 Task: Add dashboards for audit object.
Action: Mouse moved to (35, 133)
Screenshot: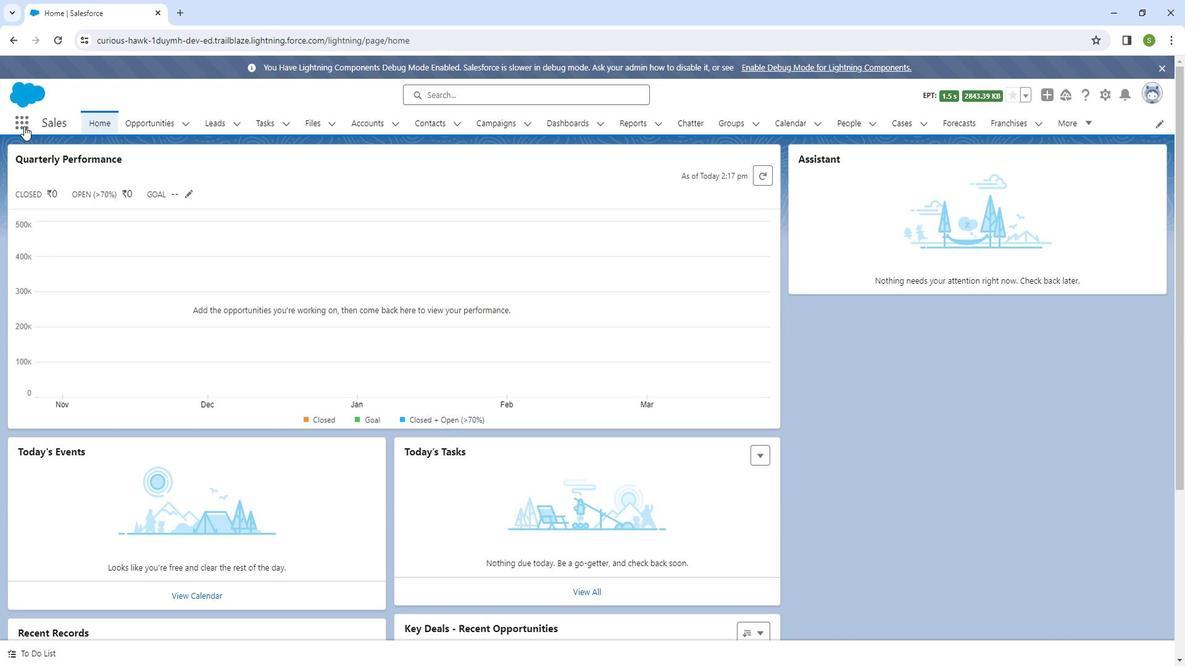 
Action: Mouse pressed left at (35, 133)
Screenshot: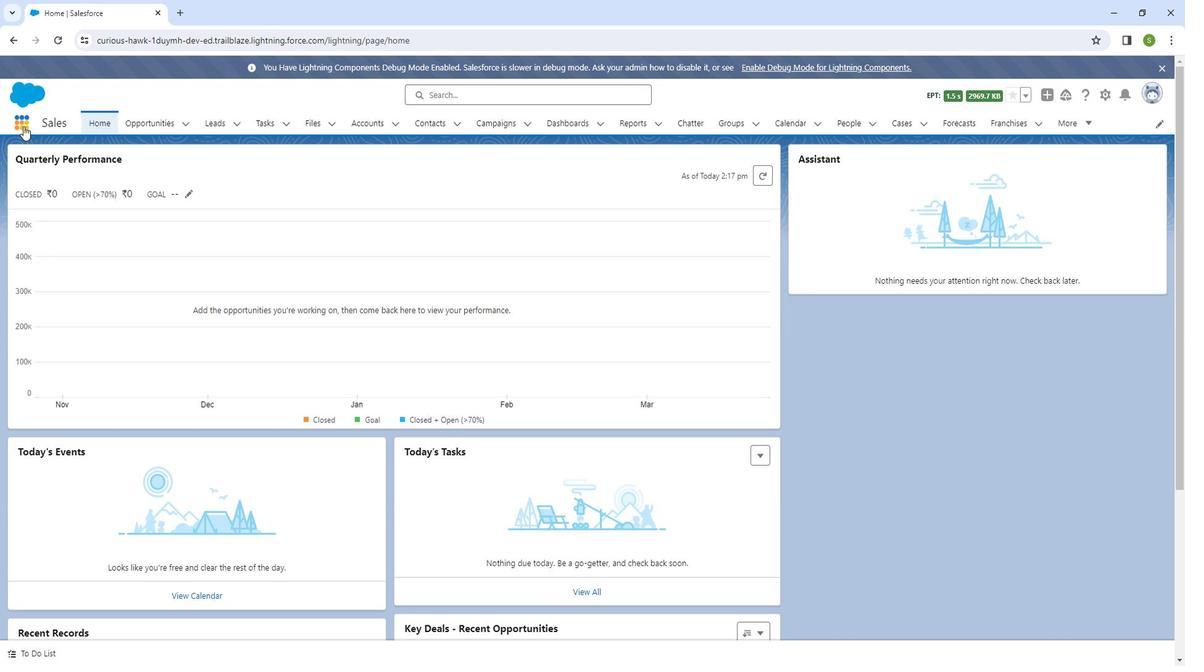 
Action: Mouse moved to (48, 345)
Screenshot: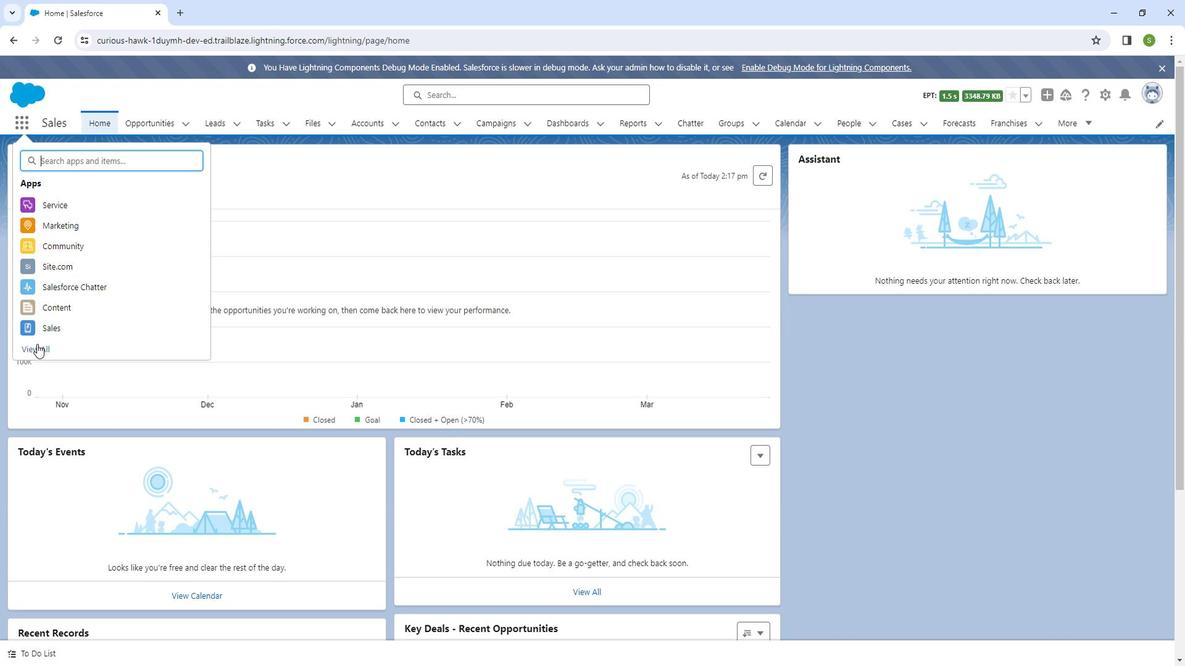 
Action: Mouse pressed left at (48, 345)
Screenshot: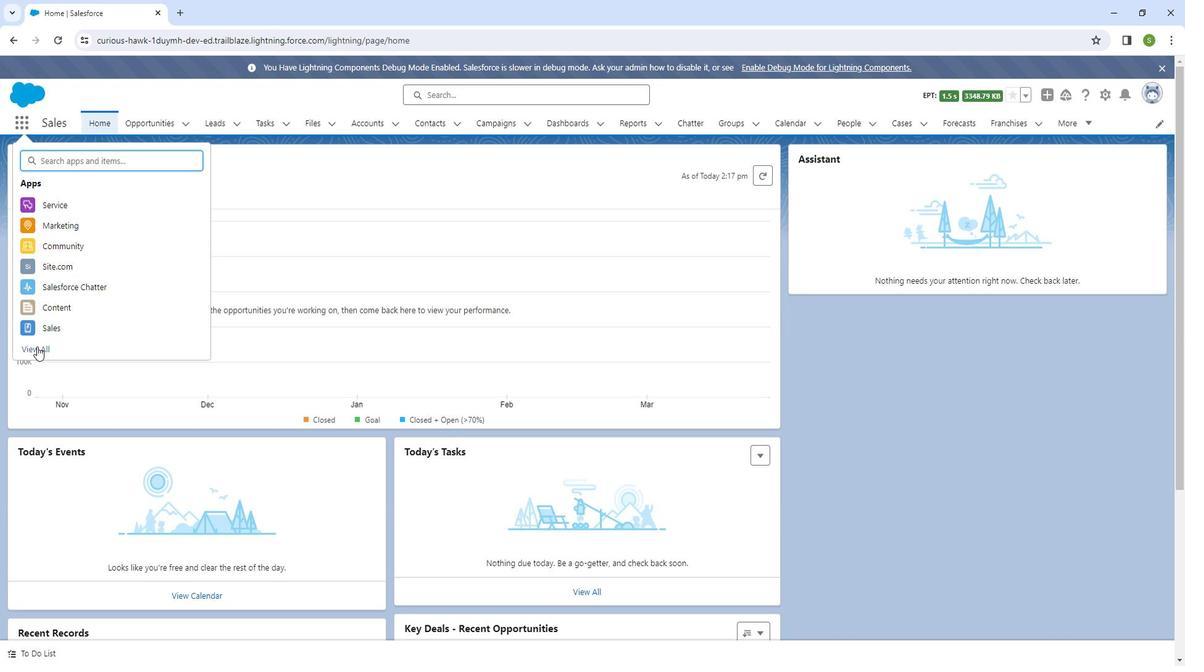 
Action: Mouse moved to (837, 458)
Screenshot: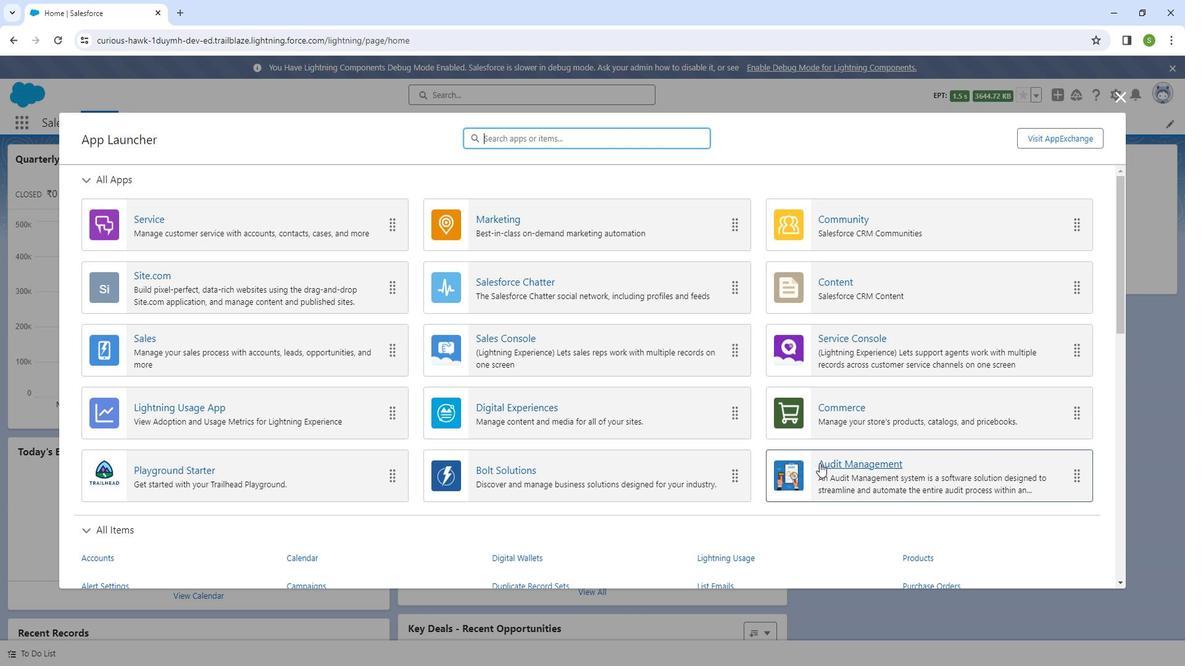 
Action: Mouse pressed left at (837, 458)
Screenshot: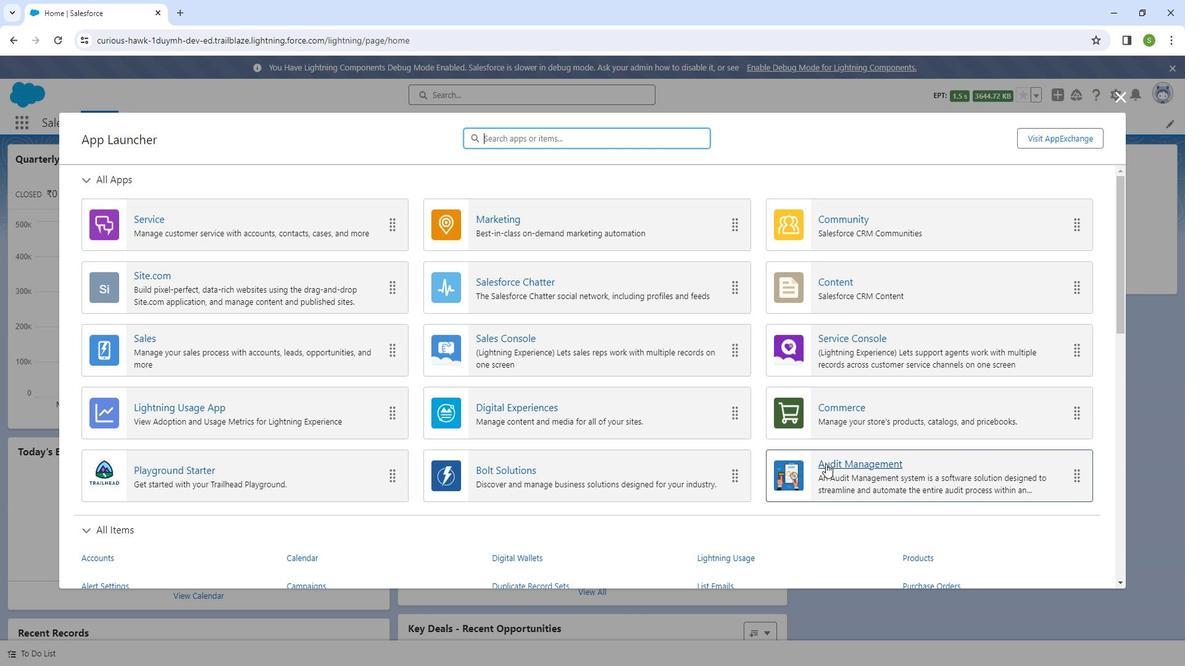 
Action: Mouse moved to (38, 130)
Screenshot: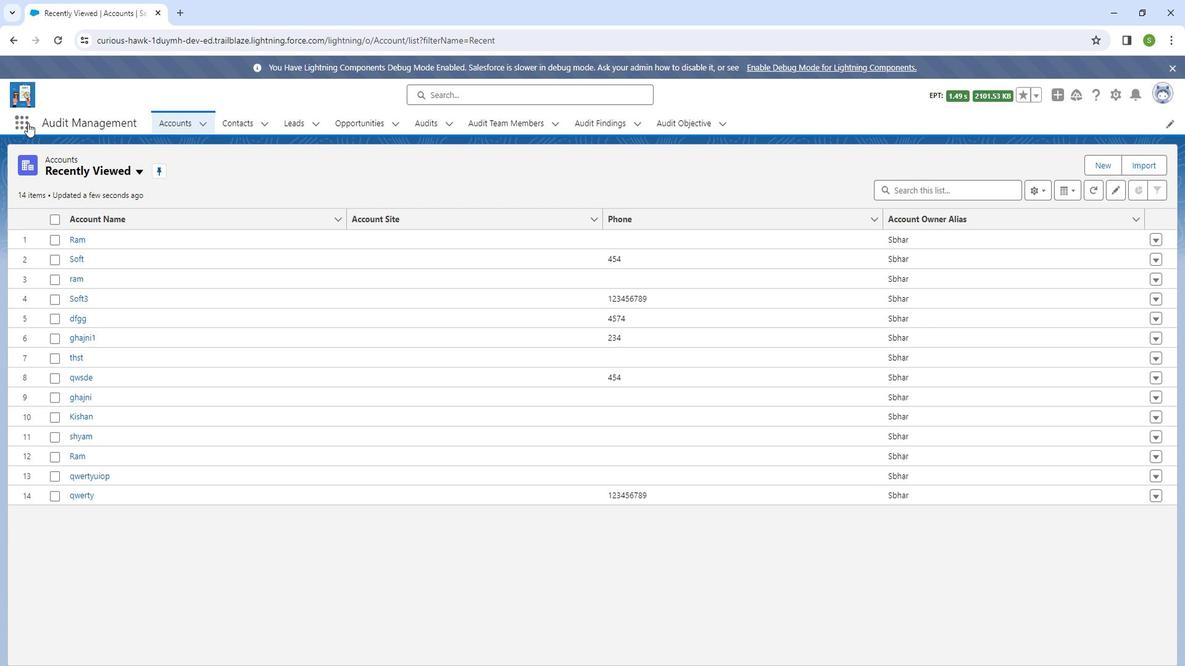 
Action: Mouse pressed left at (38, 130)
Screenshot: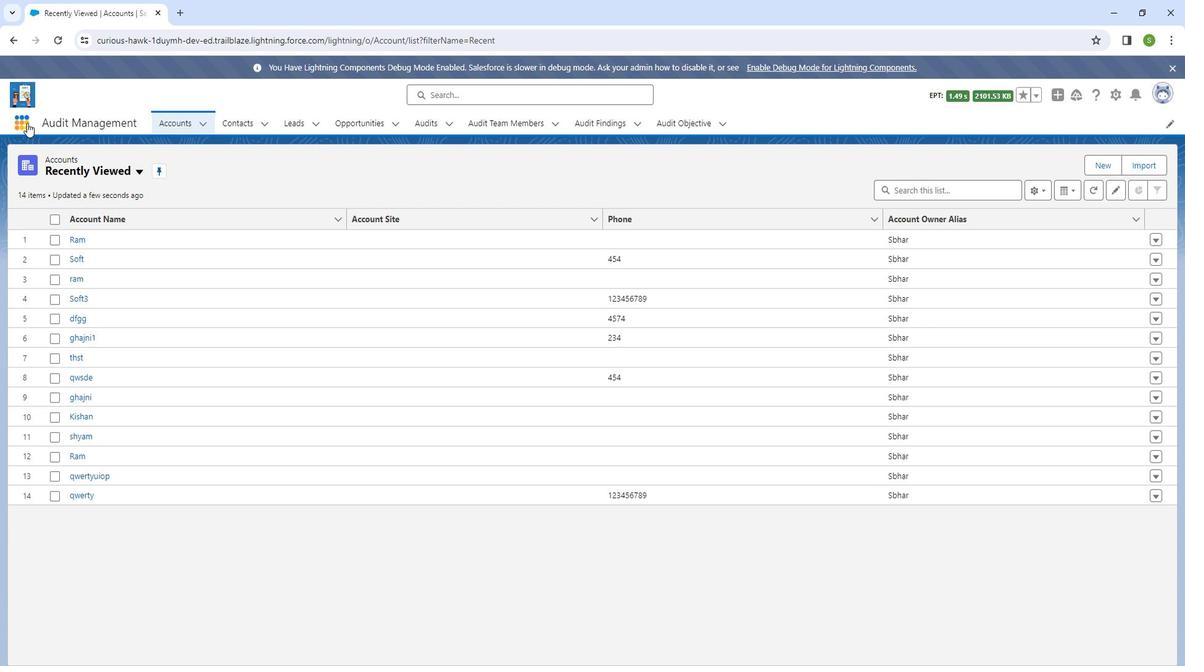 
Action: Mouse moved to (58, 167)
Screenshot: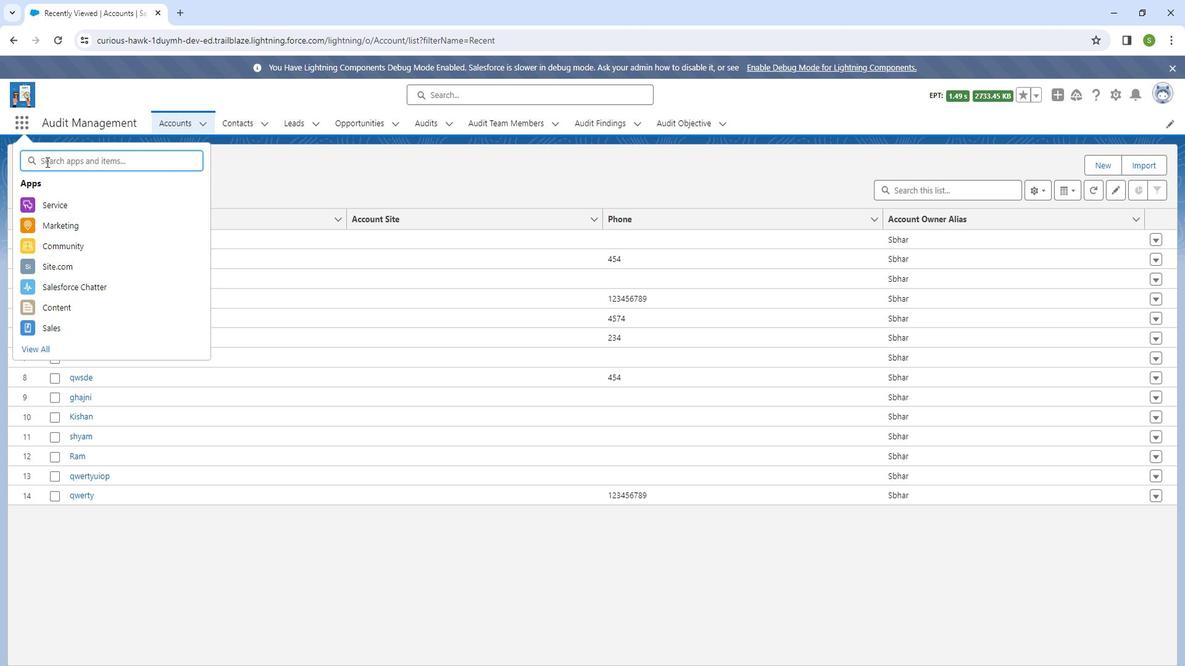 
Action: Mouse pressed left at (58, 167)
Screenshot: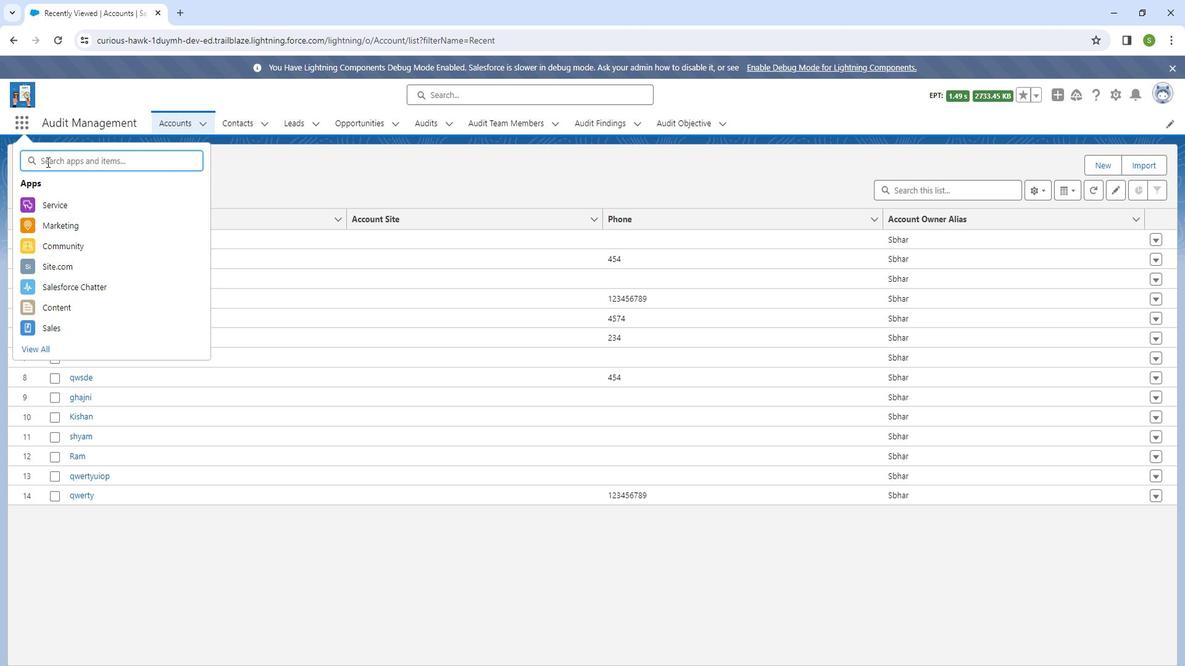 
Action: Key pressed das
Screenshot: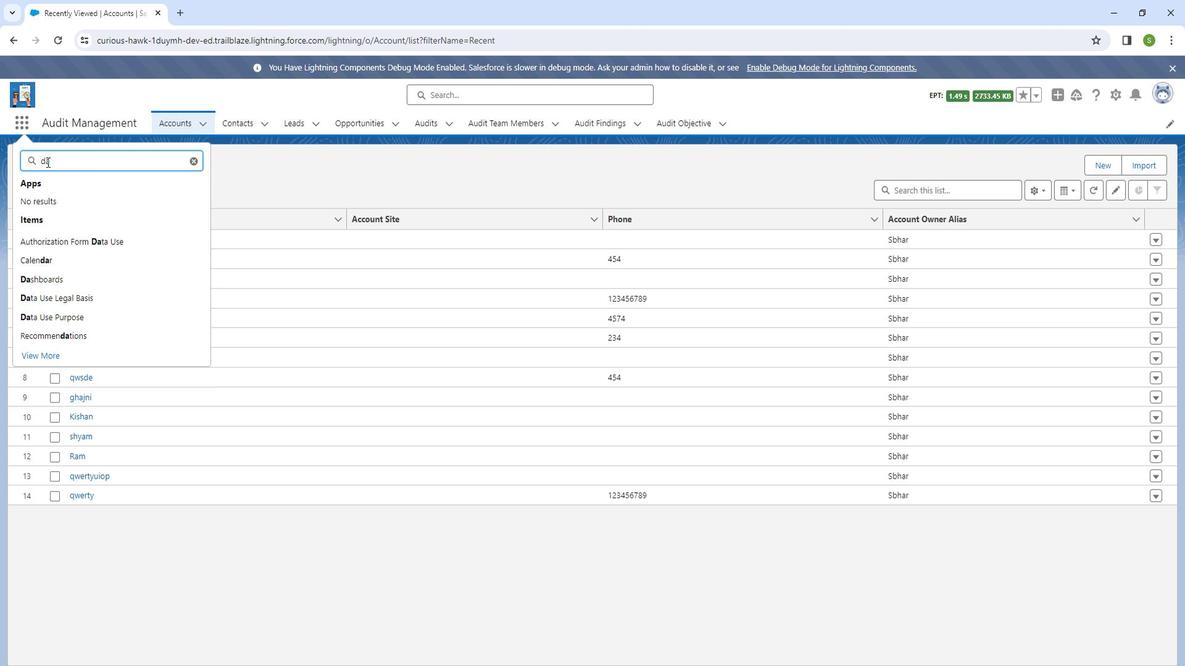 
Action: Mouse moved to (66, 242)
Screenshot: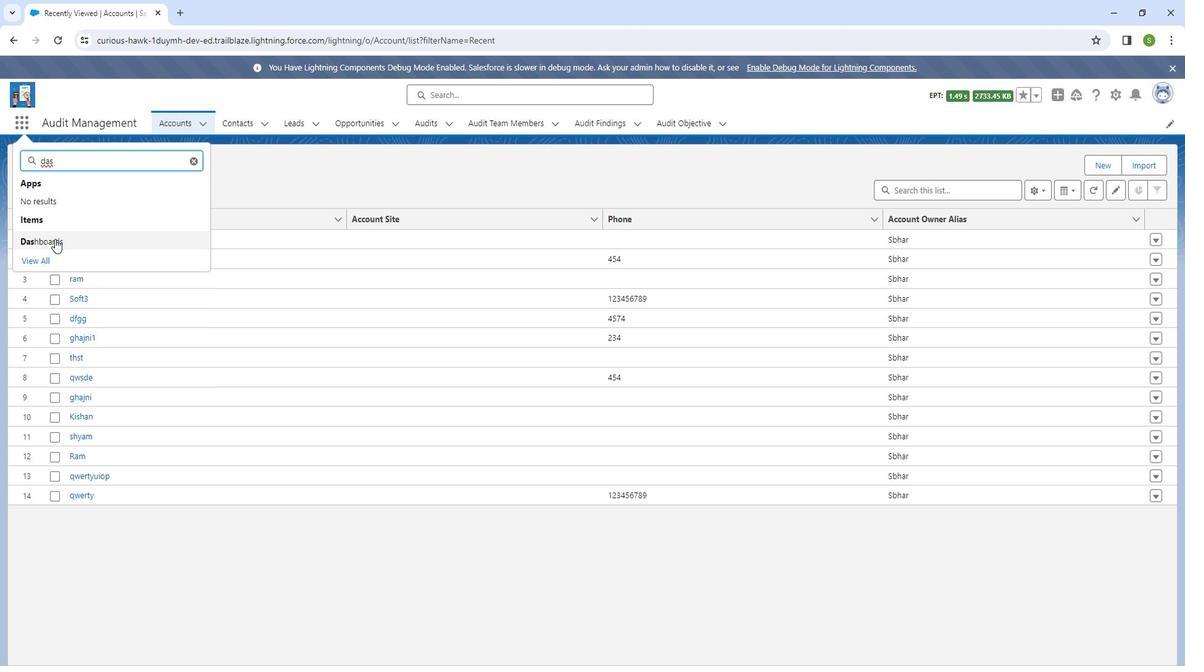 
Action: Mouse pressed left at (66, 242)
Screenshot: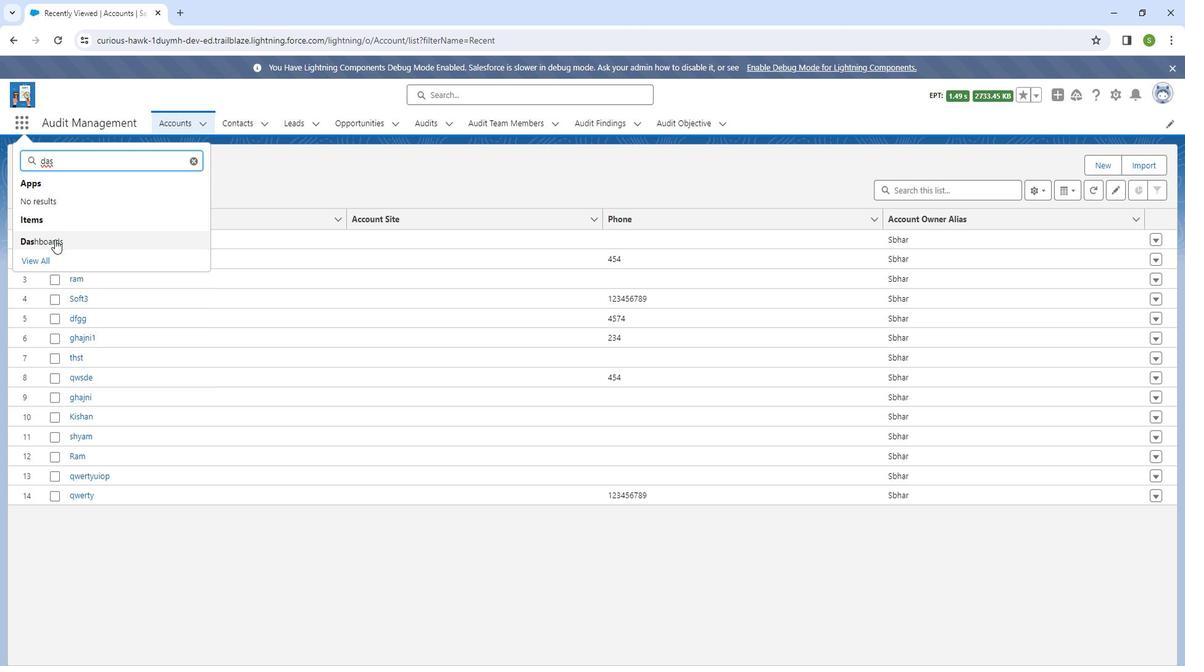 
Action: Mouse moved to (1025, 181)
Screenshot: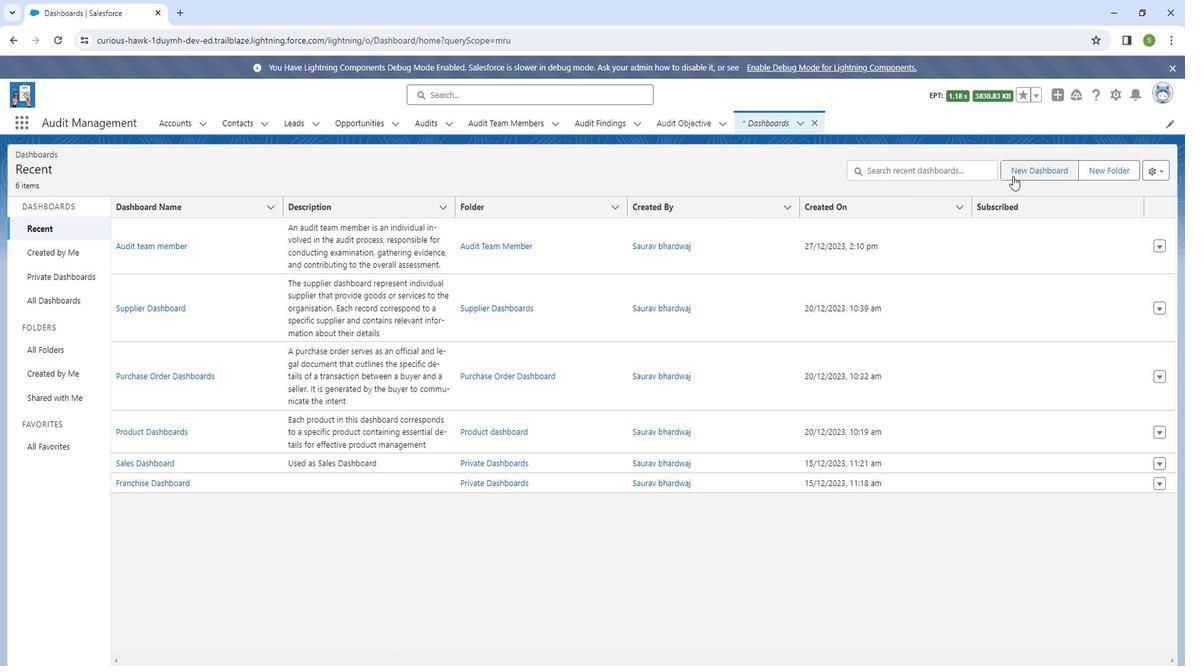
Action: Mouse pressed left at (1025, 181)
Screenshot: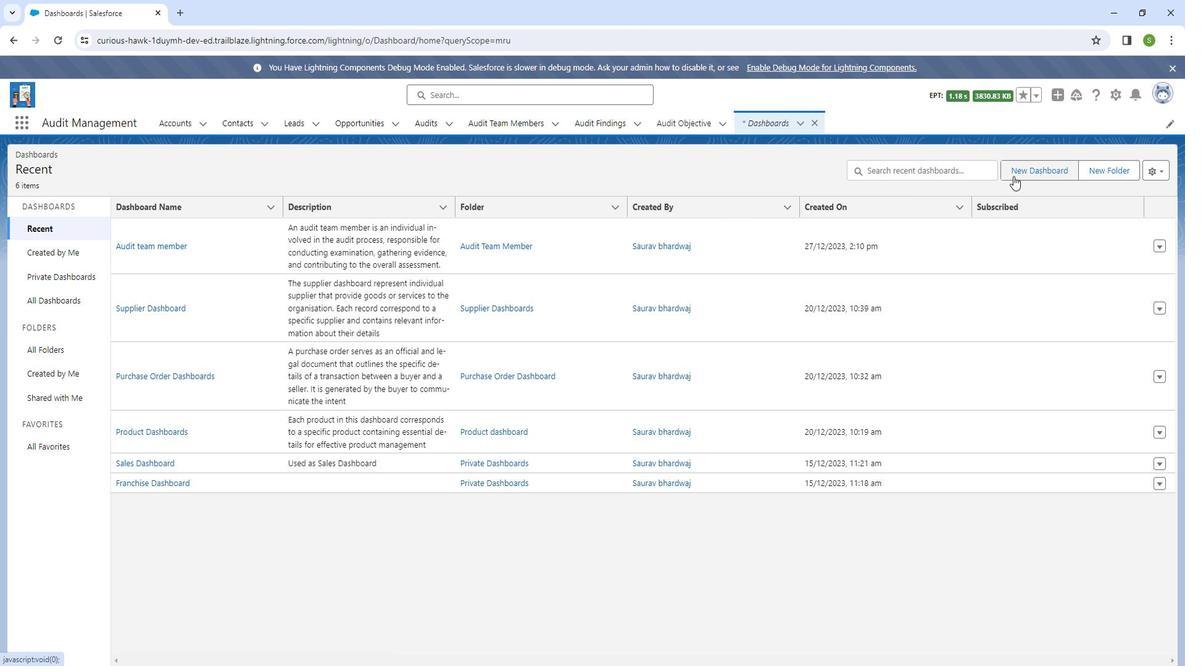 
Action: Mouse moved to (698, 349)
Screenshot: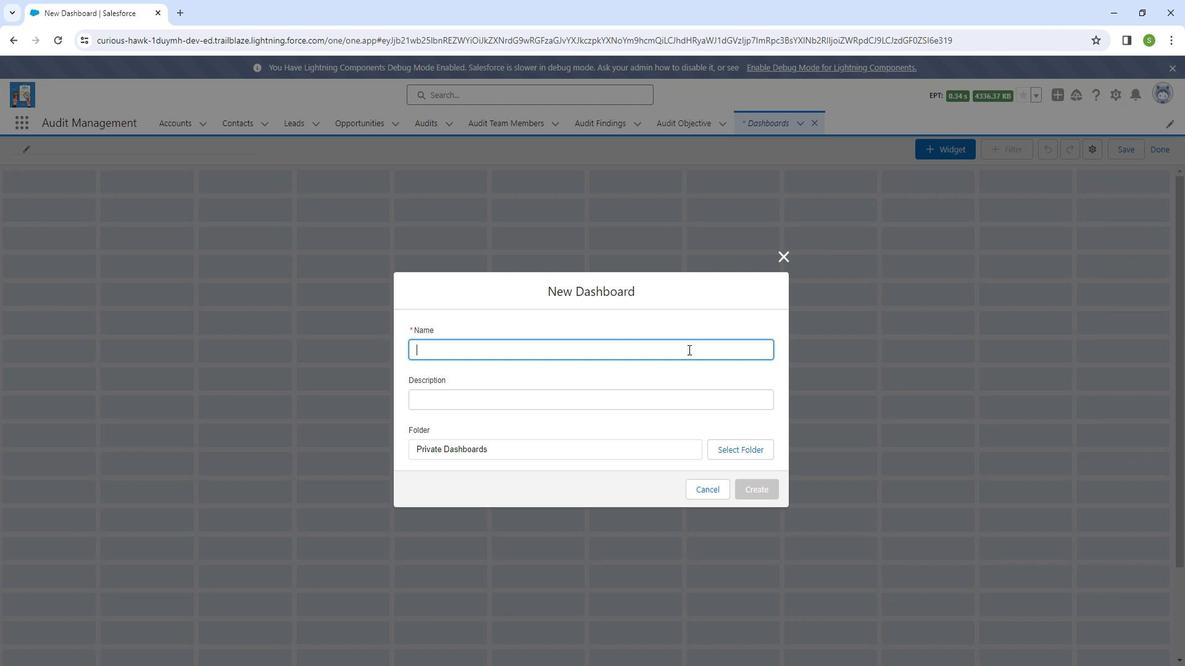 
Action: Mouse pressed left at (698, 349)
Screenshot: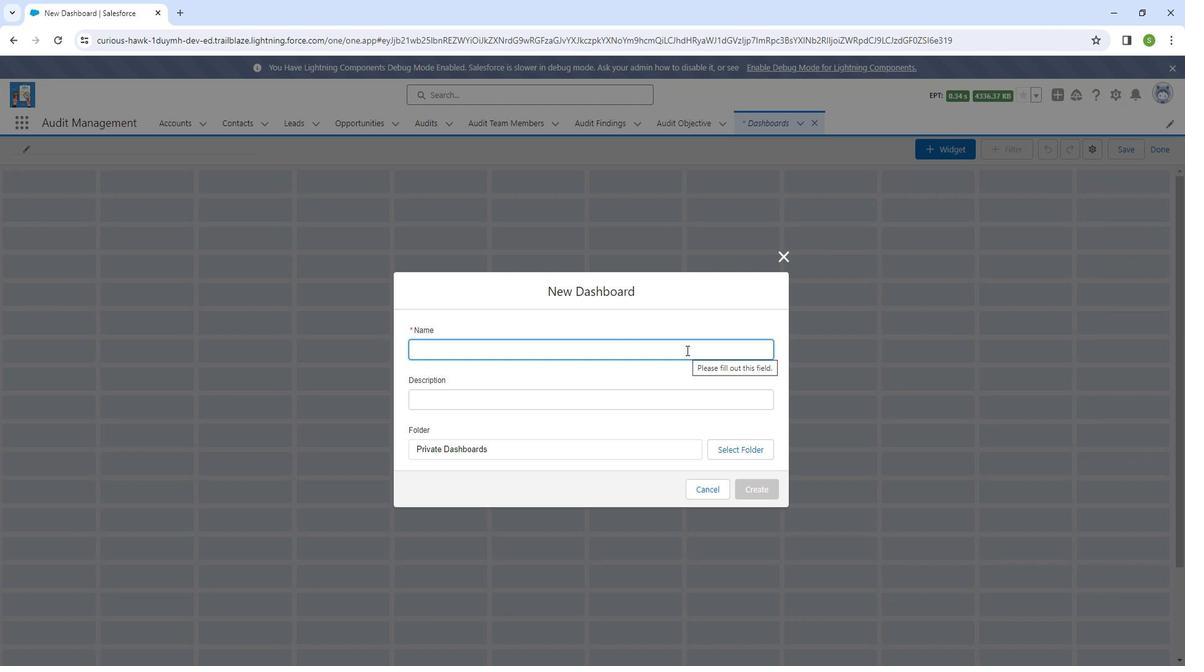 
Action: Key pressed <Key.shift_r>Audit<Key.space><Key.shift_r><Key.shift_r>Object<Key.space><Key.shift_r><Key.shift_r><Key.shift_r><Key.shift_r>Dashboards
Screenshot: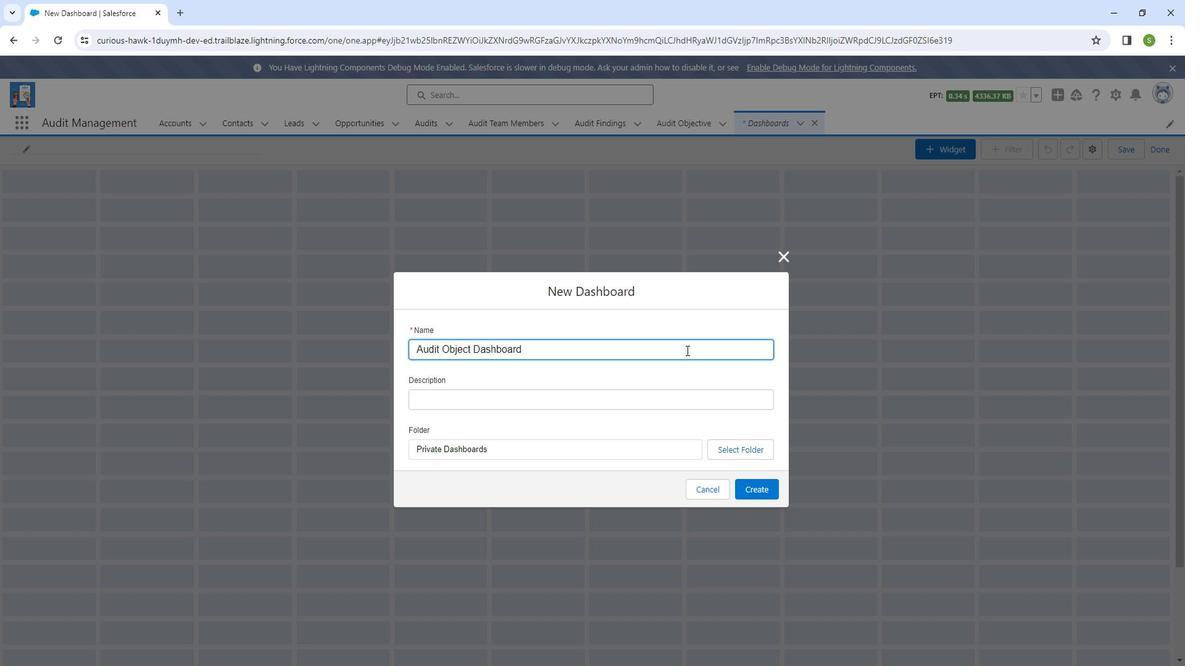 
Action: Mouse moved to (656, 401)
Screenshot: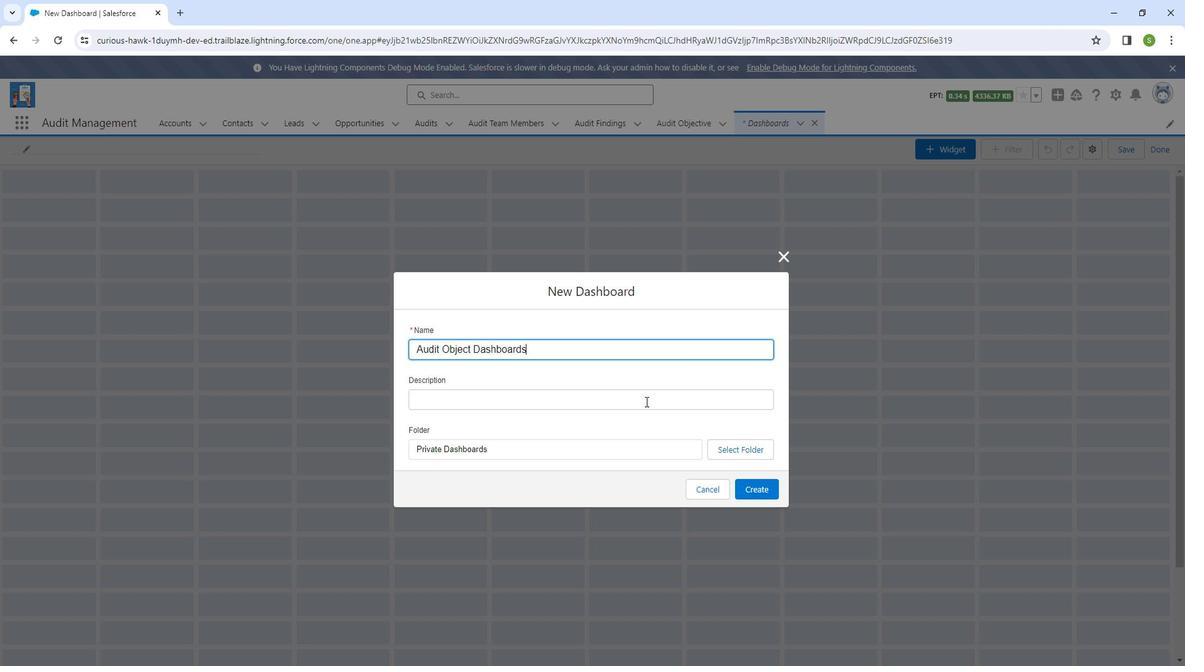 
Action: Mouse pressed left at (656, 401)
Screenshot: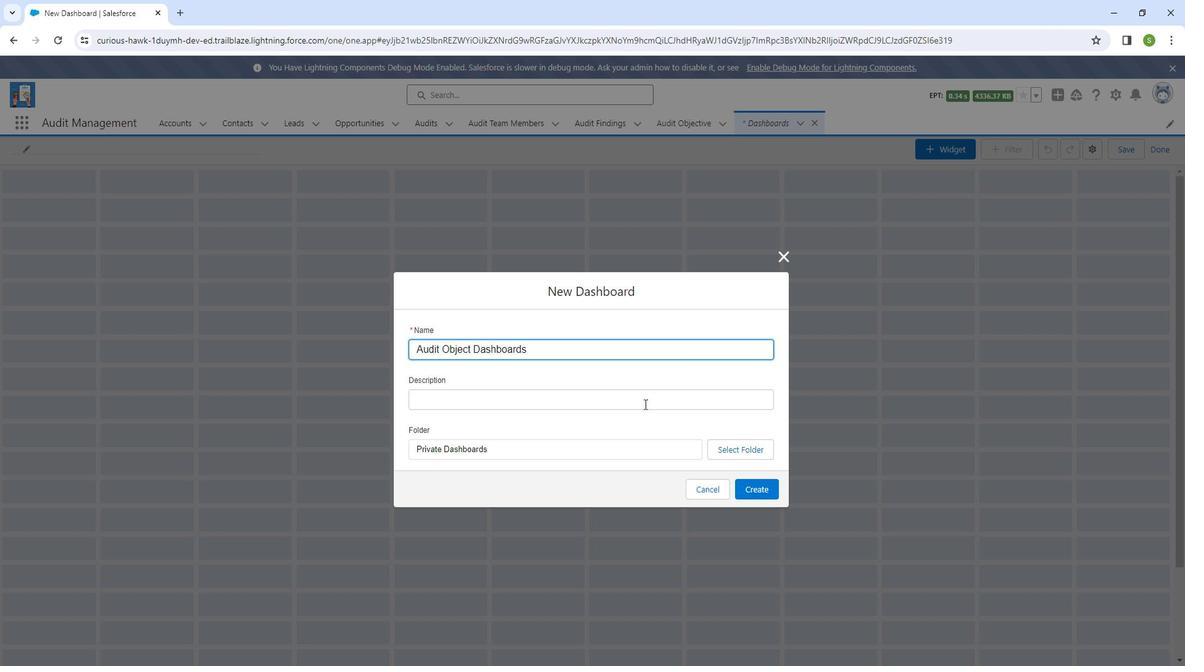 
Action: Key pressed <Key.shift_r><Key.shift_r><Key.shift_r><Key.shift_r><Key.shift_r>Tj<Key.backspace>he<Key.space>audit<Key.space>object<Key.space>is<Key.space>the<Key.space>specific<Key.space>subject<Key.space>or<Key.space>entity<Key.space>under<Key.space>examination<Key.space>during<Key.space>an<Key.space>audit.<Key.space><Key.shift_r><Key.shift_r><Key.shift_r><Key.shift_r><Key.shift_r><Key.shift_r><Key.shift_r><Key.shift_r><Key.shift_r><Key.shift_r><Key.shift_r><Key.shift_r>It<Key.space>could<Key.space>be<Key.space>a<Key.space>financial<Key.space>statement,<Key.space>a<Key.space>business<Key.space>or<Key.backspace><Key.backspace>process,<Key.space>an<Key.space>information<Key.space>sysy<Key.backspace>tem,<Key.space>or<Key.space>any<Key.space>other<Key.space>aspect<Key.space>of<Key.space>an<Key.space>organisato<Key.backspace>ion<Key.space>operations.
Screenshot: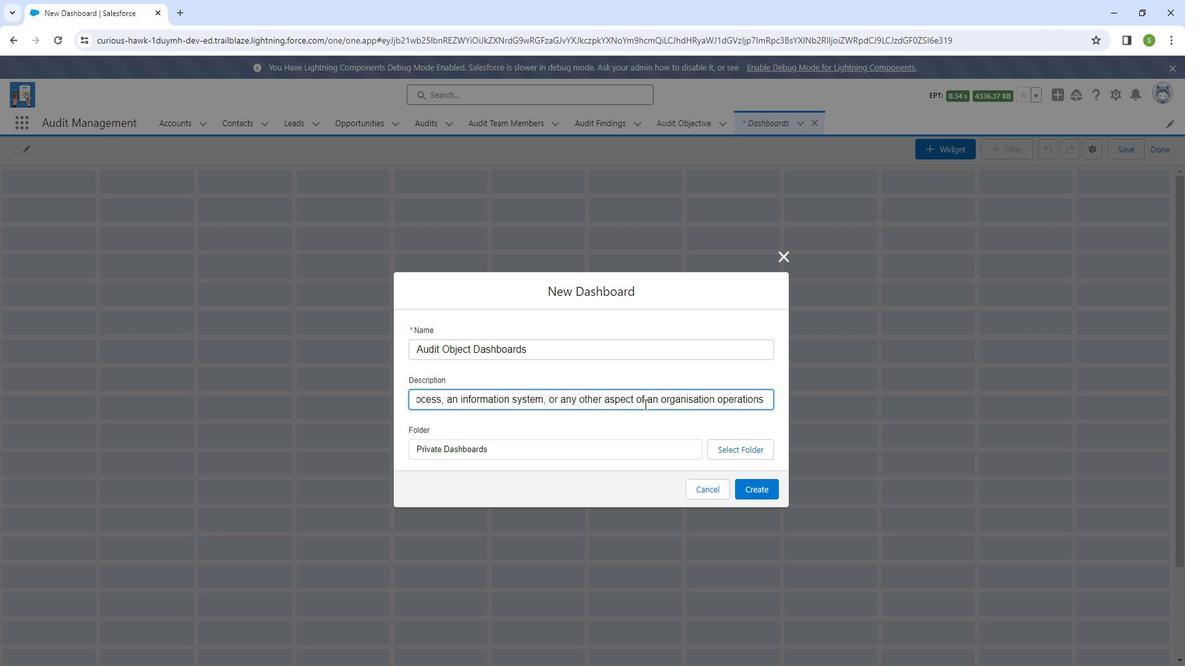 
Action: Mouse moved to (721, 450)
Screenshot: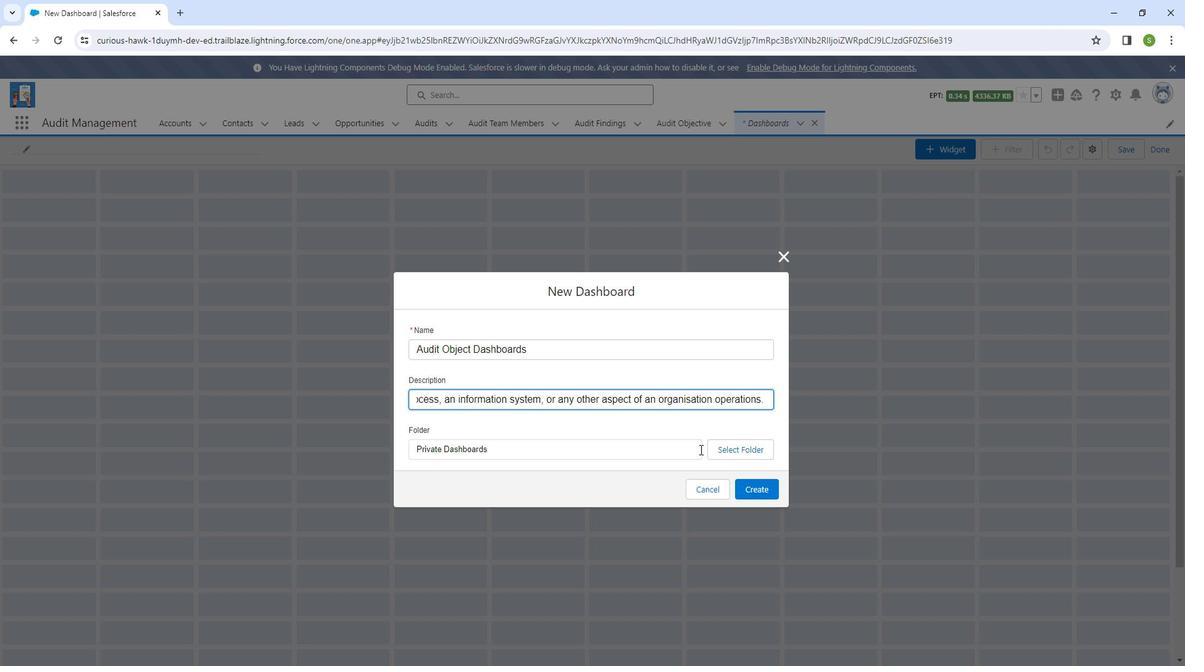 
Action: Mouse pressed left at (721, 450)
Screenshot: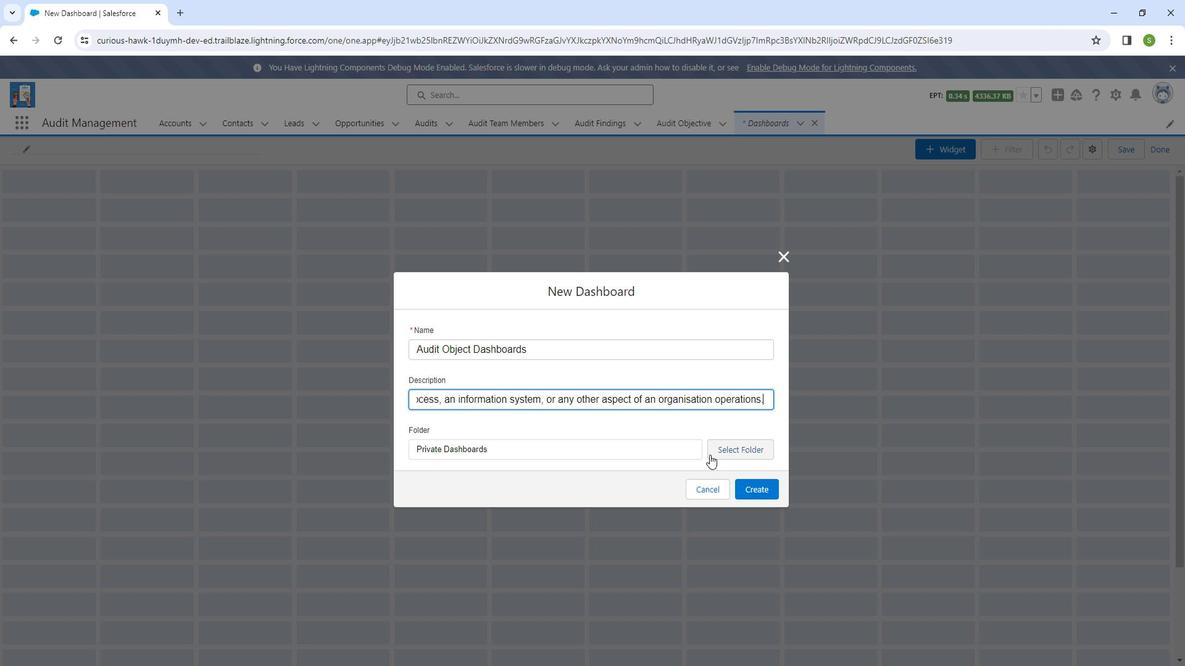 
Action: Mouse moved to (471, 590)
Screenshot: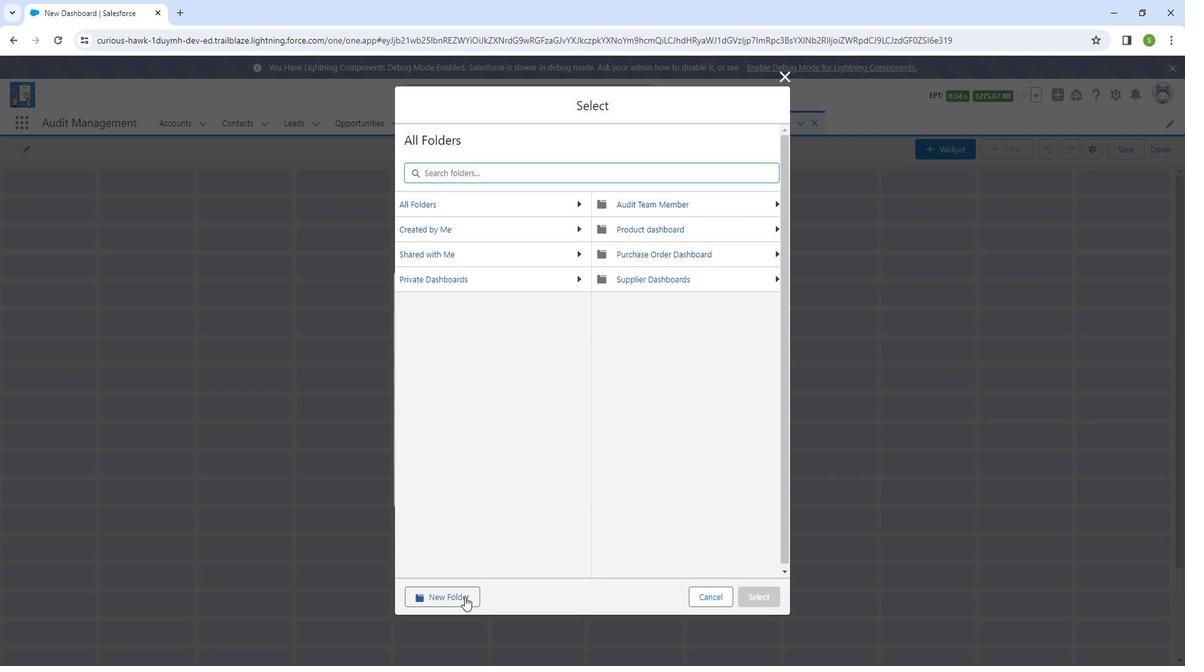 
Action: Mouse pressed left at (471, 590)
Screenshot: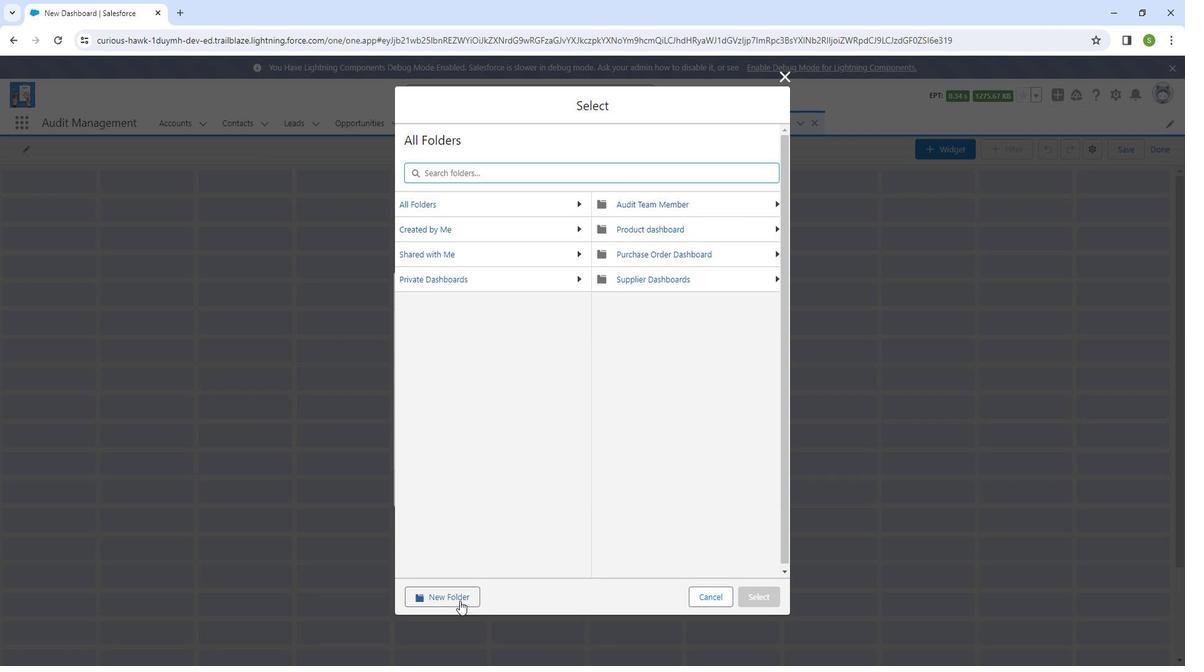 
Action: Mouse moved to (553, 338)
Screenshot: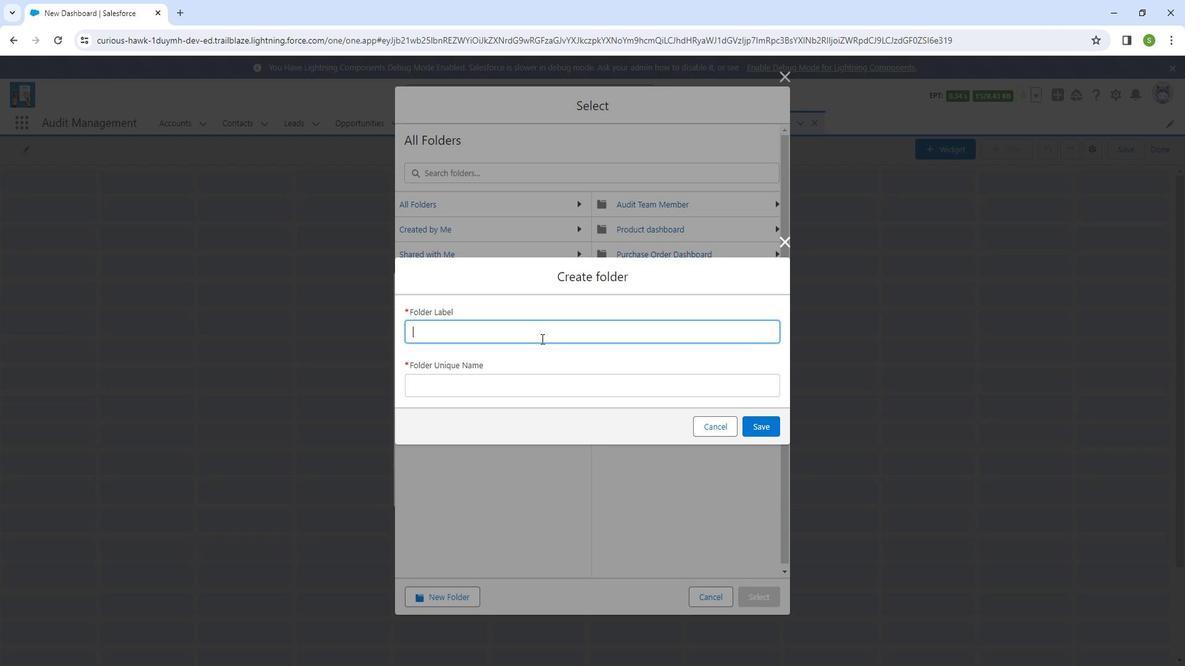 
Action: Mouse pressed left at (553, 338)
Screenshot: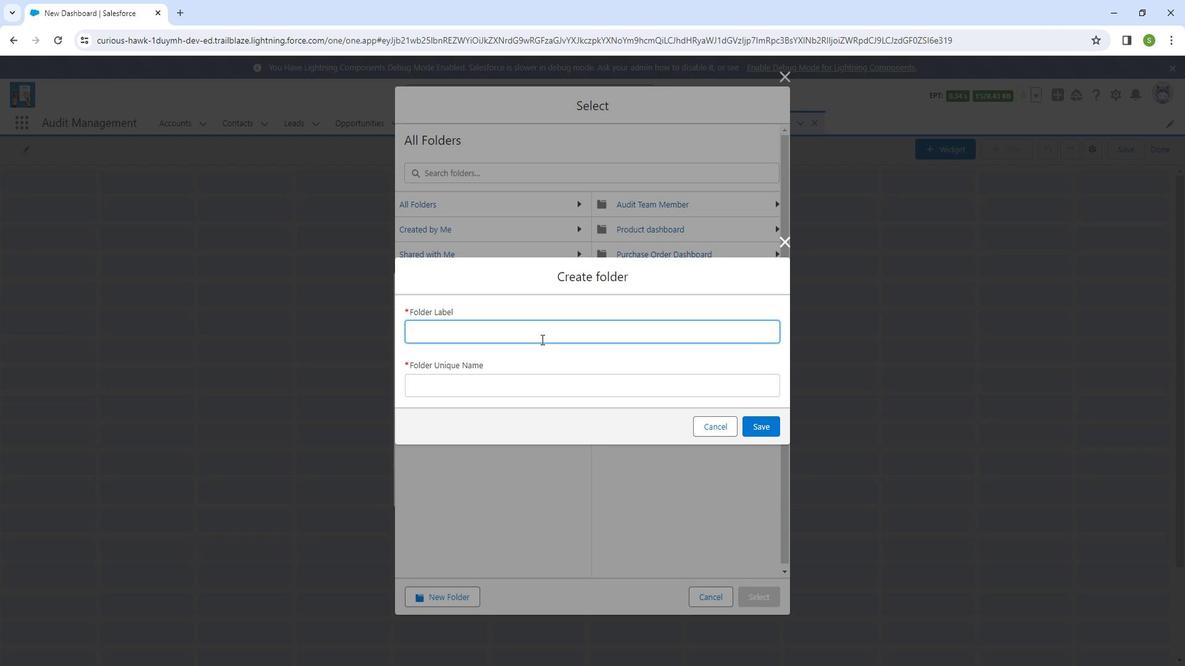 
Action: Key pressed <Key.shift_r>Audit<Key.space><Key.shift_r>Dashboard
Screenshot: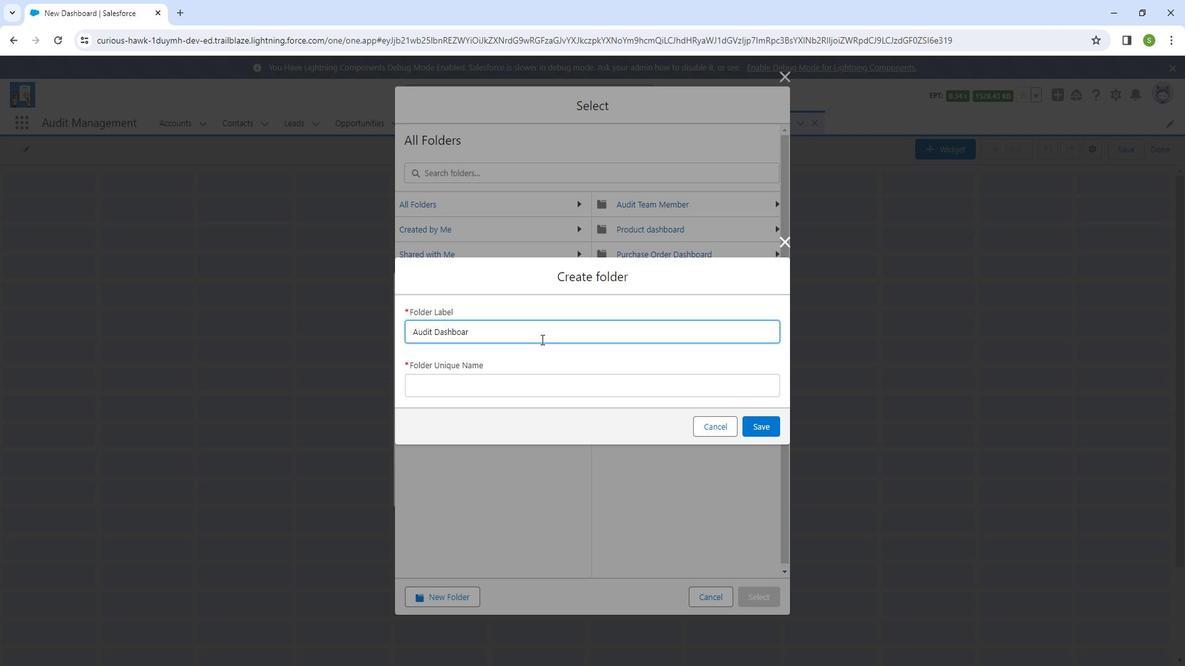 
Action: Mouse moved to (547, 379)
Screenshot: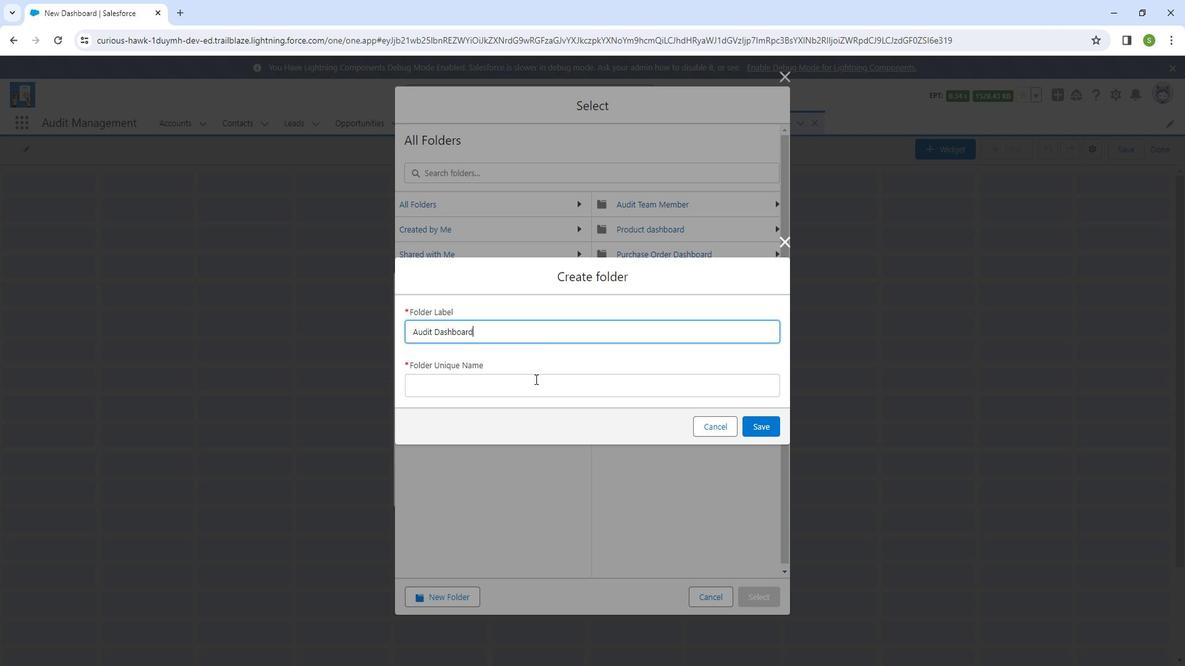 
Action: Mouse pressed left at (547, 379)
Screenshot: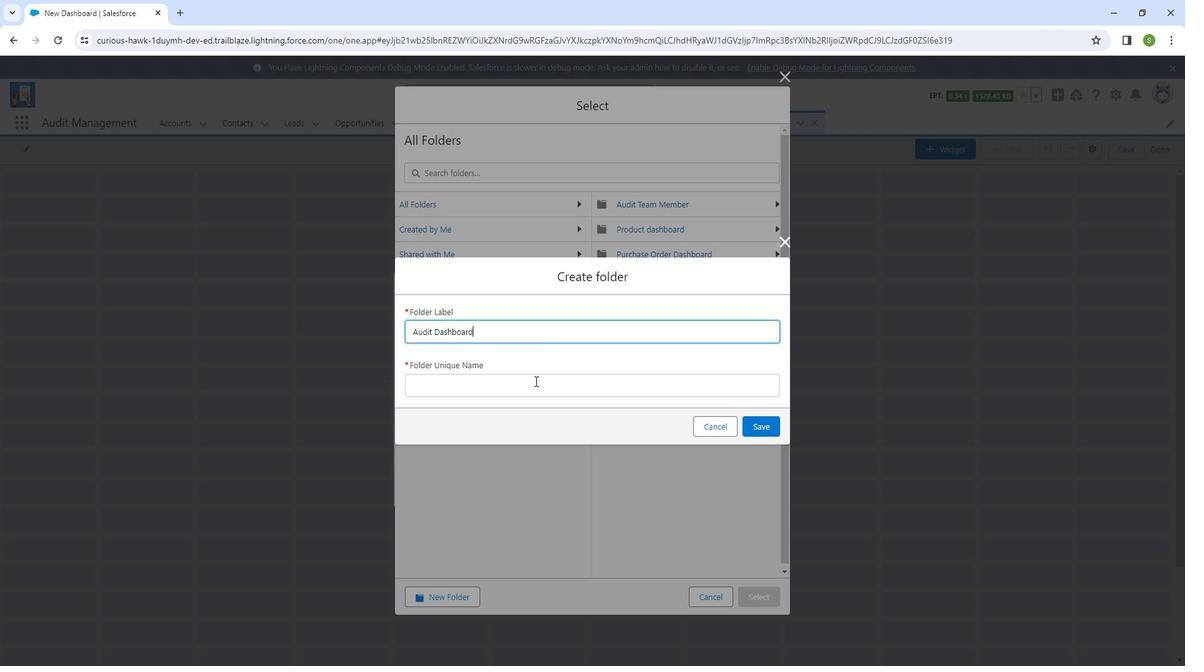 
Action: Mouse moved to (777, 417)
Screenshot: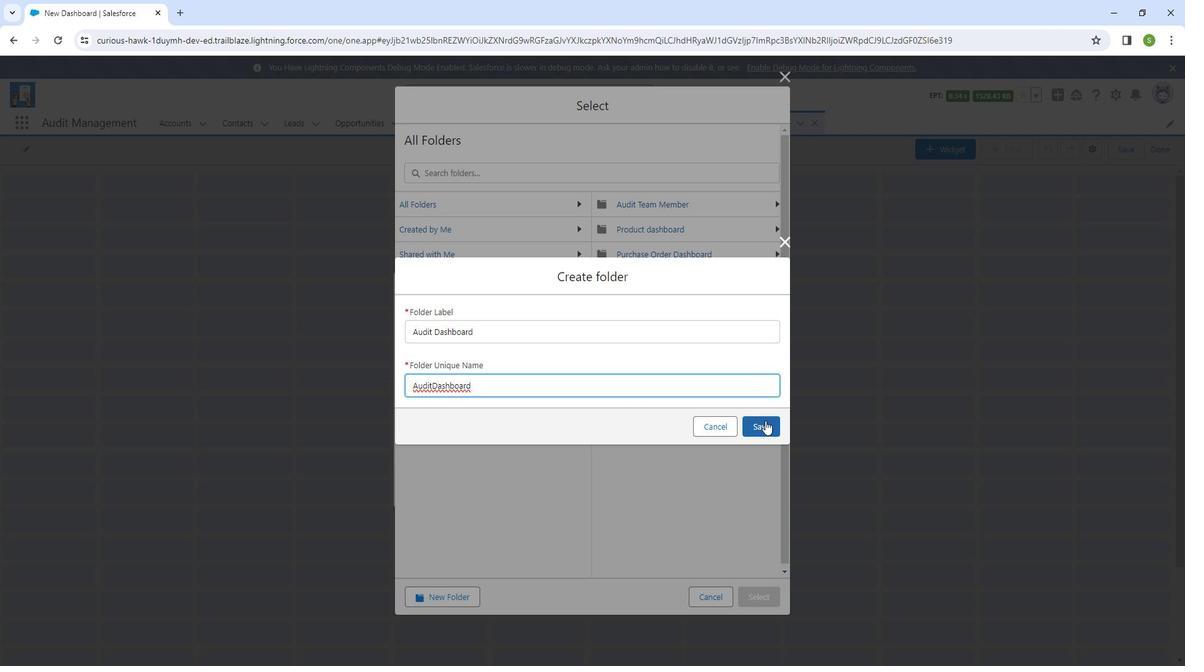 
Action: Mouse pressed left at (777, 417)
Screenshot: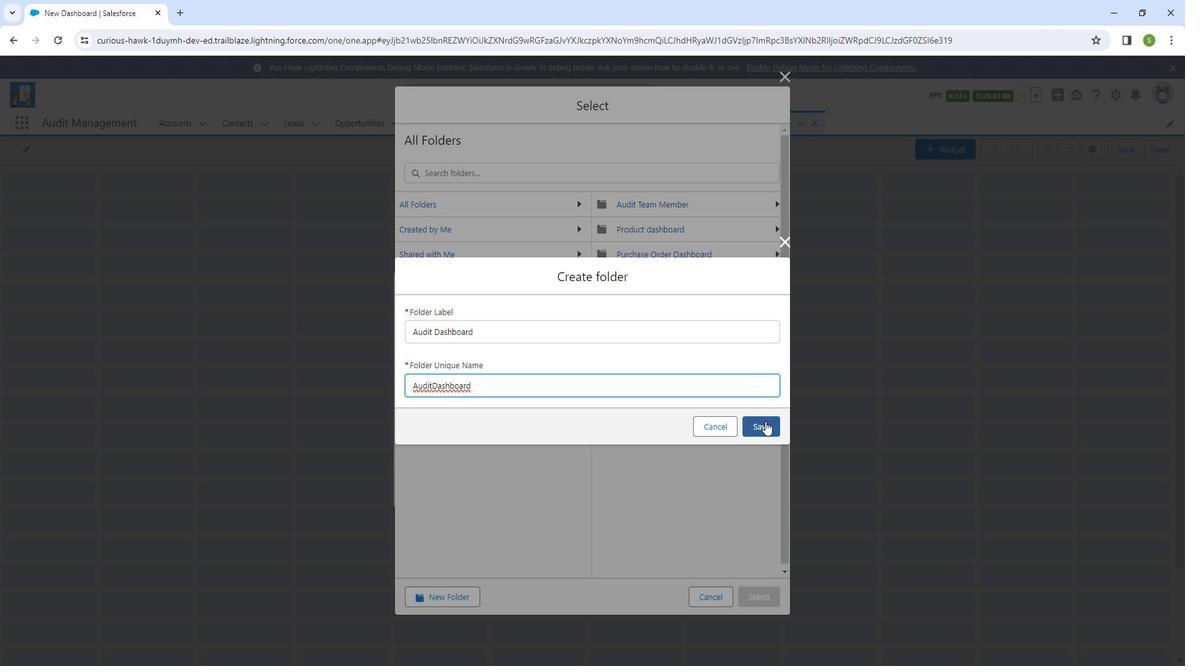 
Action: Mouse moved to (482, 213)
Screenshot: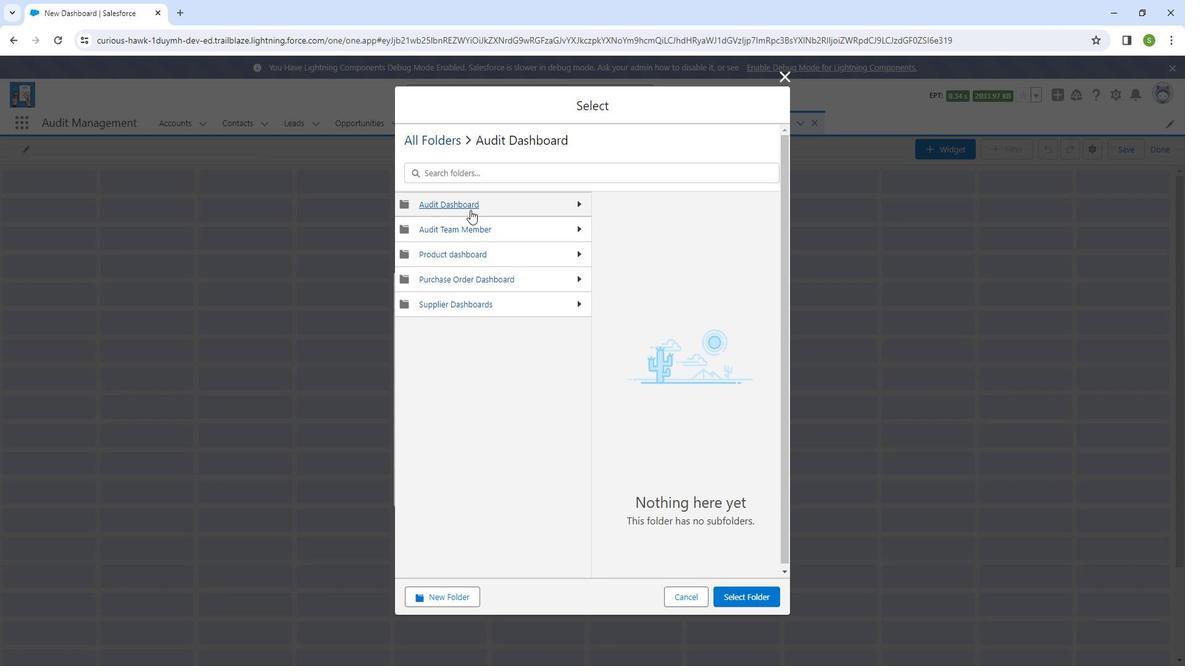 
Action: Mouse pressed left at (482, 213)
Screenshot: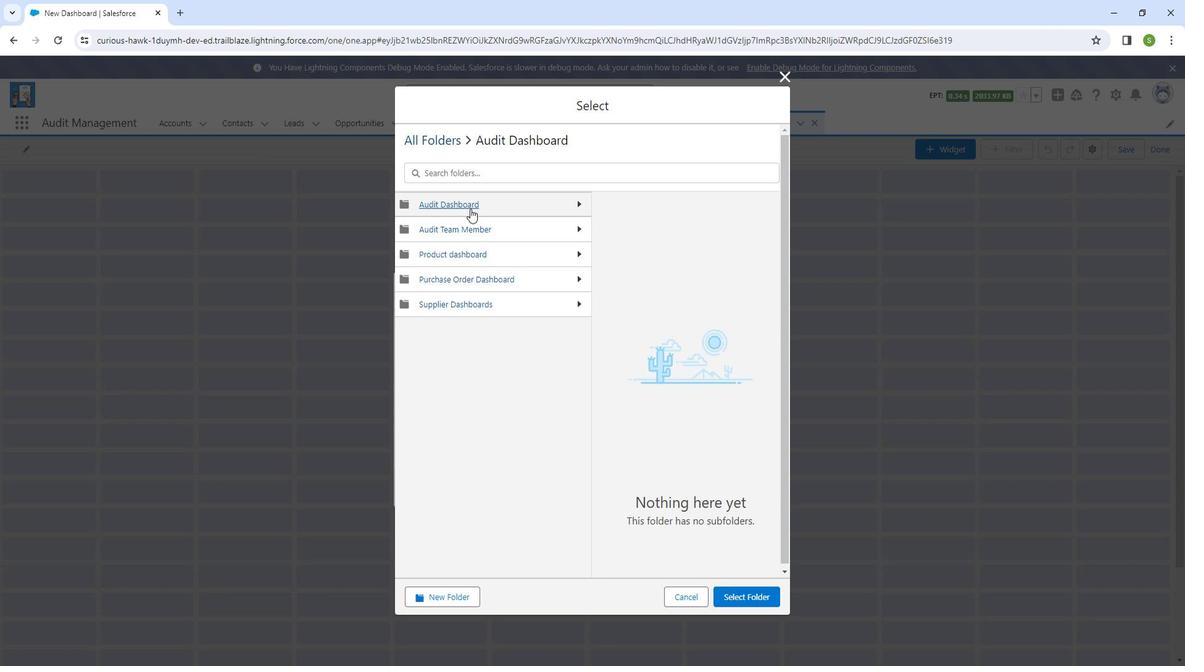 
Action: Mouse moved to (747, 589)
Screenshot: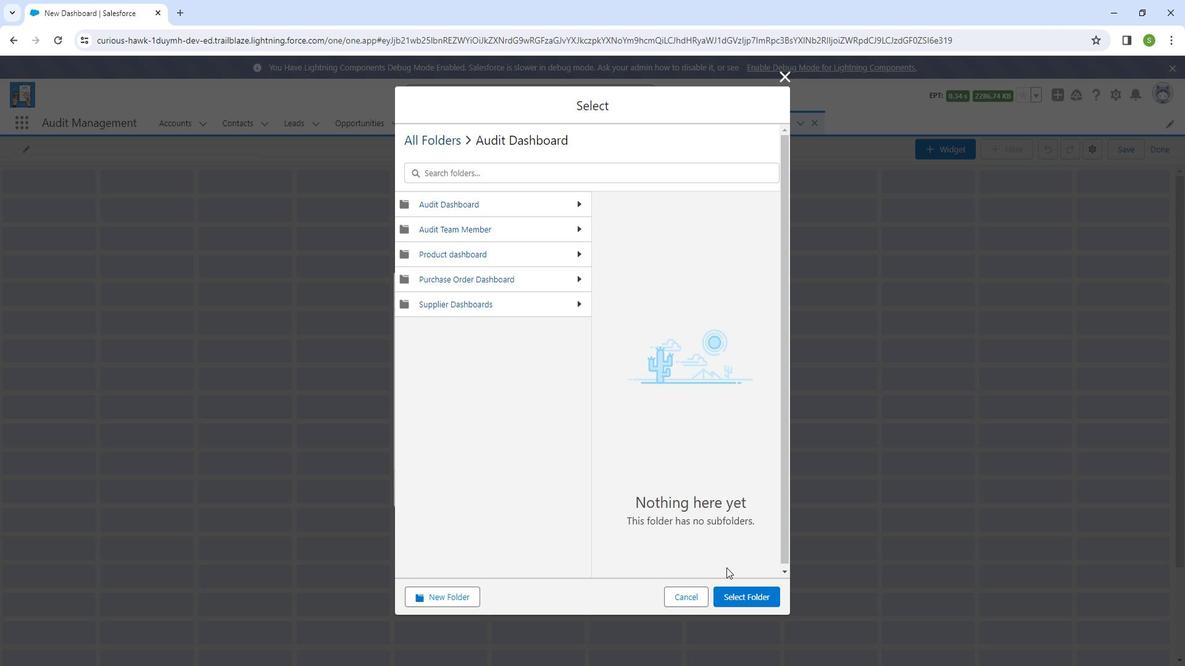 
Action: Mouse pressed left at (747, 589)
Screenshot: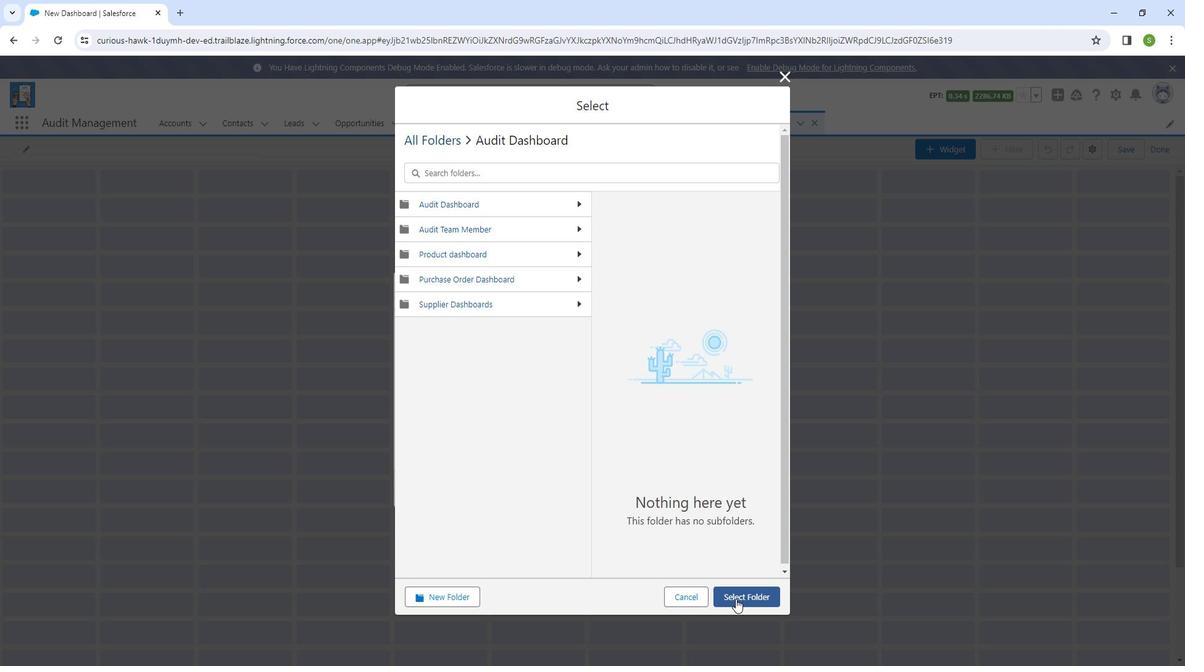 
Action: Mouse moved to (769, 482)
Screenshot: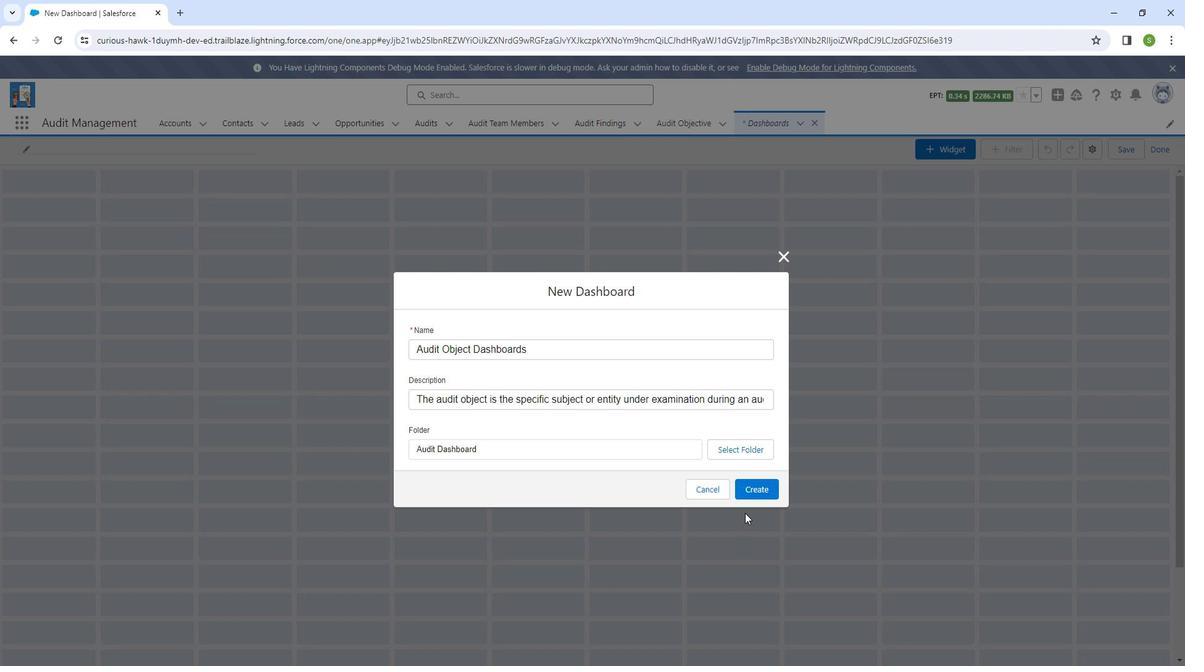 
Action: Mouse pressed left at (769, 482)
Screenshot: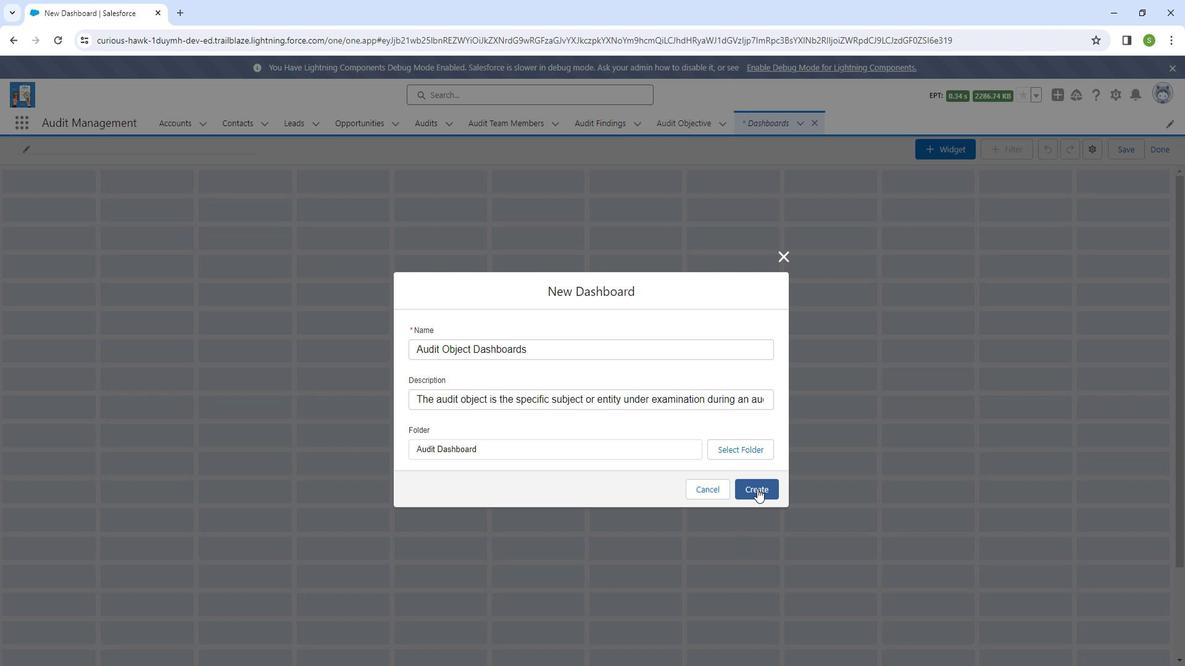 
Action: Mouse moved to (934, 156)
Screenshot: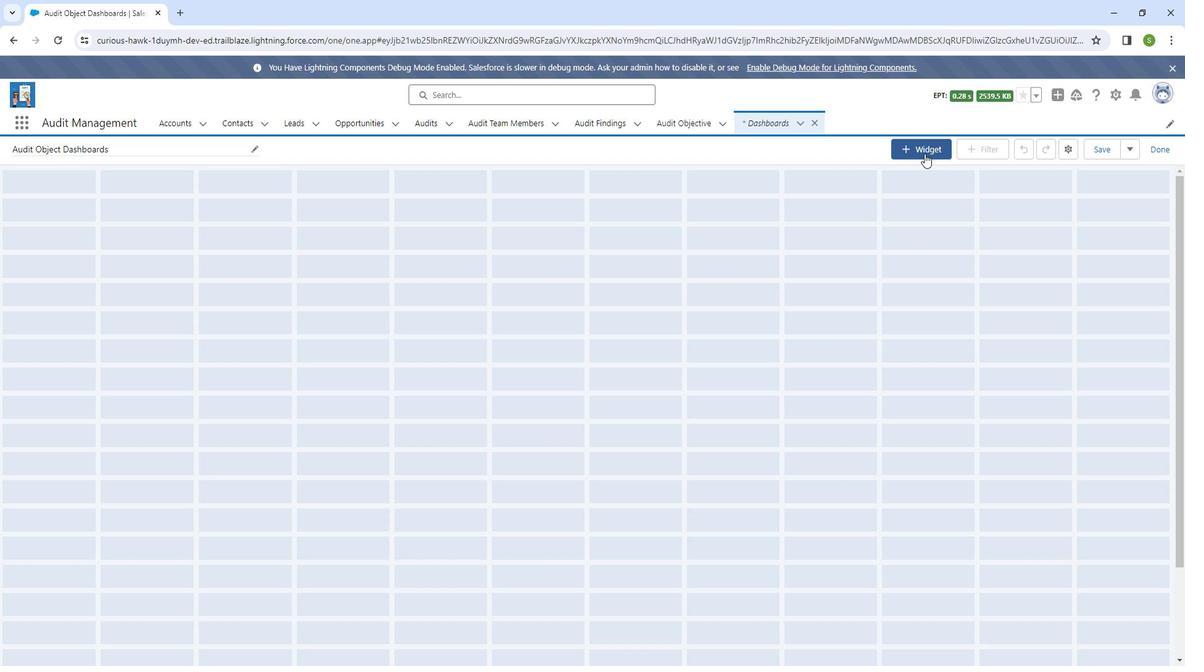 
Action: Mouse pressed left at (934, 156)
Screenshot: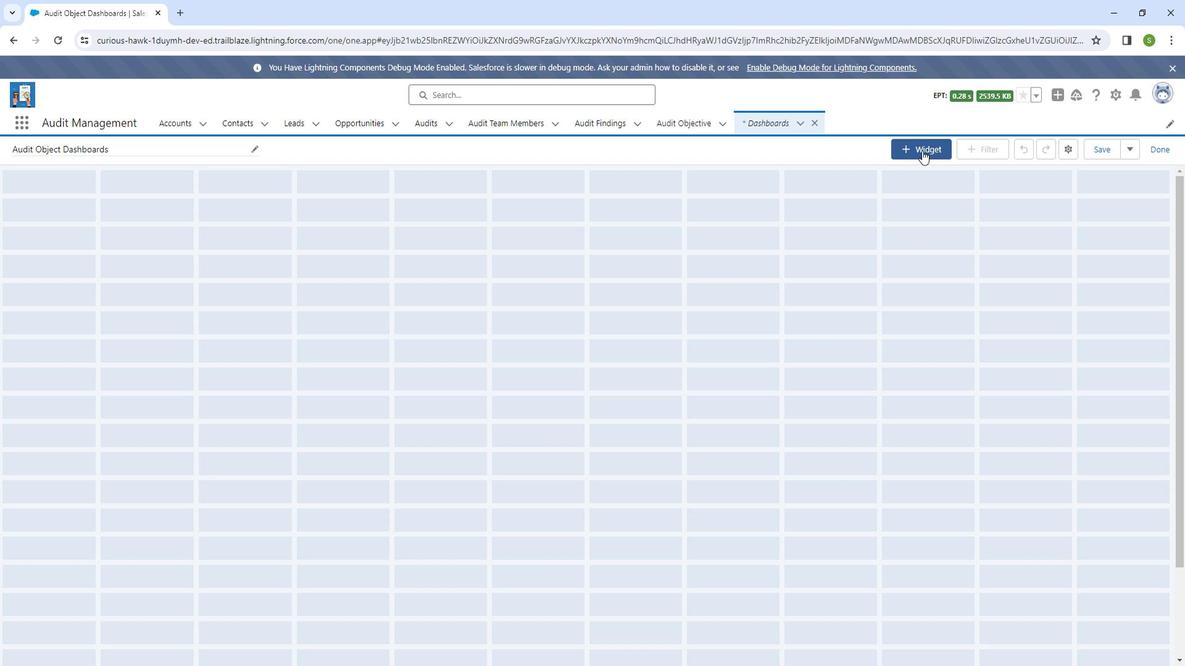 
Action: Mouse moved to (934, 176)
Screenshot: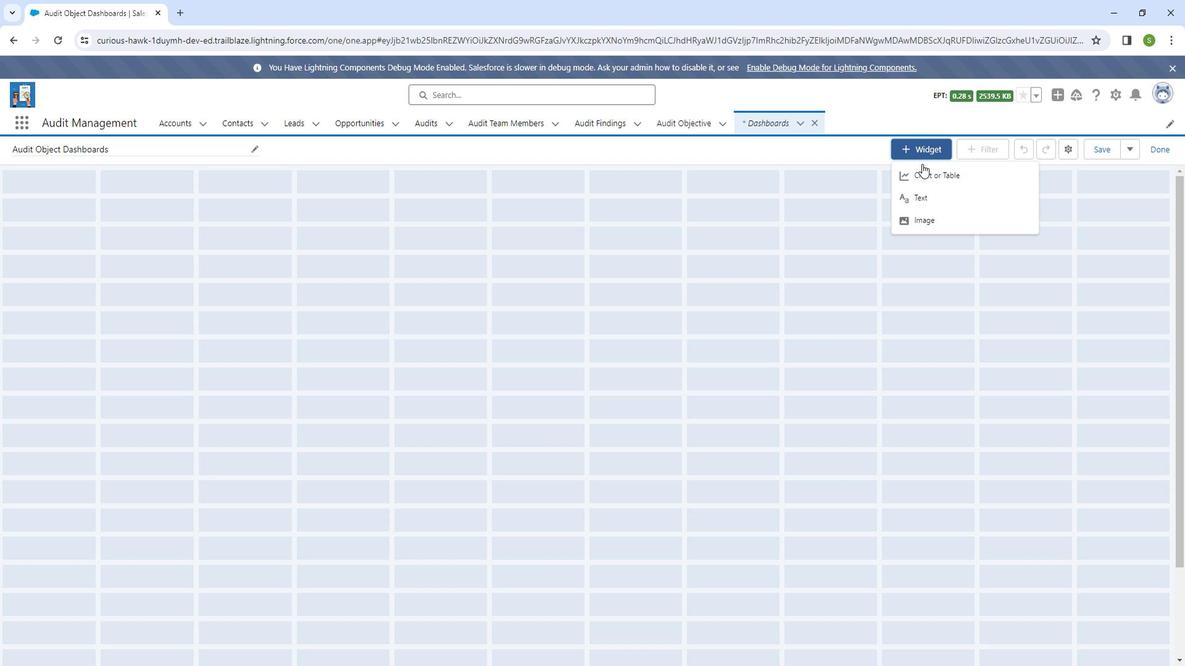 
Action: Mouse pressed left at (934, 176)
Screenshot: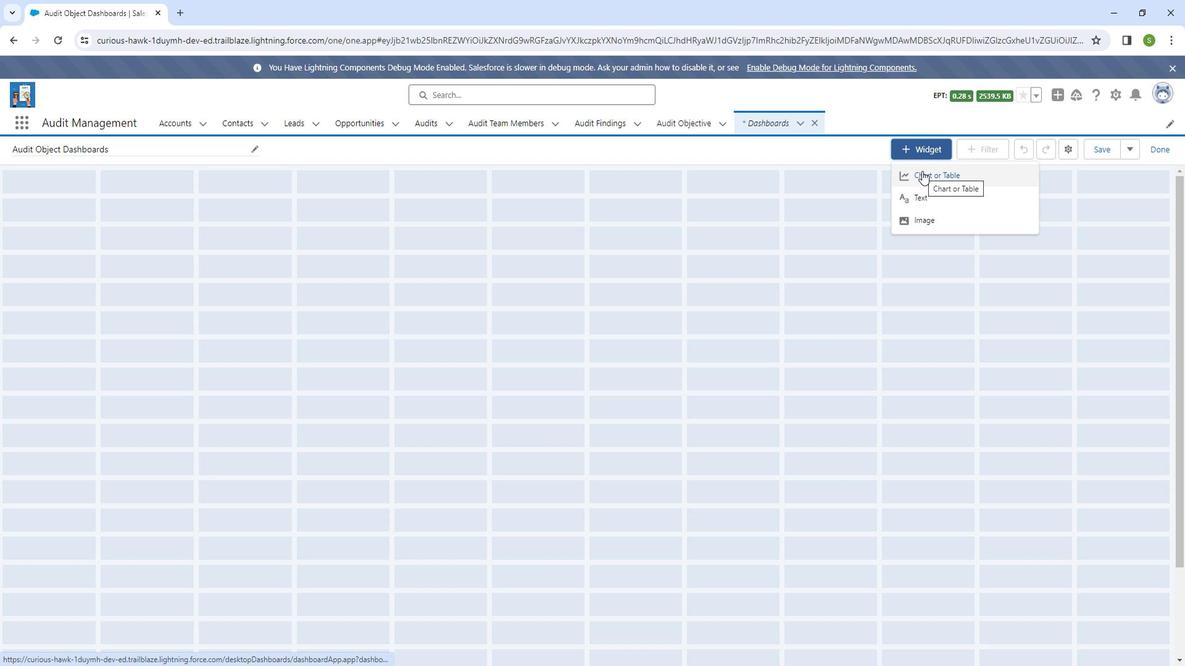 
Action: Mouse moved to (339, 298)
Screenshot: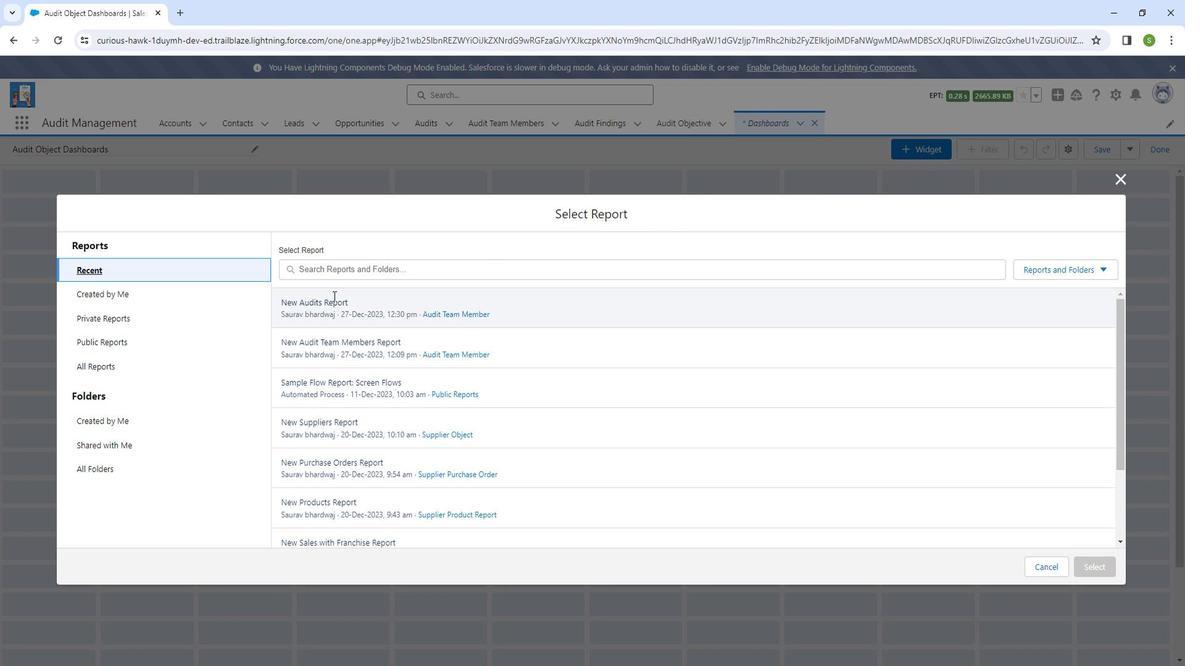 
Action: Mouse pressed left at (339, 298)
Screenshot: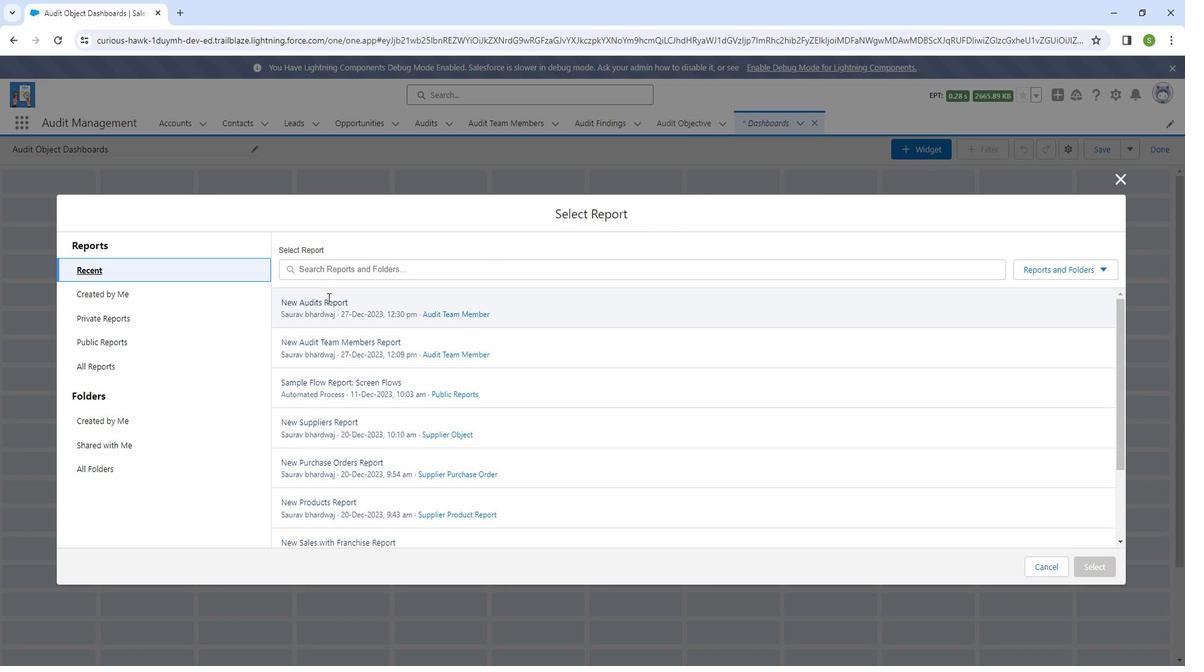 
Action: Mouse moved to (1097, 556)
Screenshot: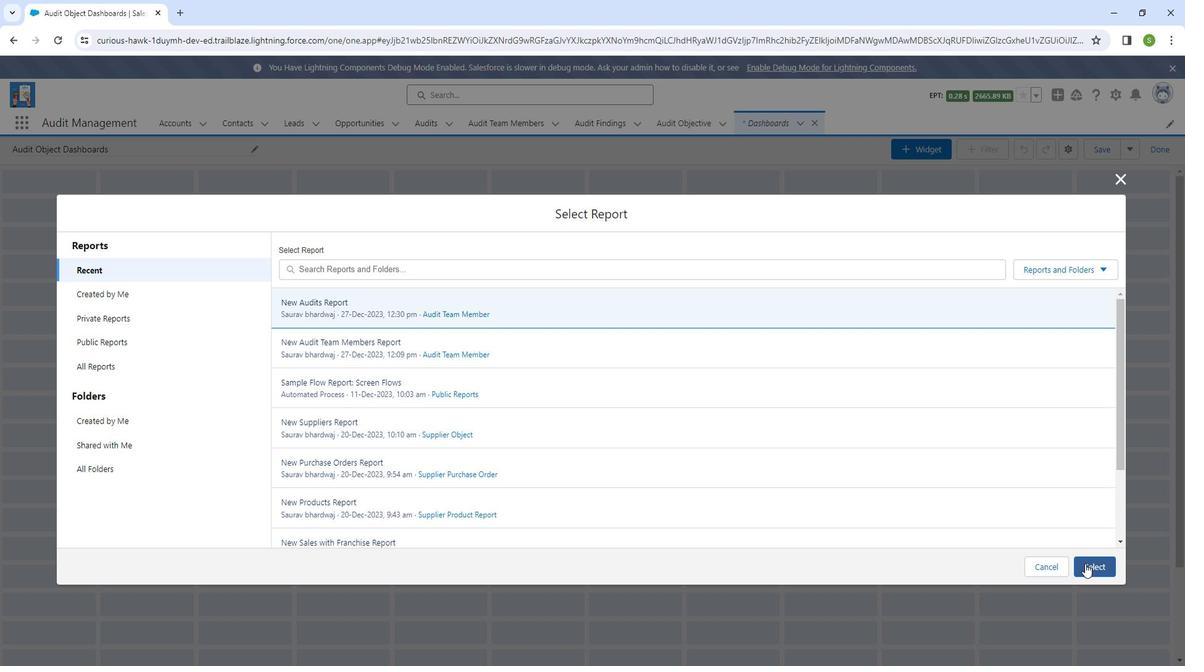 
Action: Mouse pressed left at (1097, 556)
Screenshot: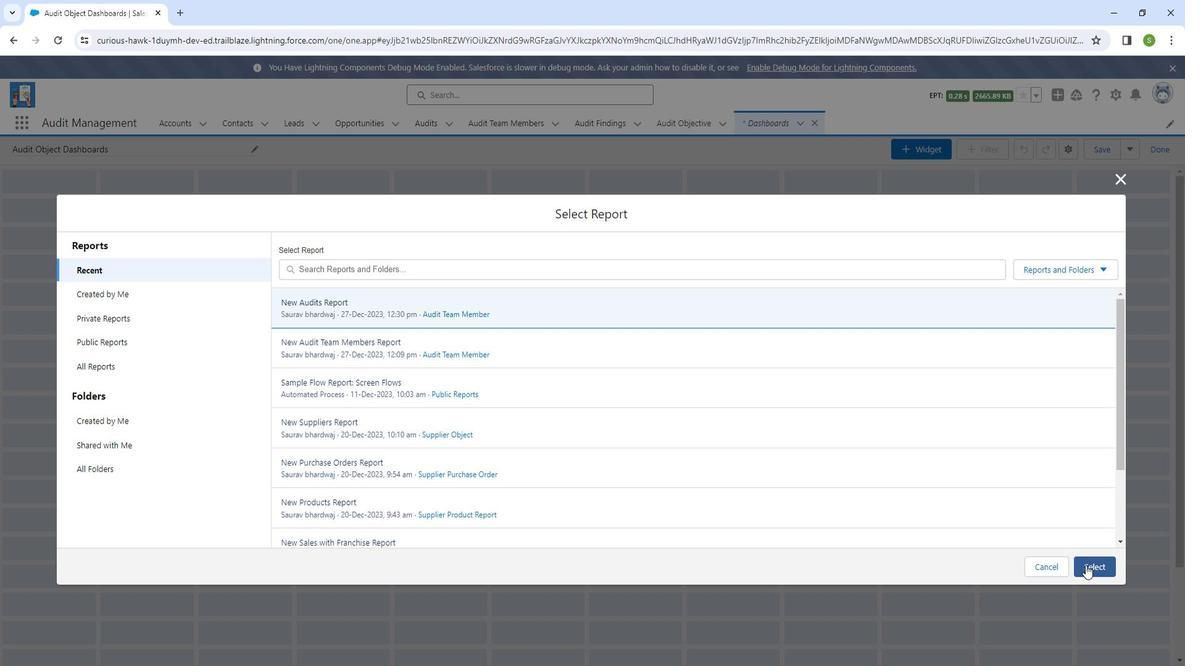 
Action: Mouse moved to (498, 483)
Screenshot: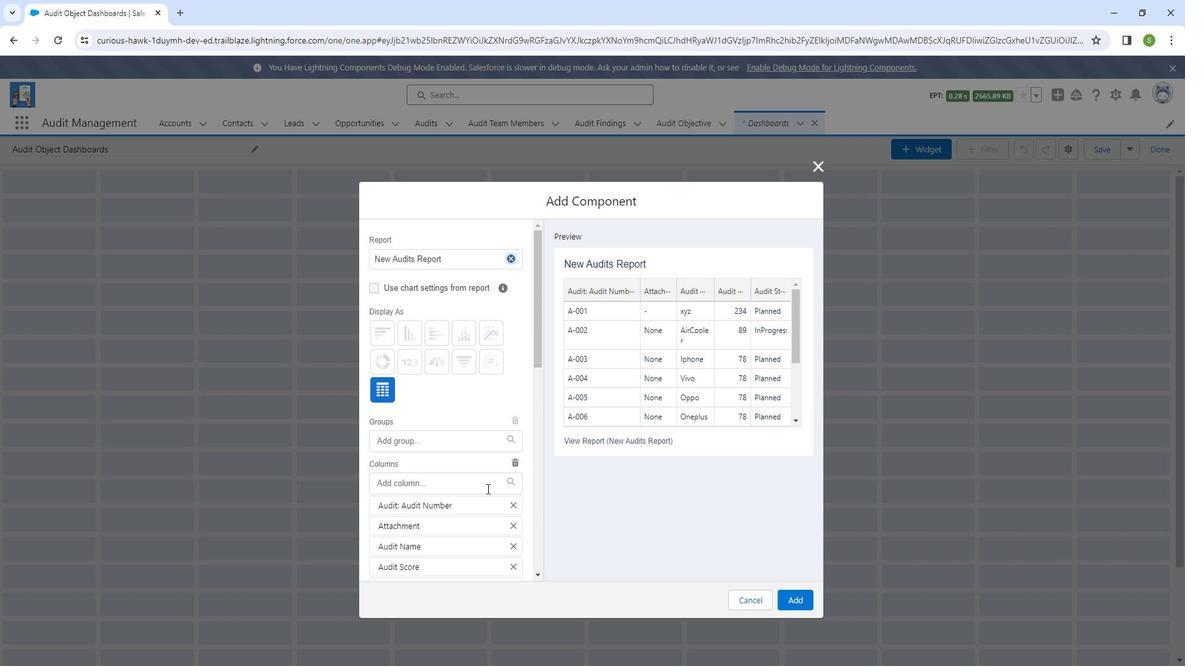 
Action: Mouse scrolled (498, 482) with delta (0, 0)
Screenshot: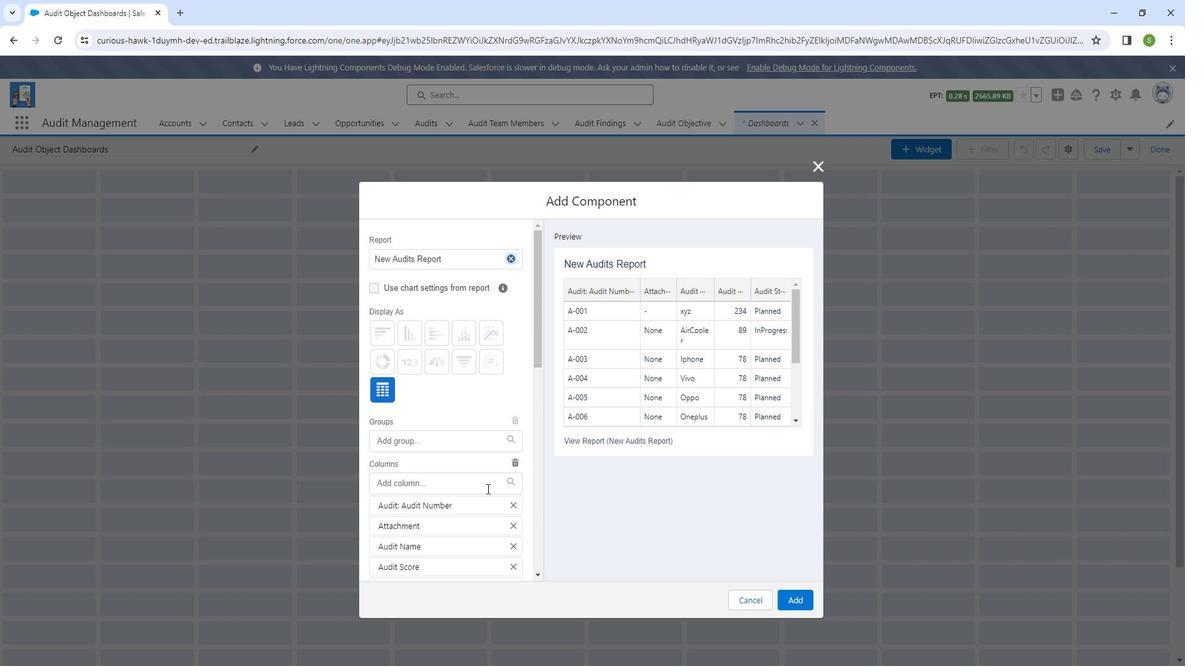 
Action: Mouse scrolled (498, 482) with delta (0, 0)
Screenshot: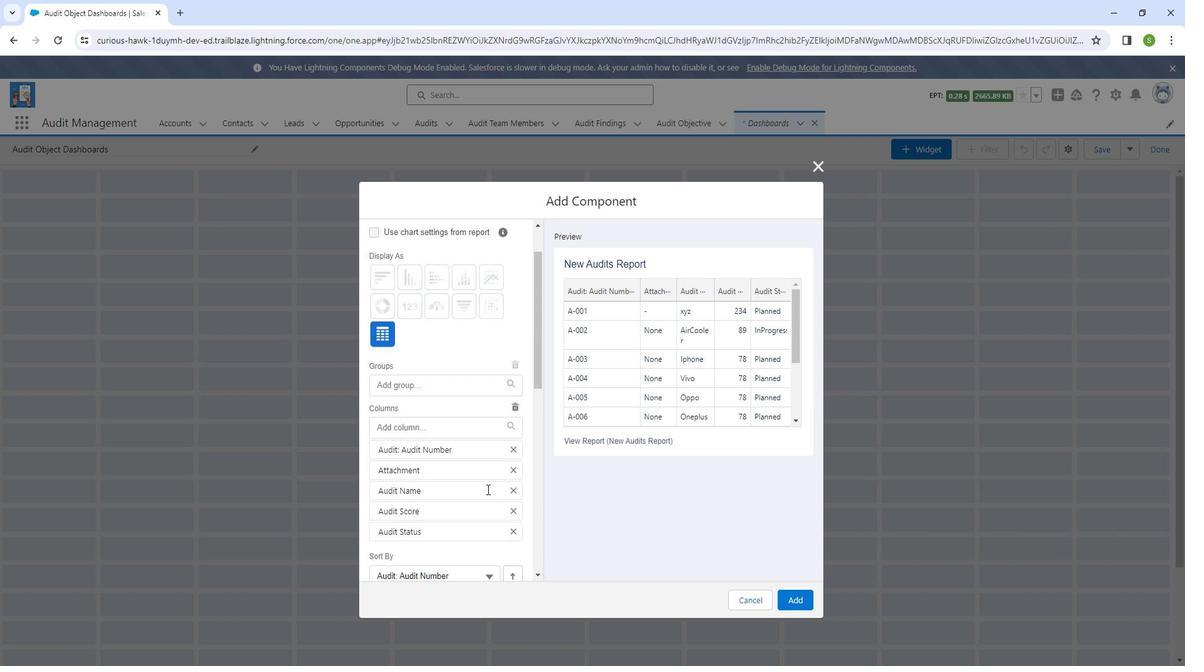 
Action: Mouse scrolled (498, 482) with delta (0, 0)
Screenshot: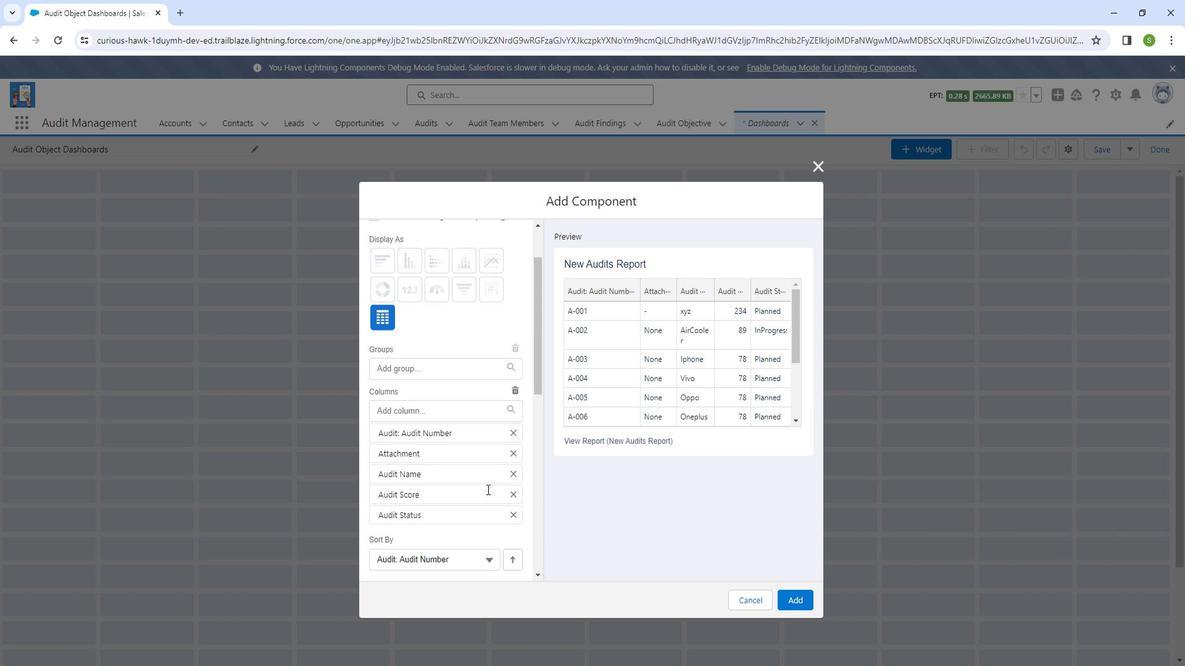 
Action: Mouse scrolled (498, 482) with delta (0, 0)
Screenshot: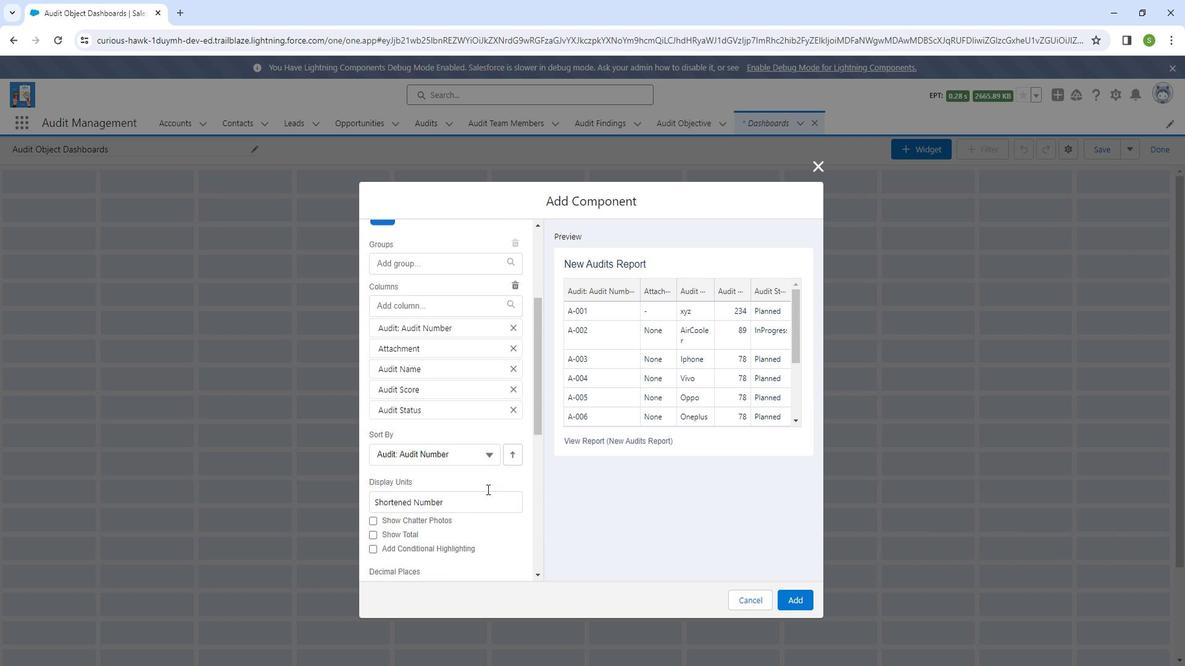 
Action: Mouse scrolled (498, 482) with delta (0, 0)
Screenshot: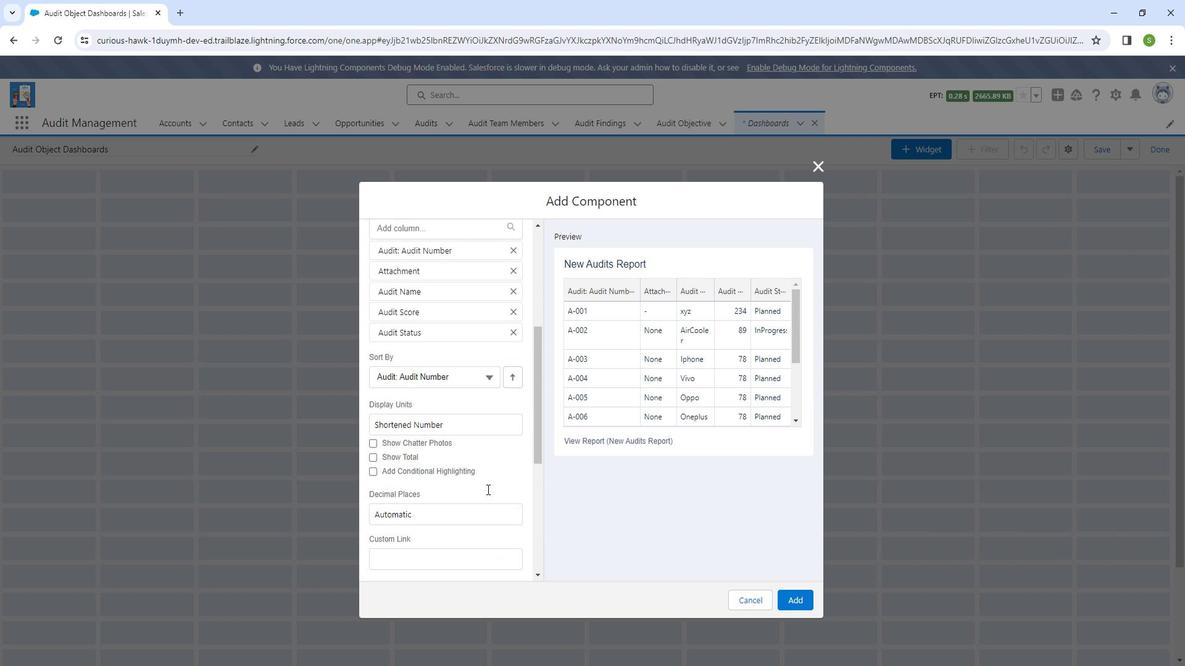
Action: Mouse moved to (499, 451)
Screenshot: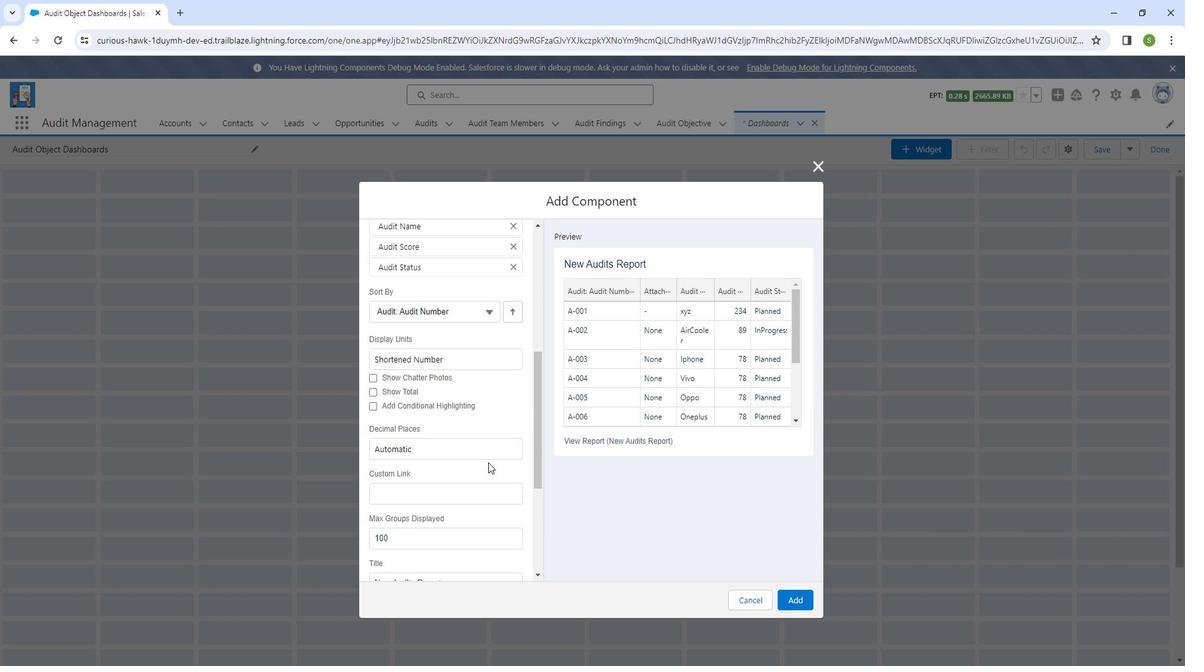 
Action: Mouse scrolled (499, 452) with delta (0, 0)
Screenshot: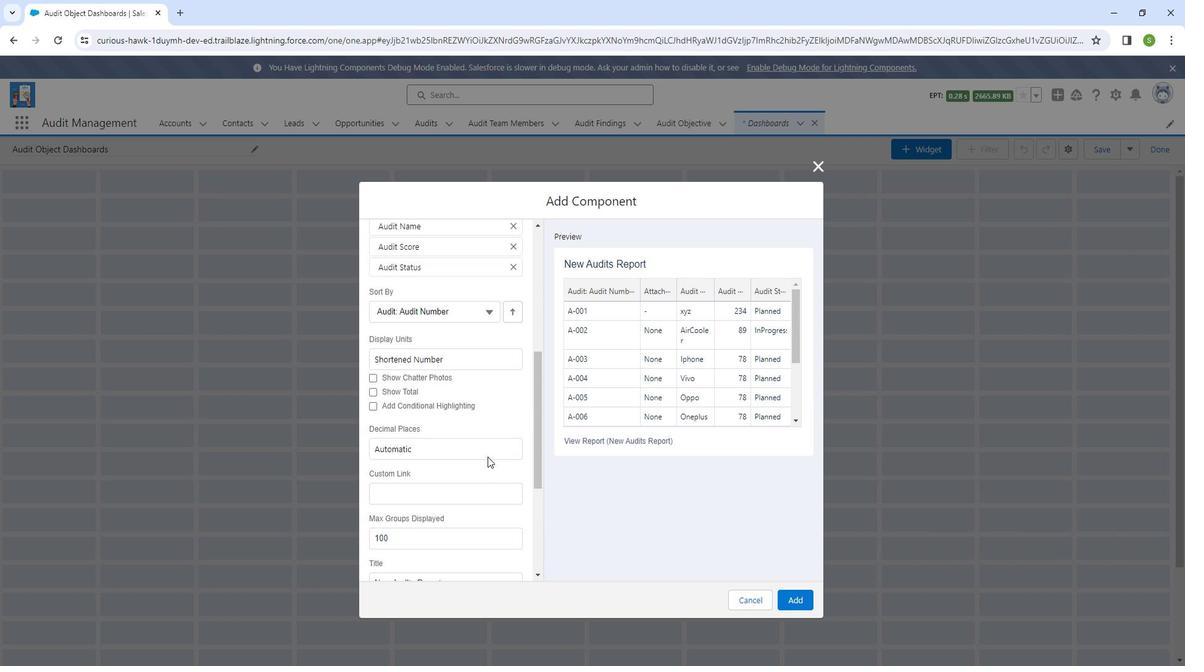 
Action: Mouse scrolled (499, 452) with delta (0, 0)
Screenshot: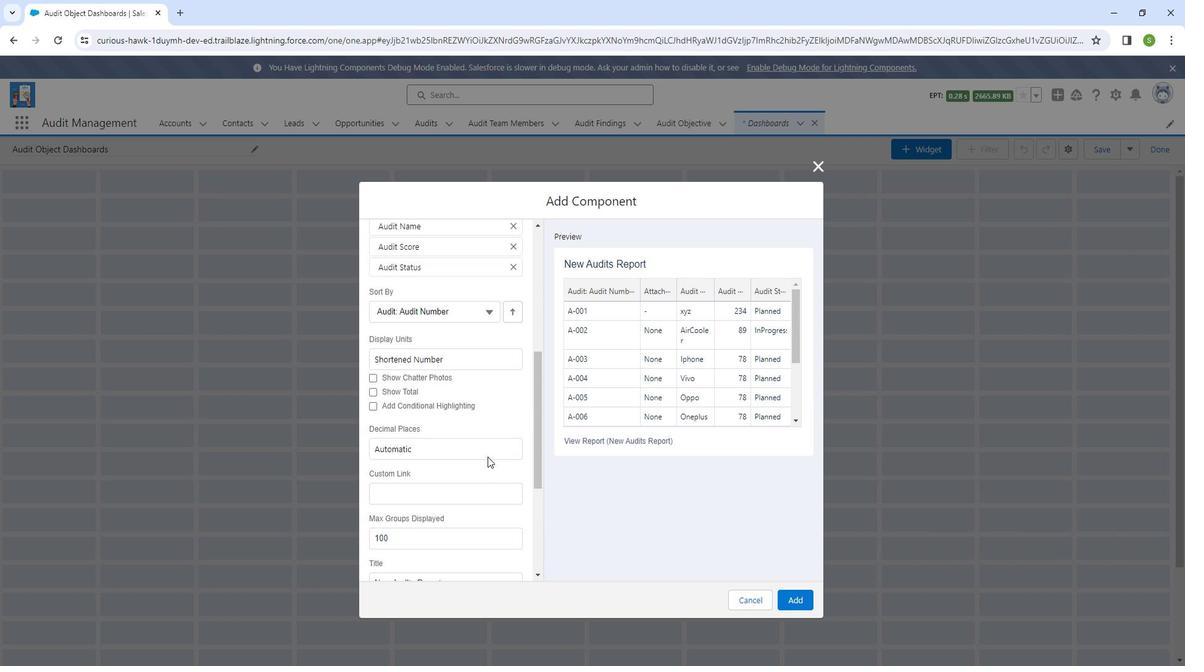 
Action: Mouse moved to (816, 592)
Screenshot: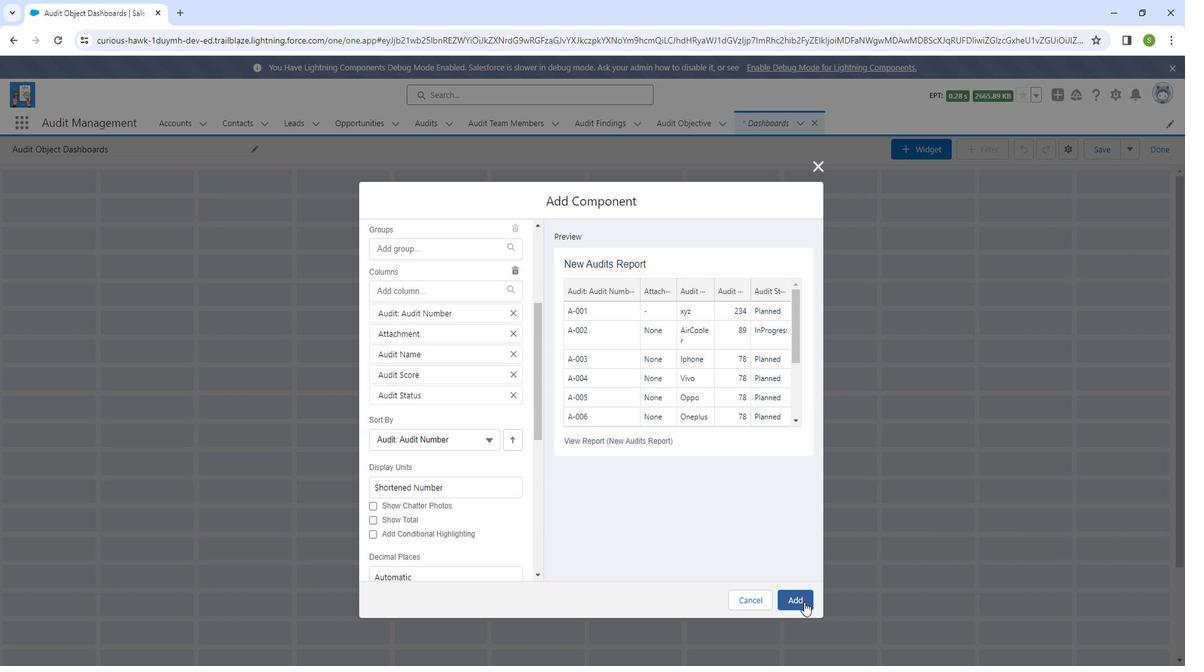 
Action: Mouse pressed left at (816, 592)
Screenshot: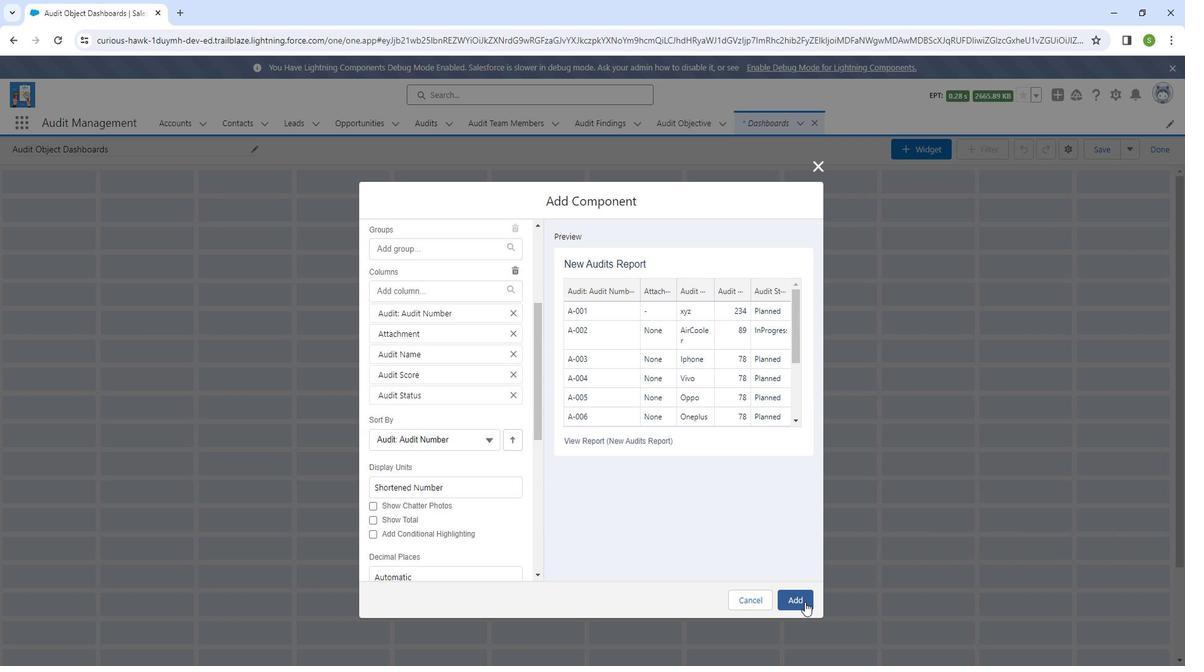 
Action: Mouse moved to (240, 219)
Screenshot: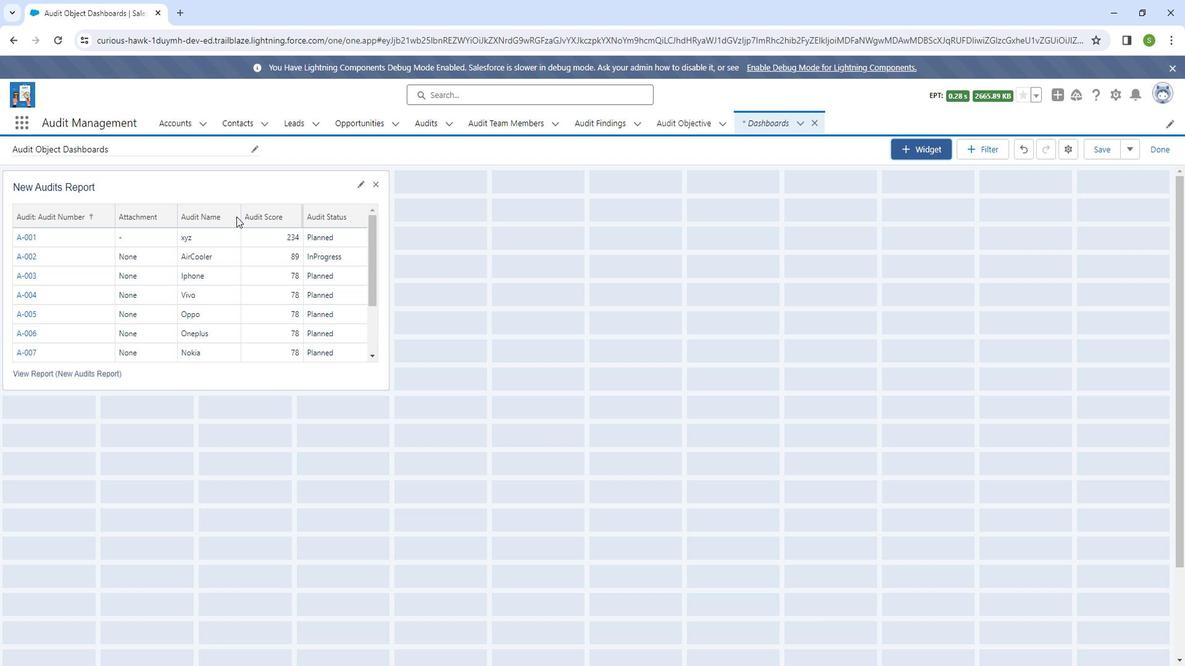 
Action: Mouse pressed left at (240, 219)
Screenshot: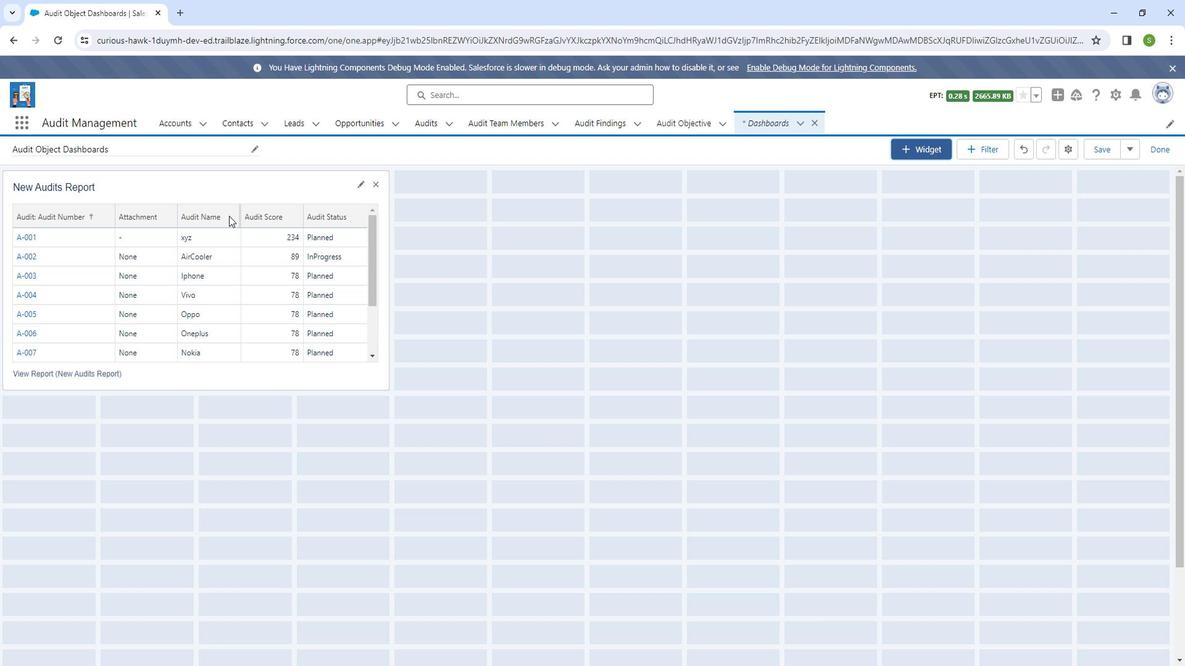 
Action: Mouse moved to (263, 195)
Screenshot: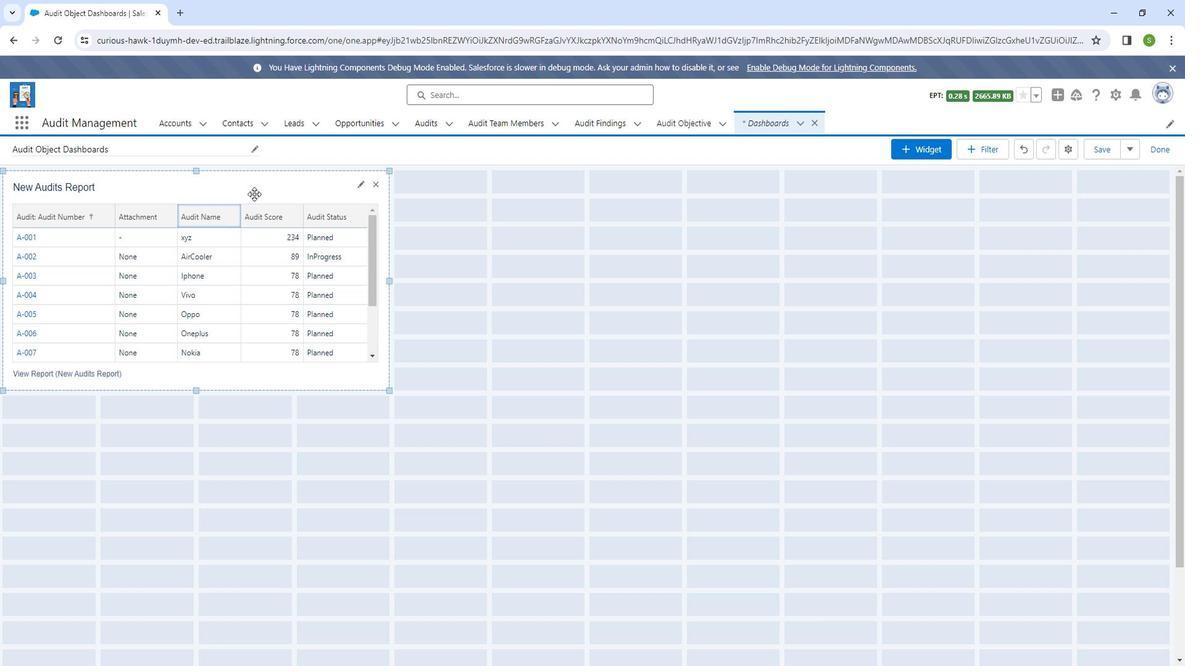 
Action: Mouse pressed left at (263, 195)
Screenshot: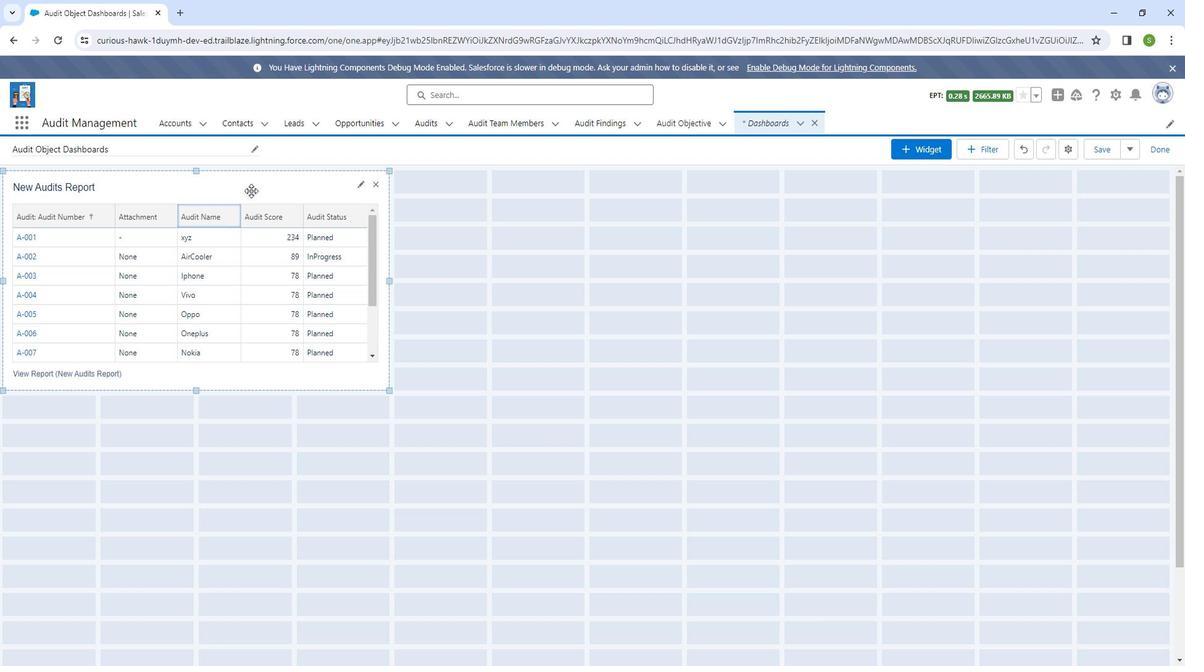 
Action: Mouse moved to (242, 201)
Screenshot: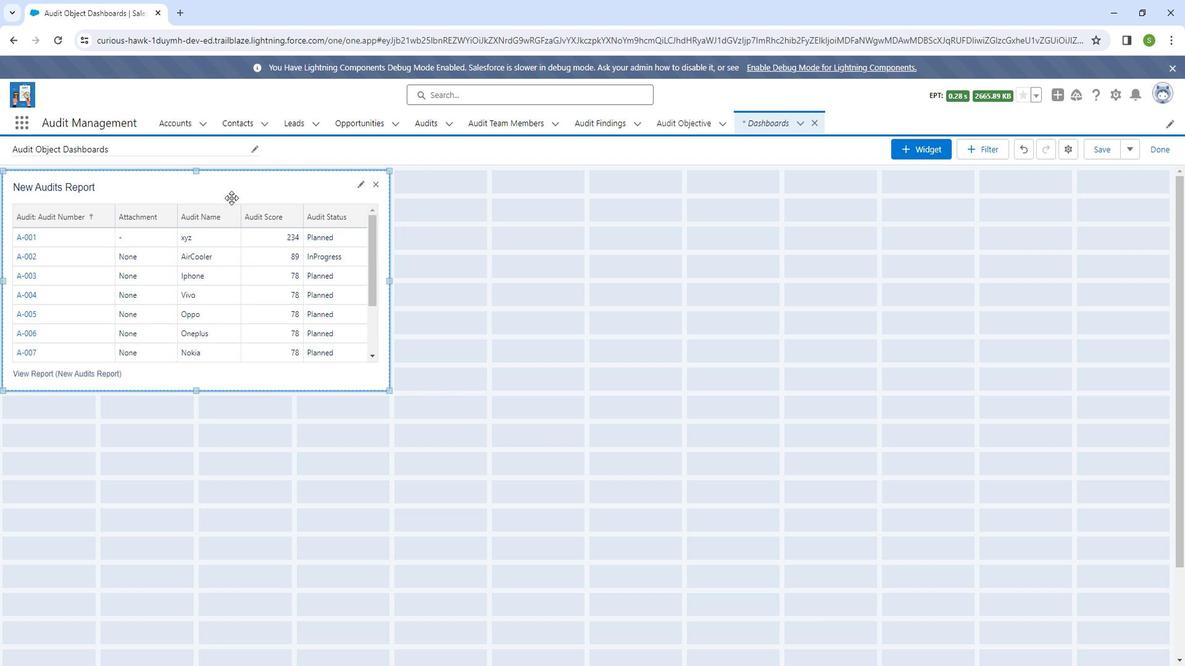 
Action: Mouse pressed left at (242, 201)
Screenshot: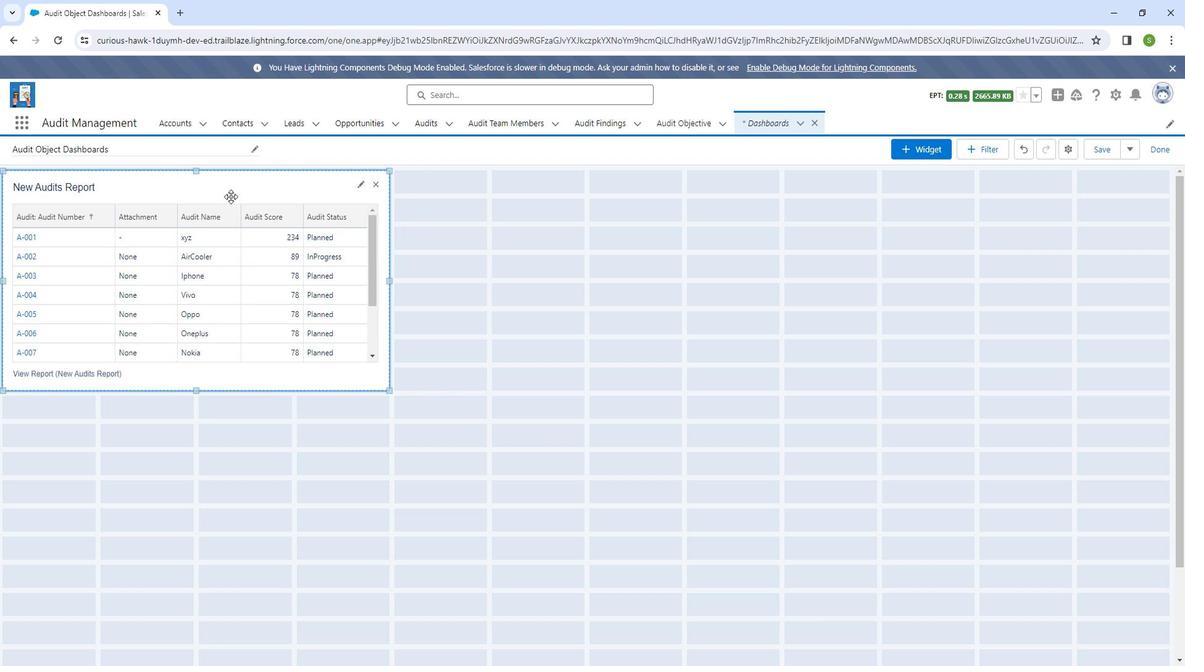 
Action: Mouse moved to (695, 387)
Screenshot: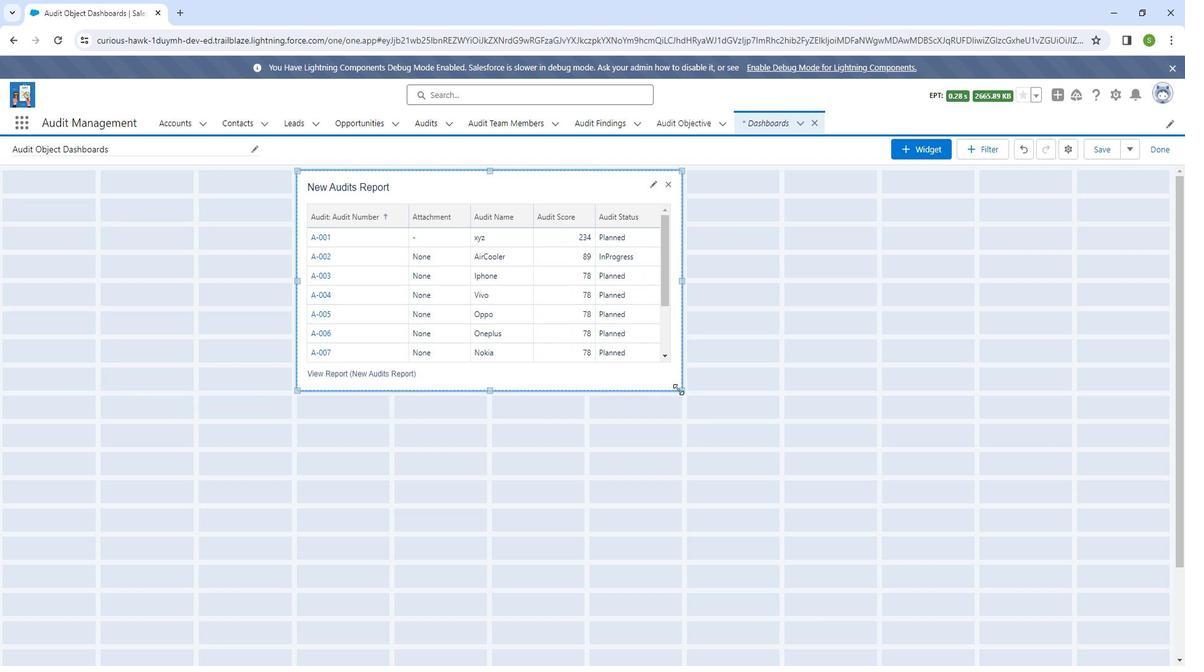
Action: Mouse pressed left at (695, 387)
Screenshot: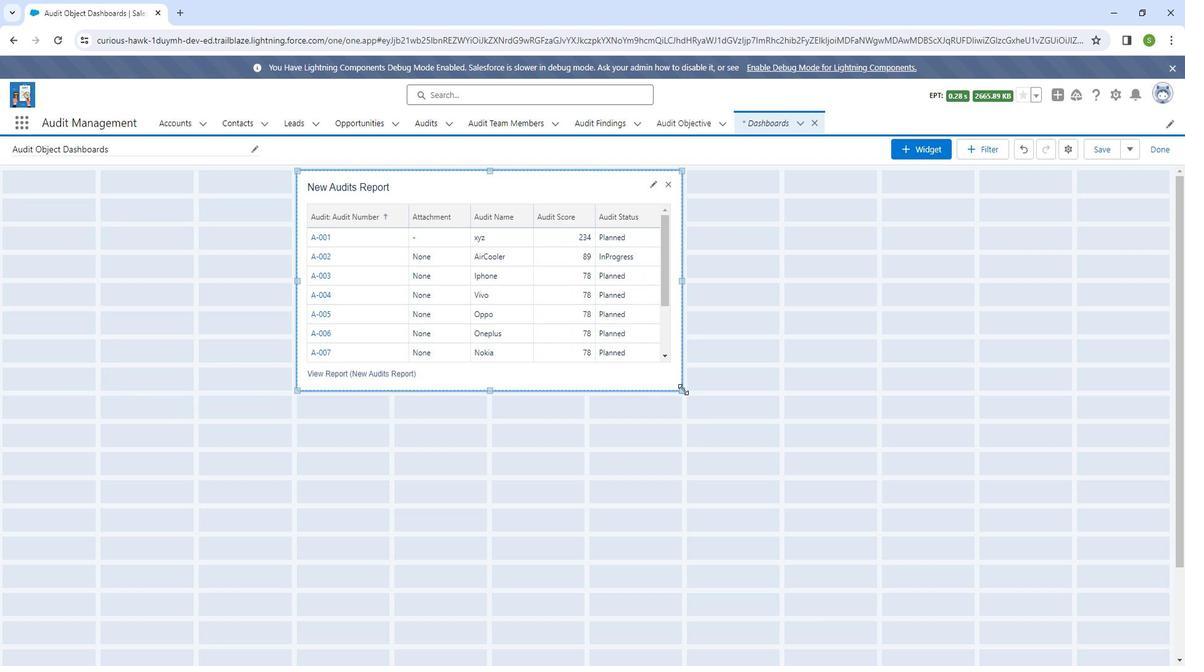 
Action: Mouse moved to (1055, 191)
Screenshot: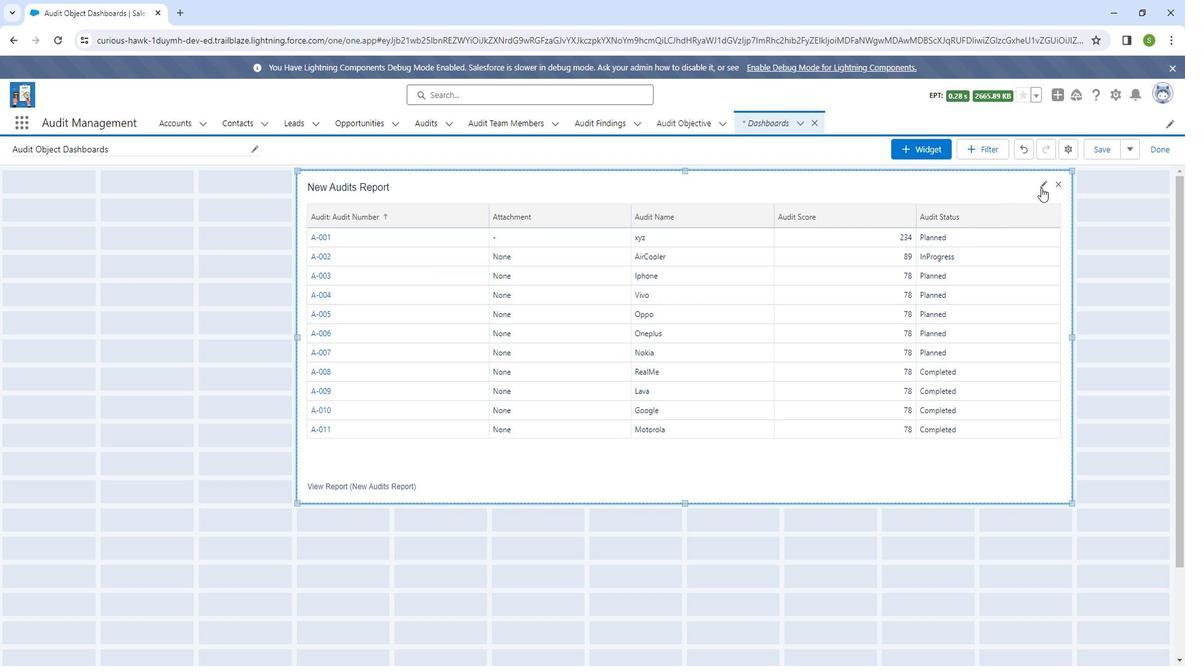 
Action: Mouse pressed left at (1055, 191)
Screenshot: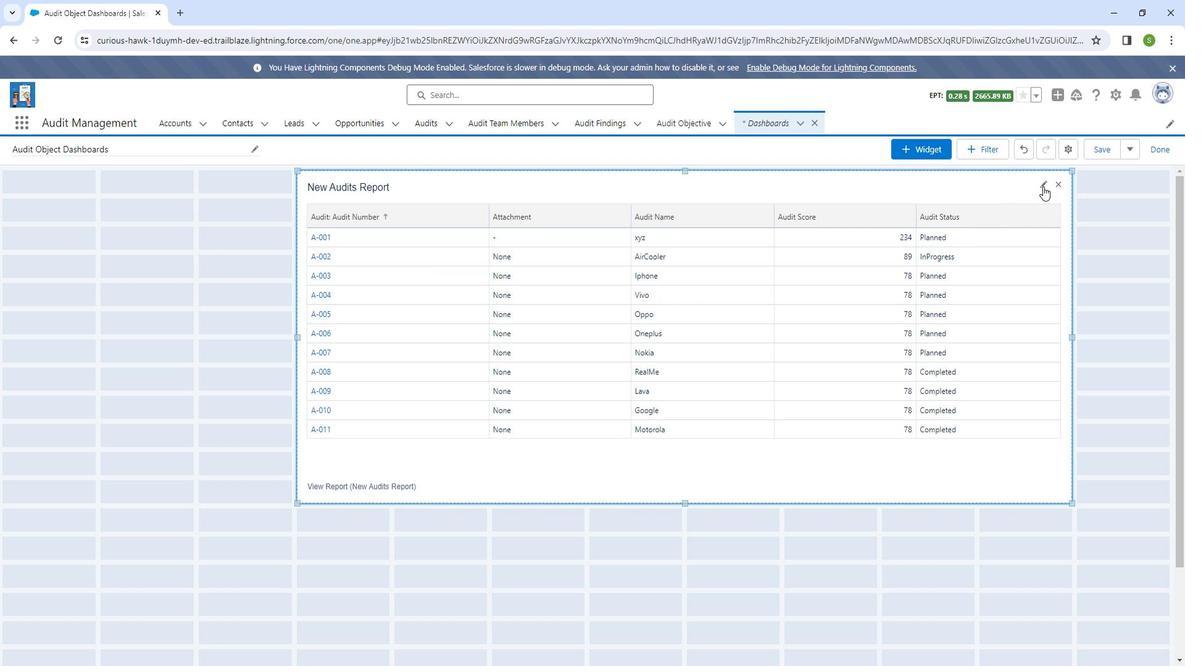 
Action: Mouse moved to (456, 456)
Screenshot: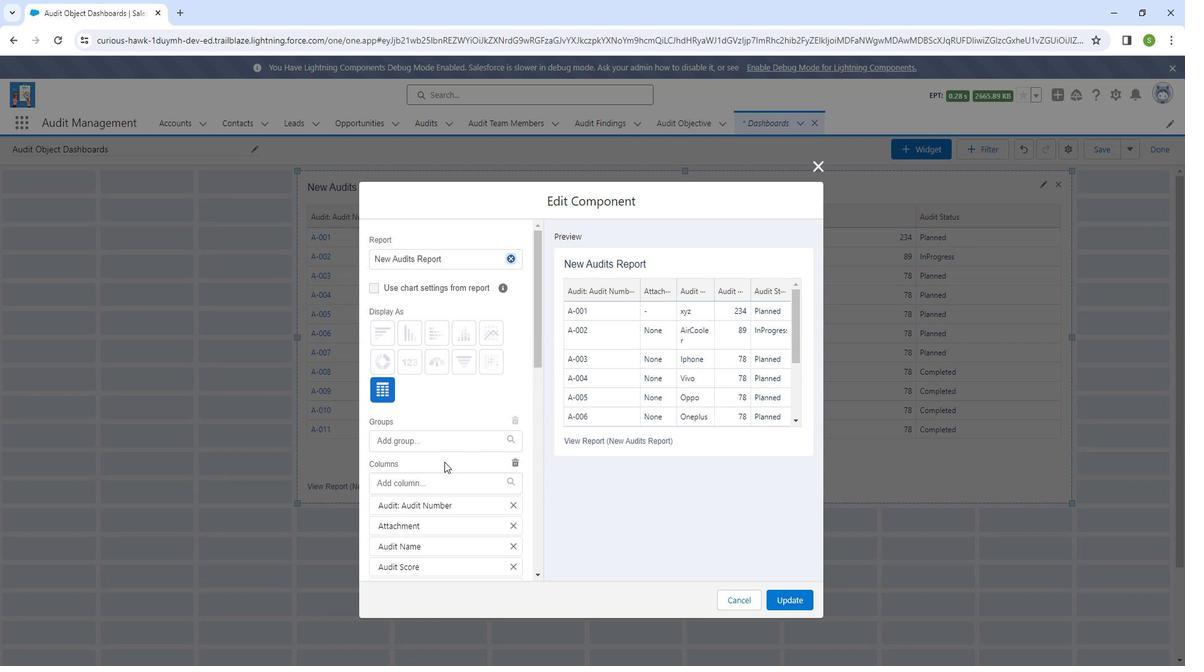 
Action: Mouse scrolled (456, 456) with delta (0, 0)
Screenshot: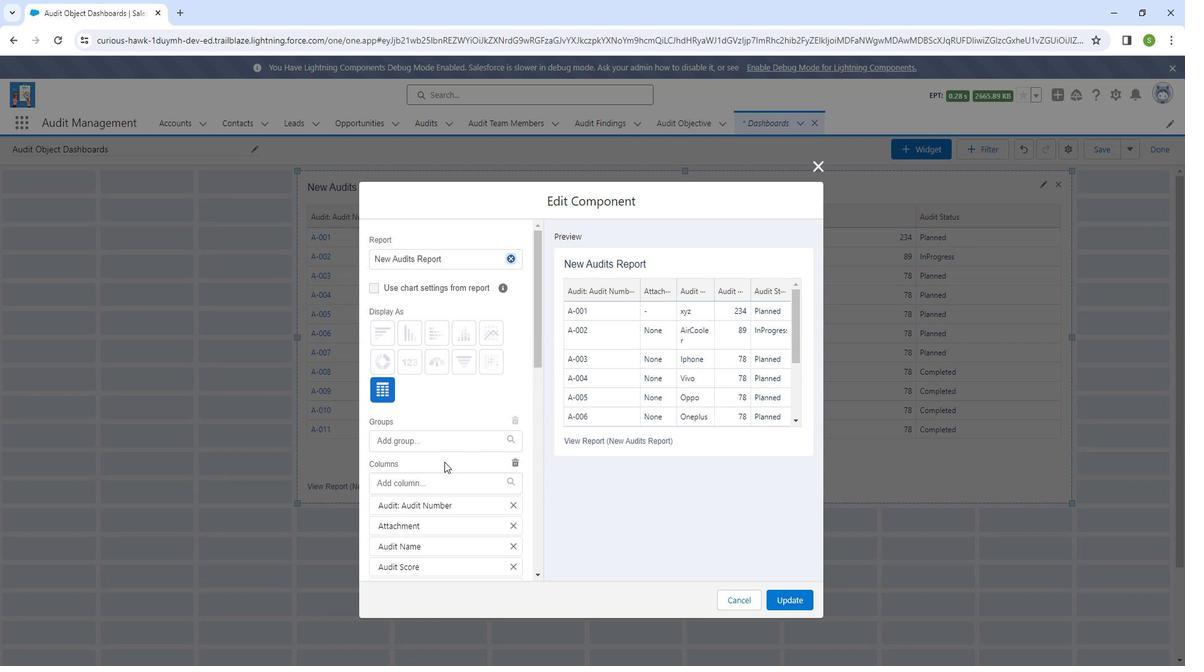
Action: Mouse moved to (526, 496)
Screenshot: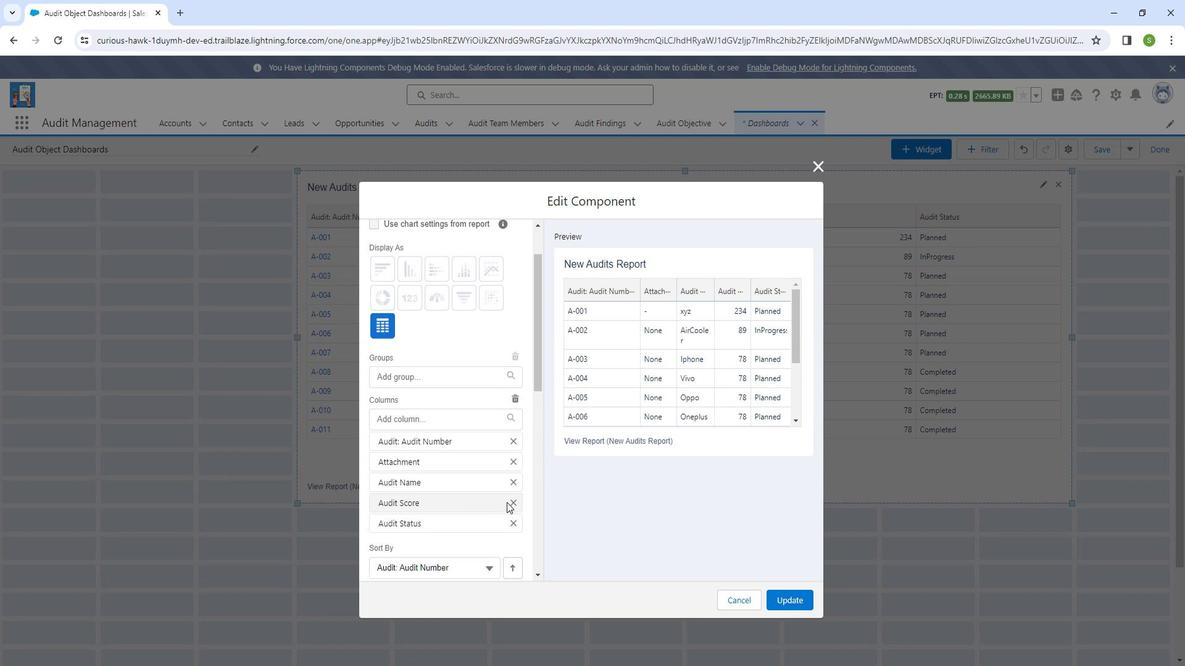
Action: Mouse pressed left at (526, 496)
Screenshot: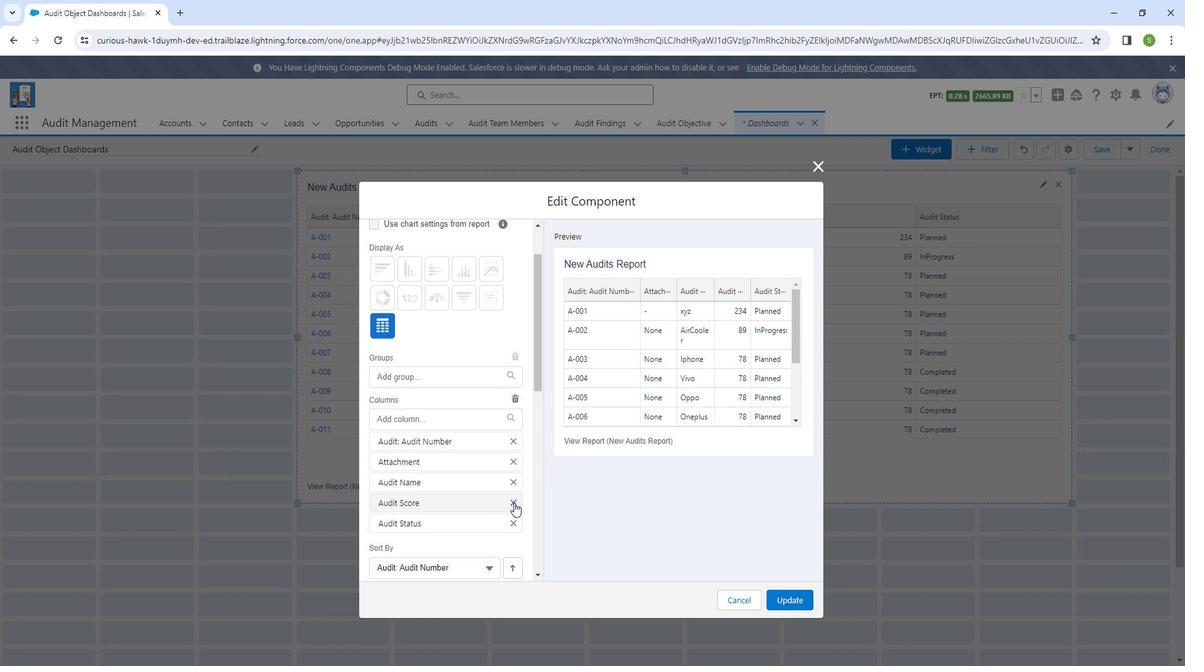 
Action: Mouse moved to (485, 419)
Screenshot: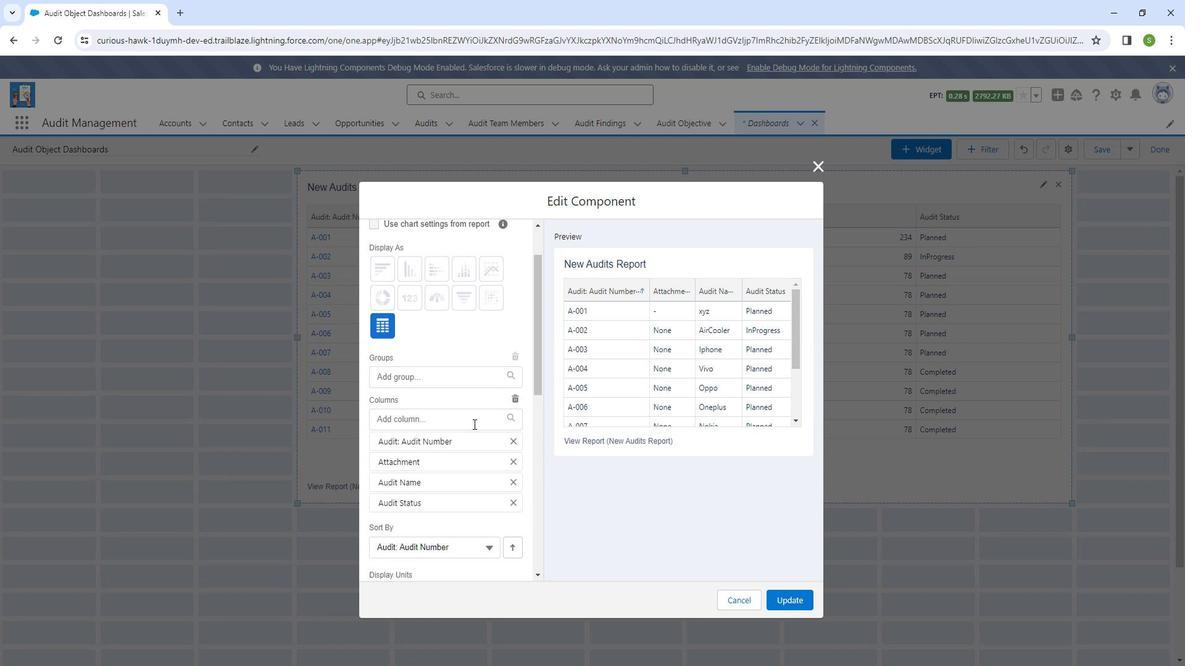 
Action: Mouse pressed left at (485, 419)
Screenshot: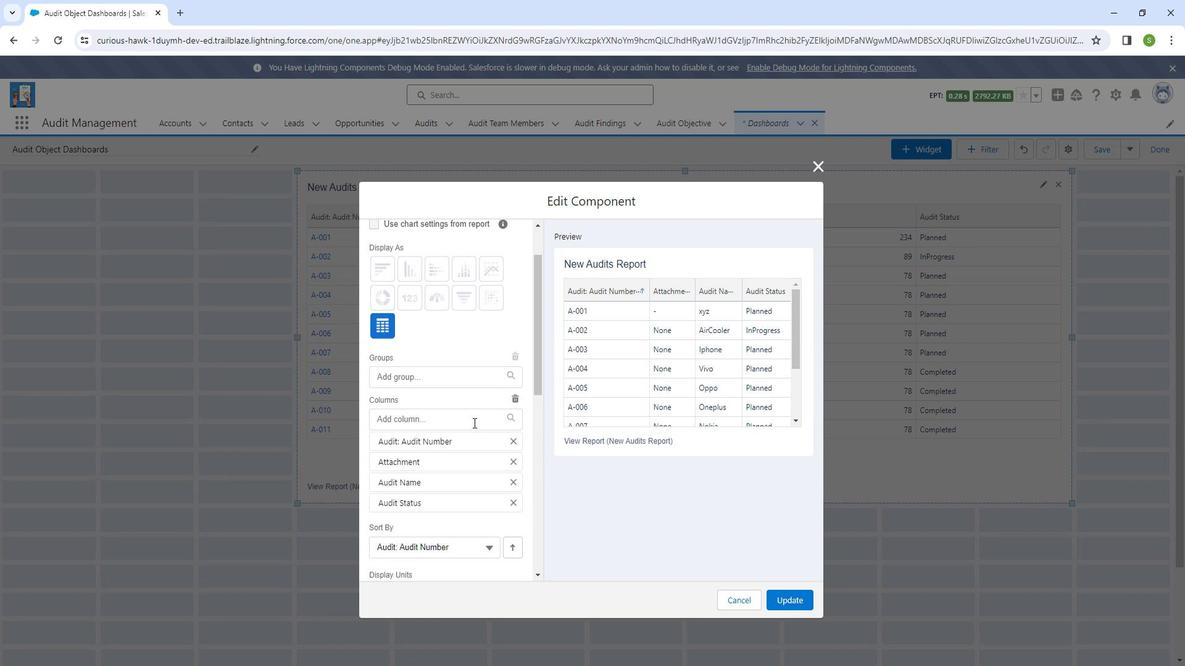 
Action: Mouse moved to (485, 471)
Screenshot: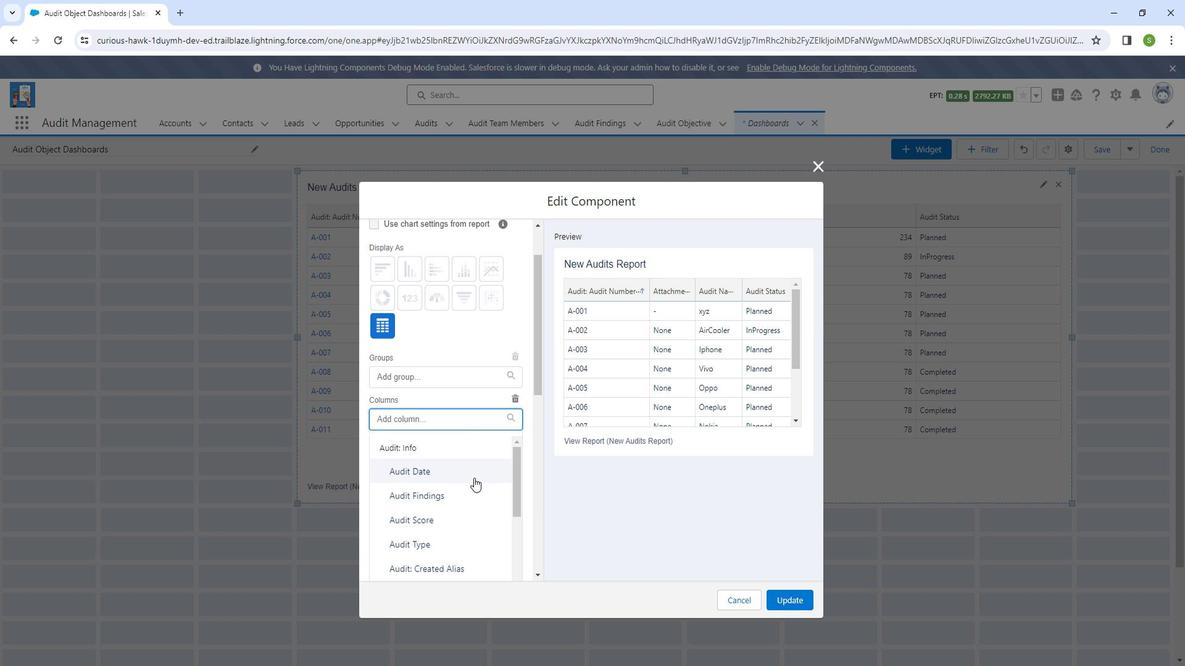 
Action: Mouse pressed left at (485, 471)
Screenshot: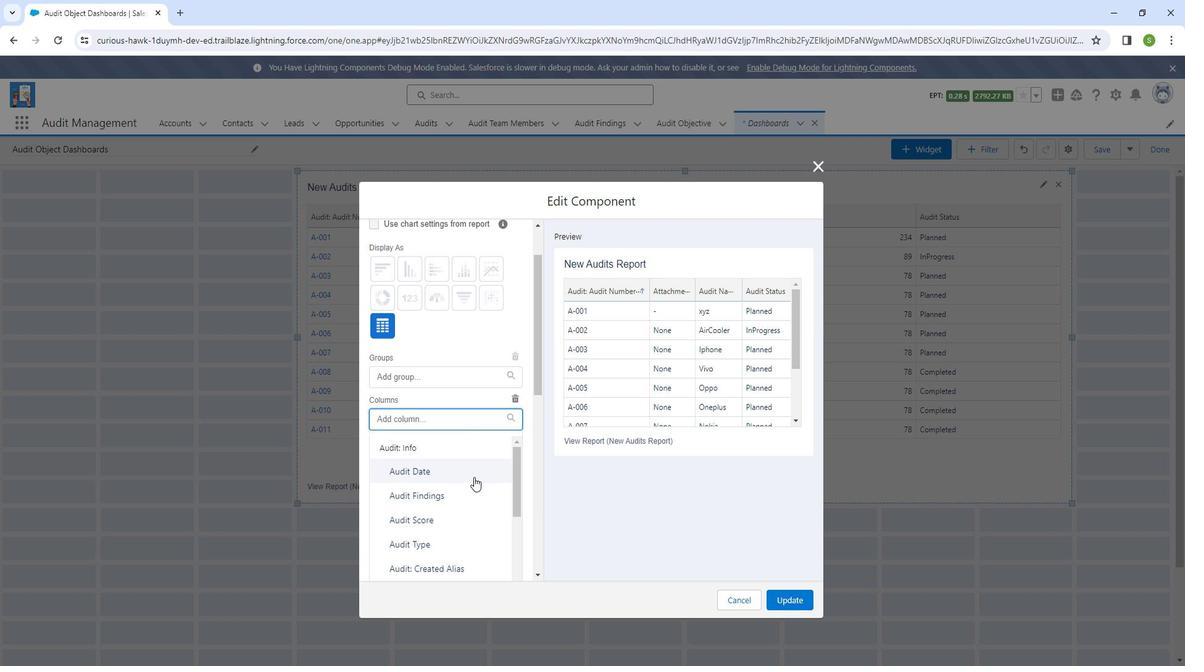 
Action: Mouse moved to (492, 419)
Screenshot: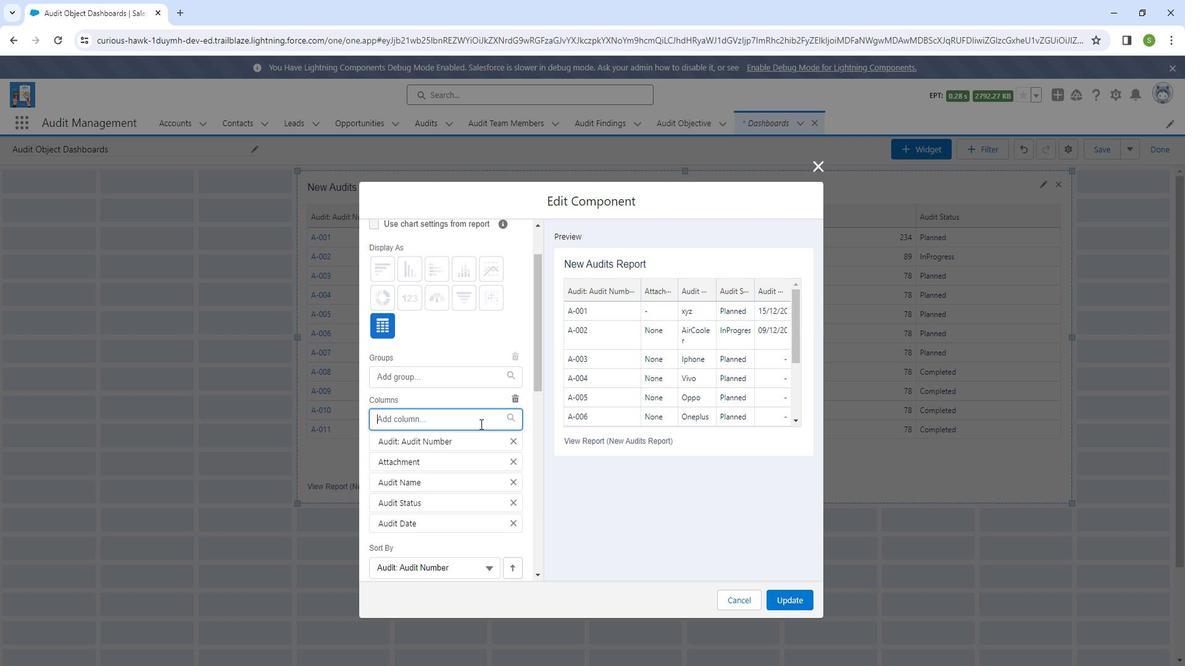 
Action: Mouse pressed left at (492, 419)
Screenshot: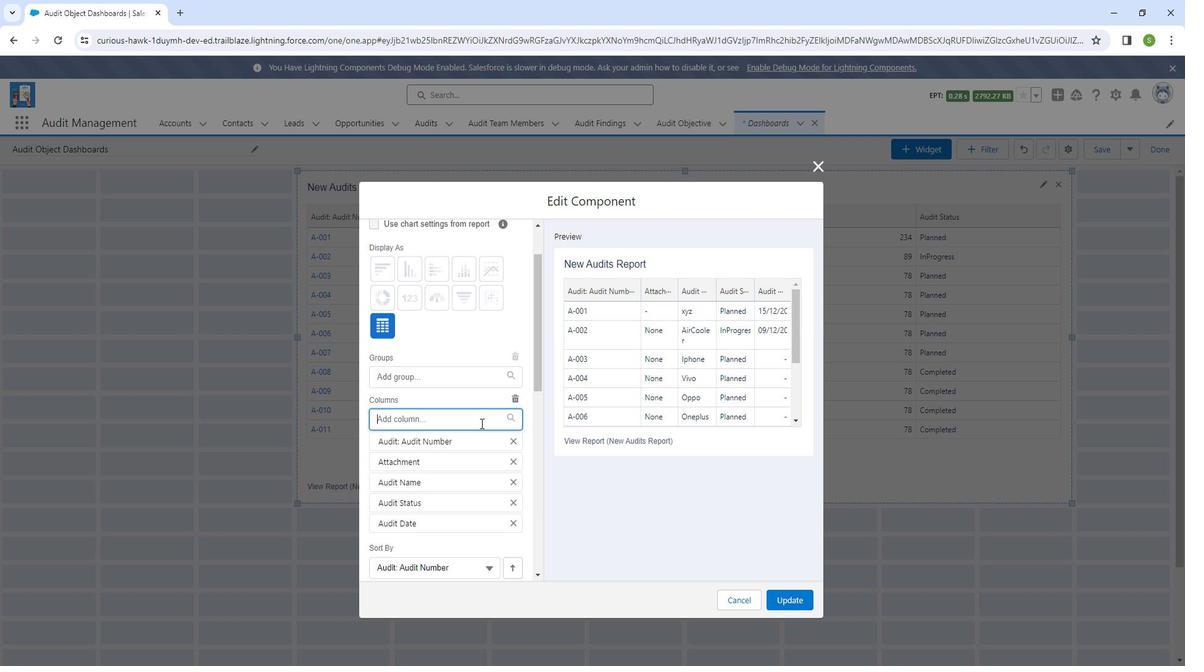 
Action: Mouse moved to (485, 491)
Screenshot: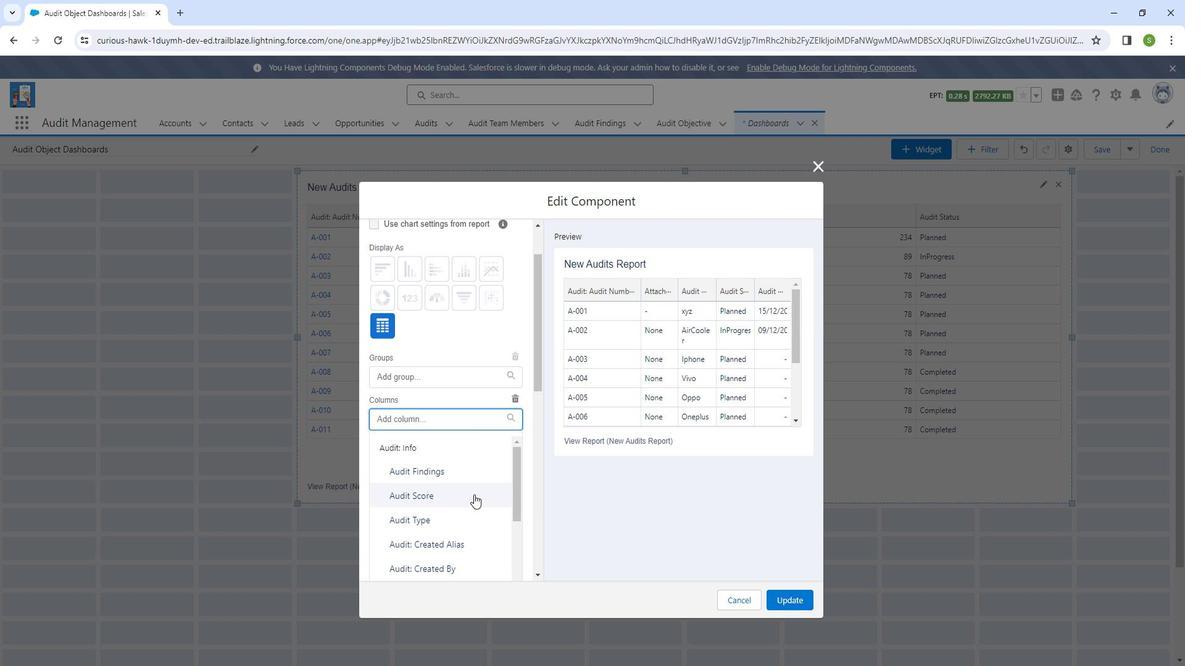 
Action: Mouse pressed left at (485, 491)
Screenshot: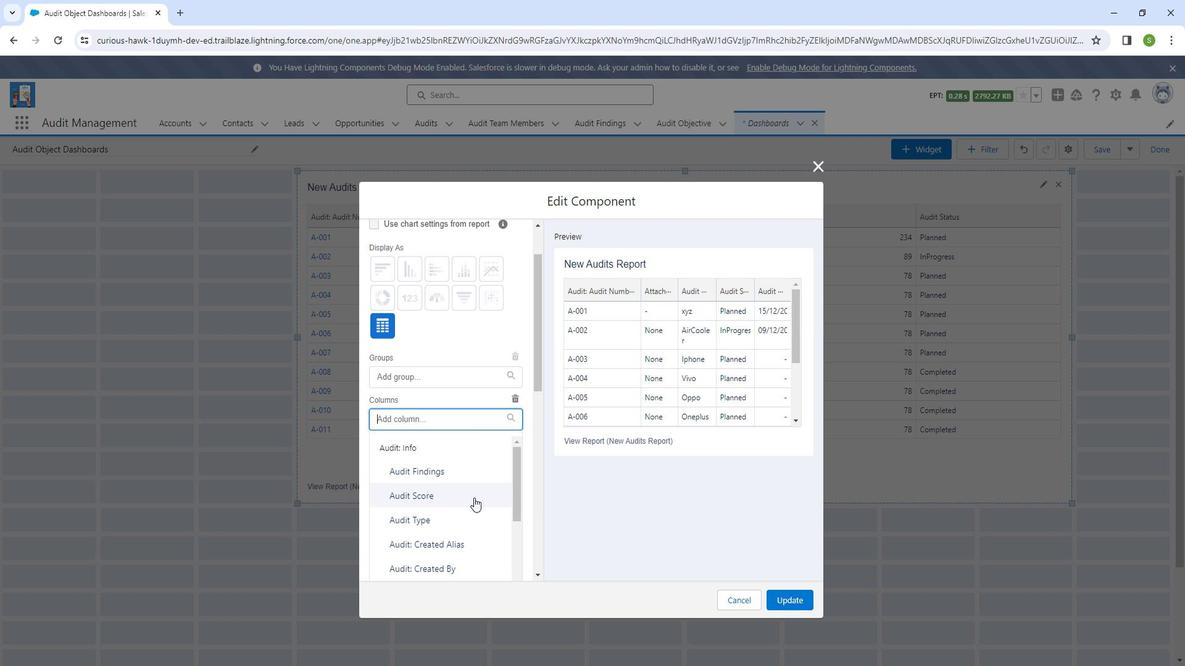 
Action: Mouse moved to (485, 423)
Screenshot: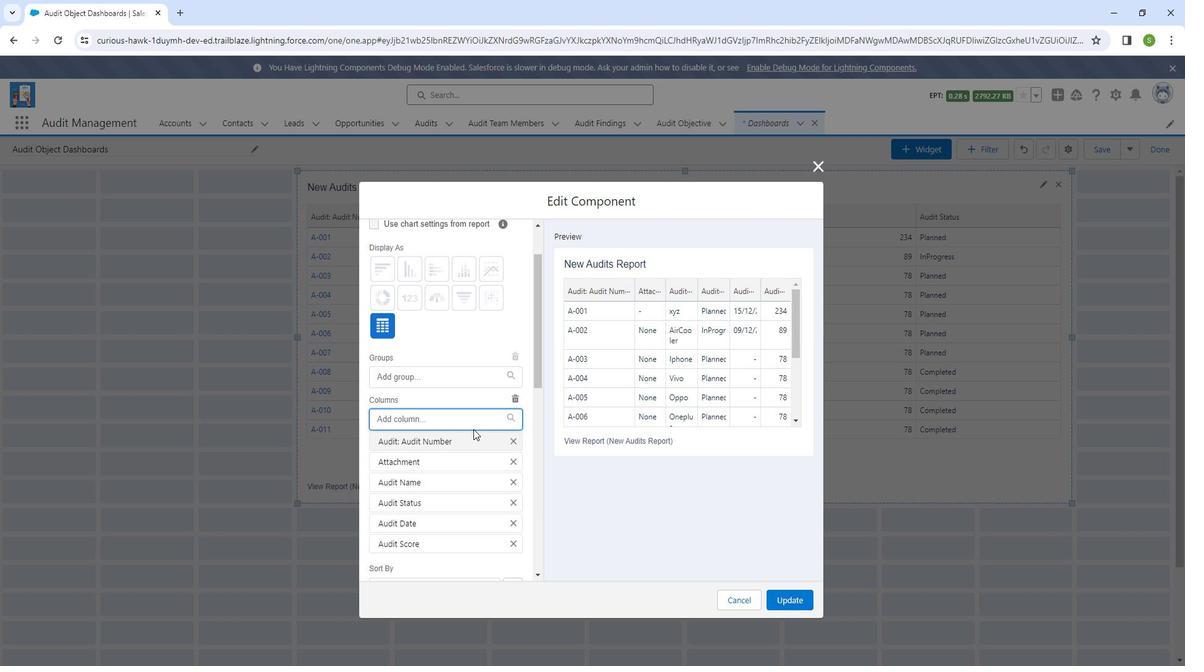 
Action: Mouse pressed left at (485, 423)
Screenshot: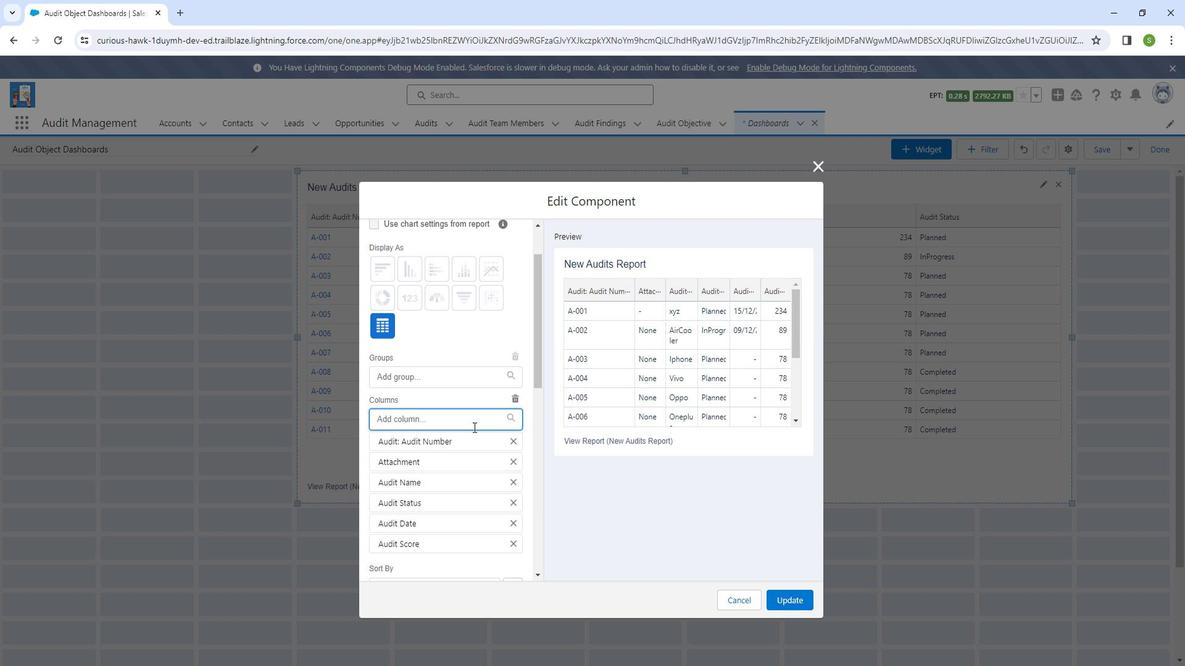 
Action: Mouse moved to (458, 494)
Screenshot: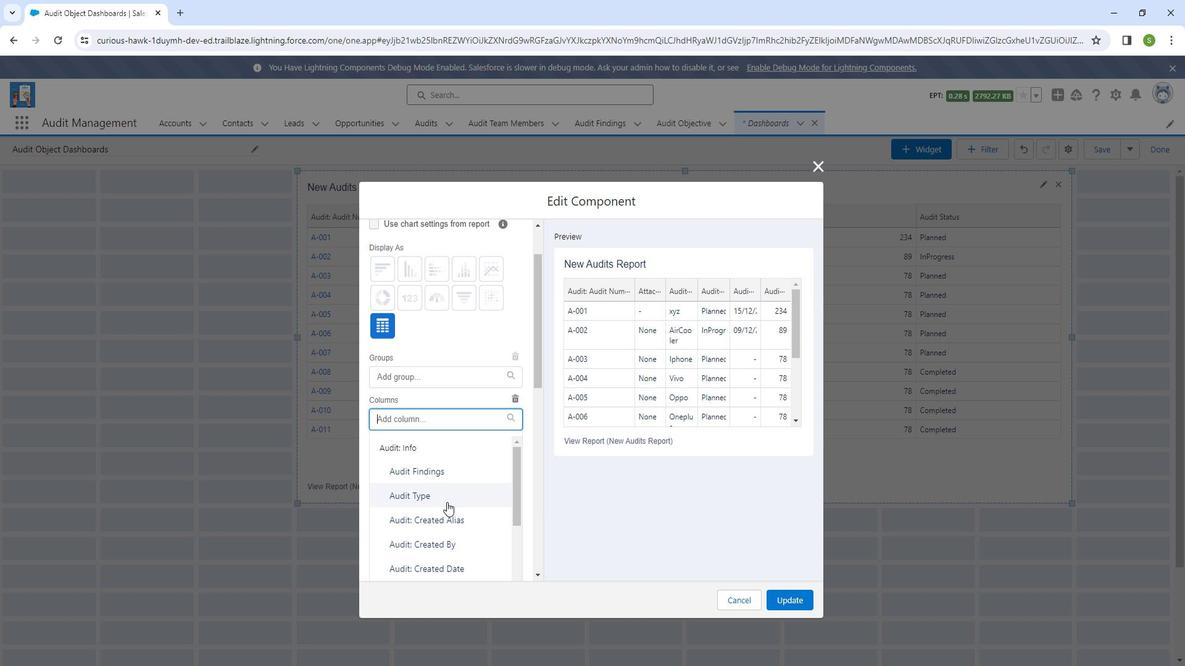 
Action: Mouse pressed left at (458, 494)
Screenshot: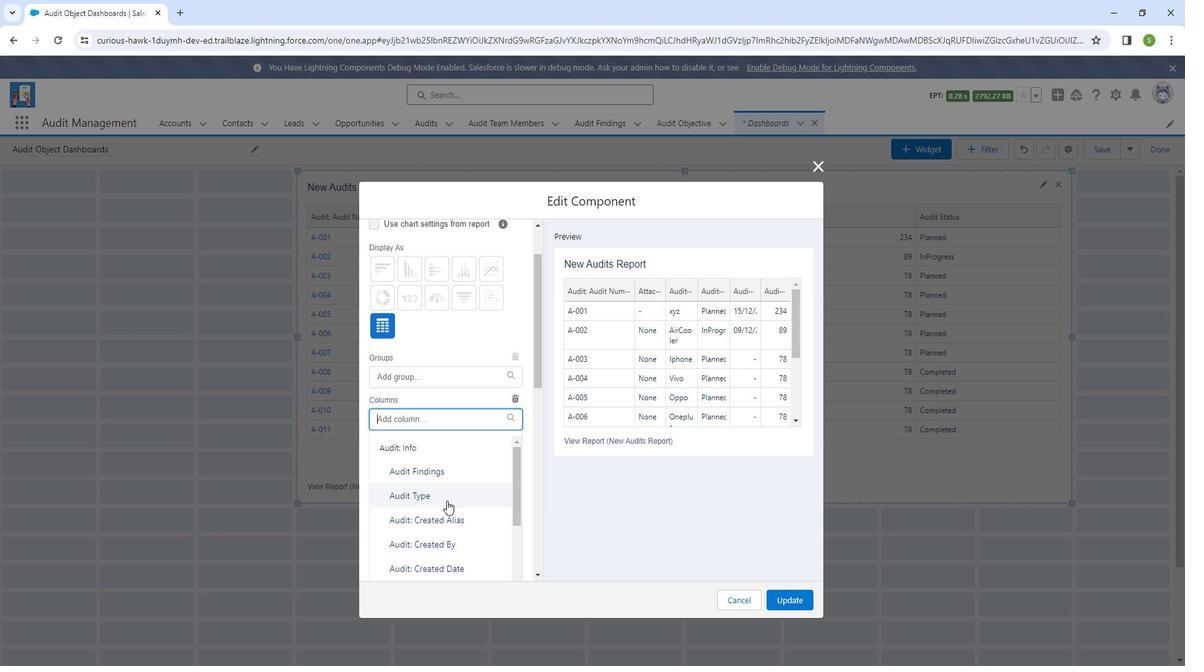 
Action: Mouse moved to (477, 421)
Screenshot: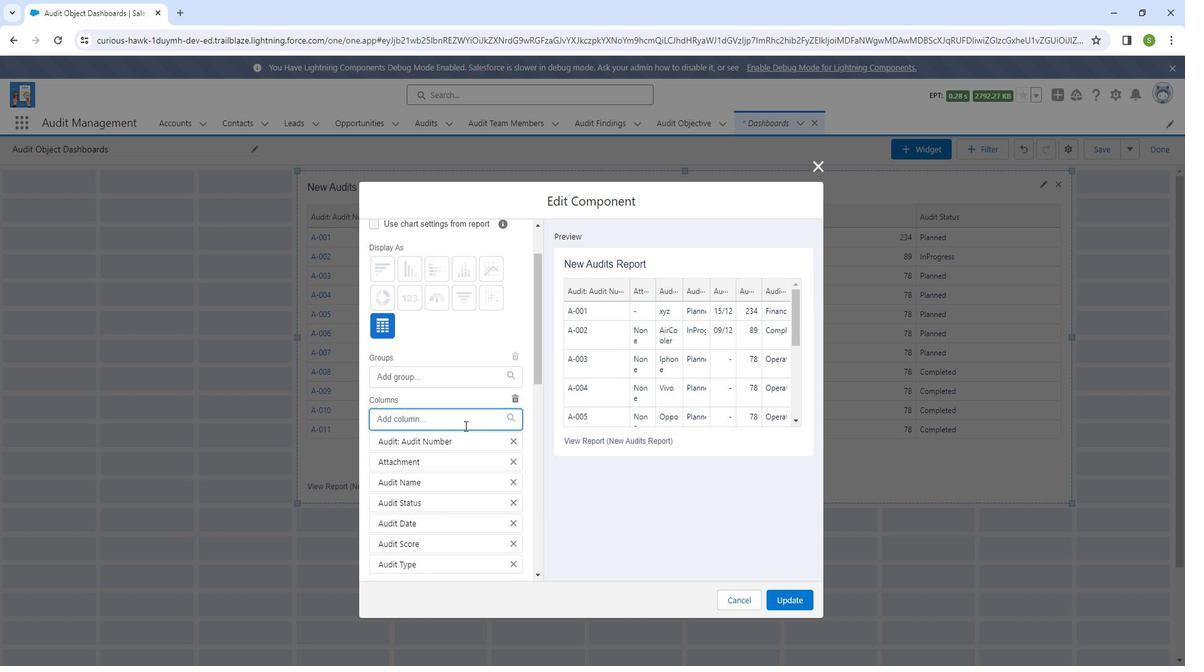 
Action: Mouse pressed left at (477, 421)
Screenshot: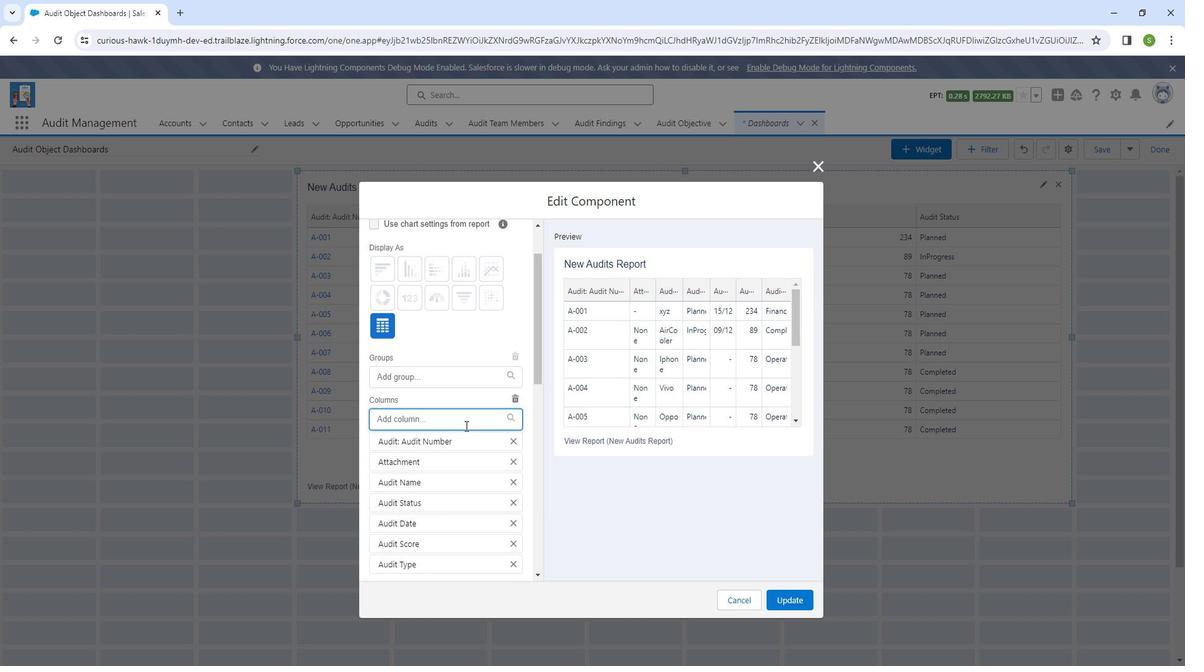 
Action: Mouse moved to (463, 511)
Screenshot: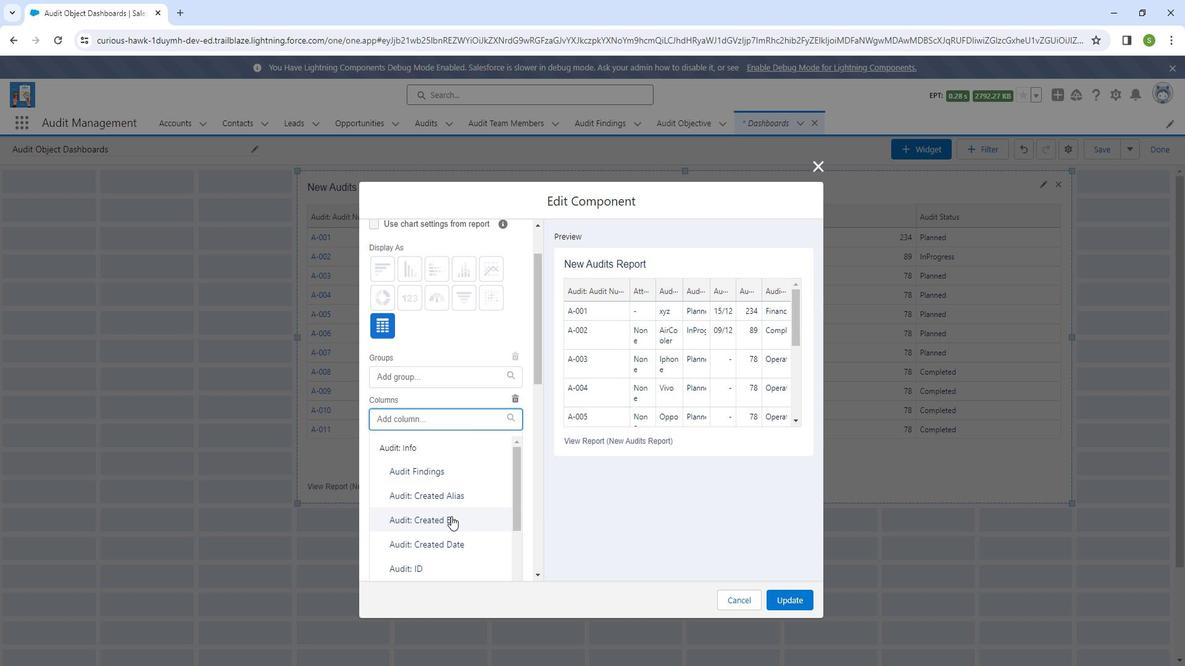 
Action: Mouse scrolled (463, 510) with delta (0, 0)
Screenshot: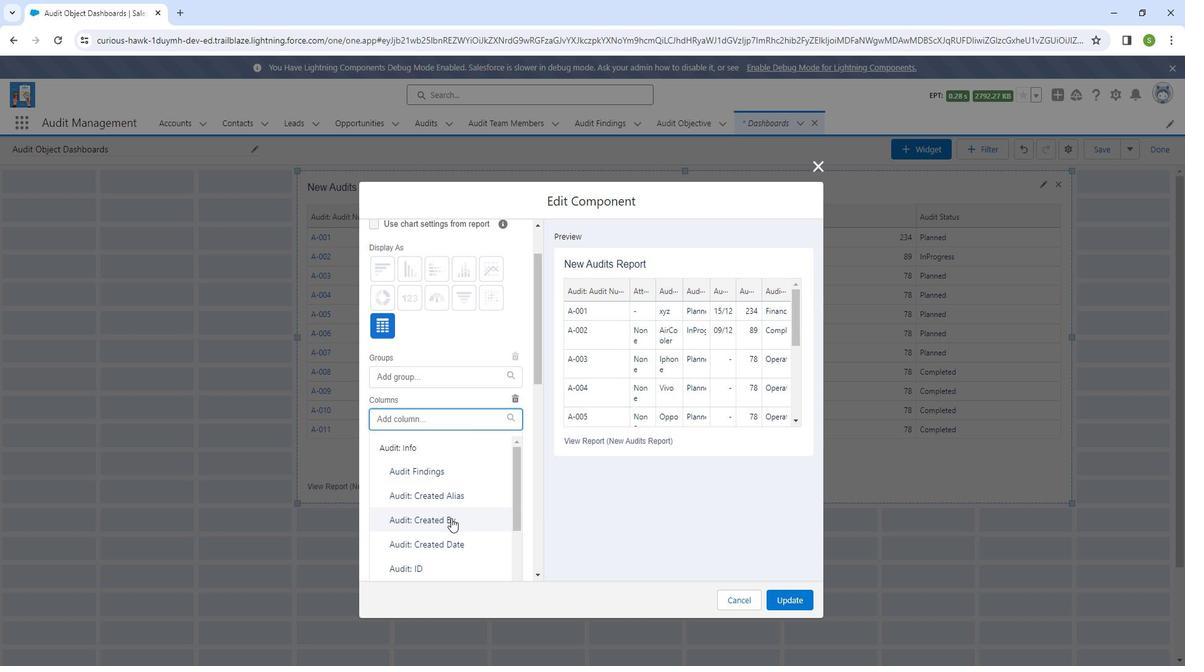 
Action: Mouse moved to (463, 511)
Screenshot: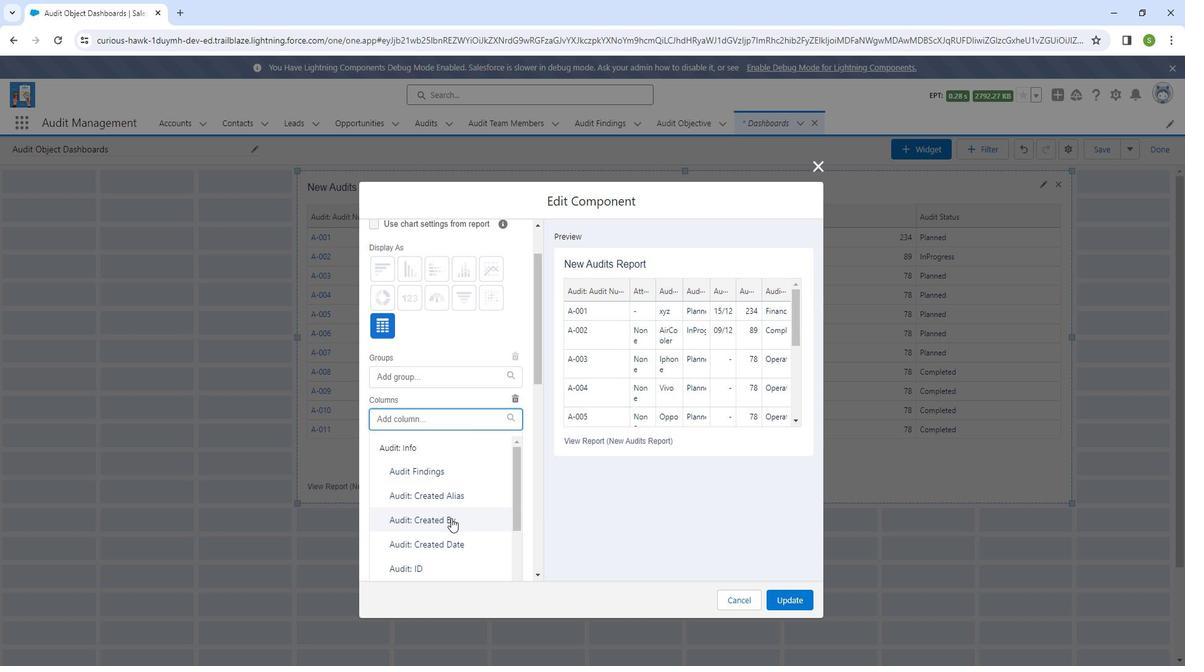 
Action: Mouse scrolled (463, 511) with delta (0, 0)
Screenshot: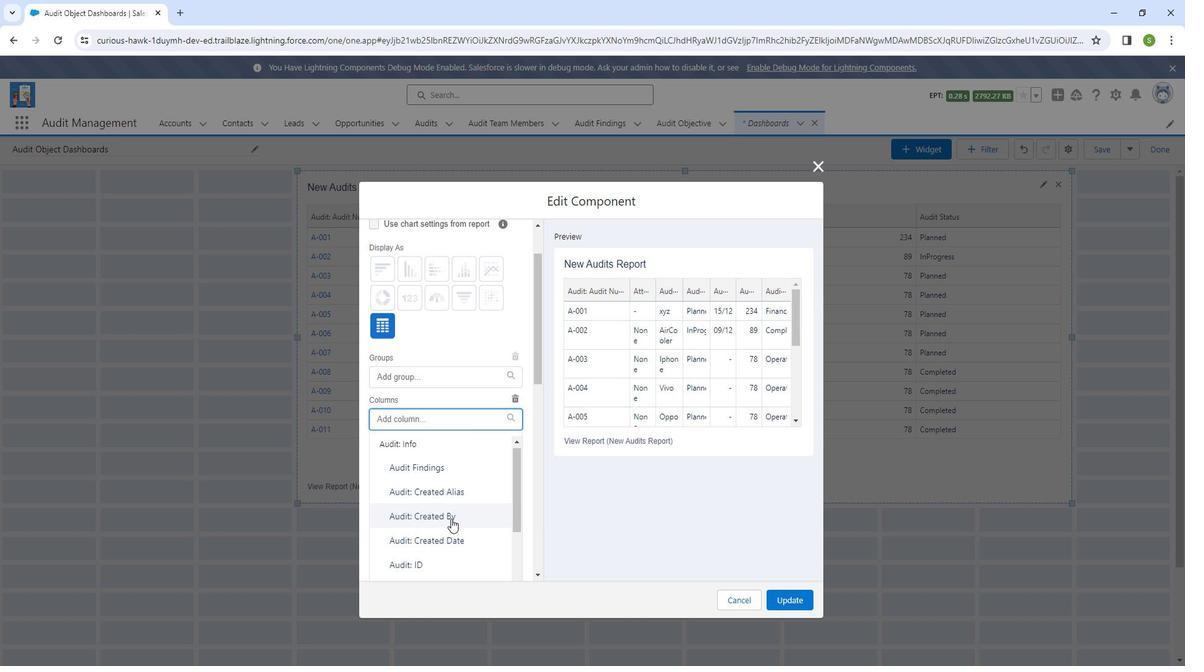 
Action: Mouse scrolled (463, 511) with delta (0, 0)
Screenshot: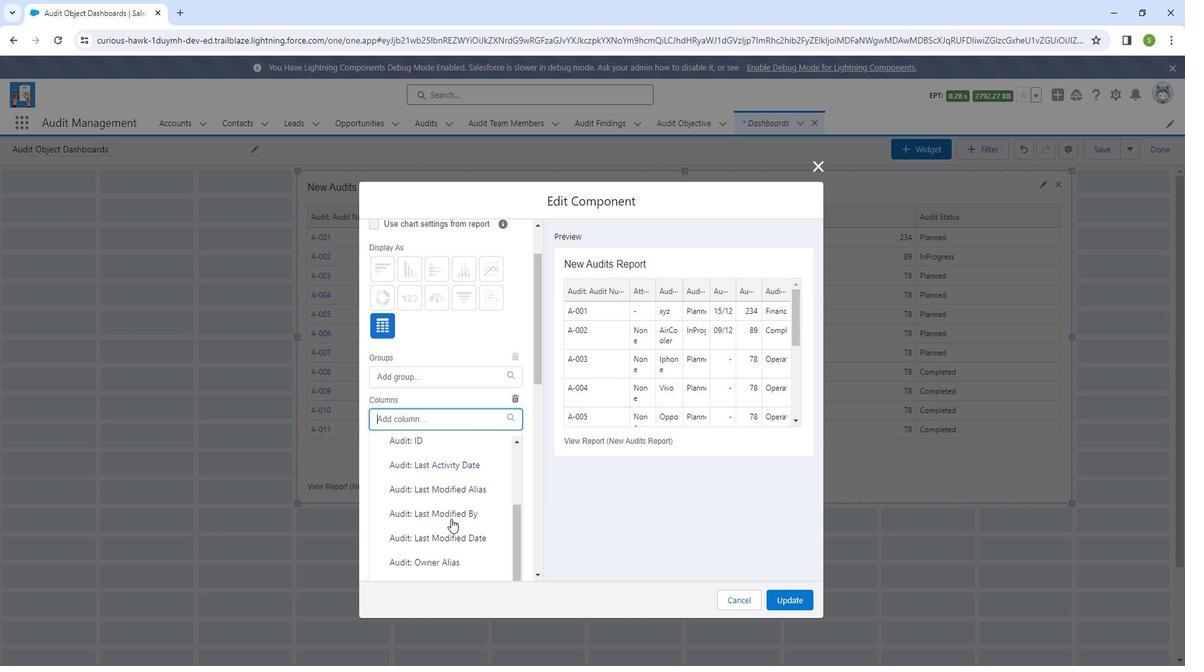 
Action: Mouse scrolled (463, 511) with delta (0, 0)
Screenshot: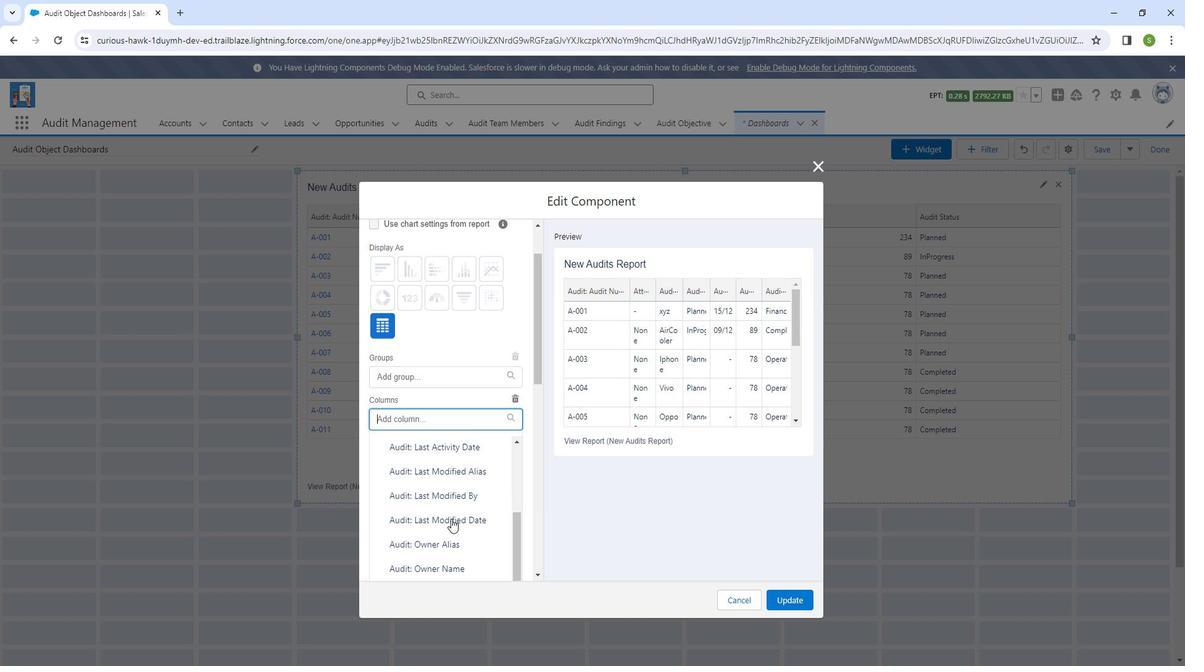 
Action: Mouse scrolled (463, 511) with delta (0, 0)
Screenshot: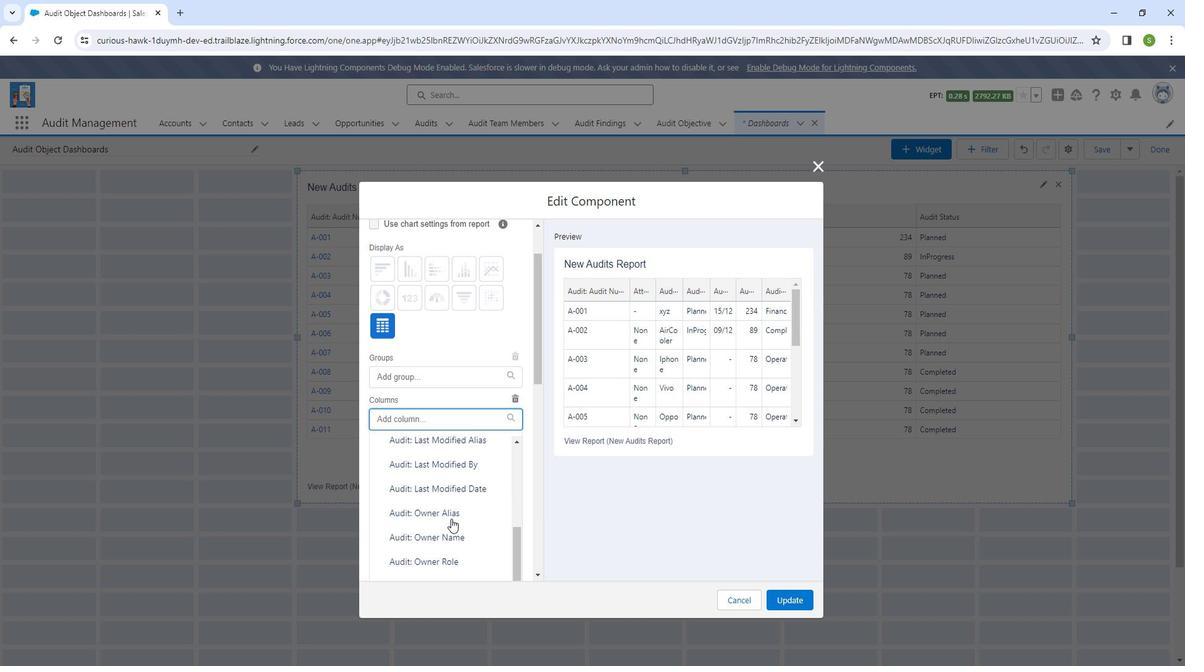 
Action: Mouse scrolled (463, 511) with delta (0, 0)
Screenshot: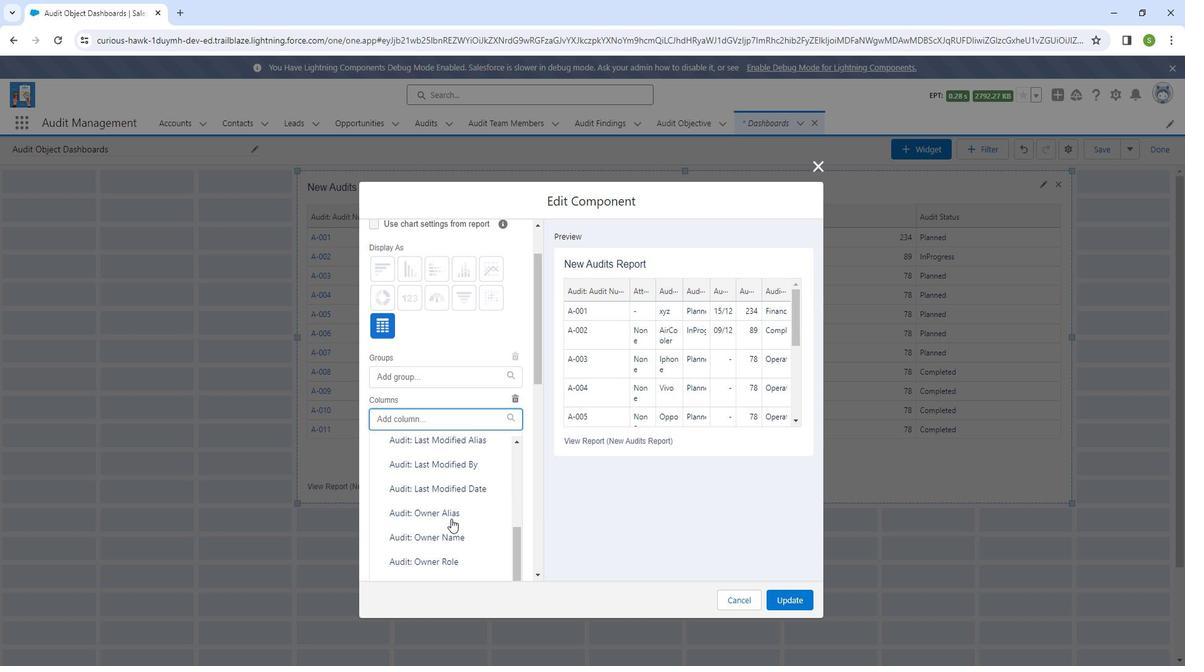 
Action: Mouse scrolled (463, 512) with delta (0, 0)
Screenshot: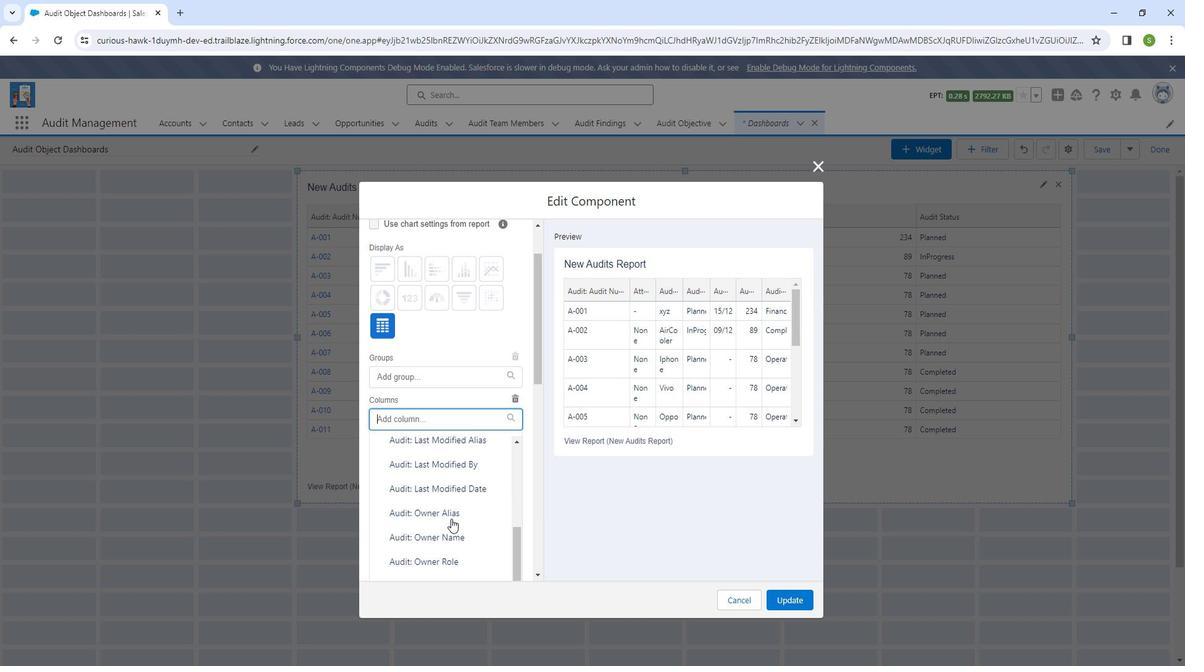 
Action: Mouse scrolled (463, 512) with delta (0, 0)
Screenshot: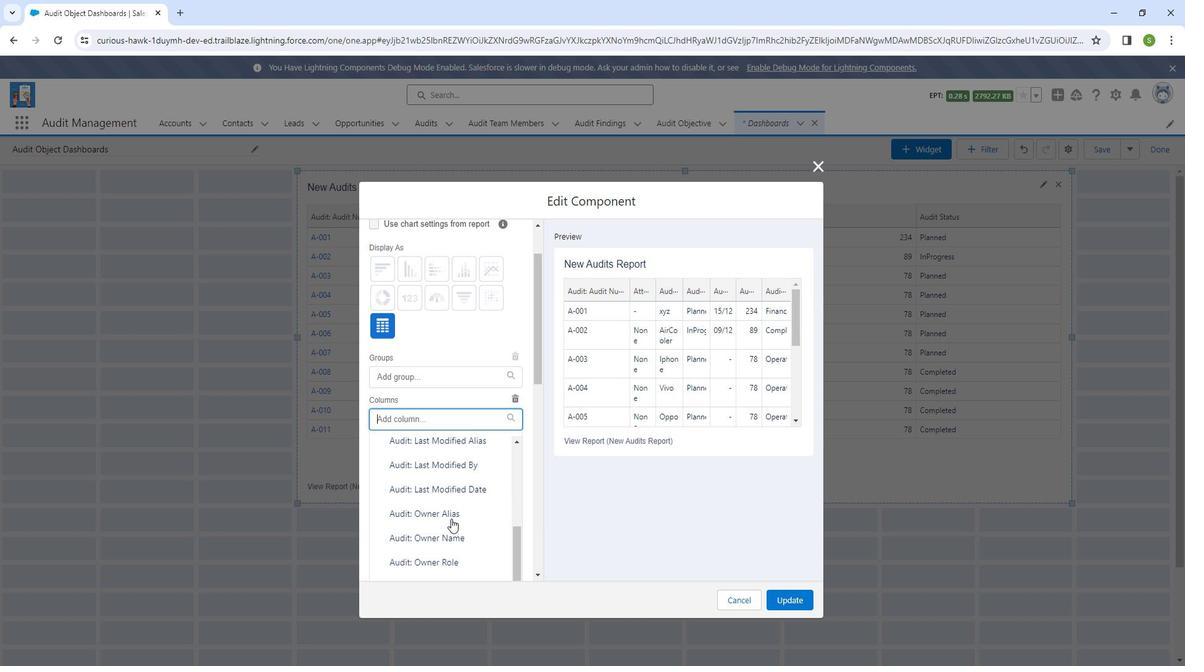 
Action: Mouse scrolled (463, 512) with delta (0, 0)
Screenshot: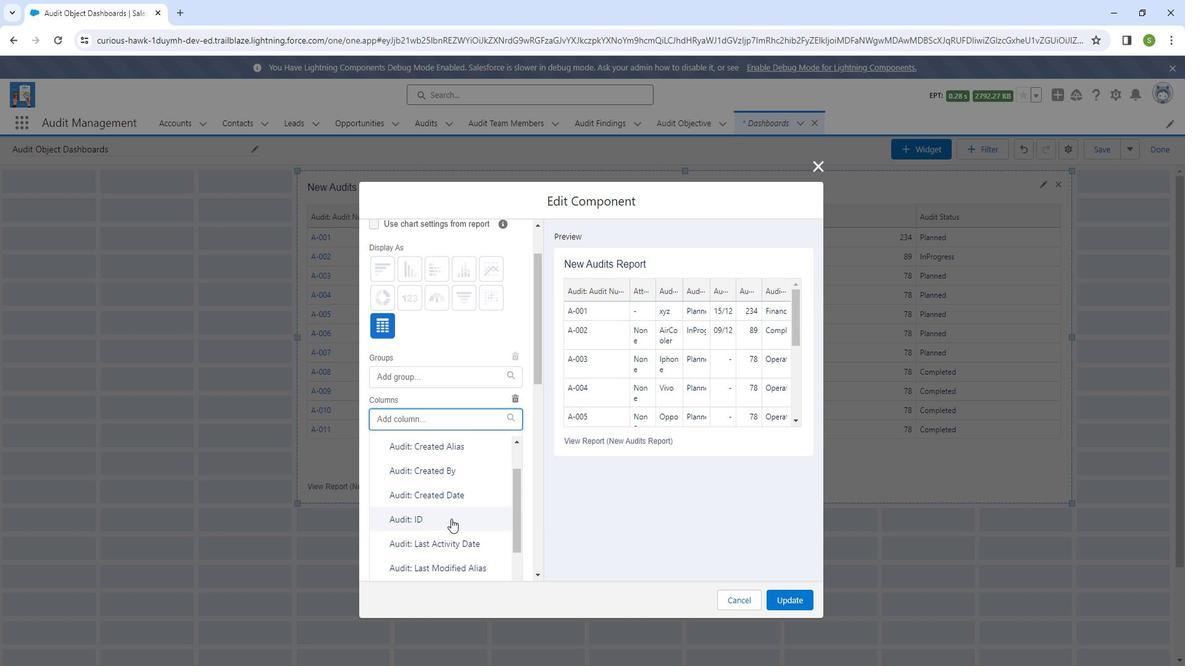 
Action: Mouse scrolled (463, 512) with delta (0, 0)
Screenshot: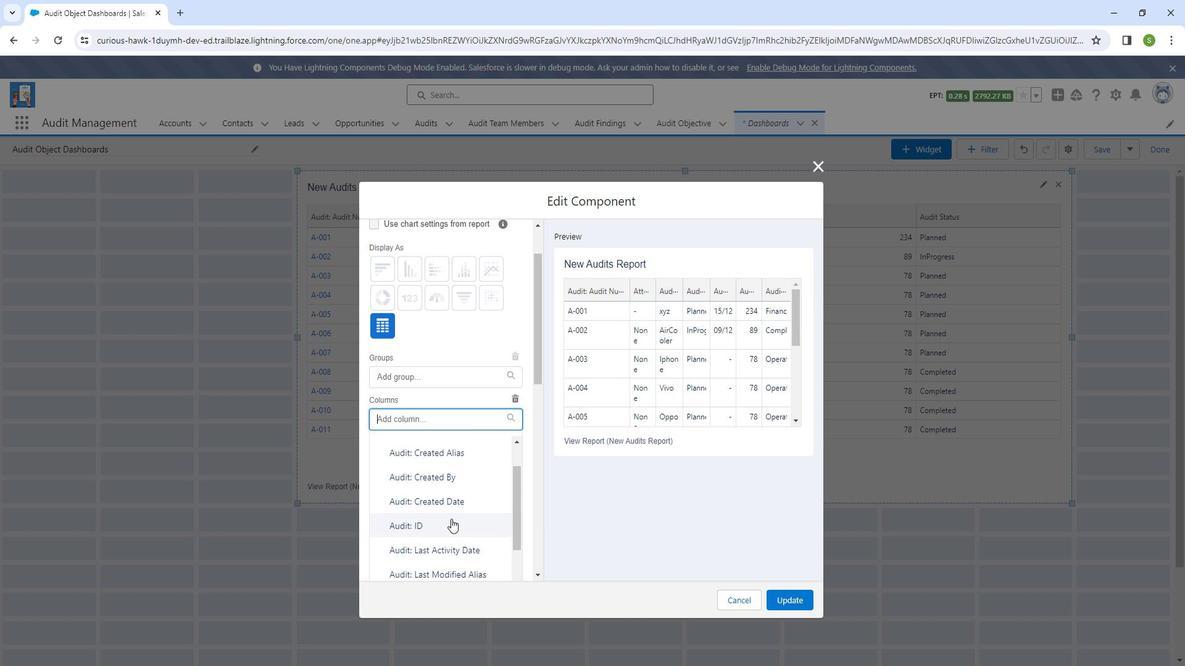
Action: Mouse scrolled (463, 512) with delta (0, 0)
Screenshot: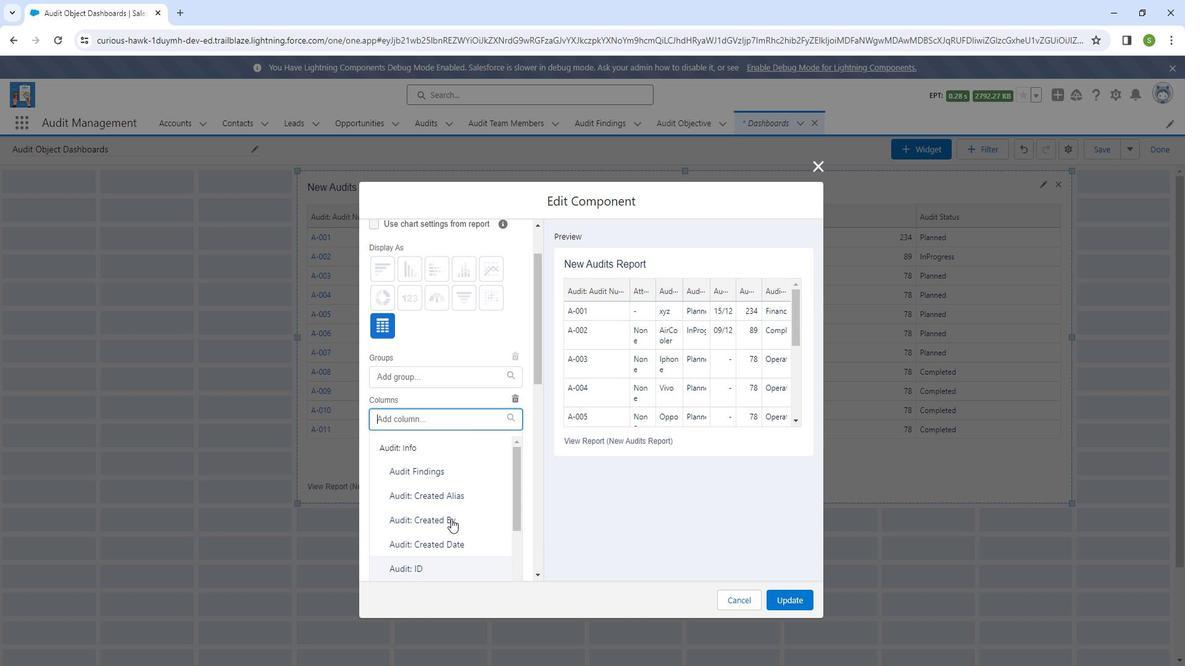 
Action: Mouse scrolled (463, 512) with delta (0, 0)
Screenshot: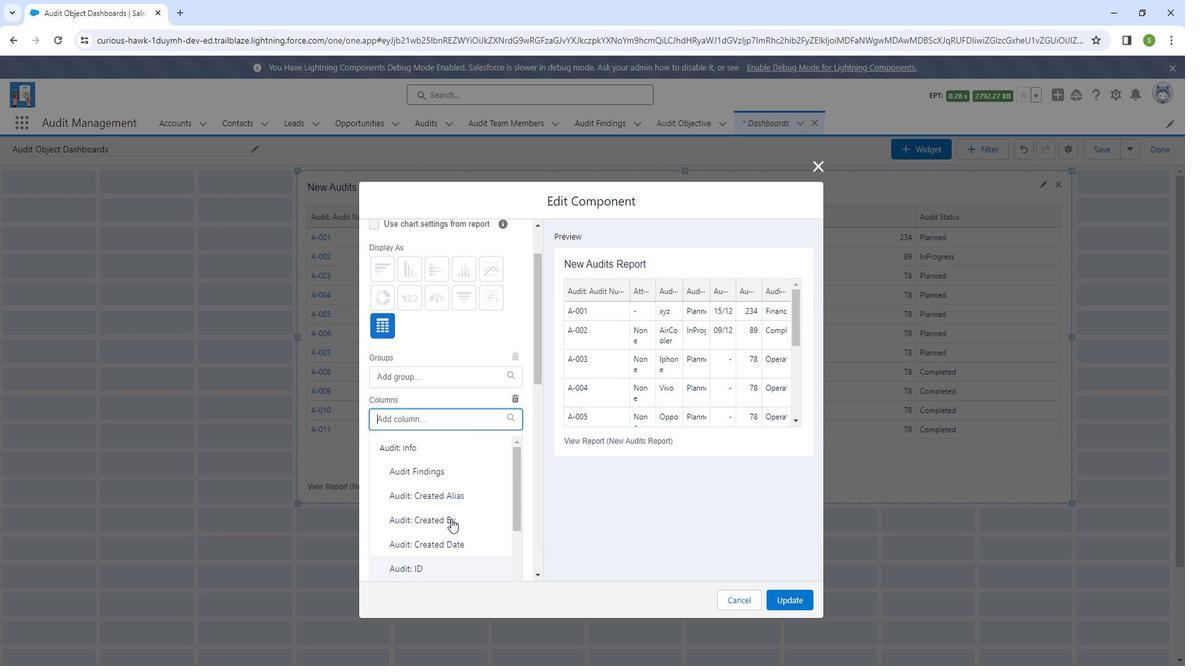
Action: Mouse moved to (471, 470)
Screenshot: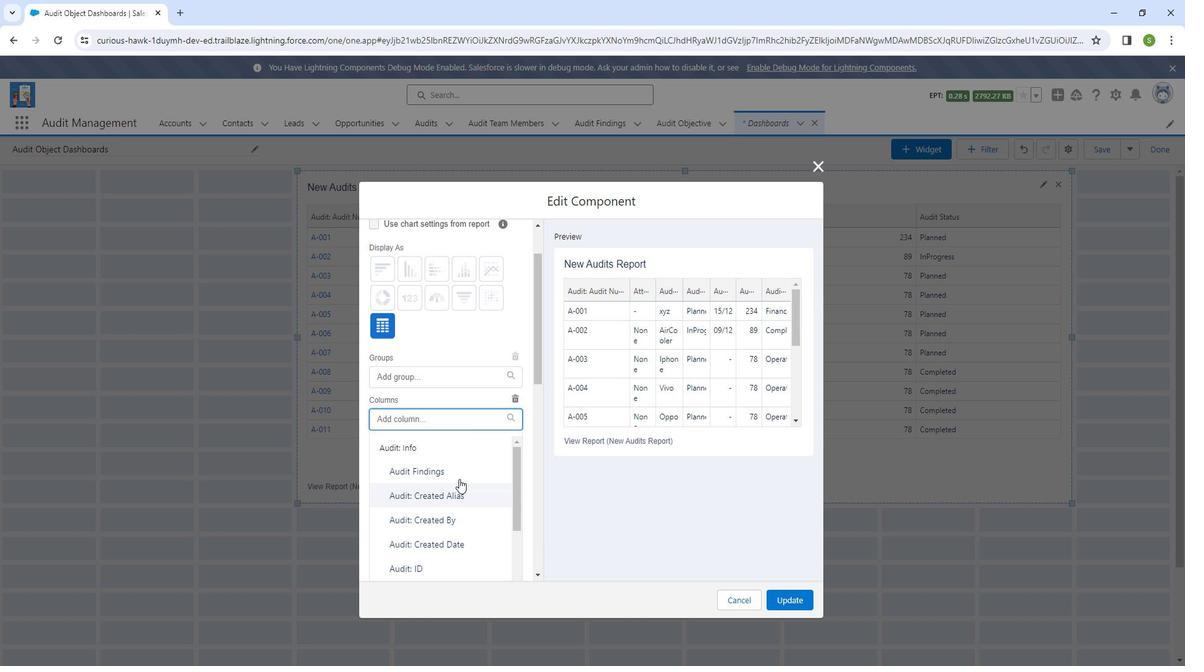 
Action: Mouse pressed left at (471, 470)
Screenshot: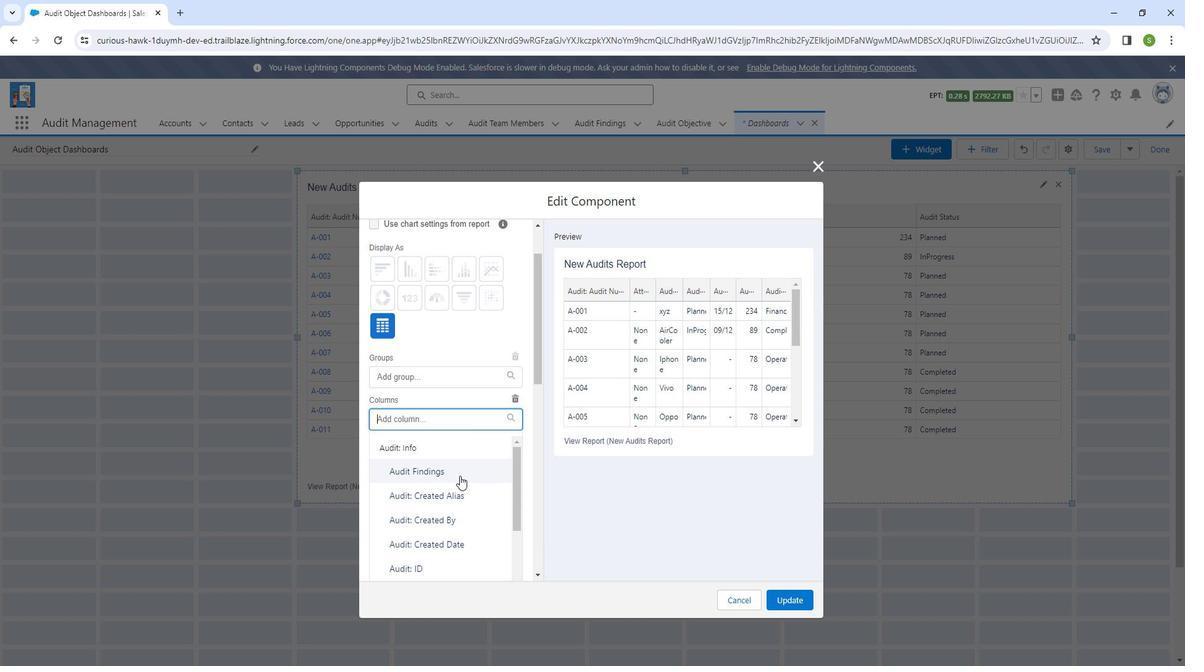 
Action: Mouse moved to (806, 593)
Screenshot: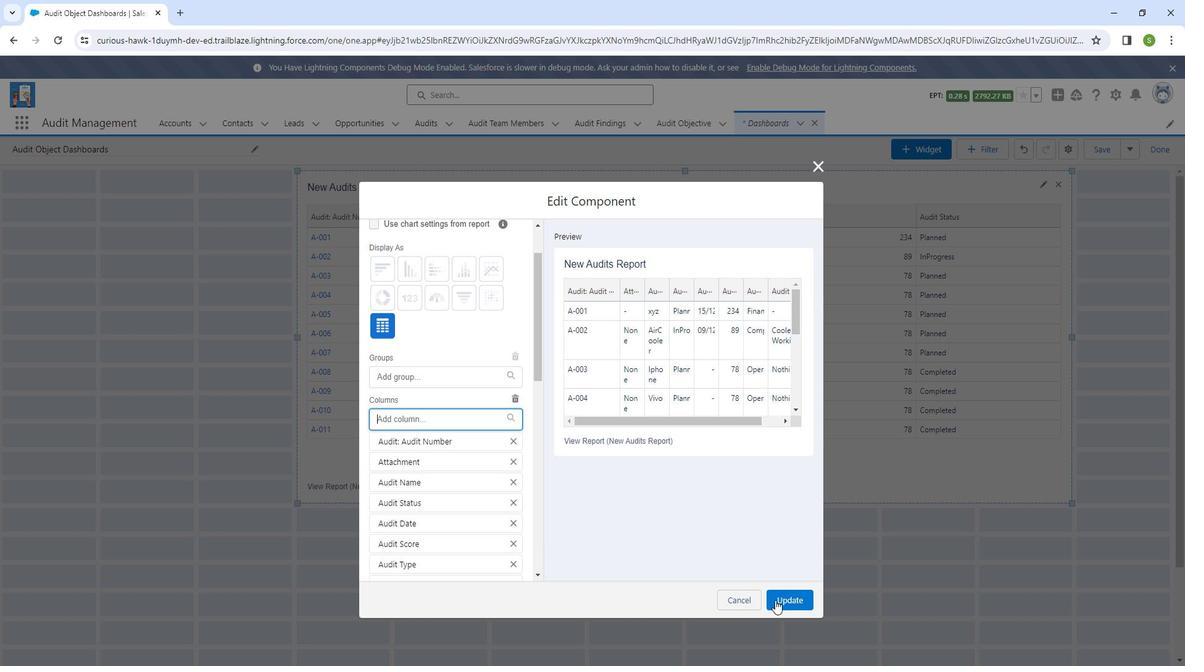 
Action: Mouse pressed left at (806, 593)
Screenshot: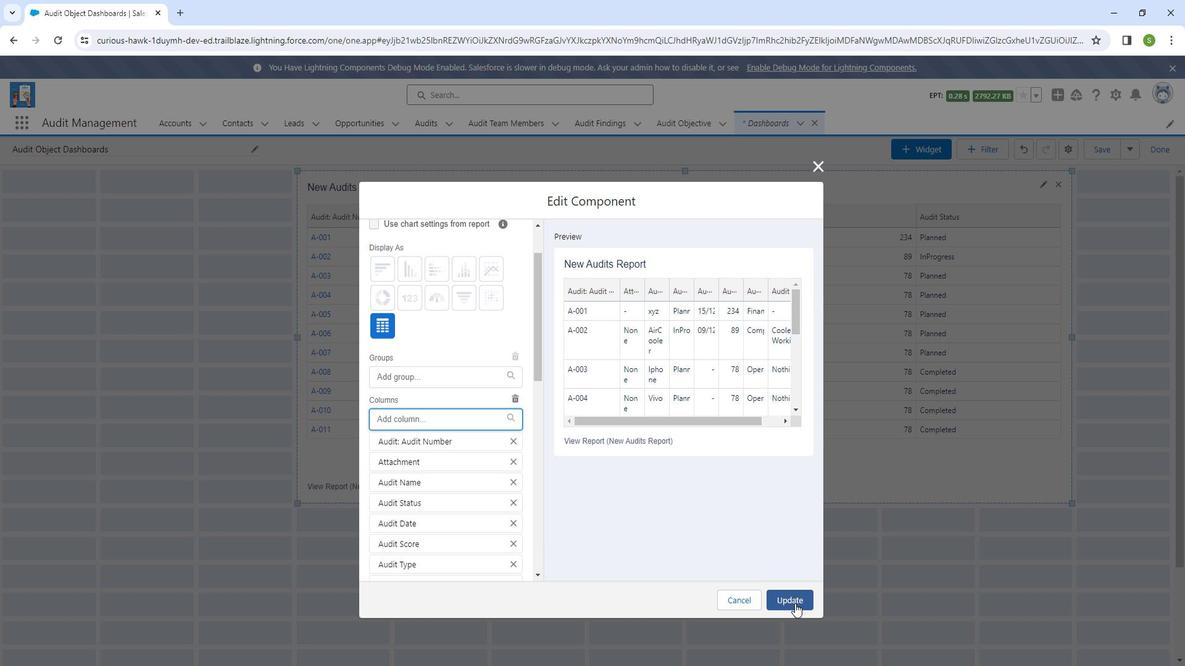 
Action: Mouse moved to (1056, 192)
Screenshot: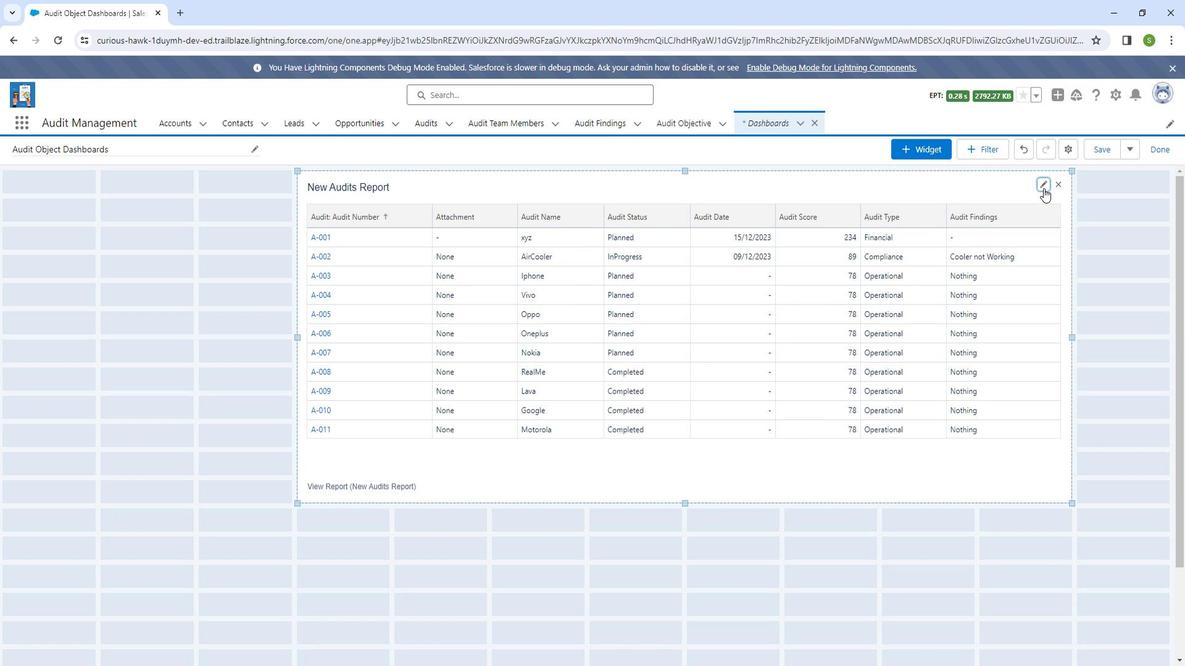 
Action: Mouse pressed left at (1056, 192)
Screenshot: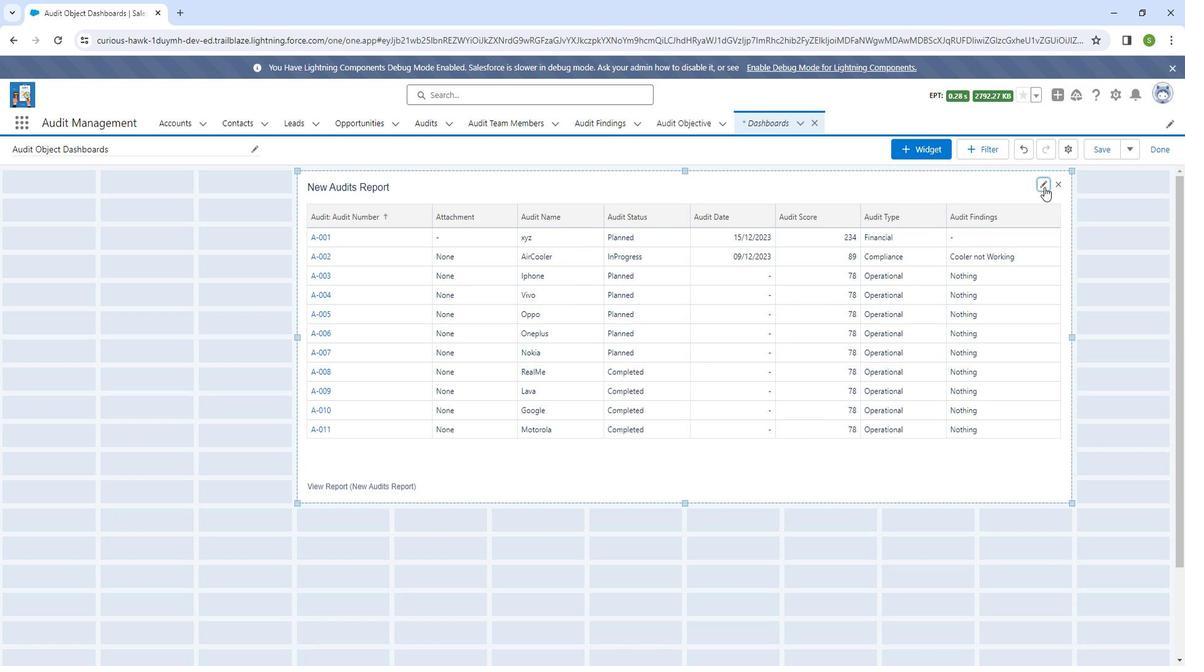 
Action: Mouse moved to (463, 366)
Screenshot: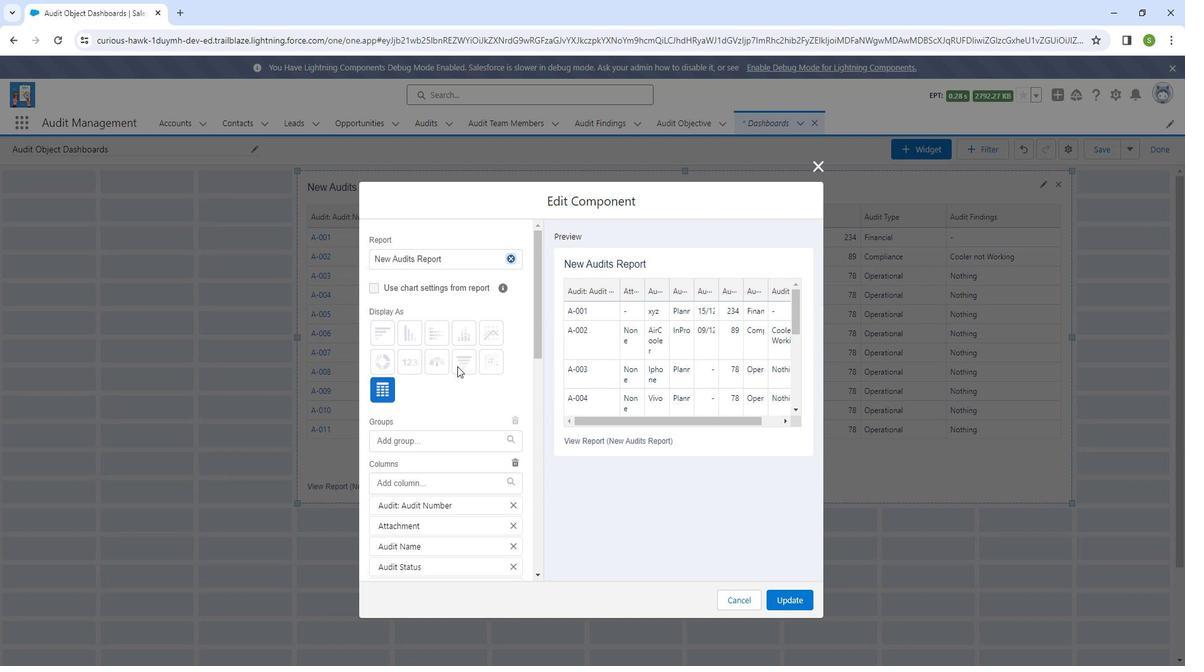 
Action: Mouse scrolled (463, 366) with delta (0, 0)
Screenshot: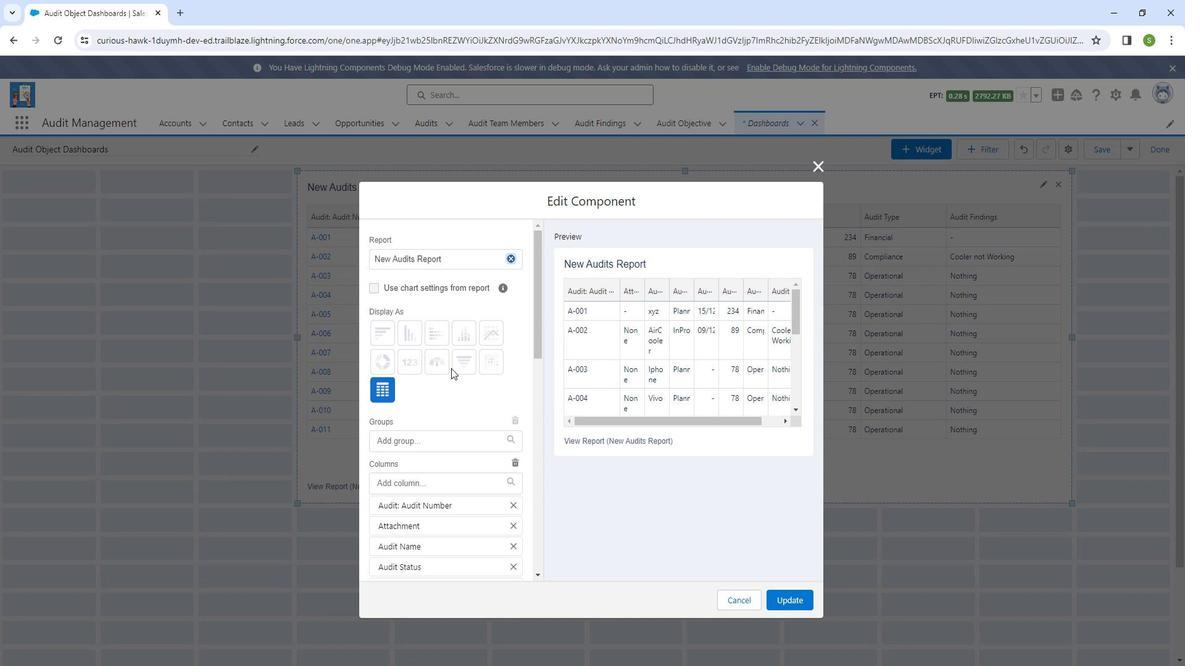 
Action: Mouse scrolled (463, 366) with delta (0, 0)
Screenshot: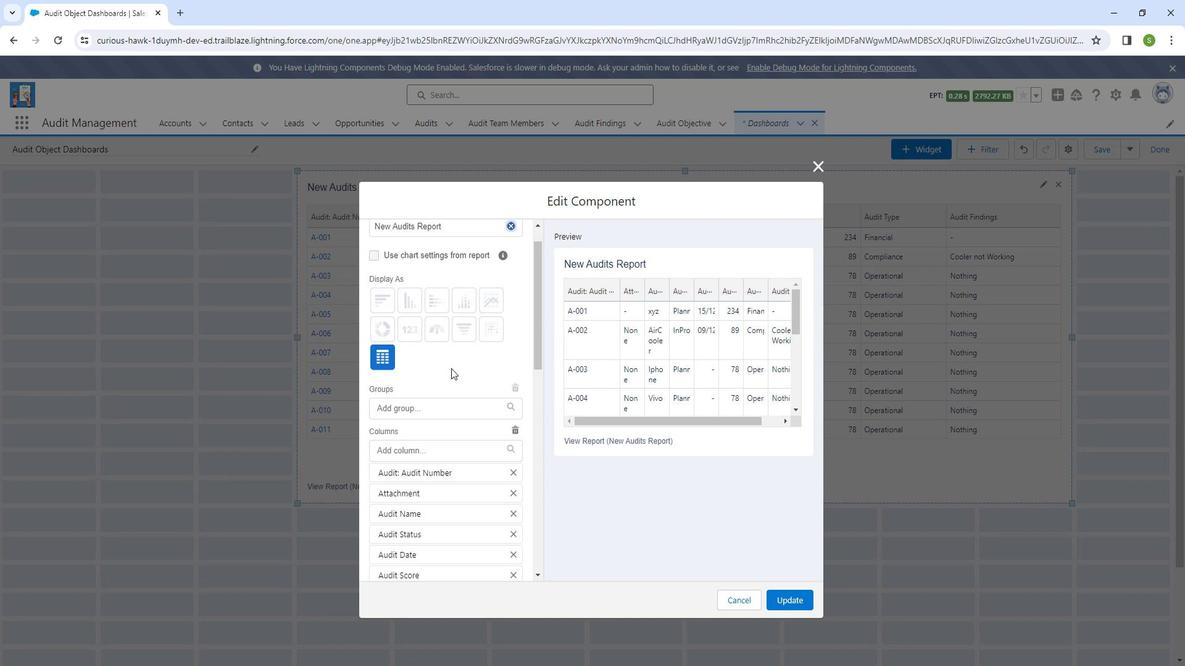 
Action: Mouse scrolled (463, 366) with delta (0, 0)
Screenshot: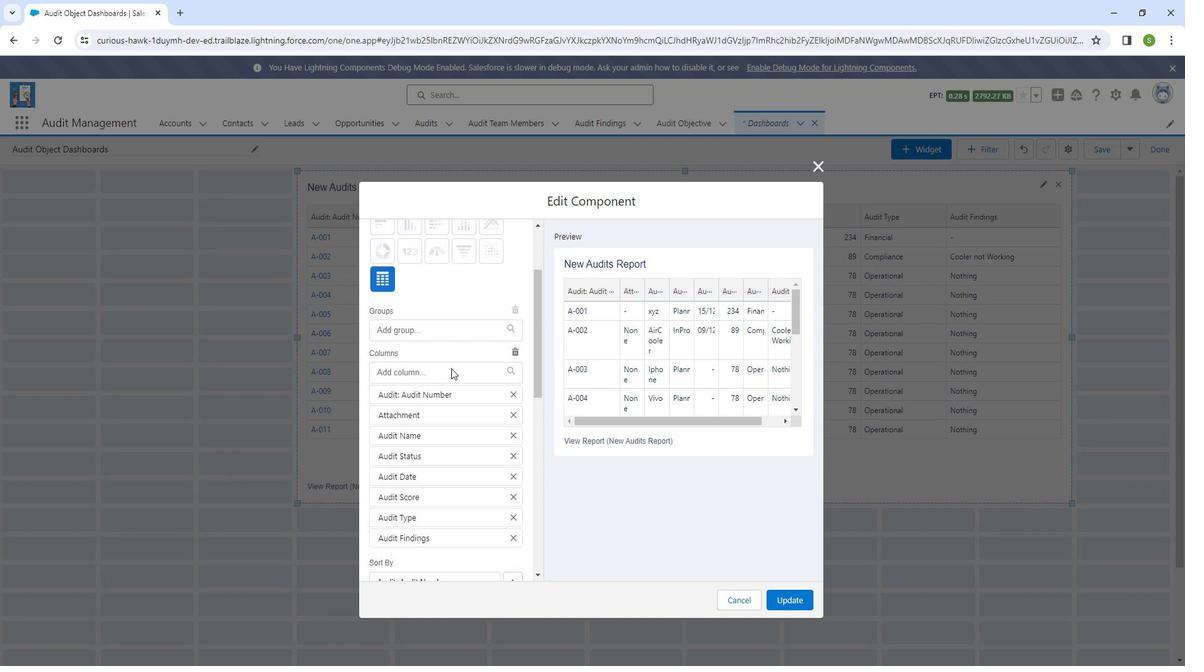 
Action: Mouse scrolled (463, 366) with delta (0, 0)
Screenshot: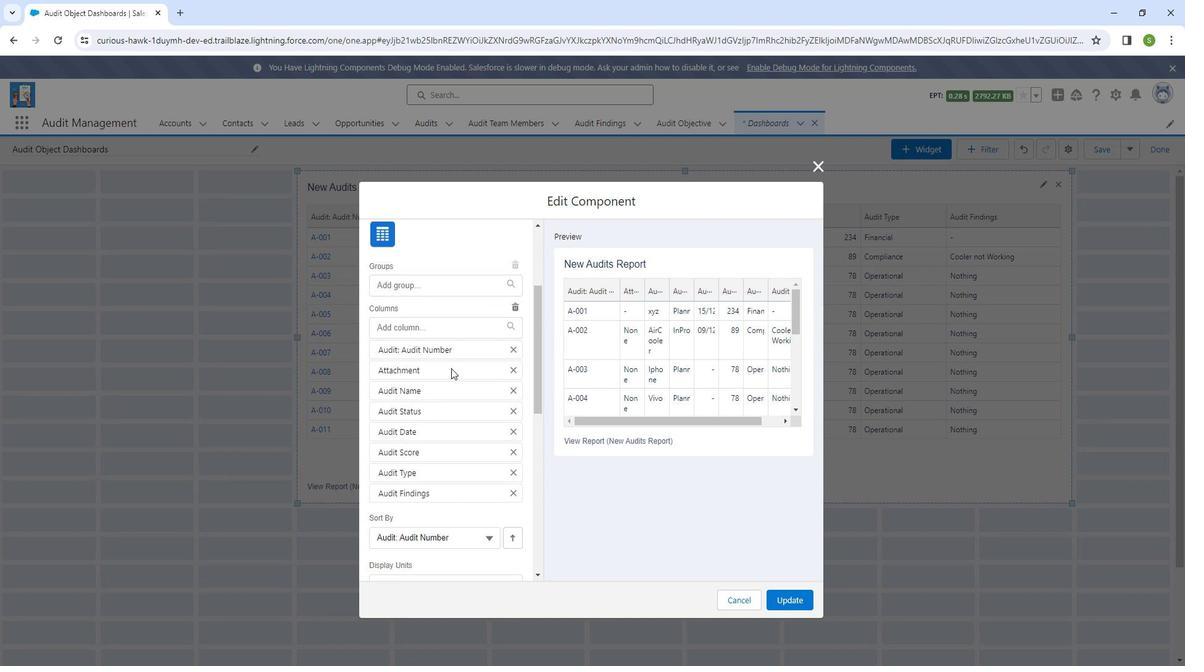 
Action: Mouse scrolled (463, 366) with delta (0, 0)
Screenshot: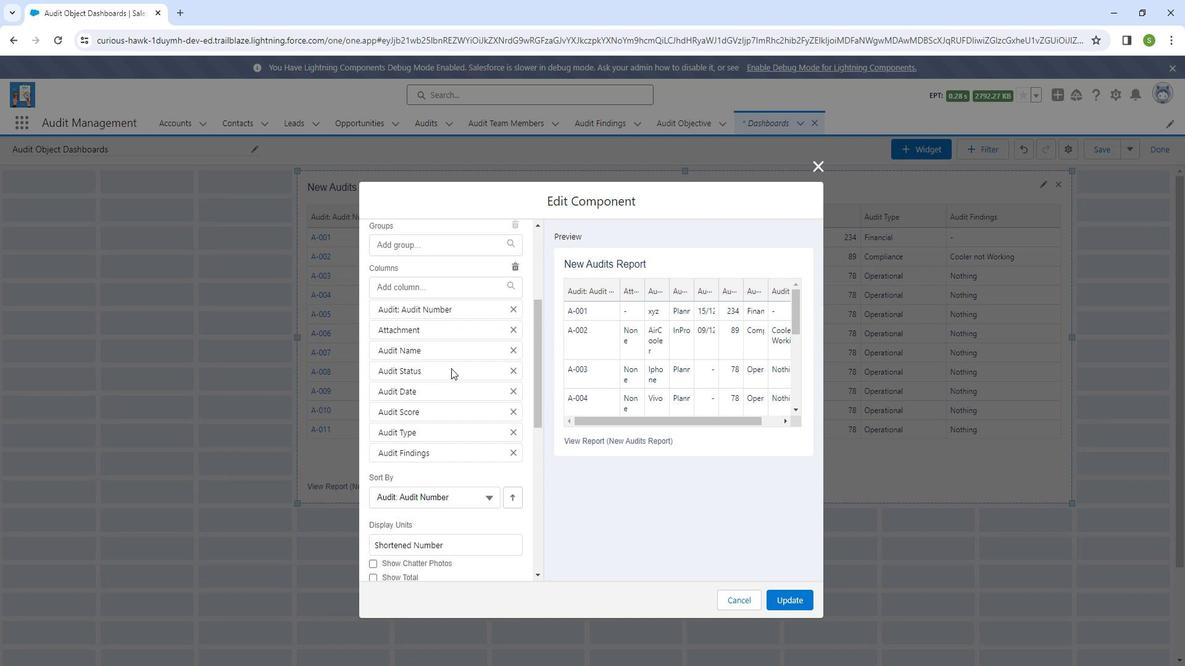 
Action: Mouse scrolled (463, 366) with delta (0, 0)
Screenshot: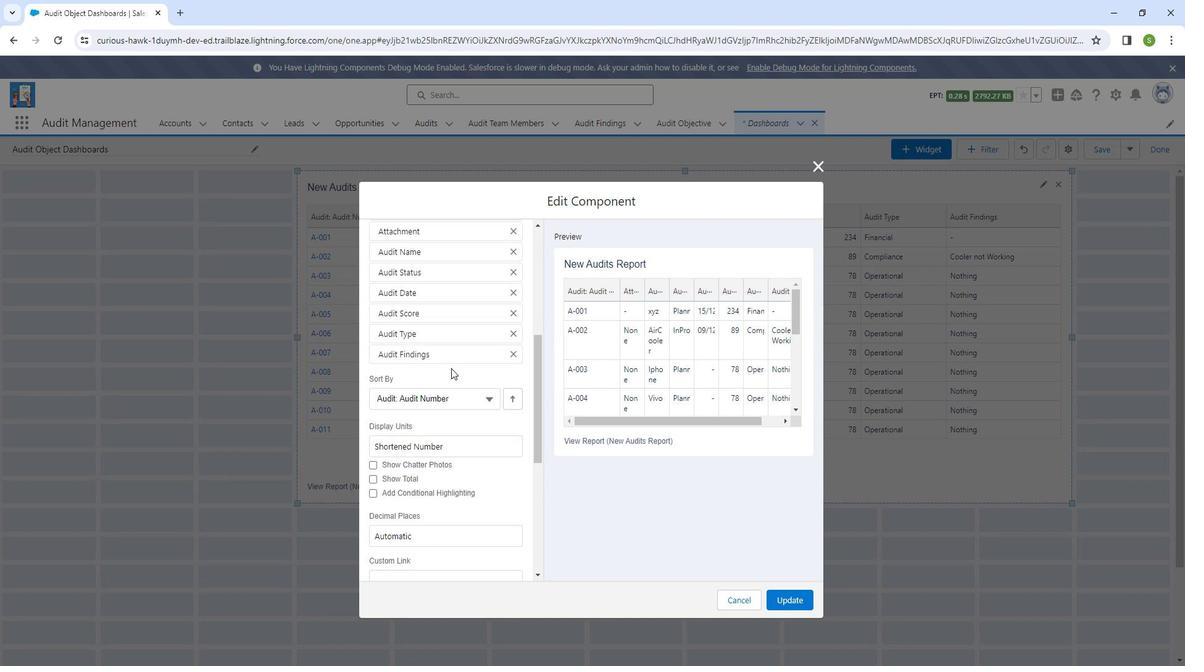 
Action: Mouse scrolled (463, 366) with delta (0, 0)
Screenshot: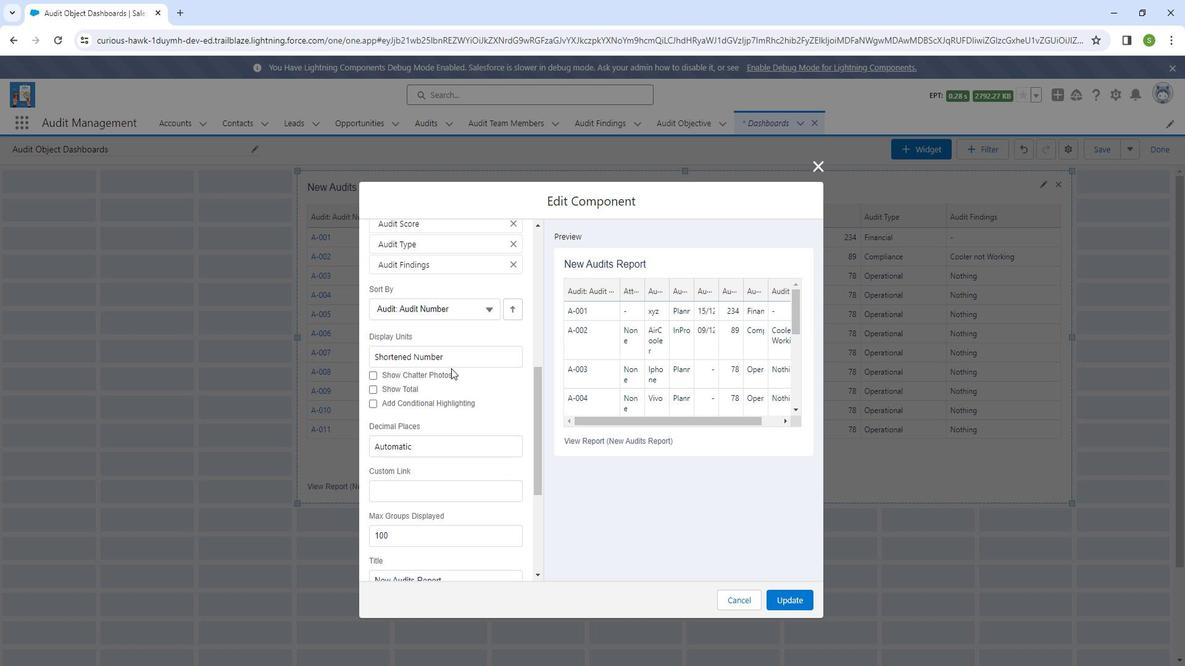 
Action: Mouse scrolled (463, 366) with delta (0, 0)
Screenshot: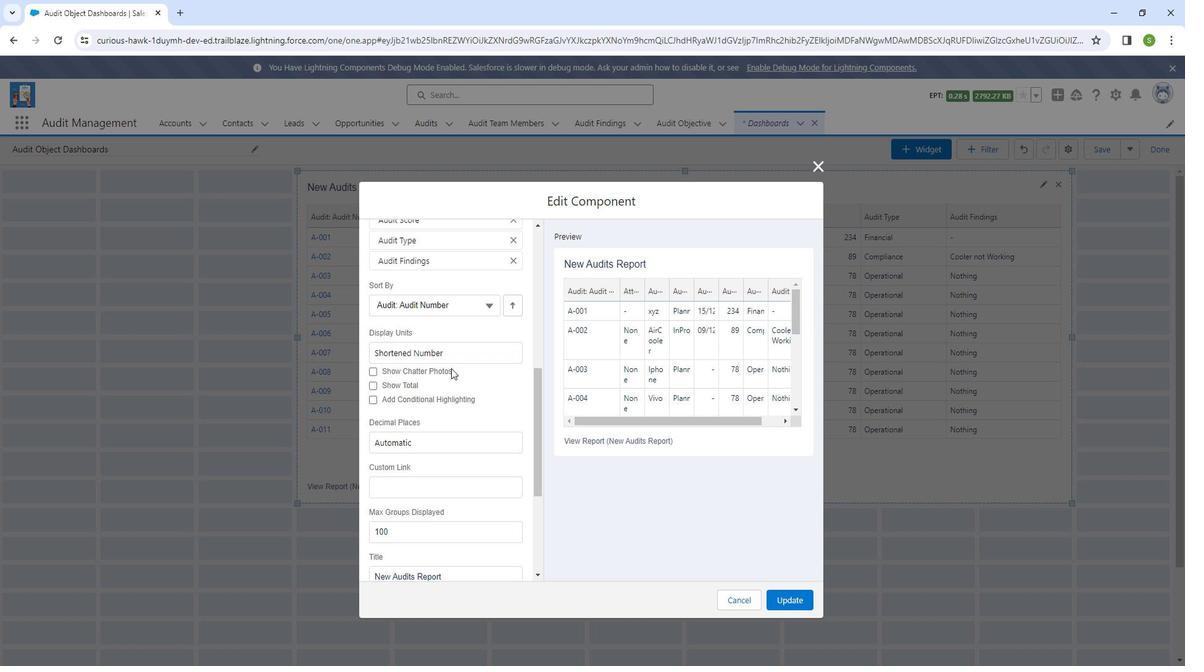 
Action: Mouse scrolled (463, 366) with delta (0, 0)
Screenshot: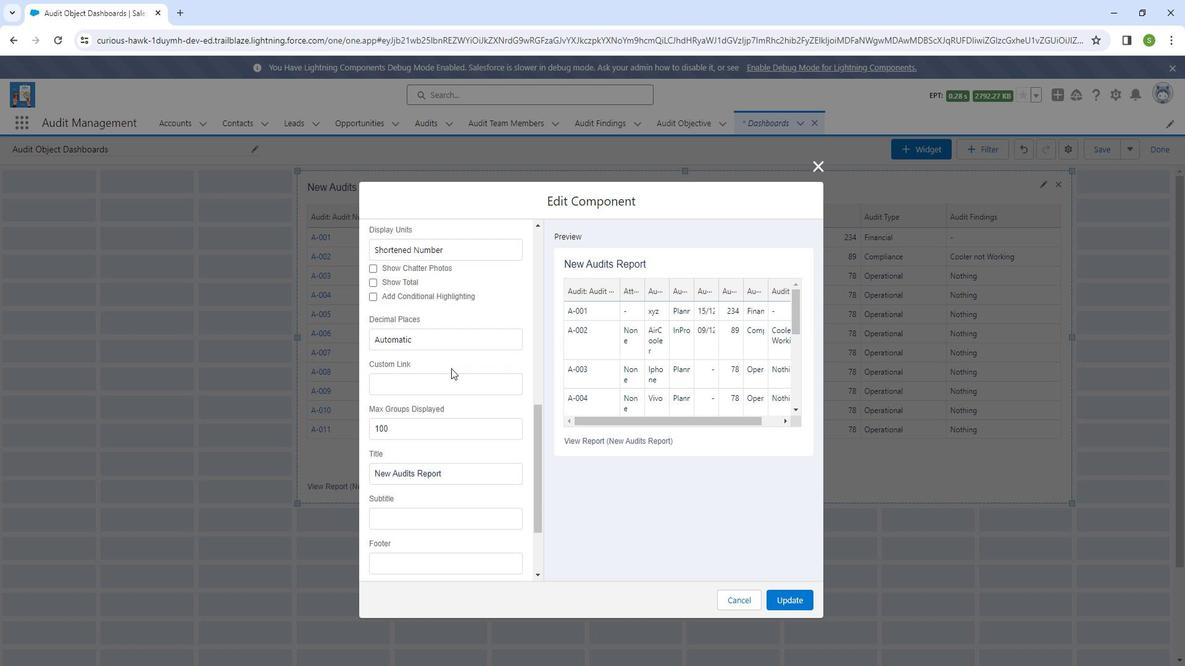 
Action: Mouse scrolled (463, 366) with delta (0, 0)
Screenshot: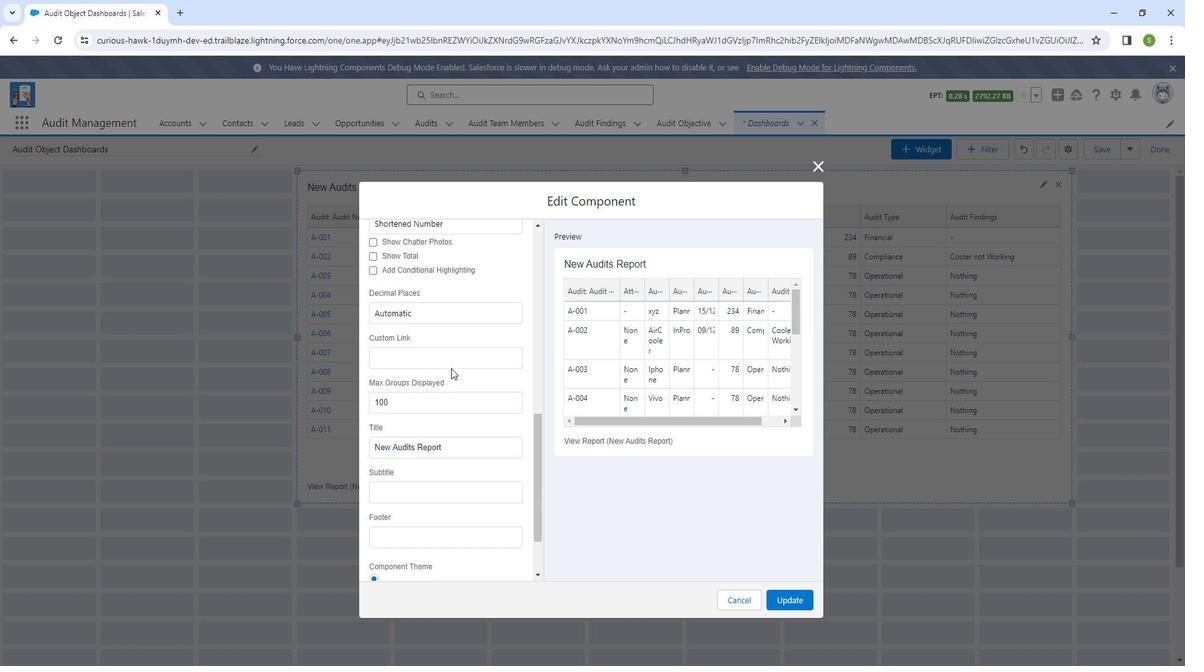 
Action: Mouse scrolled (463, 366) with delta (0, 0)
Screenshot: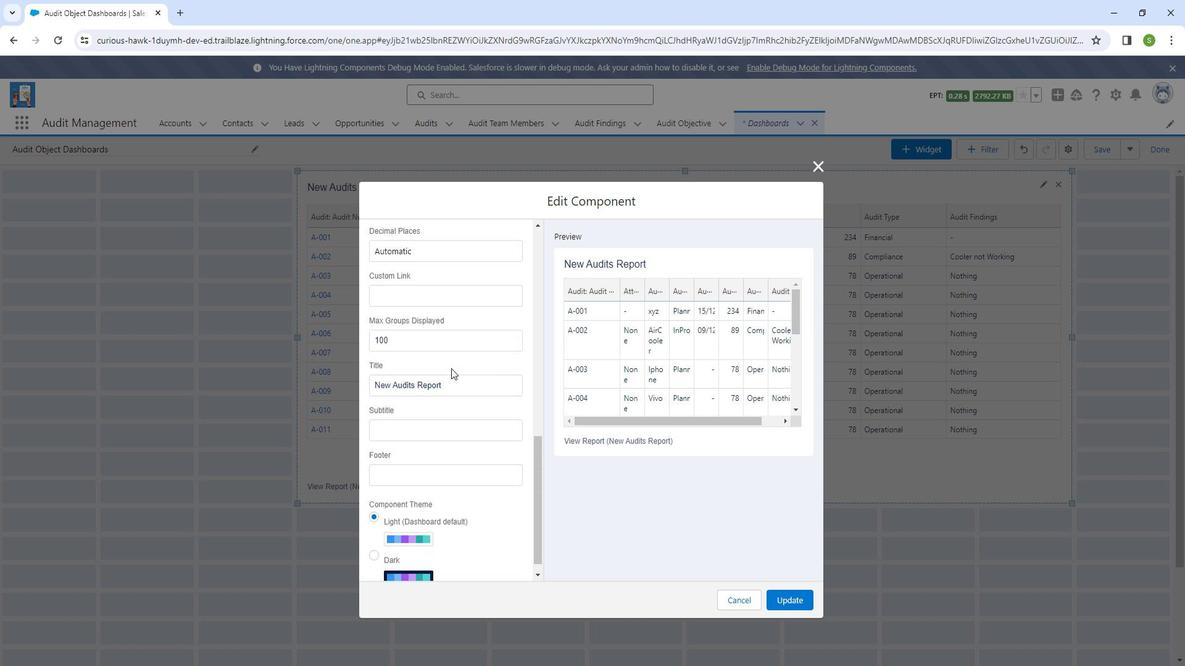 
Action: Mouse scrolled (463, 366) with delta (0, 0)
Screenshot: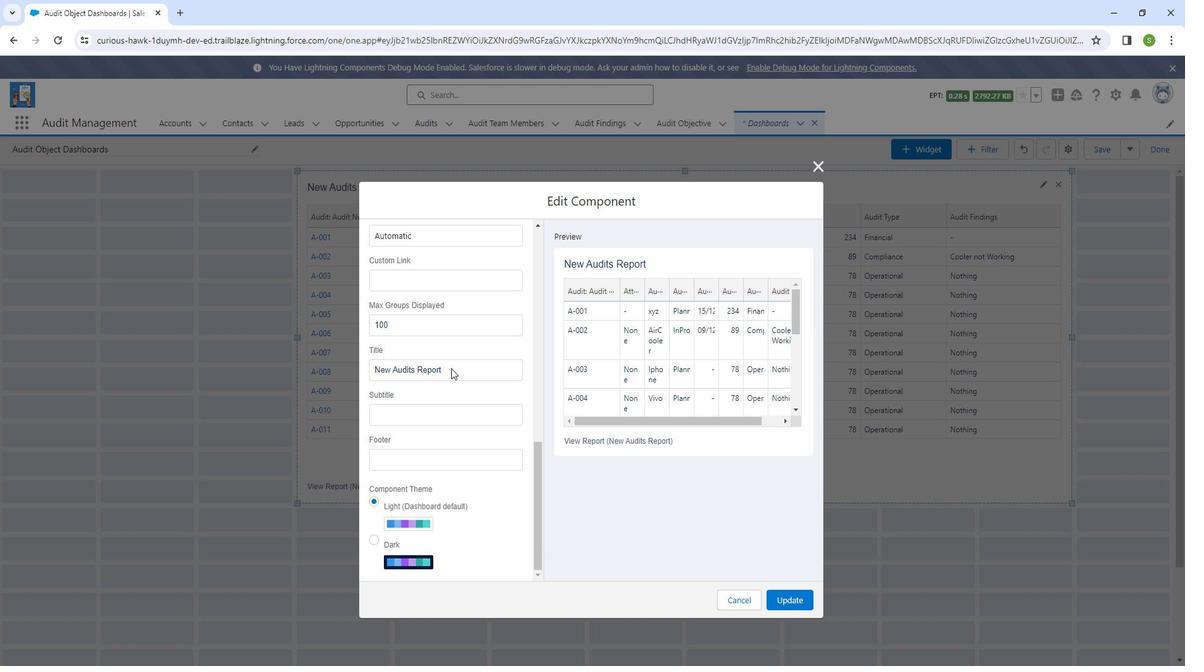 
Action: Mouse moved to (389, 530)
Screenshot: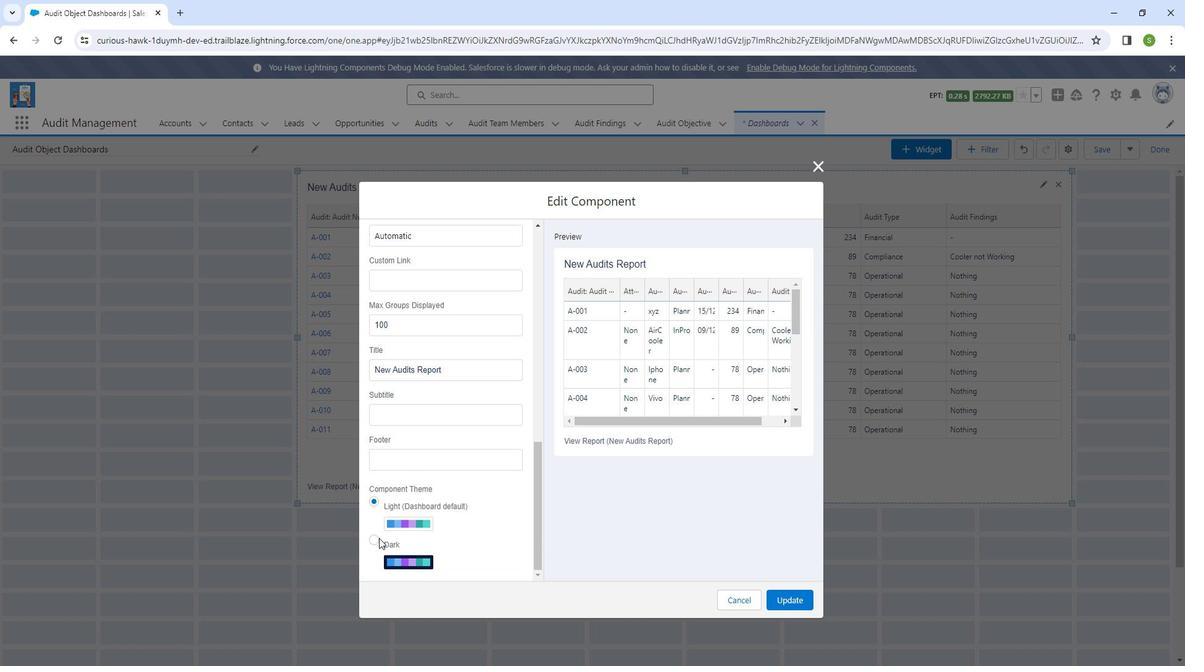 
Action: Mouse pressed left at (389, 530)
Screenshot: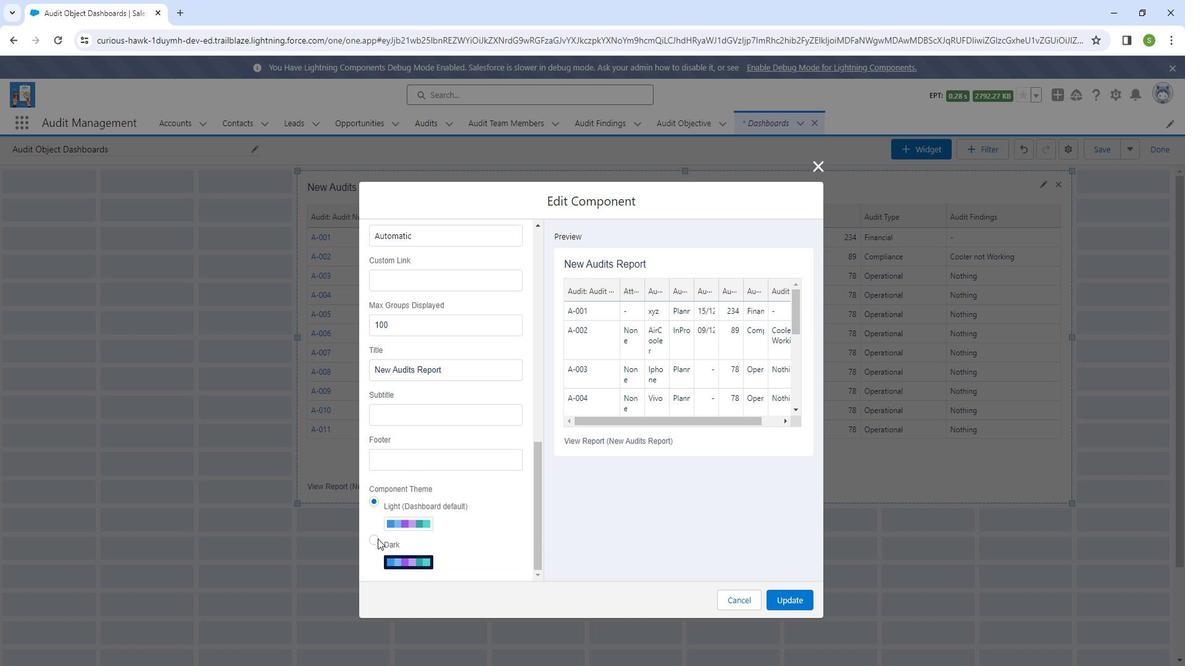 
Action: Mouse moved to (797, 589)
Screenshot: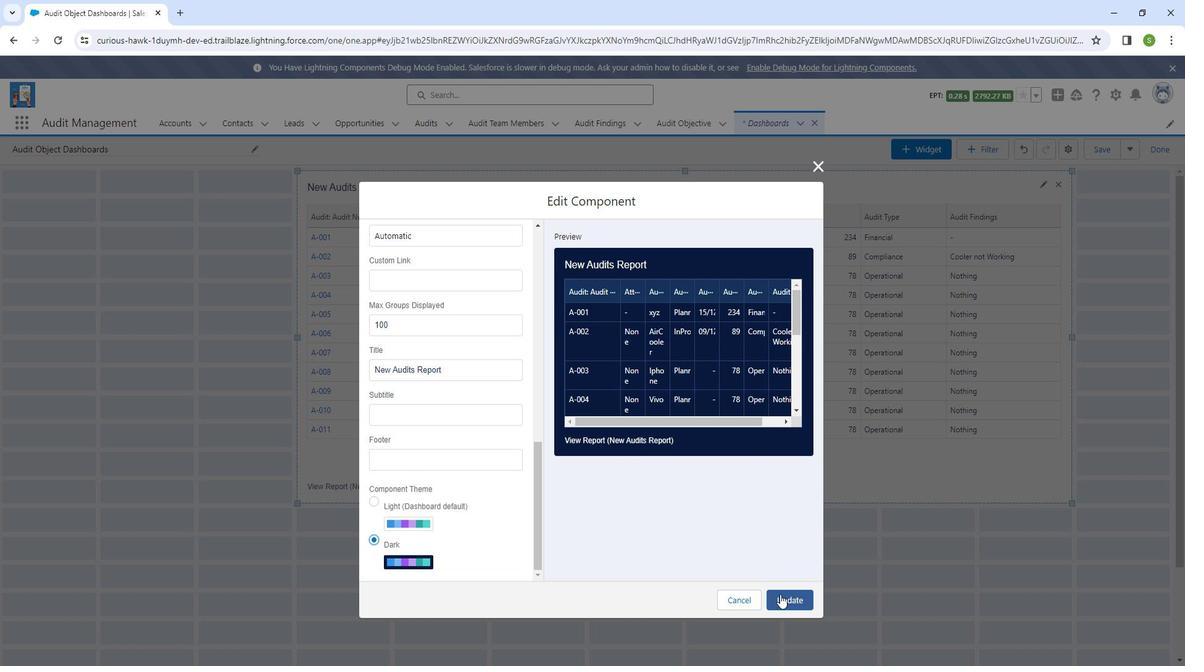 
Action: Mouse pressed left at (797, 589)
Screenshot: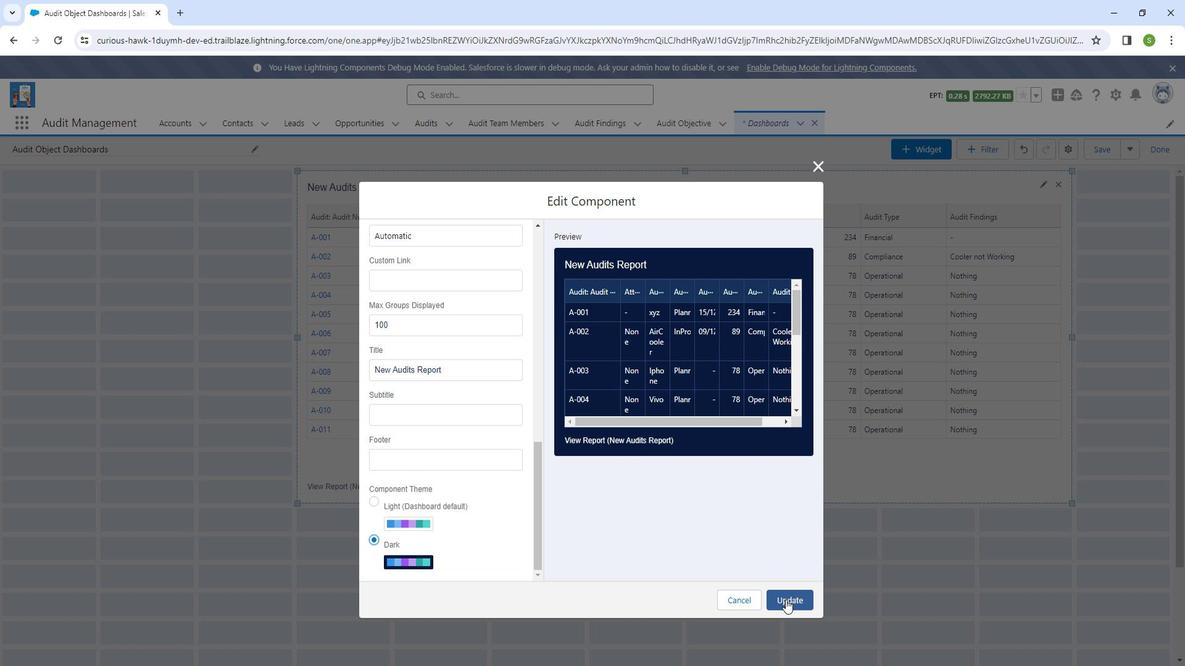 
Action: Mouse moved to (1056, 190)
Screenshot: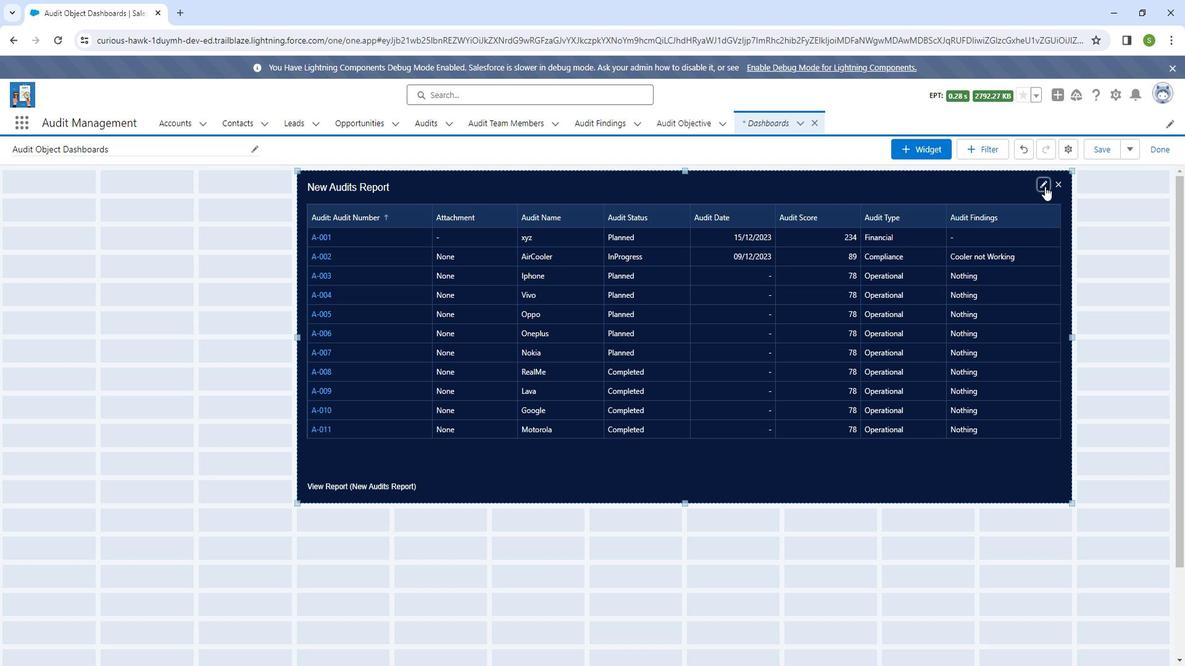 
Action: Mouse pressed left at (1056, 190)
Screenshot: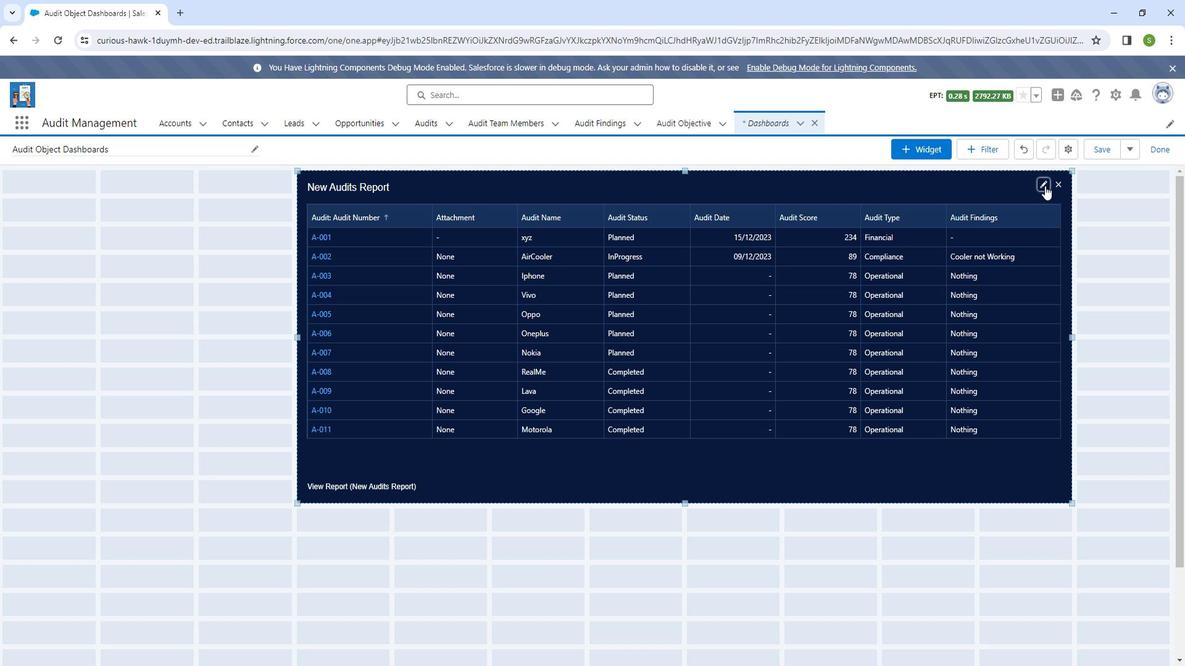 
Action: Mouse moved to (458, 449)
Screenshot: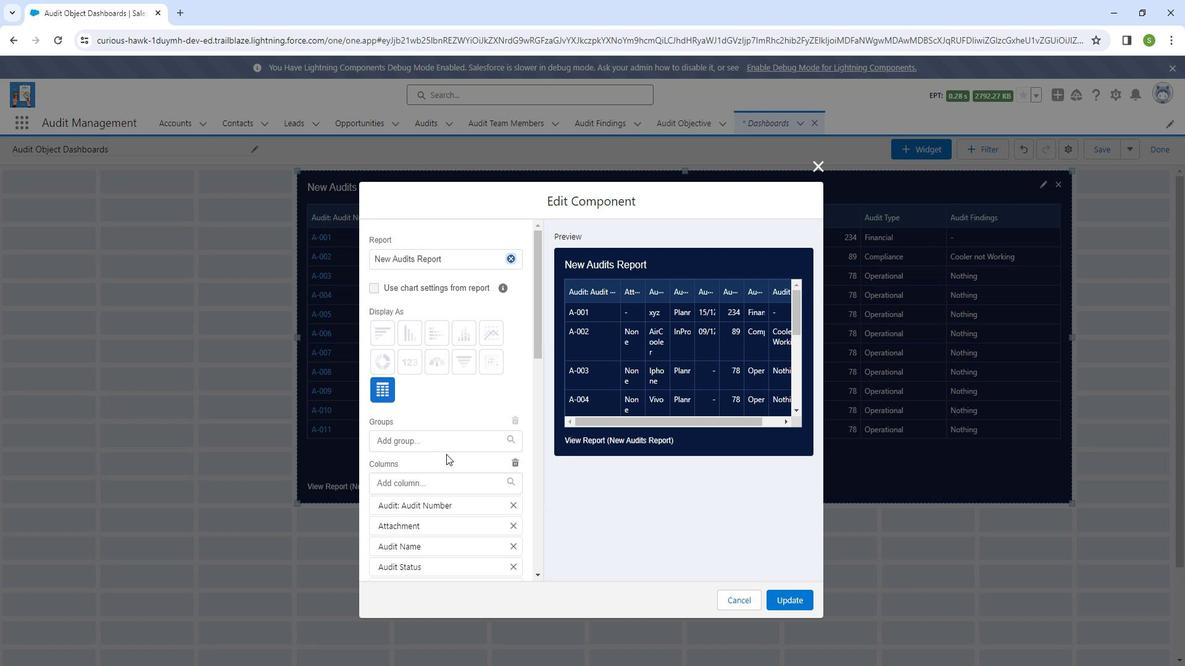 
Action: Mouse scrolled (458, 448) with delta (0, 0)
Screenshot: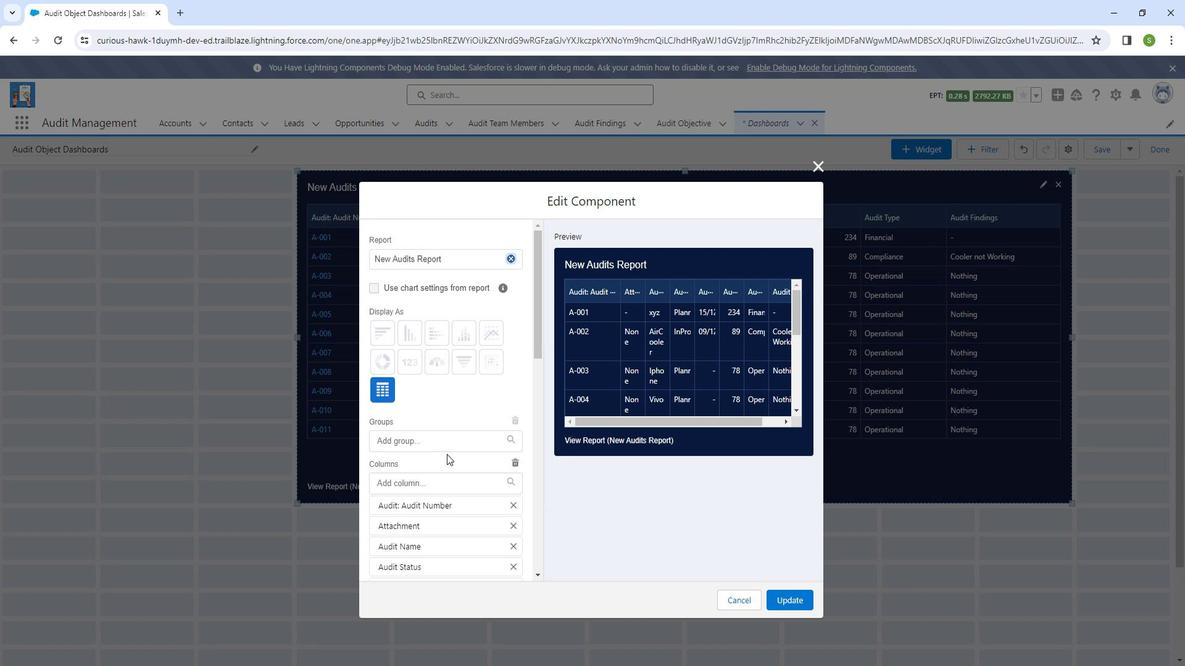 
Action: Mouse moved to (459, 449)
Screenshot: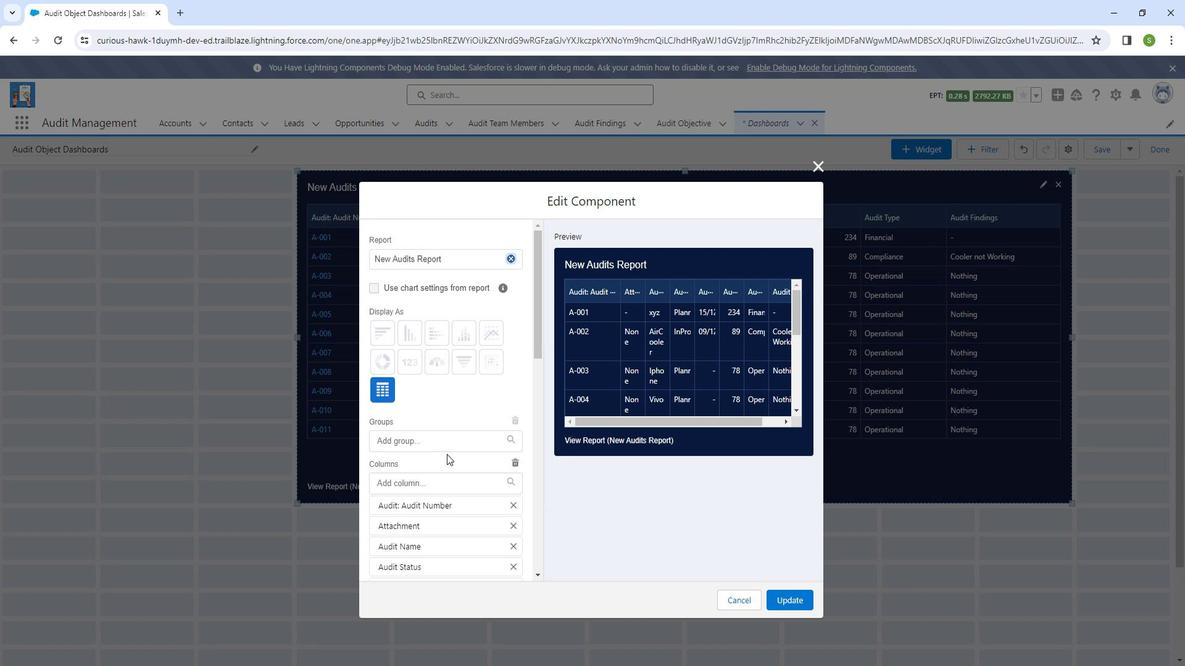 
Action: Mouse scrolled (459, 448) with delta (0, 0)
Screenshot: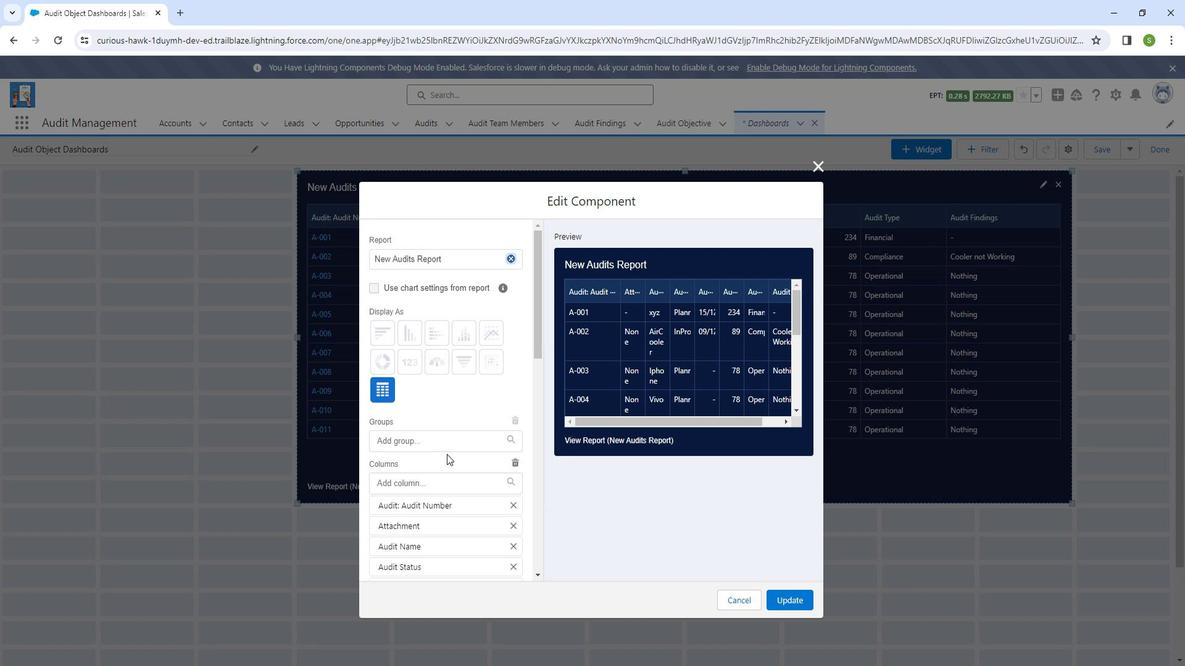 
Action: Mouse scrolled (459, 448) with delta (0, 0)
Screenshot: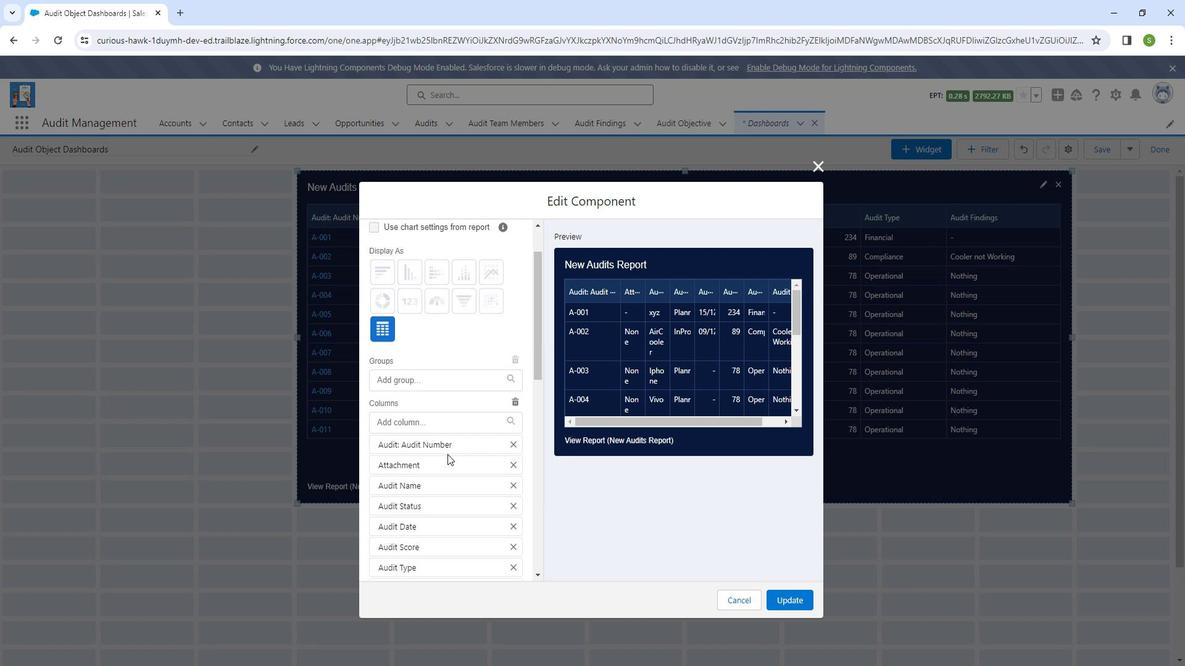 
Action: Mouse scrolled (459, 448) with delta (0, 0)
Screenshot: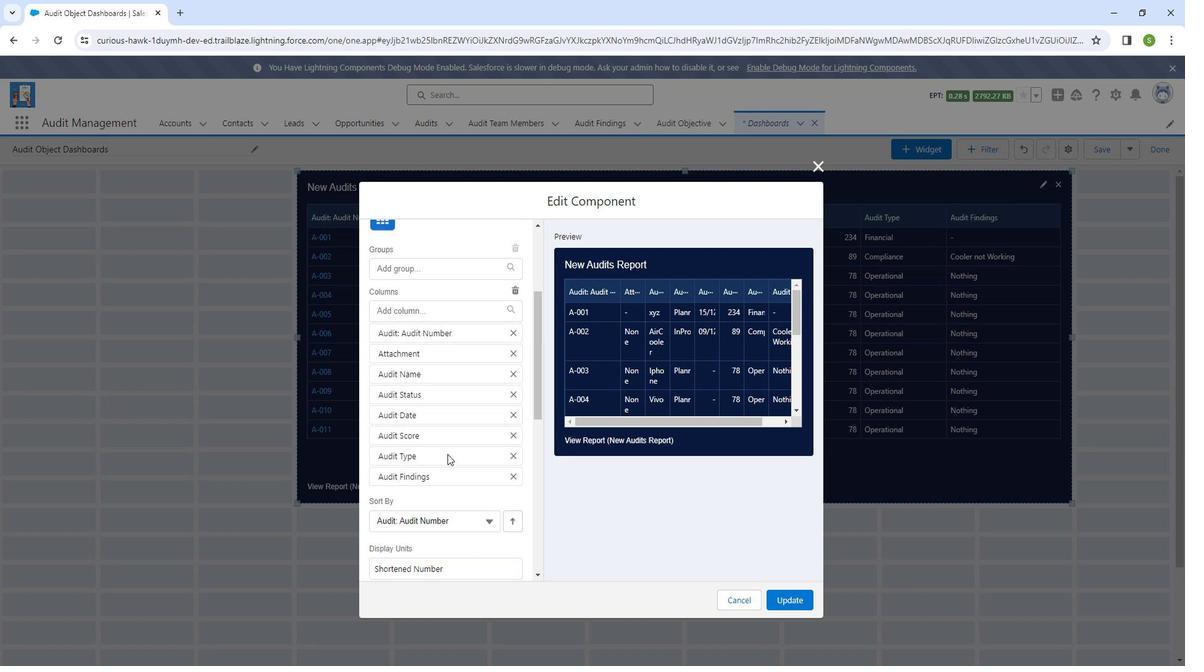 
Action: Mouse scrolled (459, 448) with delta (0, 0)
Screenshot: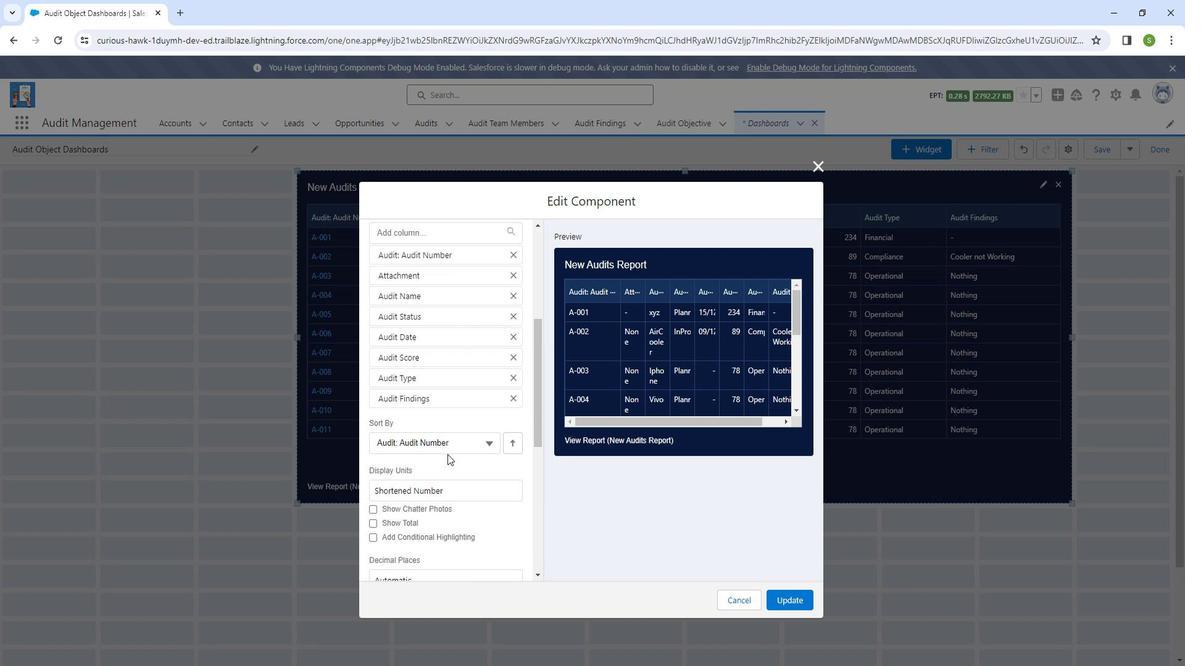 
Action: Mouse scrolled (459, 448) with delta (0, 0)
Screenshot: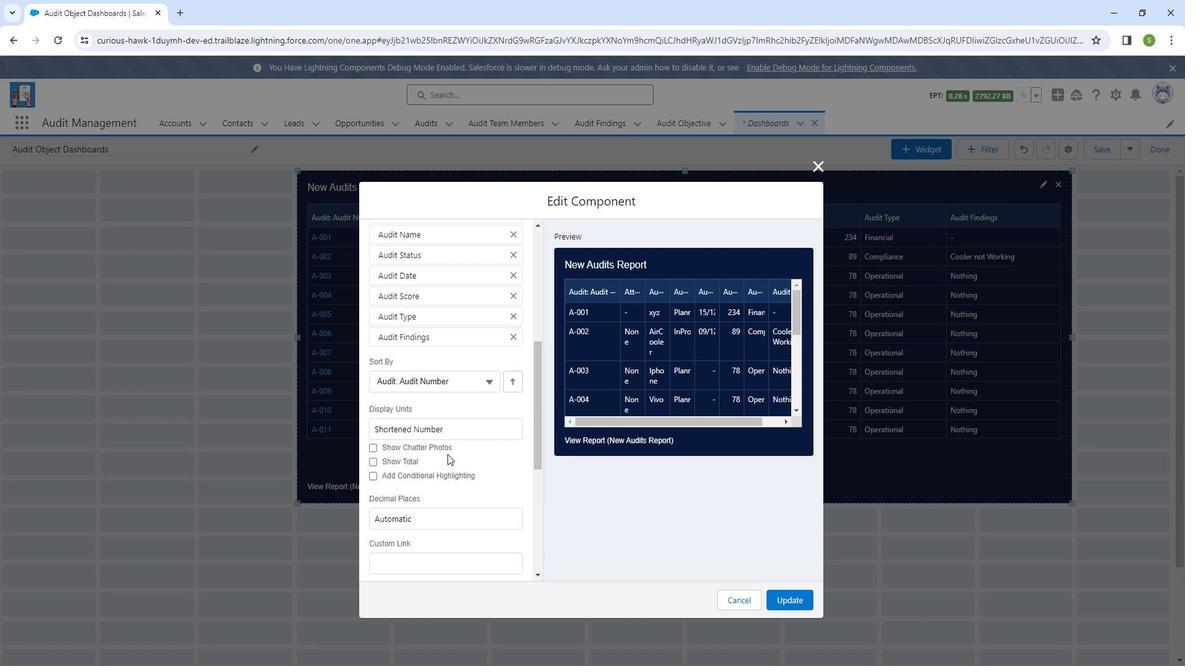 
Action: Mouse moved to (379, 388)
Screenshot: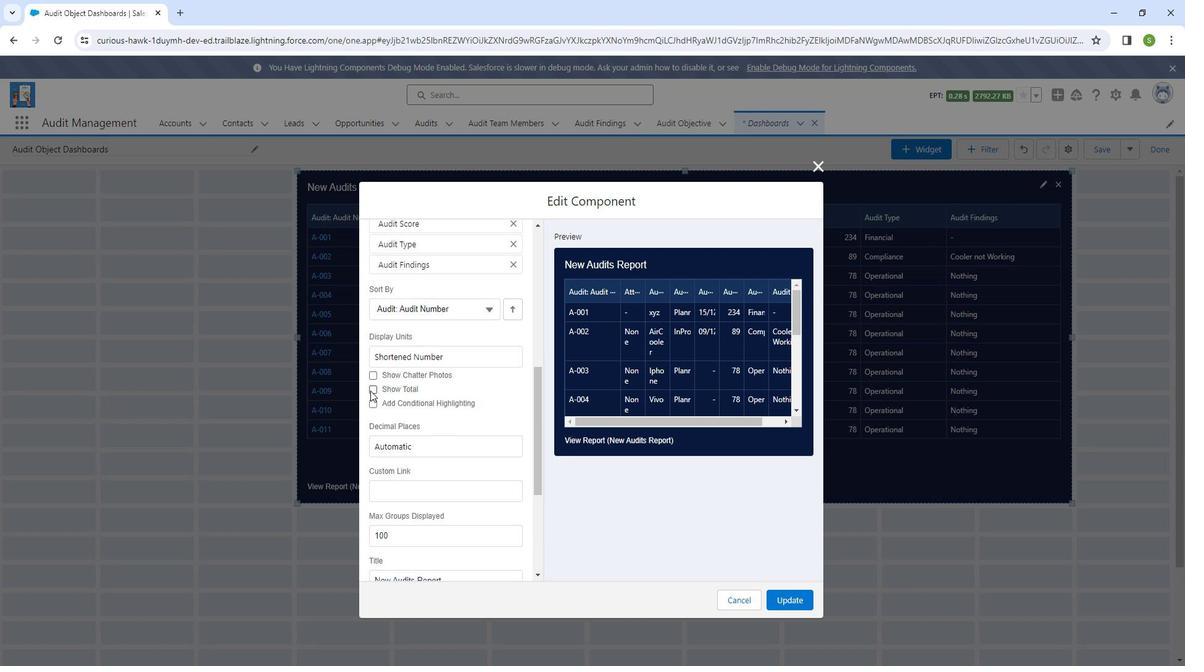 
Action: Mouse pressed left at (379, 388)
Screenshot: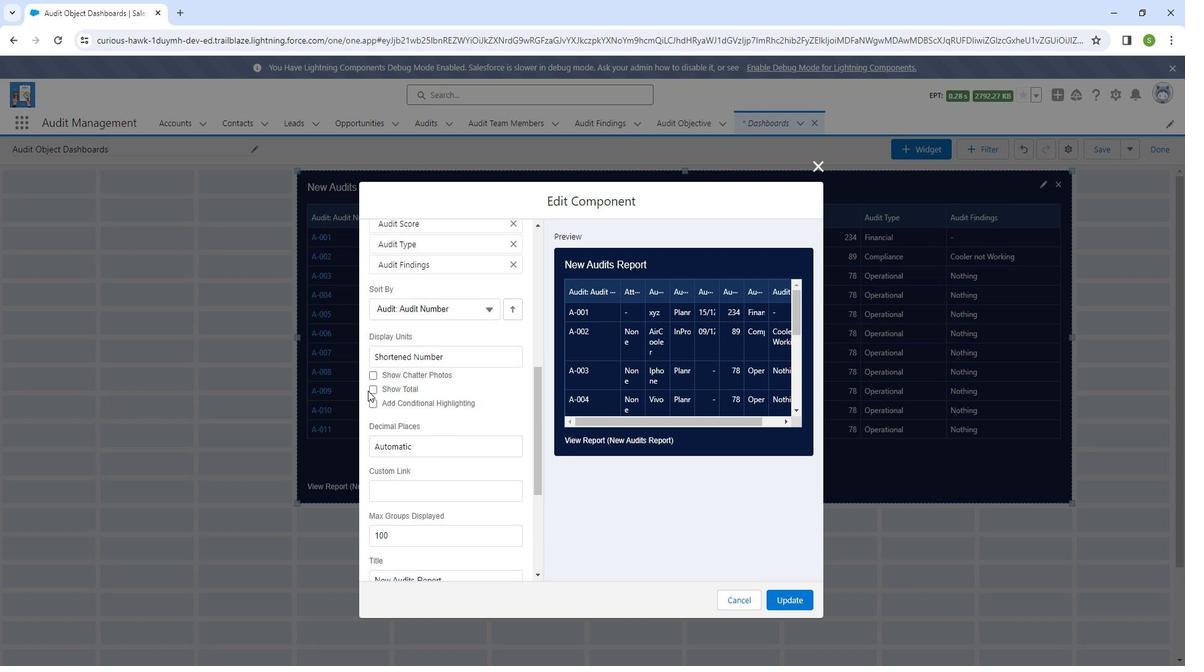 
Action: Mouse moved to (382, 388)
Screenshot: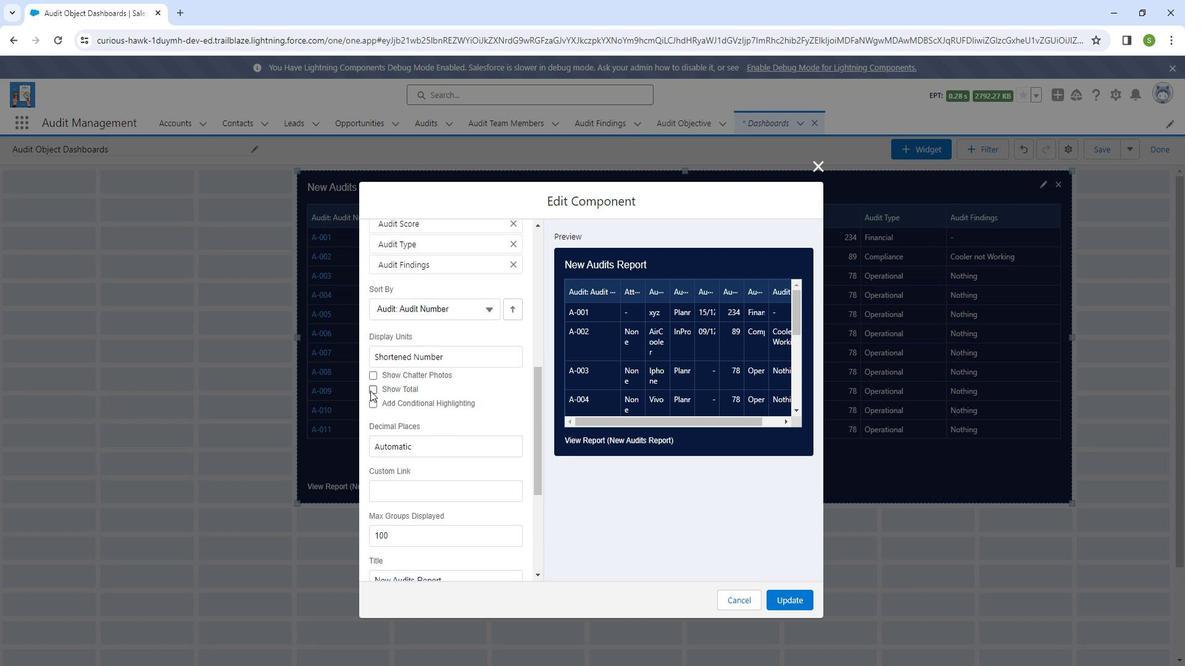 
Action: Mouse pressed left at (382, 388)
Screenshot: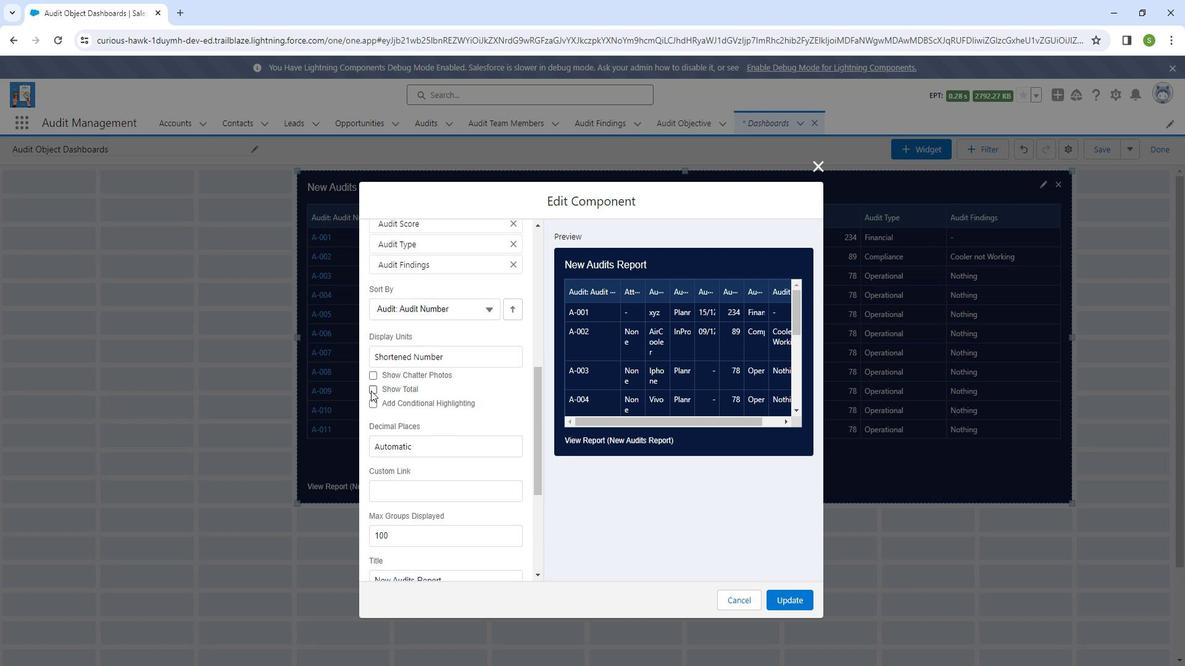 
Action: Mouse moved to (810, 581)
Screenshot: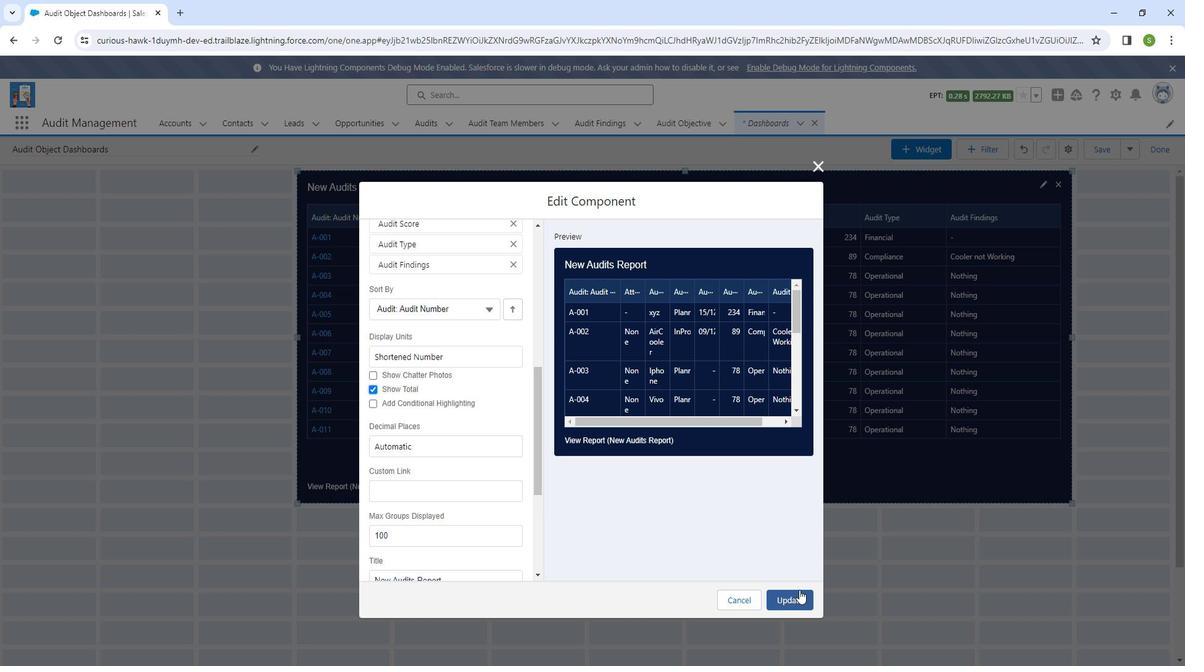 
Action: Mouse pressed left at (810, 581)
Screenshot: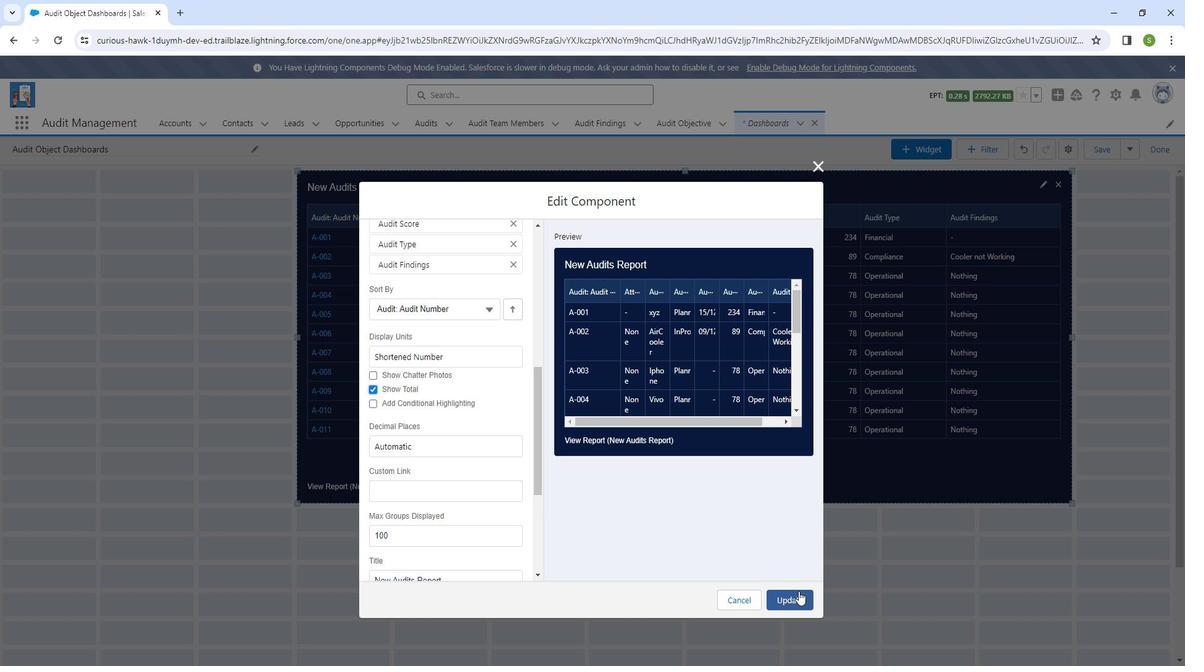 
Action: Mouse moved to (852, 385)
Screenshot: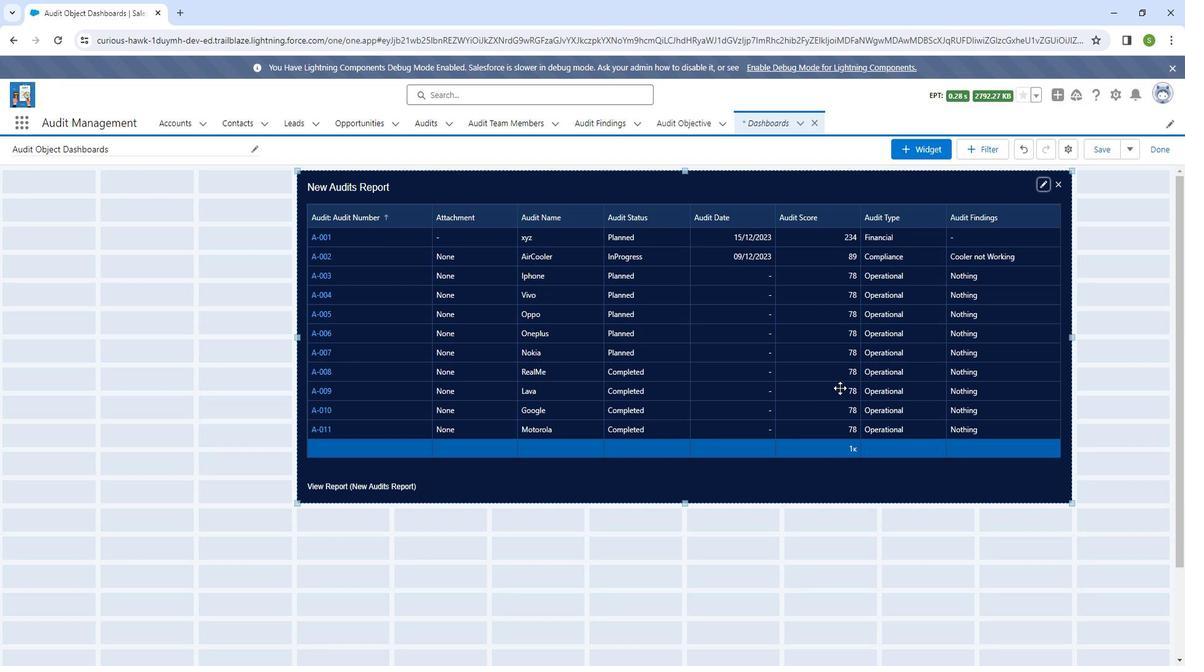 
Action: Mouse scrolled (852, 384) with delta (0, 0)
Screenshot: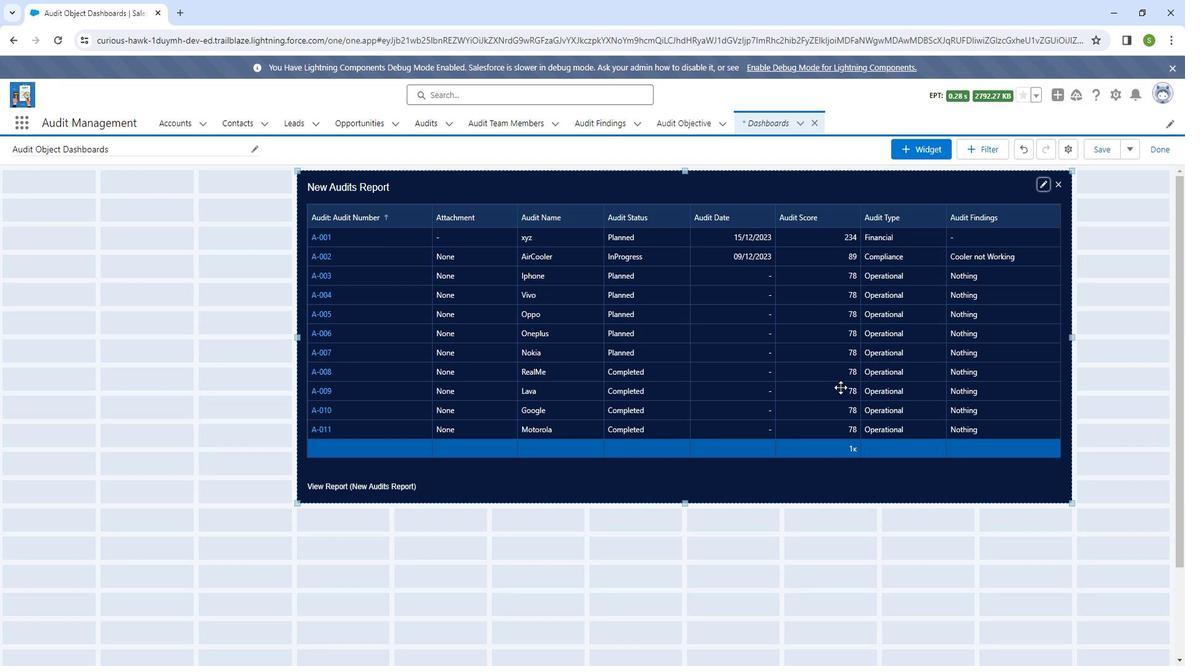 
Action: Mouse scrolled (852, 384) with delta (0, 0)
Screenshot: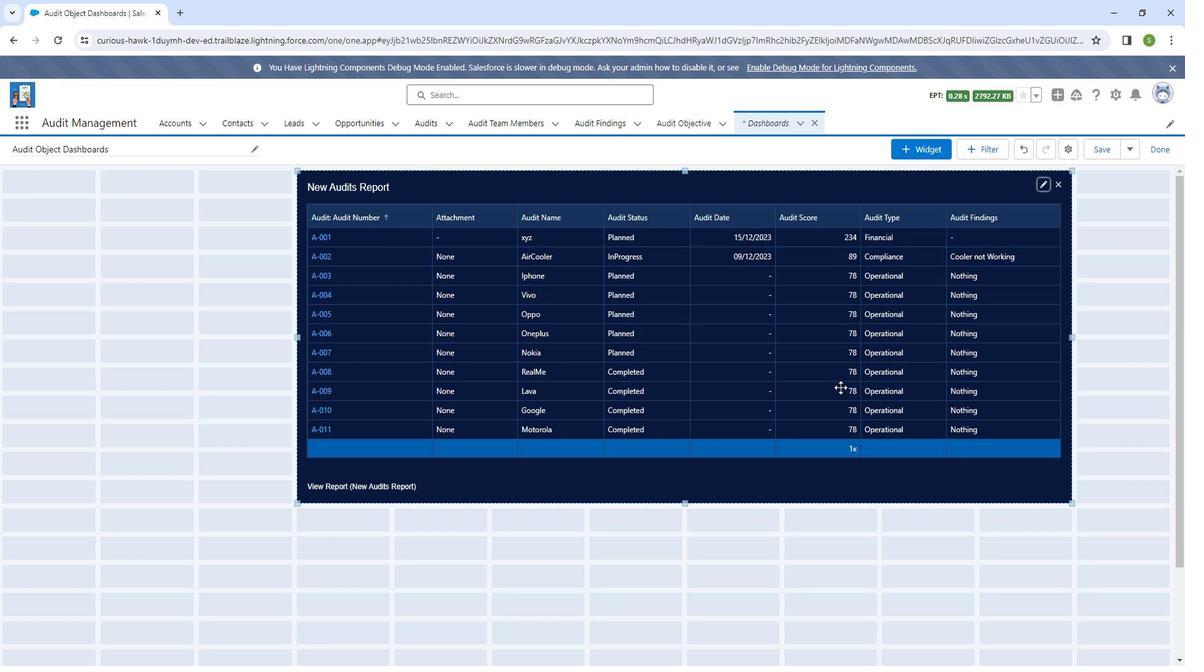 
Action: Mouse scrolled (852, 384) with delta (0, 0)
Screenshot: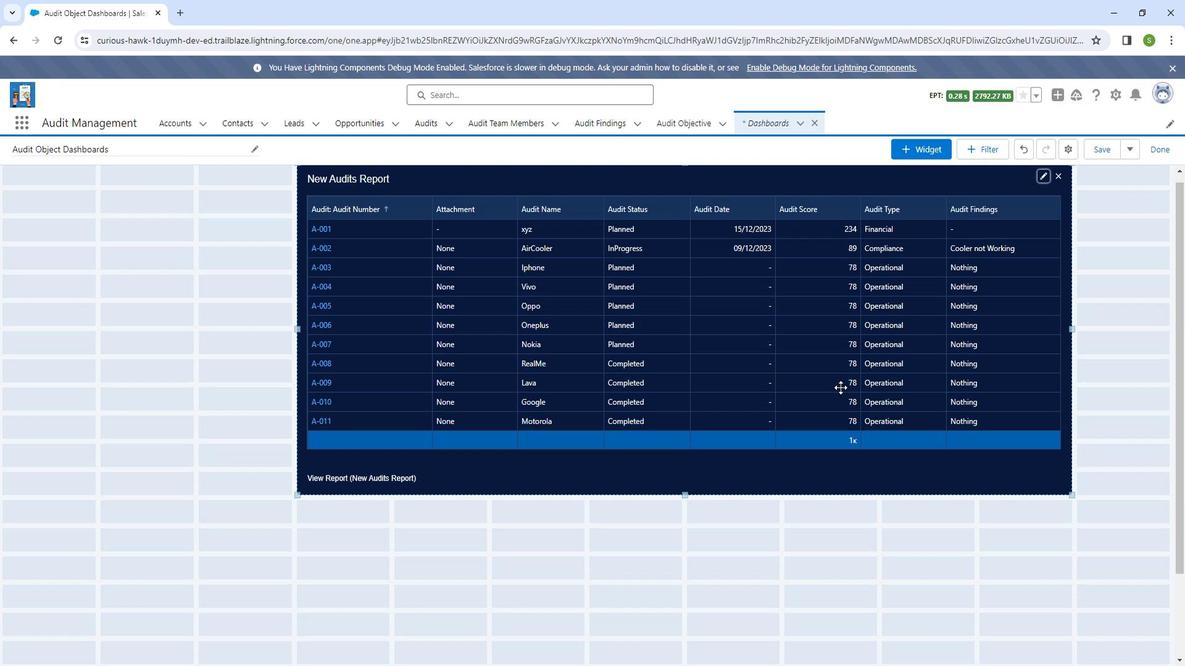 
Action: Mouse moved to (852, 385)
Screenshot: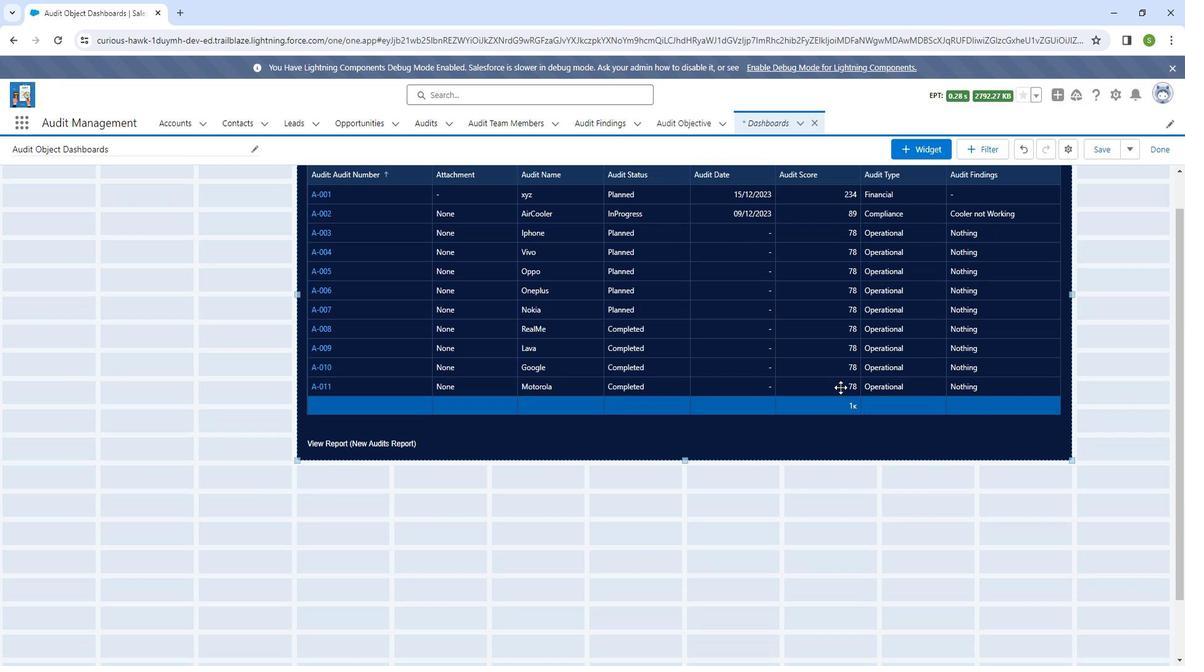 
Action: Mouse scrolled (852, 384) with delta (0, 0)
Screenshot: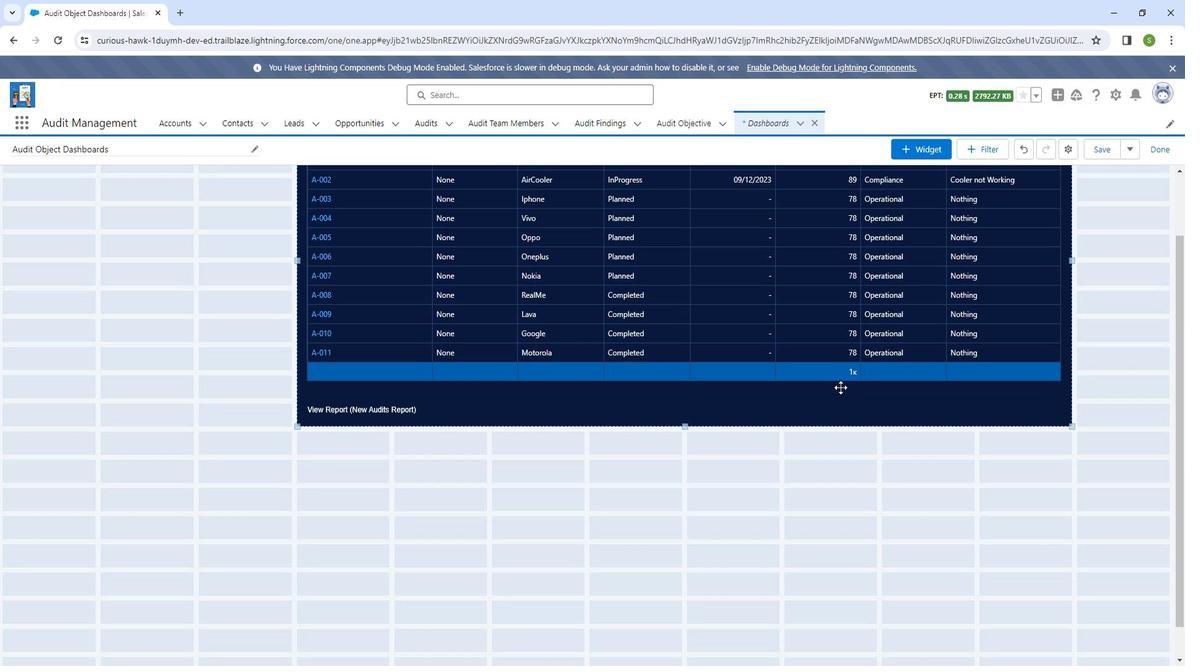 
Action: Mouse moved to (852, 388)
Screenshot: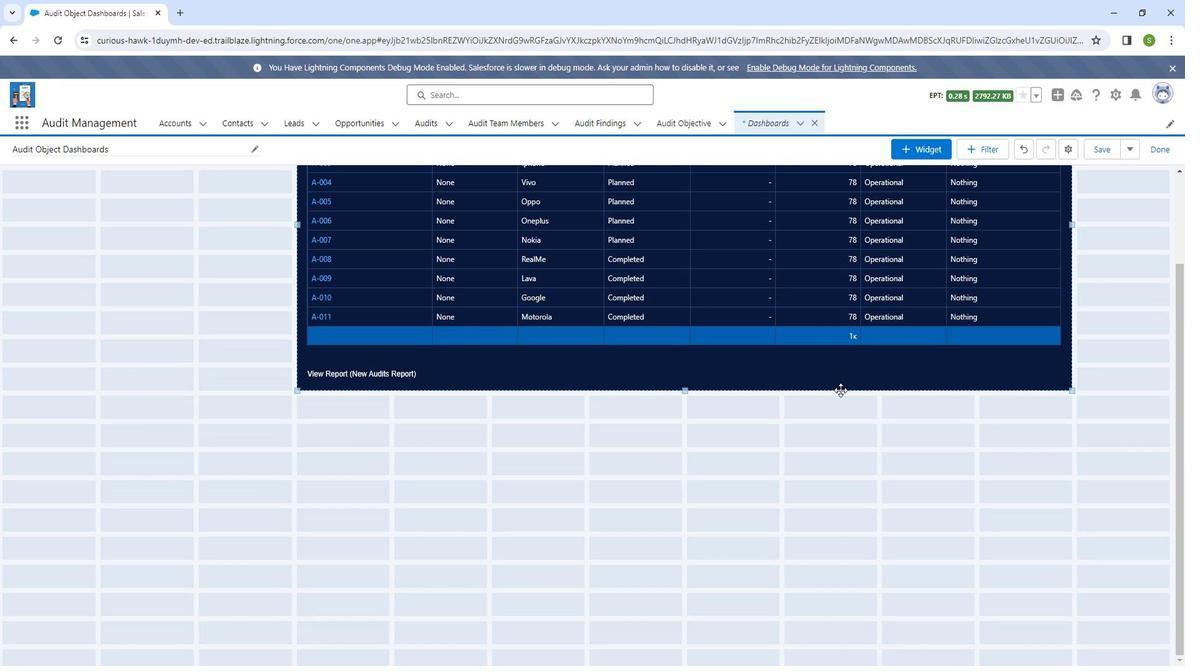 
Action: Mouse scrolled (852, 387) with delta (0, 0)
Screenshot: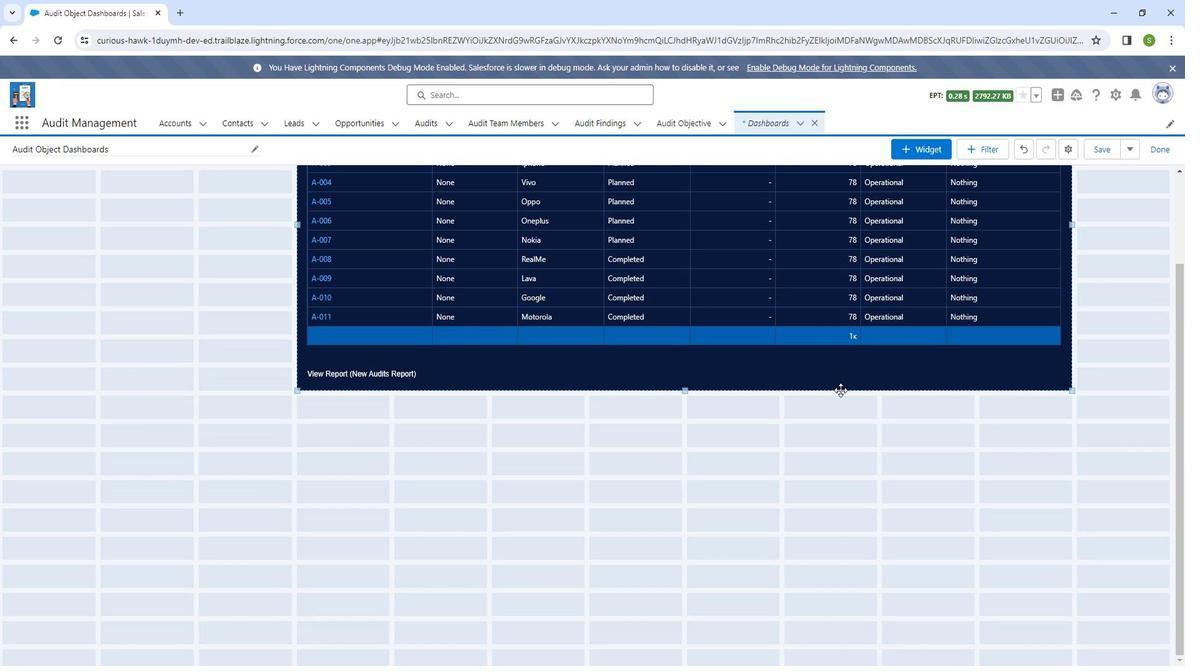 
Action: Mouse moved to (852, 390)
Screenshot: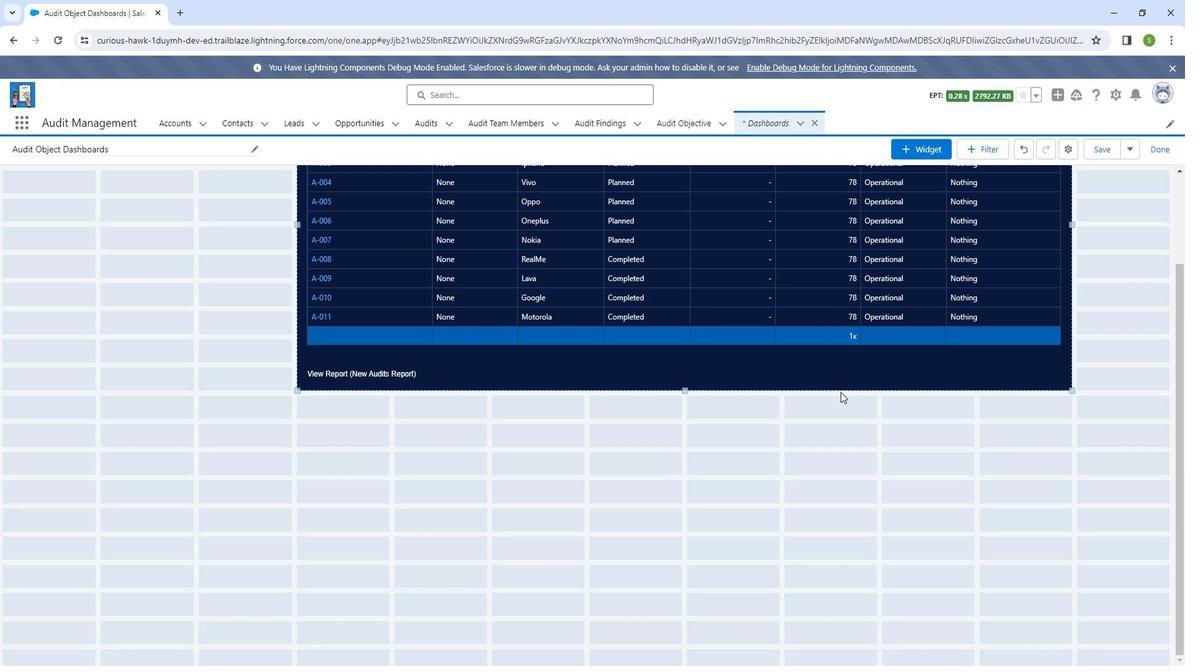
Action: Mouse scrolled (852, 390) with delta (0, 0)
Screenshot: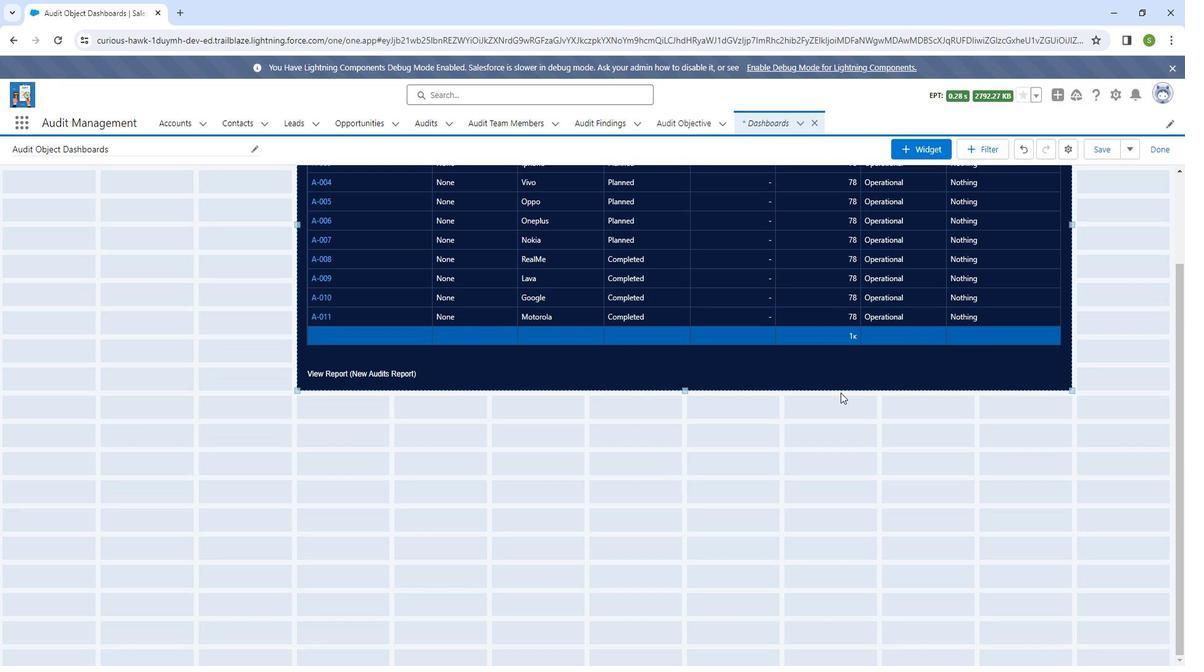 
Action: Mouse scrolled (852, 390) with delta (0, 0)
Screenshot: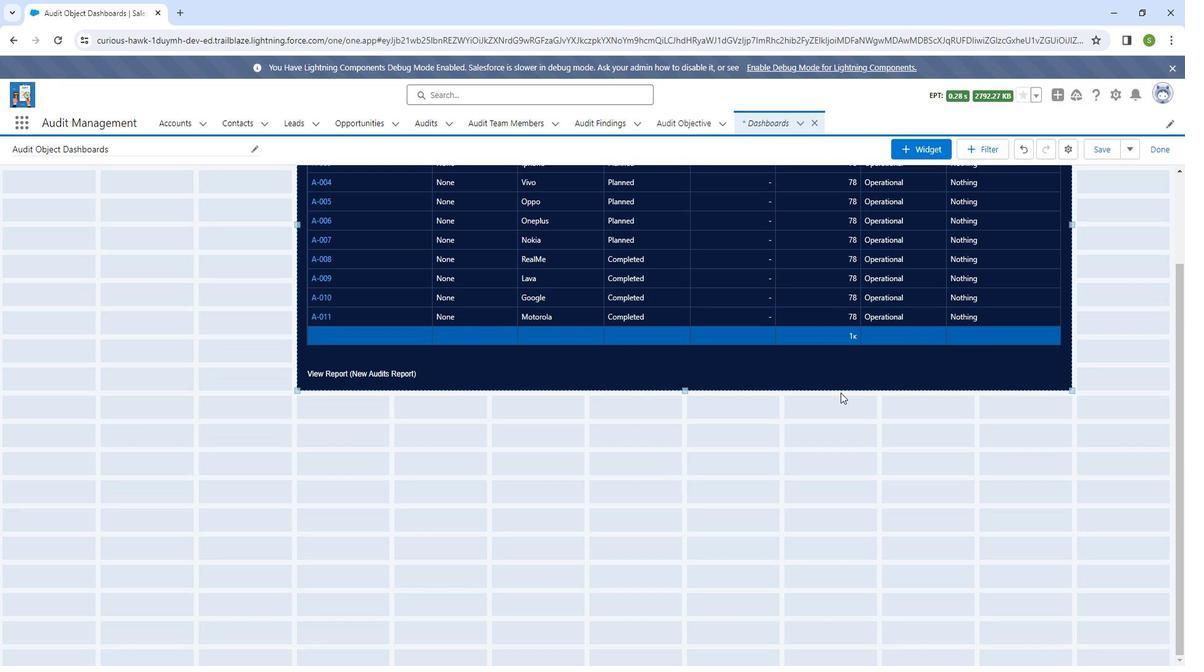 
Action: Mouse scrolled (852, 390) with delta (0, 0)
Screenshot: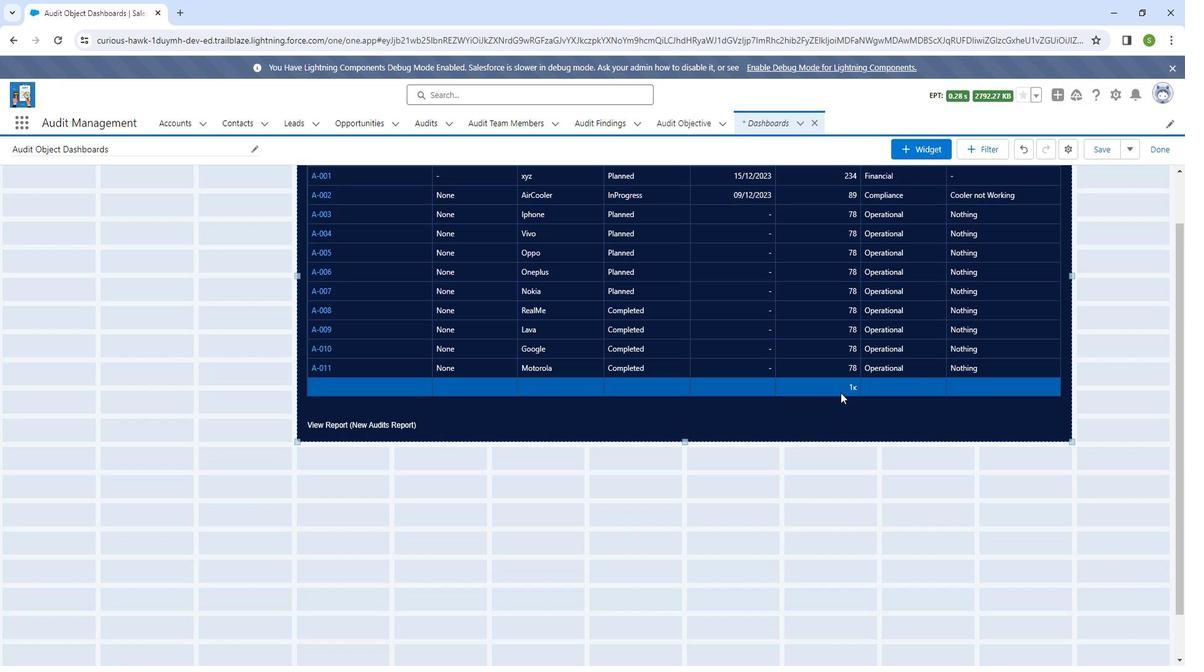 
Action: Mouse scrolled (852, 390) with delta (0, 0)
Screenshot: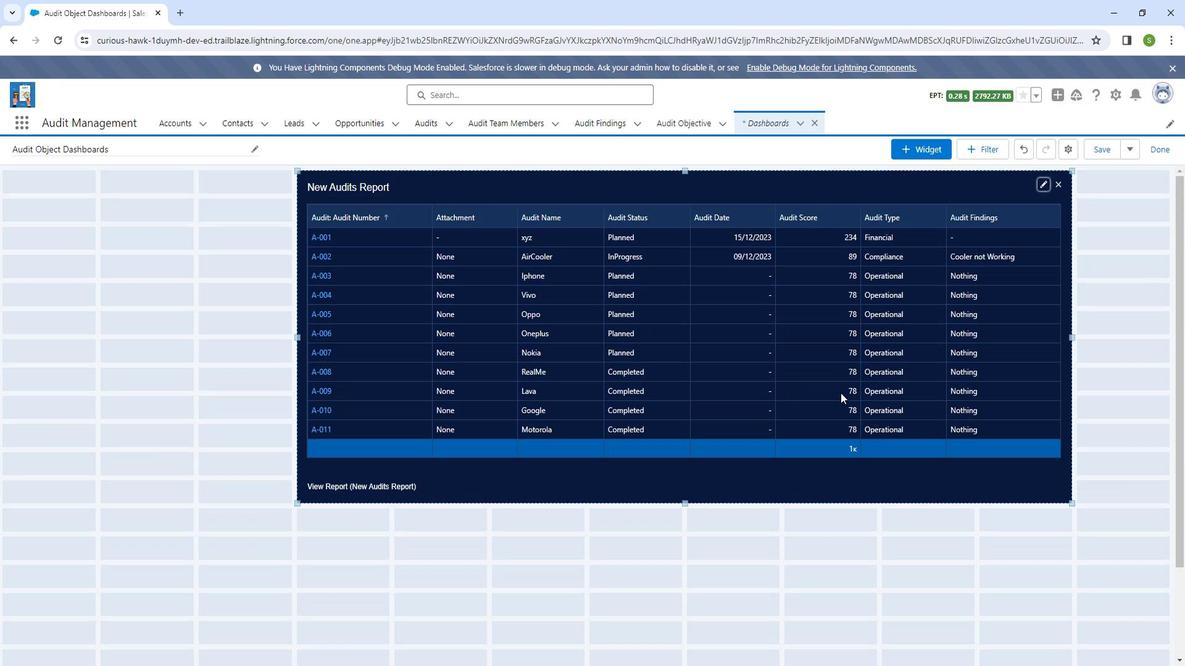 
Action: Mouse scrolled (852, 390) with delta (0, 0)
Screenshot: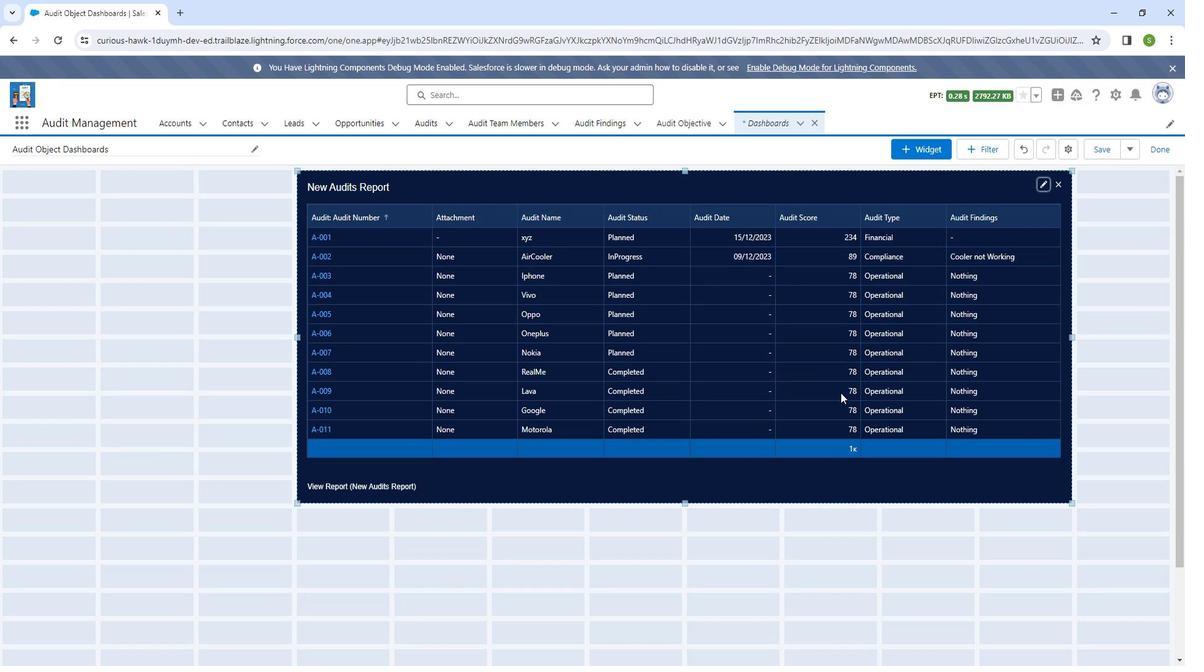 
Action: Mouse moved to (863, 444)
Screenshot: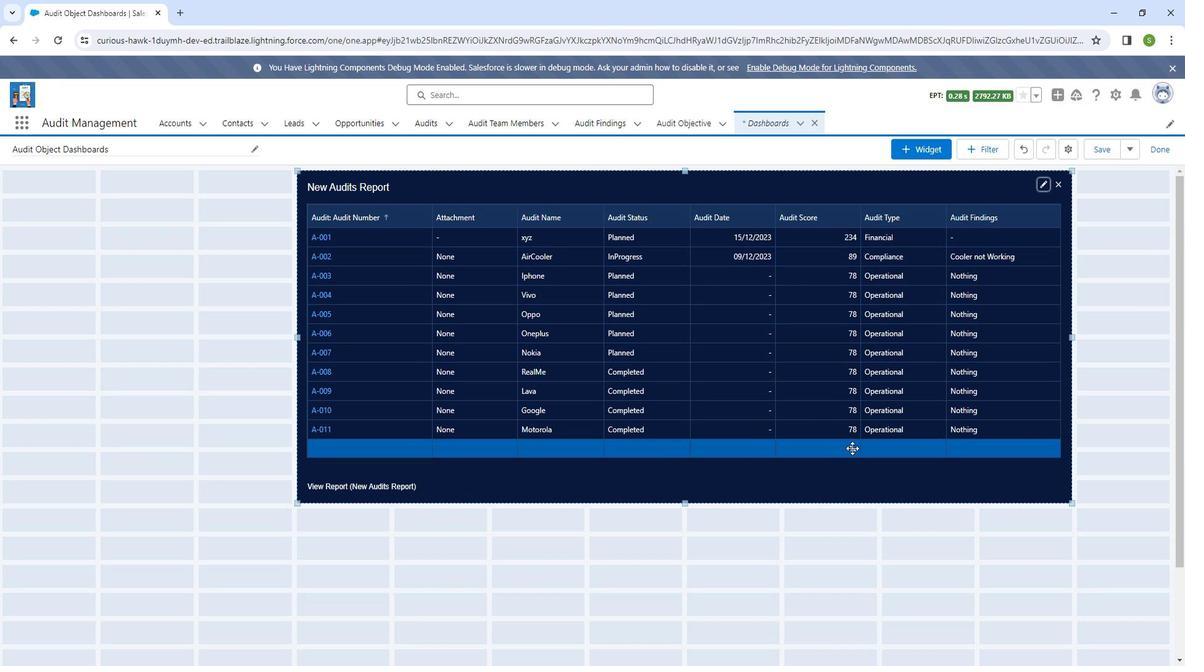 
Action: Mouse pressed left at (863, 444)
Screenshot: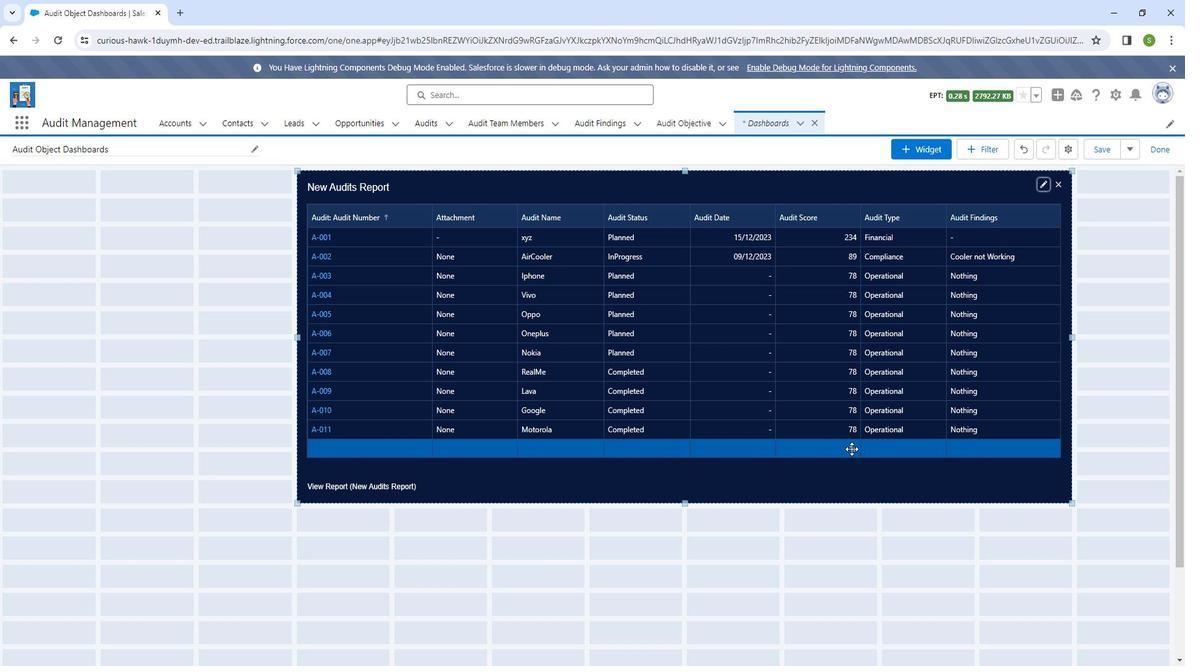 
Action: Mouse moved to (1051, 190)
Screenshot: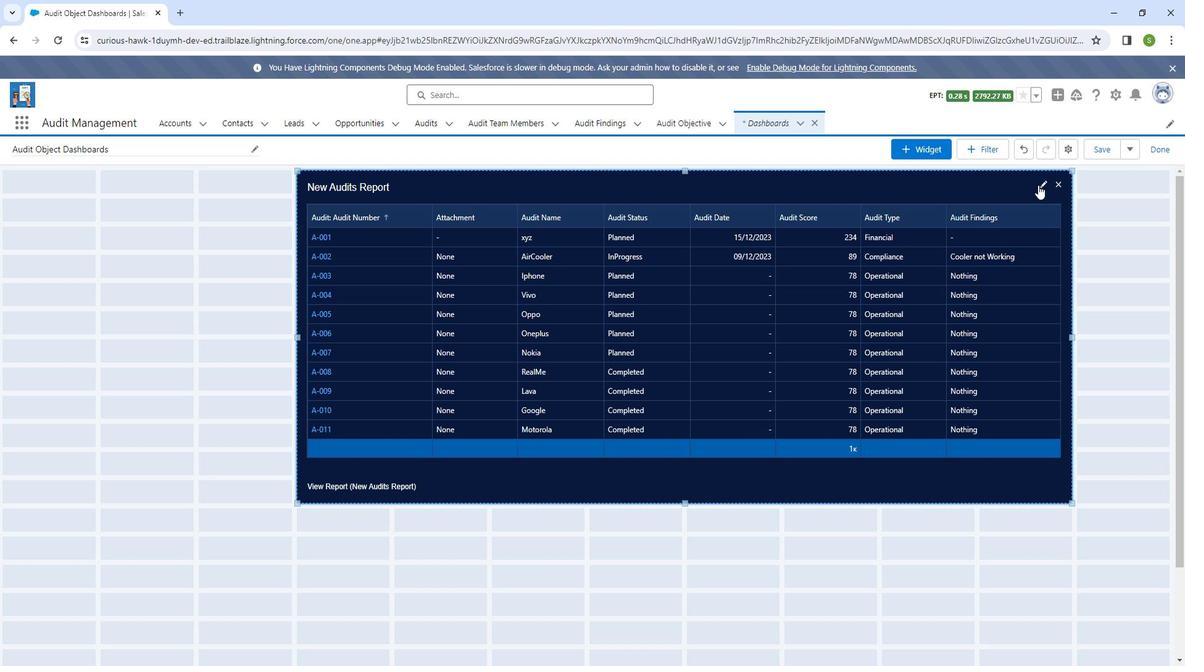
Action: Mouse pressed left at (1051, 190)
Screenshot: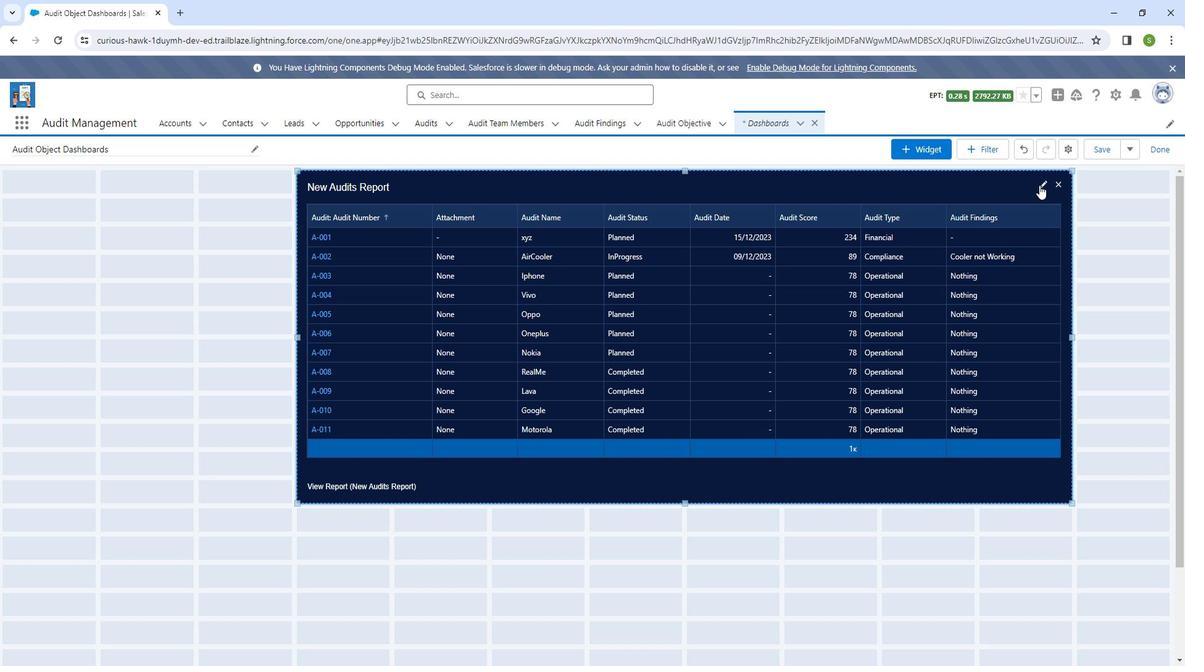 
Action: Mouse moved to (458, 463)
Screenshot: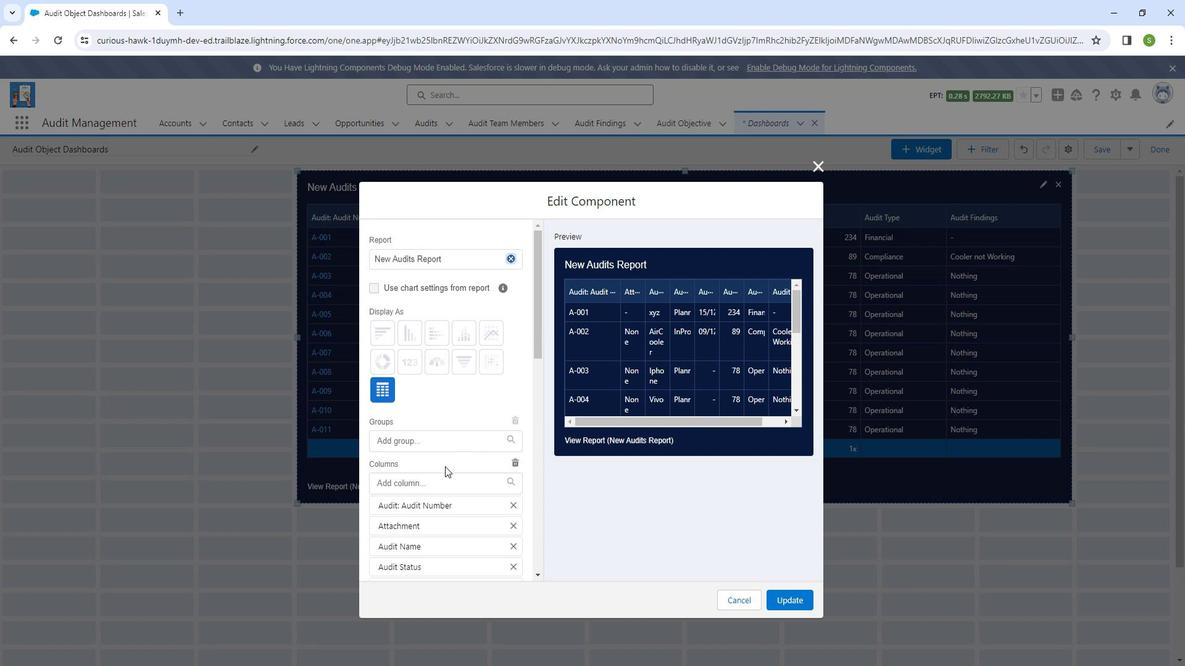 
Action: Mouse scrolled (458, 463) with delta (0, 0)
Screenshot: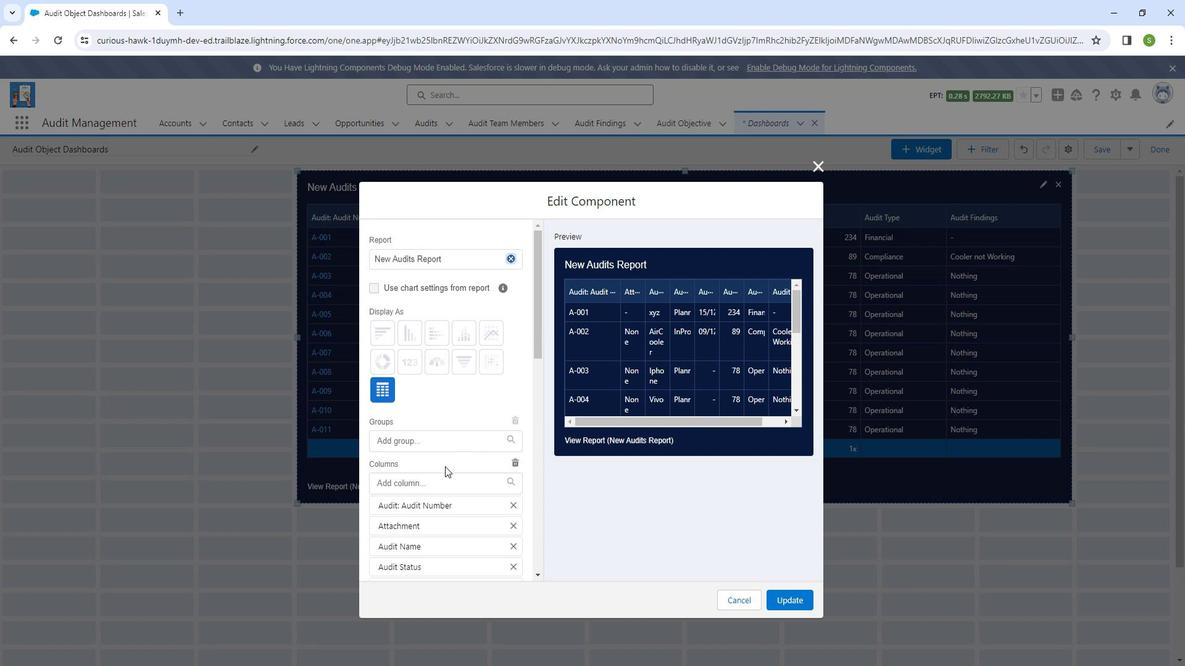 
Action: Mouse scrolled (458, 463) with delta (0, 0)
Screenshot: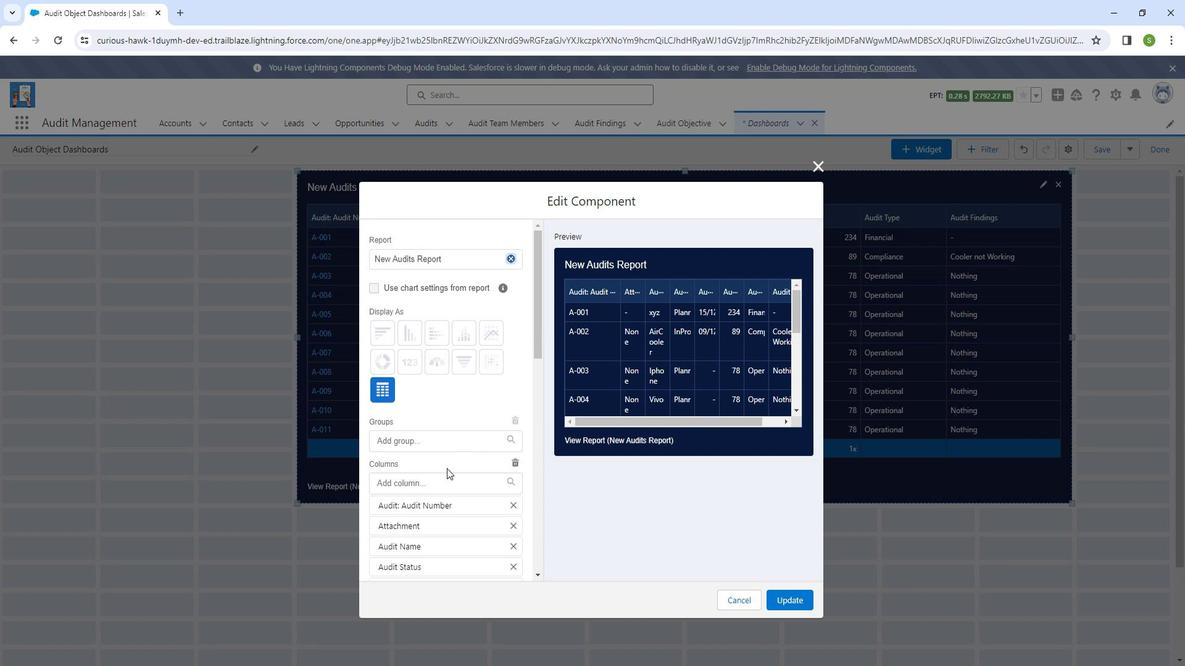 
Action: Mouse scrolled (458, 463) with delta (0, 0)
Screenshot: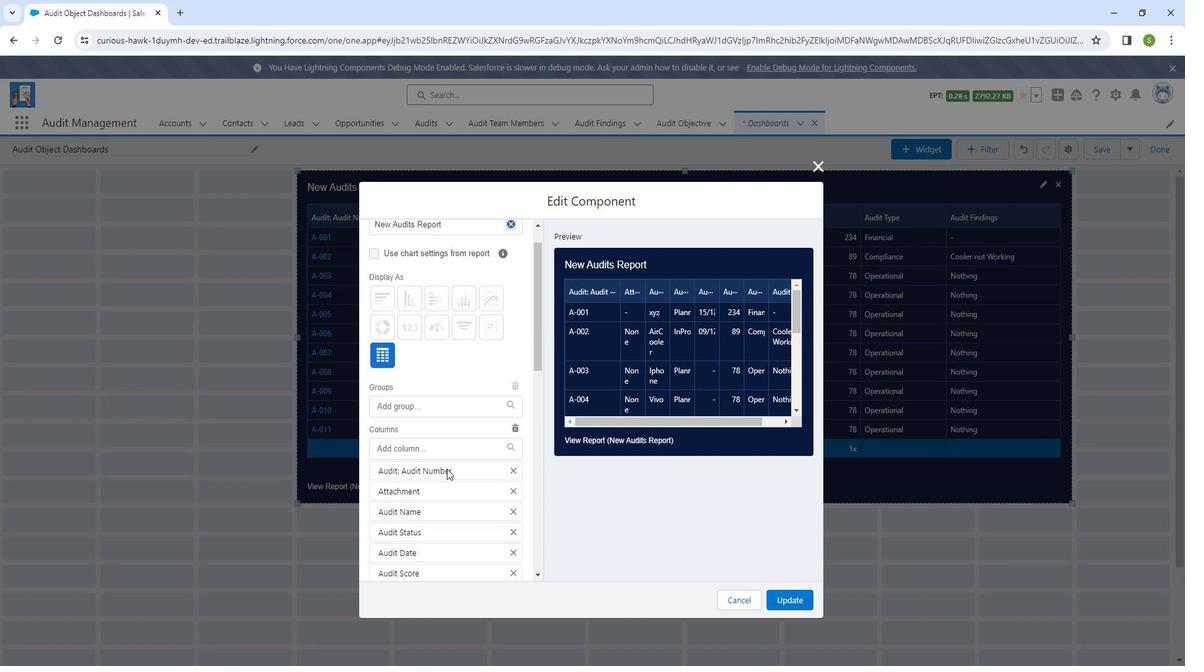 
Action: Mouse scrolled (458, 463) with delta (0, 0)
Screenshot: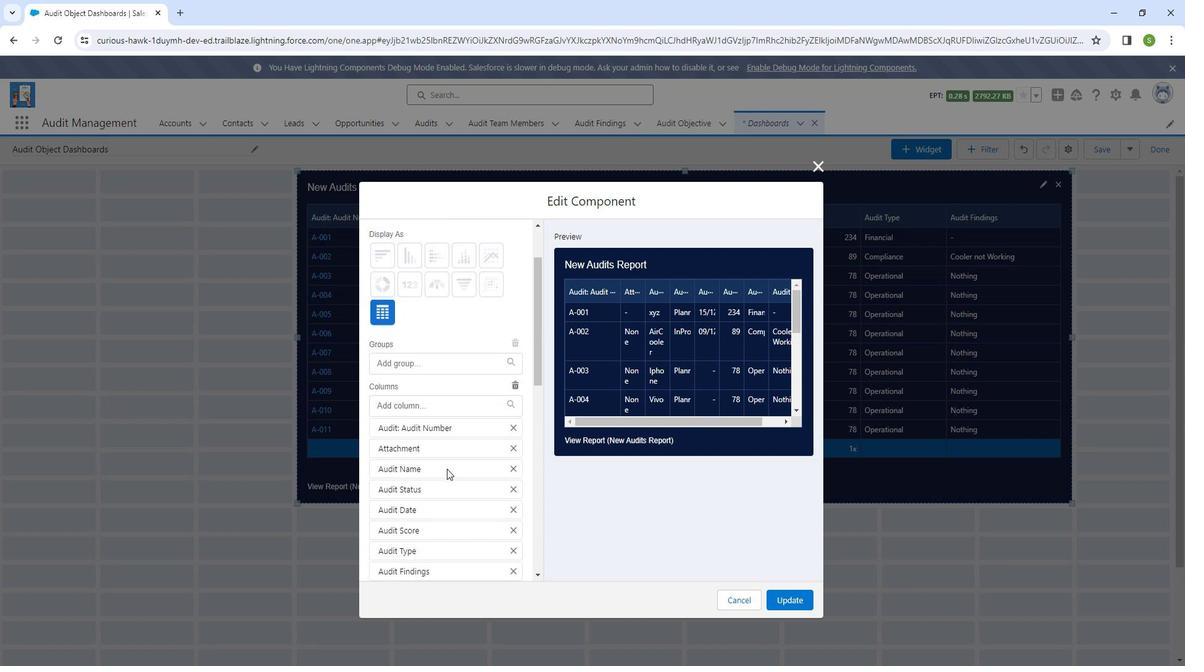 
Action: Mouse scrolled (458, 463) with delta (0, 0)
Screenshot: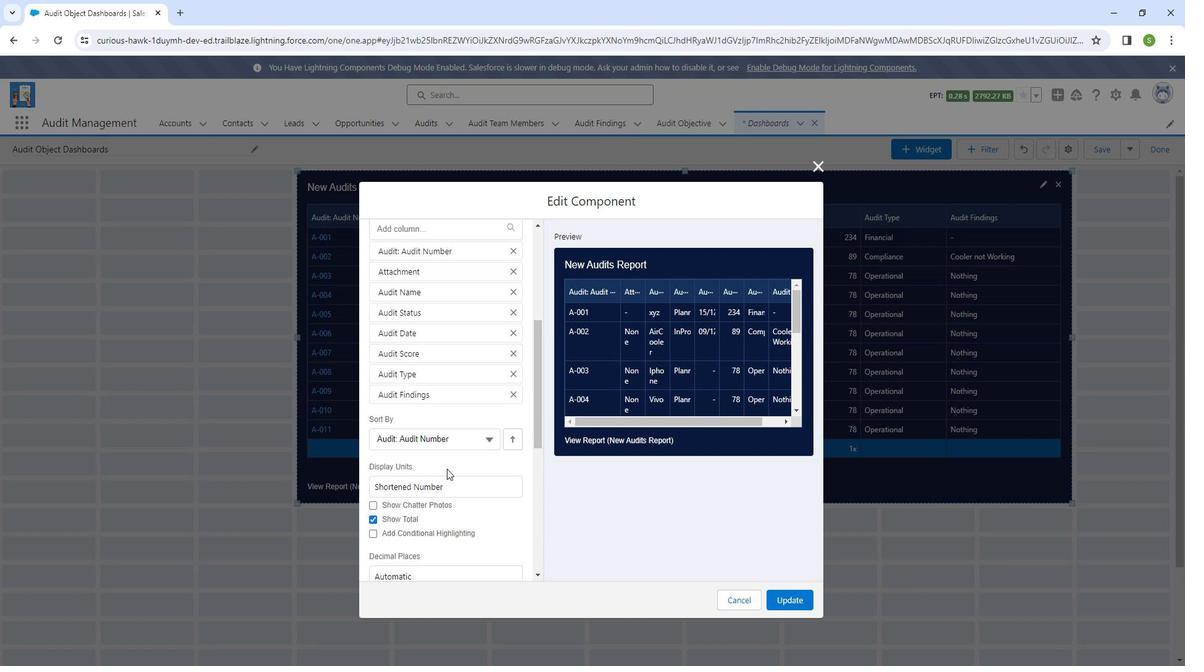
Action: Mouse moved to (486, 454)
Screenshot: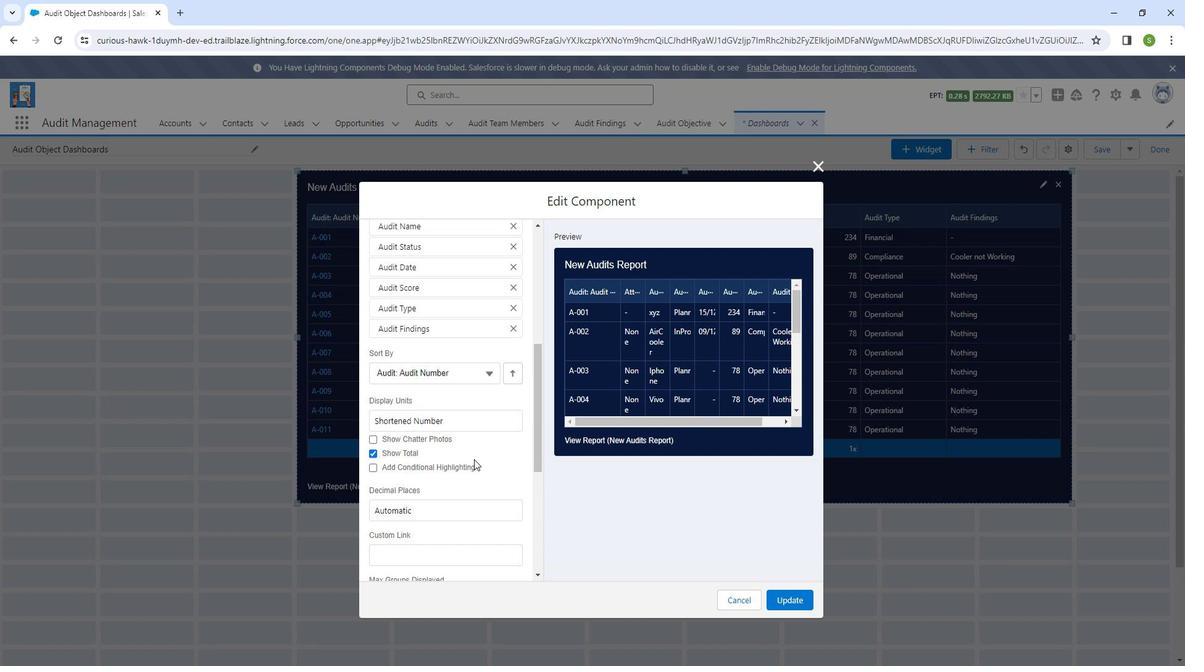 
Action: Mouse scrolled (486, 453) with delta (0, 0)
Screenshot: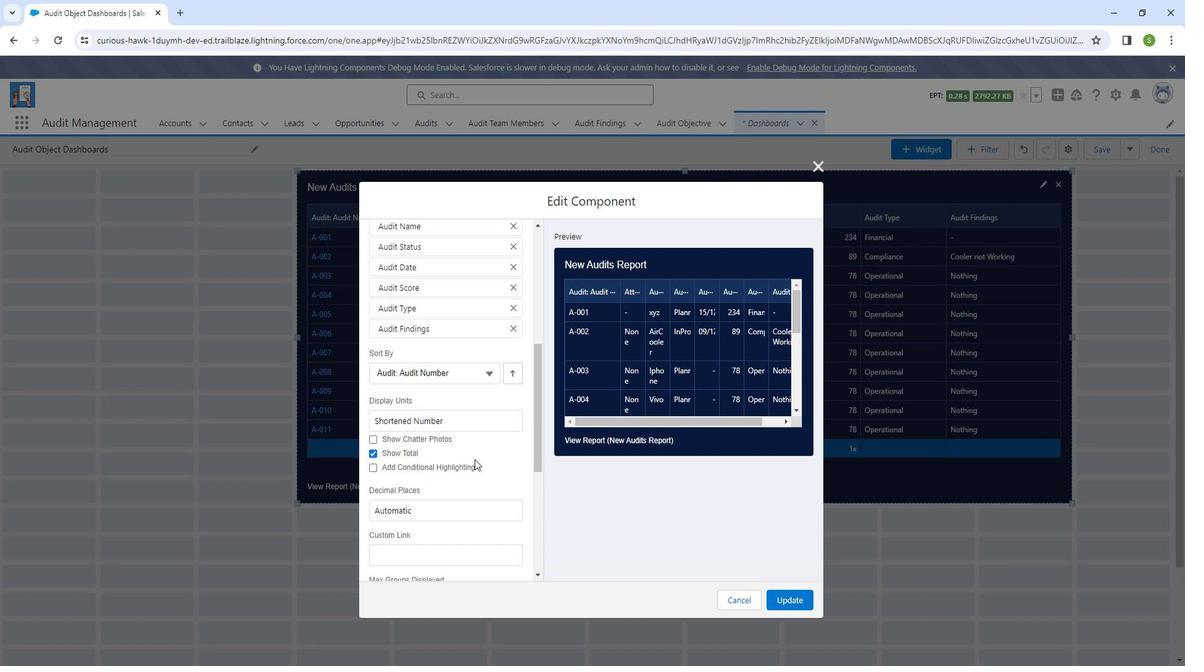 
Action: Mouse moved to (487, 454)
Screenshot: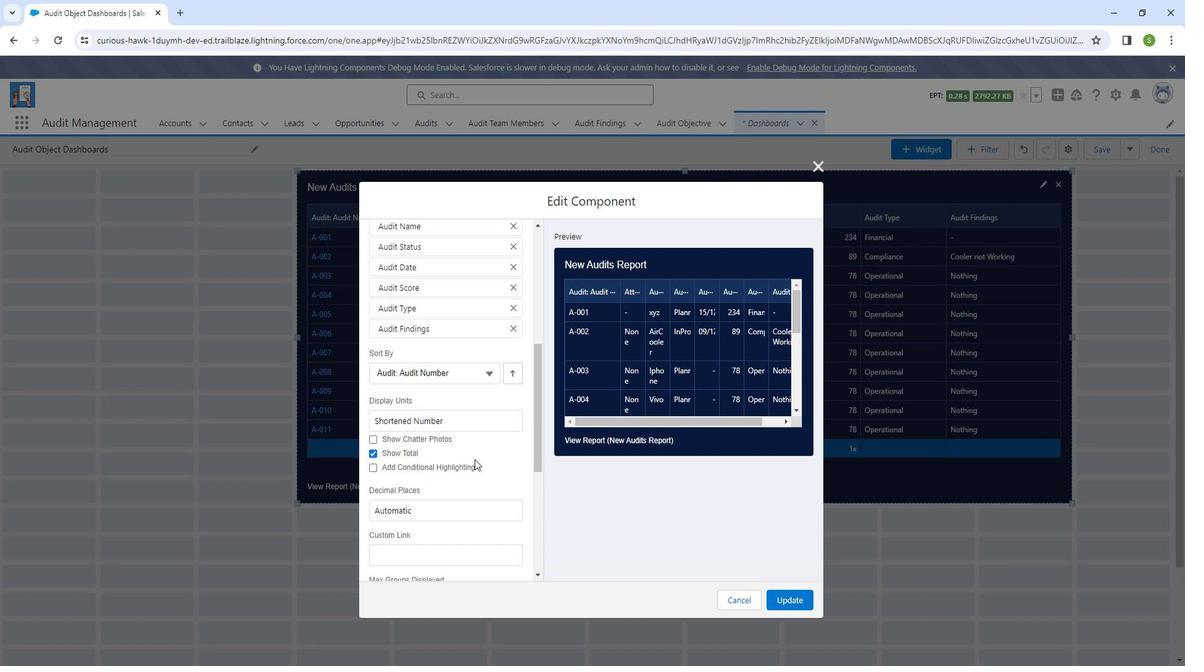 
Action: Mouse scrolled (487, 453) with delta (0, 0)
Screenshot: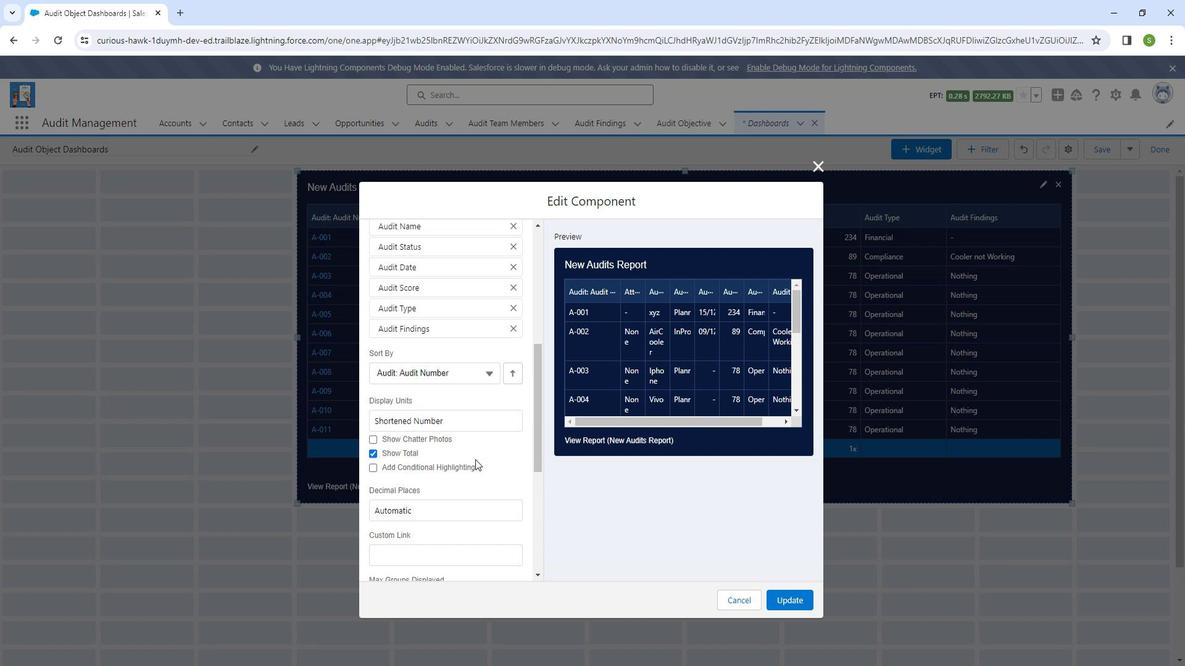 
Action: Mouse scrolled (487, 453) with delta (0, 0)
Screenshot: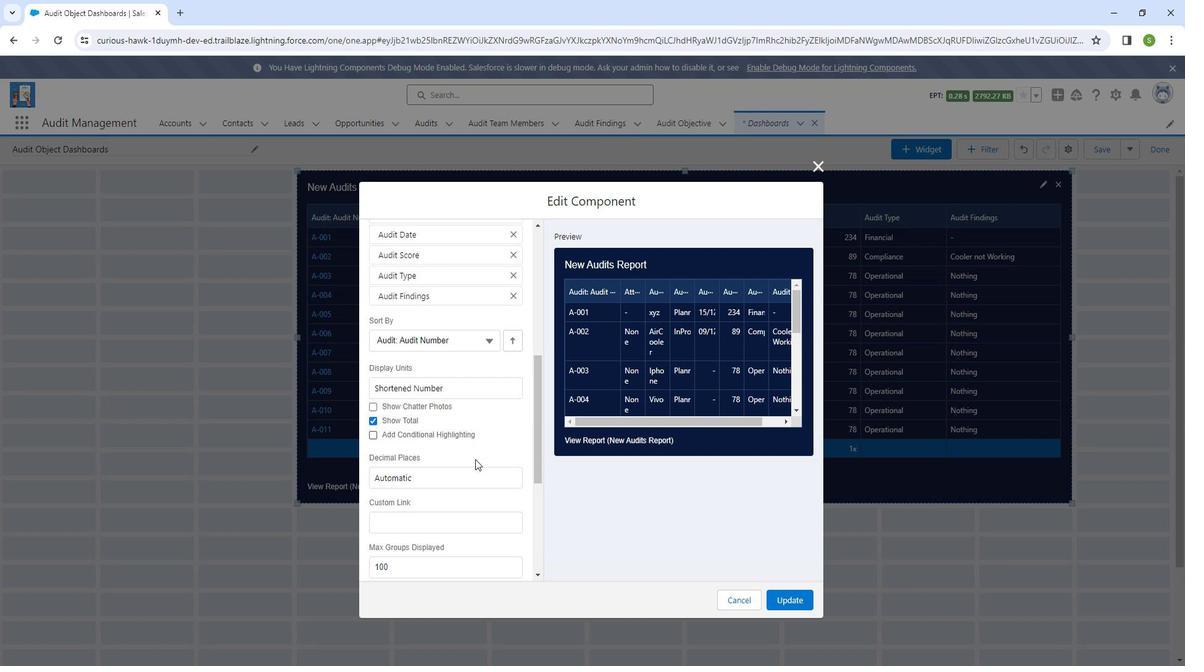 
Action: Mouse scrolled (487, 453) with delta (0, 0)
Screenshot: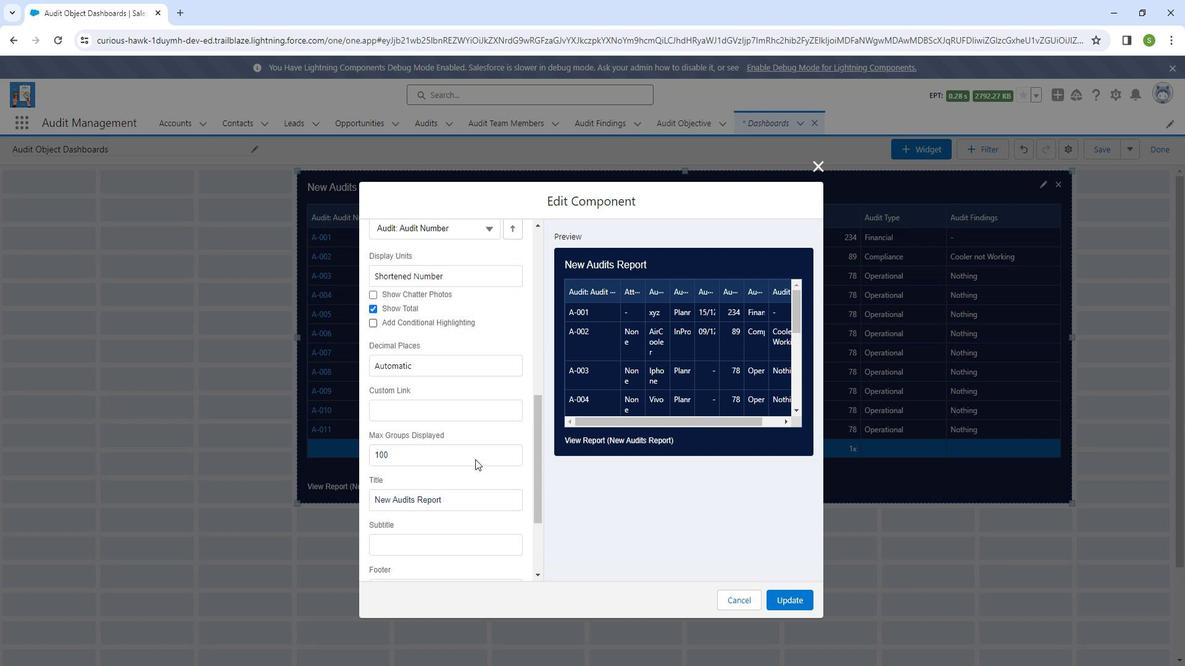 
Action: Mouse scrolled (487, 453) with delta (0, 0)
Screenshot: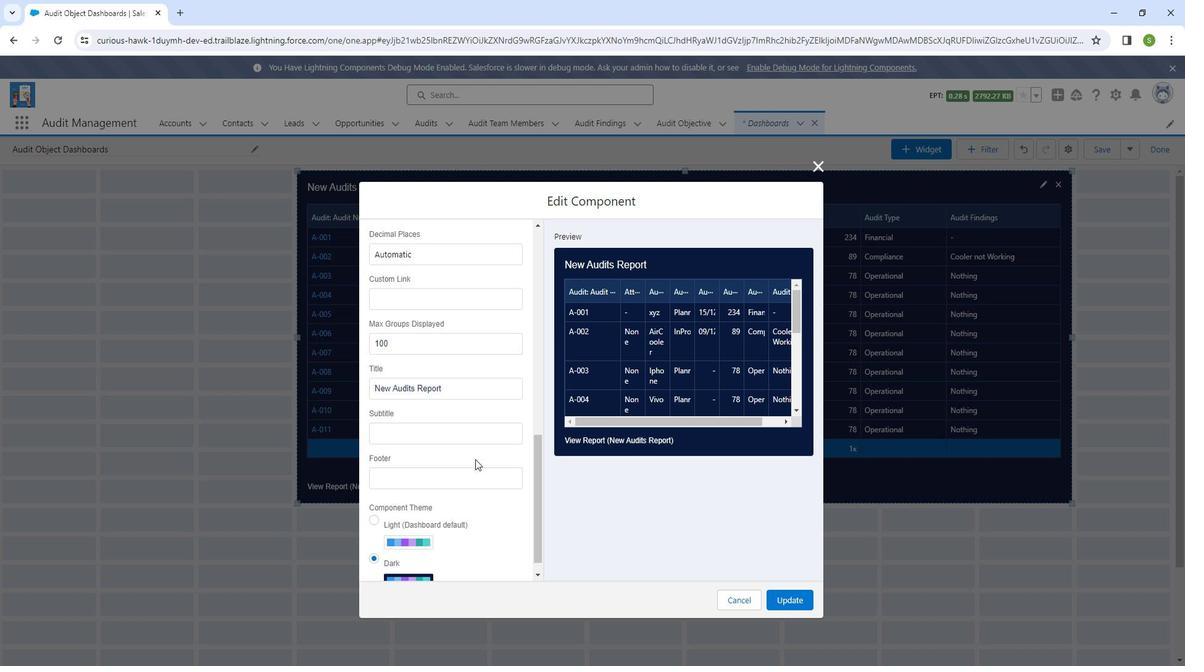 
Action: Mouse moved to (487, 454)
Screenshot: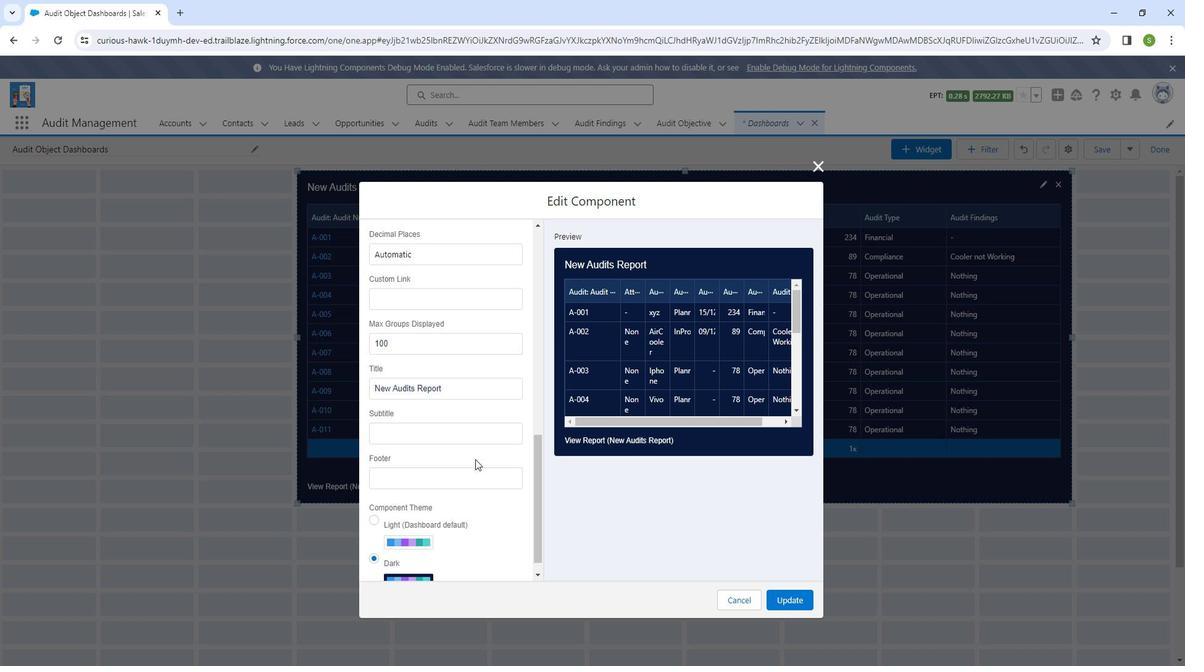 
Action: Mouse scrolled (487, 453) with delta (0, 0)
Screenshot: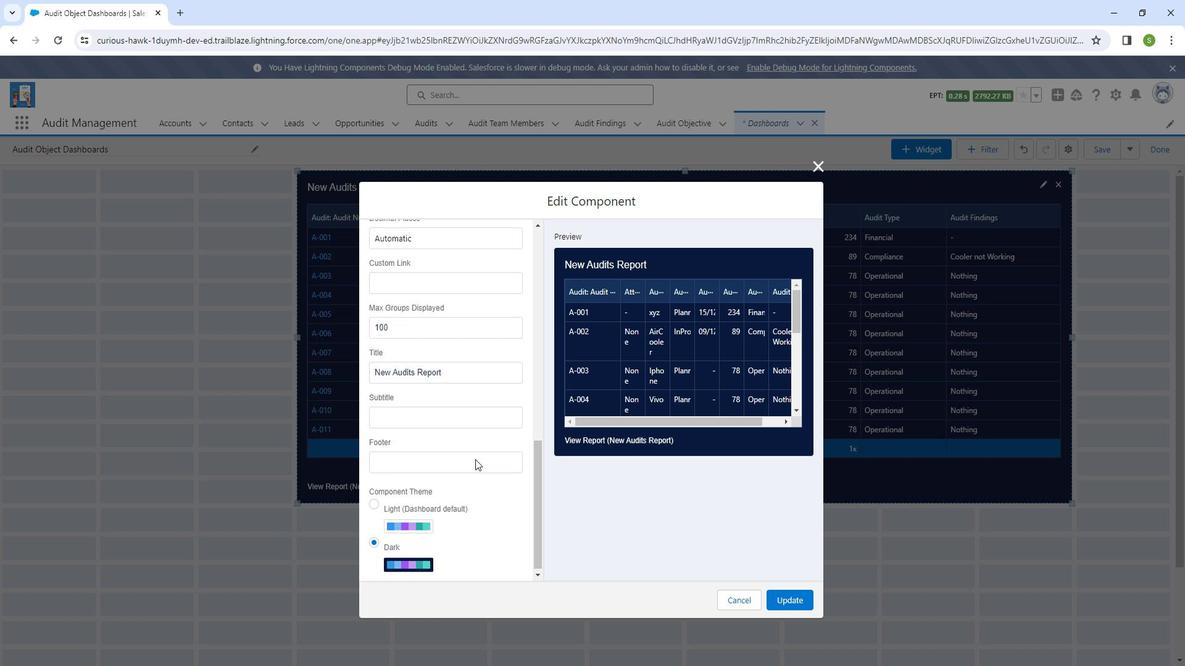 
Action: Mouse moved to (484, 371)
Screenshot: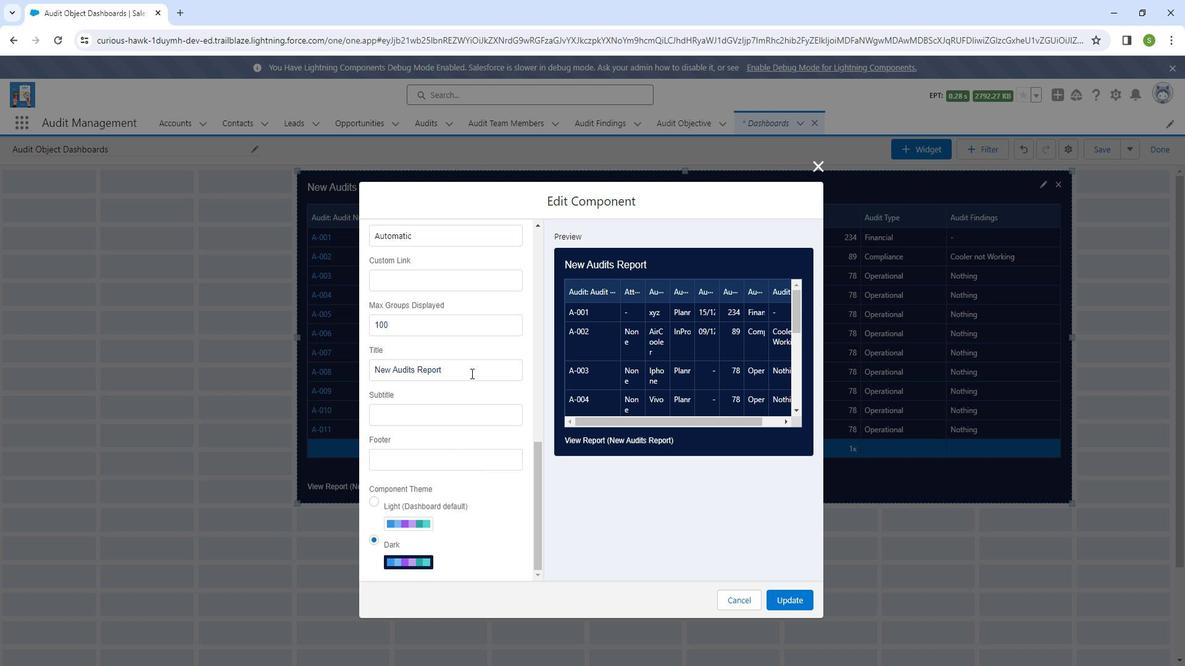 
Action: Mouse scrolled (484, 372) with delta (0, 0)
Screenshot: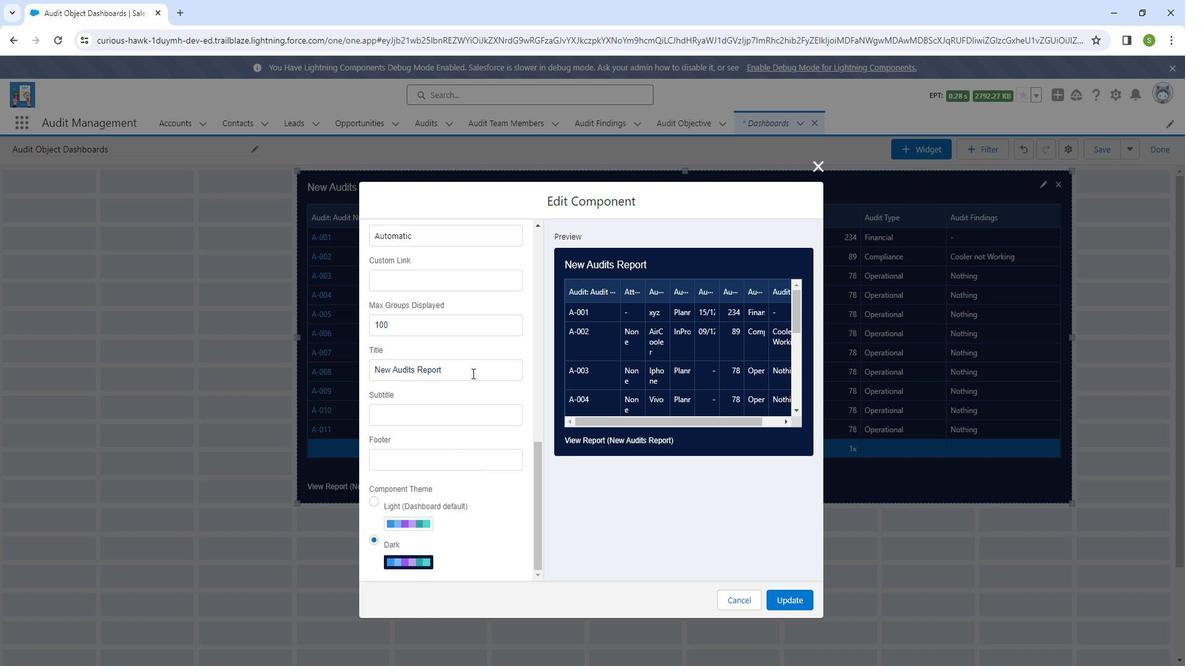 
Action: Mouse scrolled (484, 372) with delta (0, 0)
Screenshot: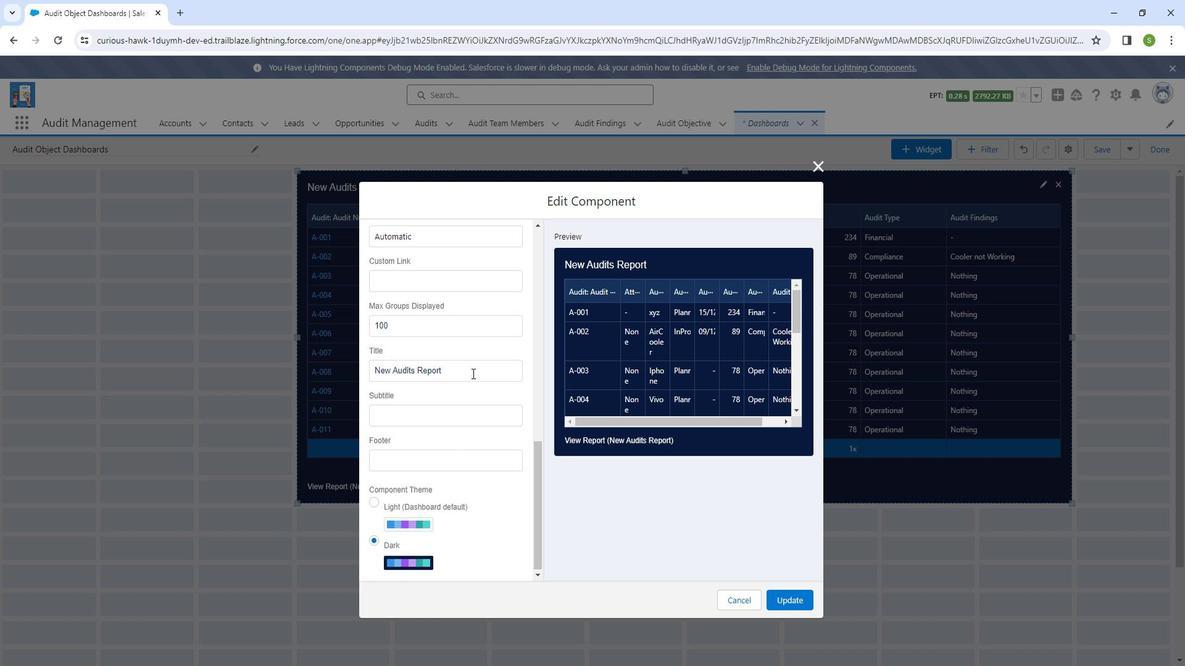 
Action: Mouse moved to (484, 371)
Screenshot: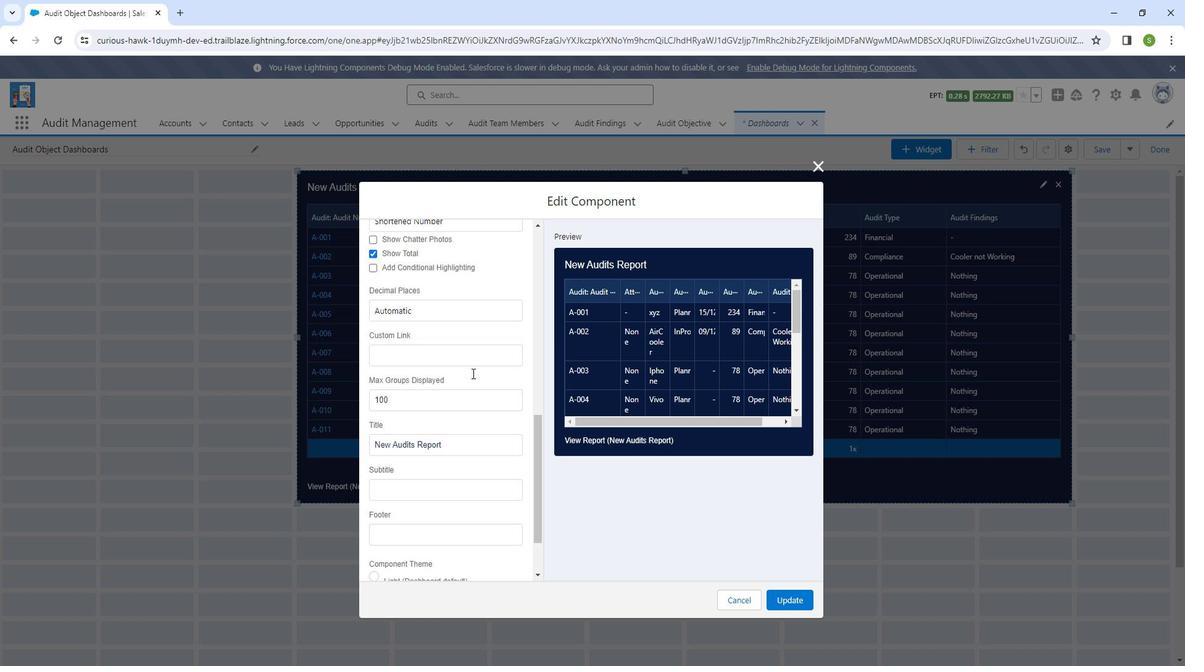 
Action: Mouse scrolled (484, 372) with delta (0, 0)
Screenshot: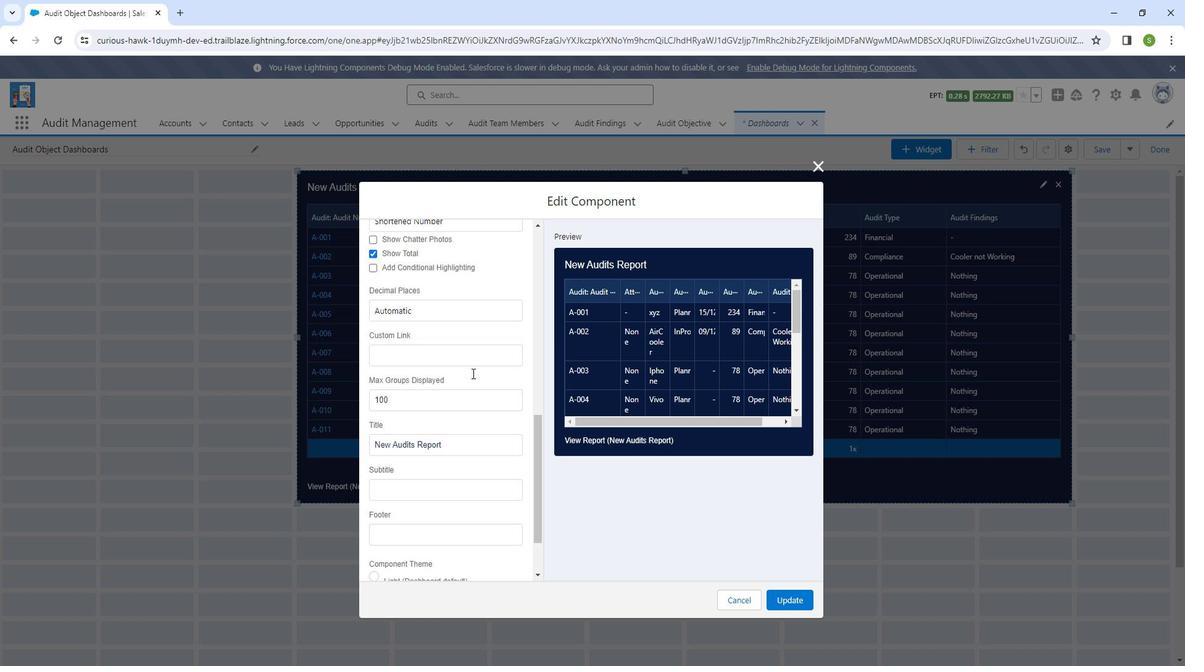 
Action: Mouse scrolled (484, 372) with delta (0, 0)
Screenshot: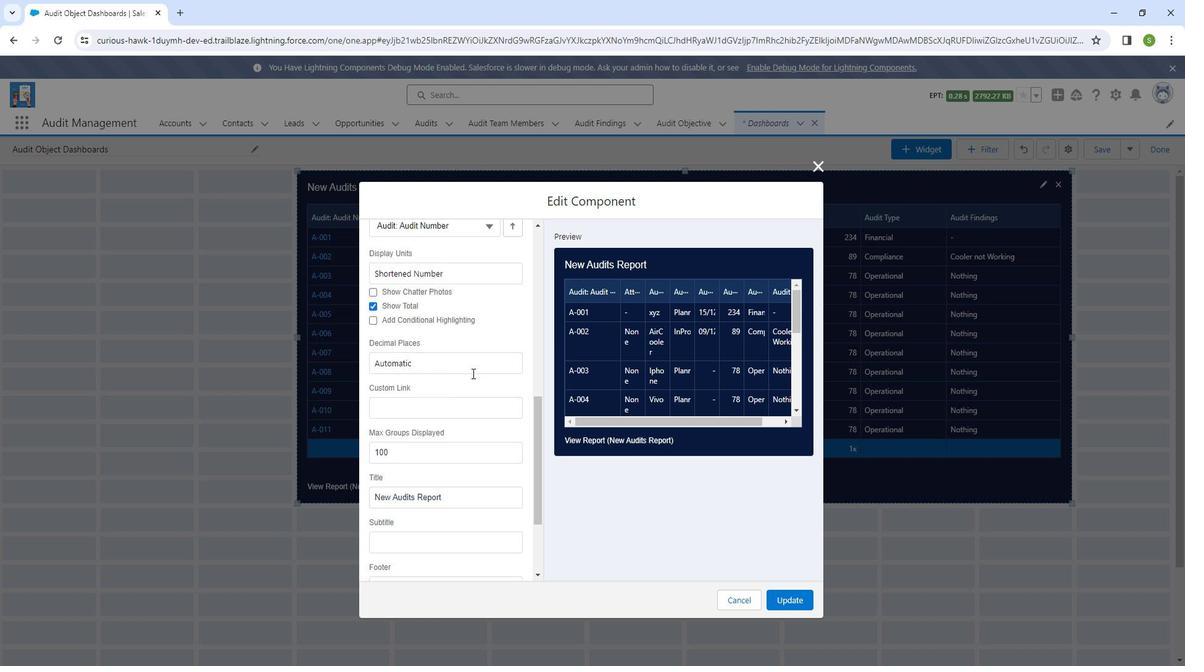 
Action: Mouse moved to (380, 416)
Screenshot: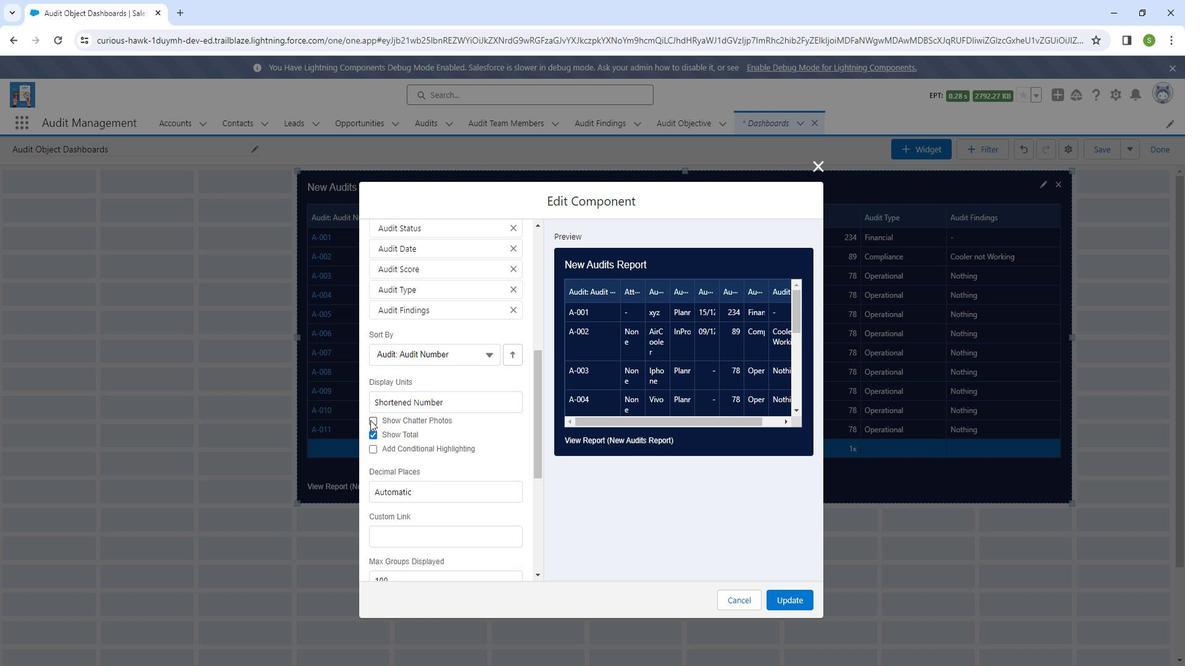 
Action: Mouse pressed left at (380, 416)
Screenshot: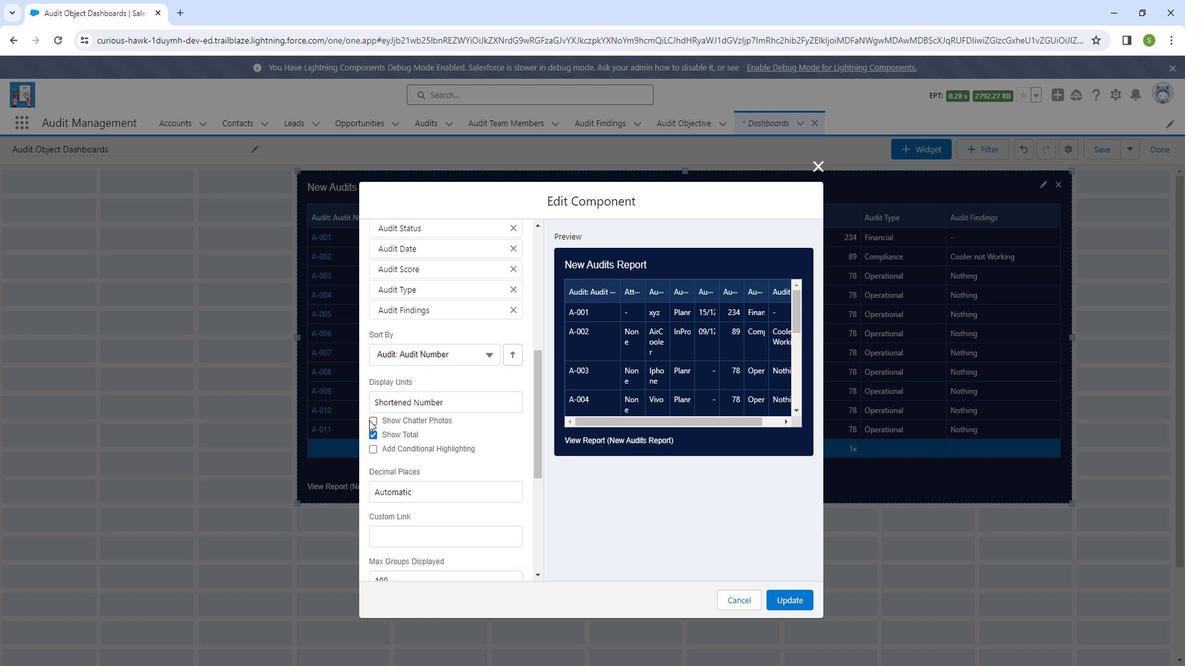 
Action: Mouse moved to (386, 443)
Screenshot: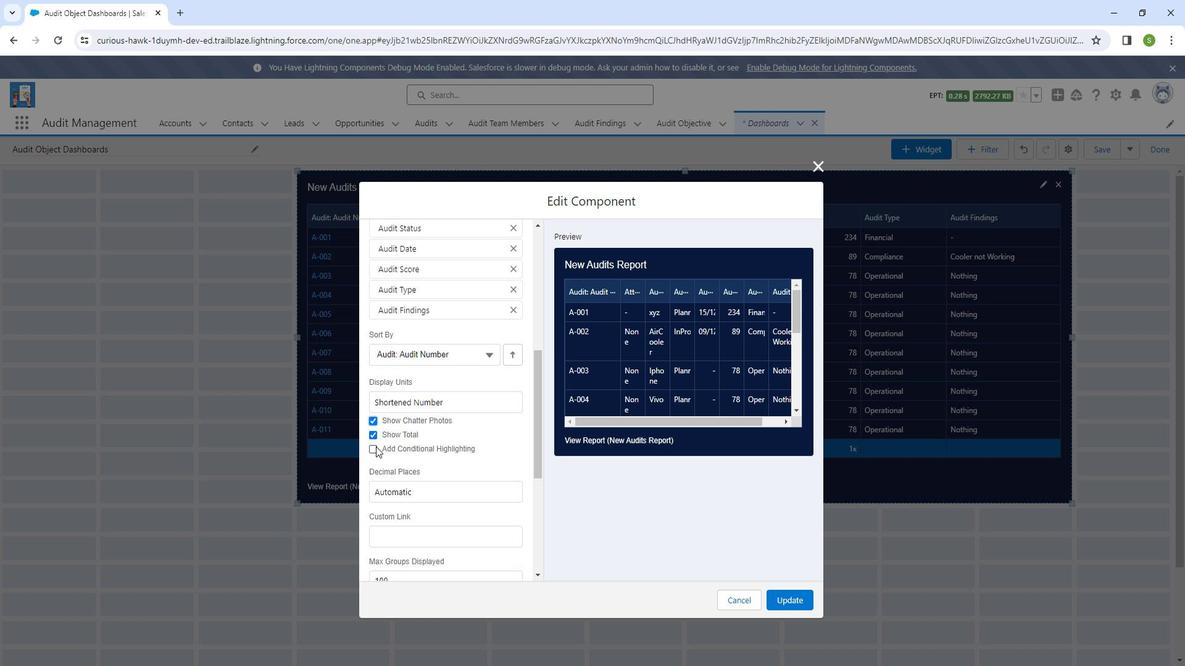 
Action: Mouse pressed left at (386, 443)
Screenshot: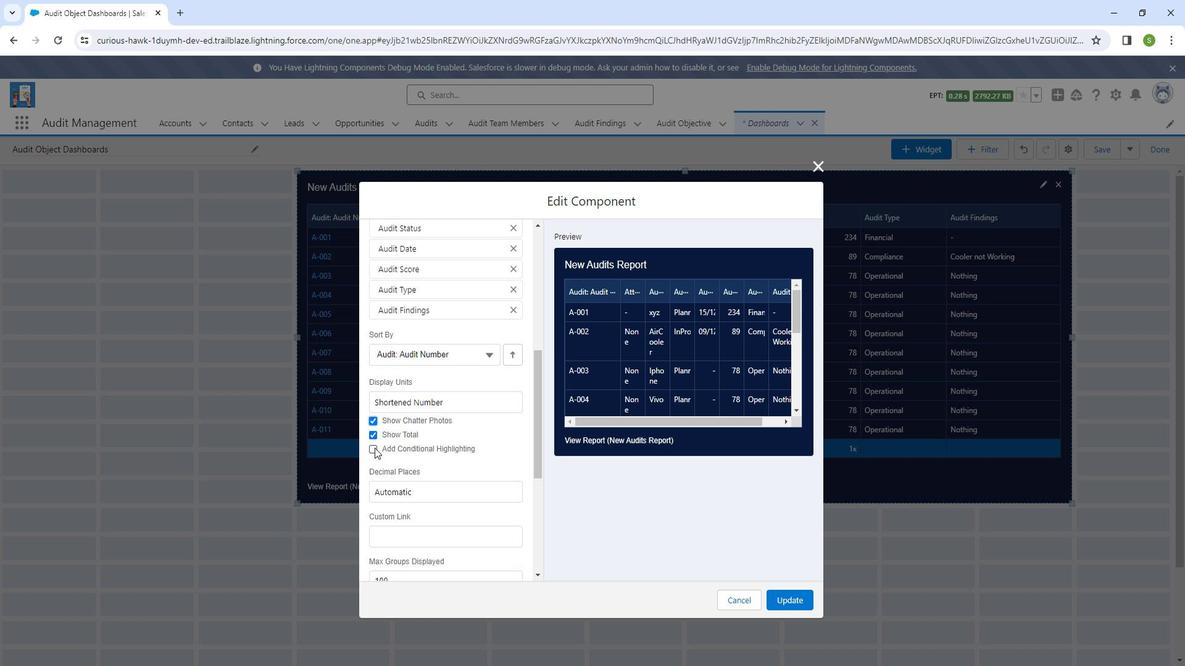
Action: Mouse moved to (541, 478)
Screenshot: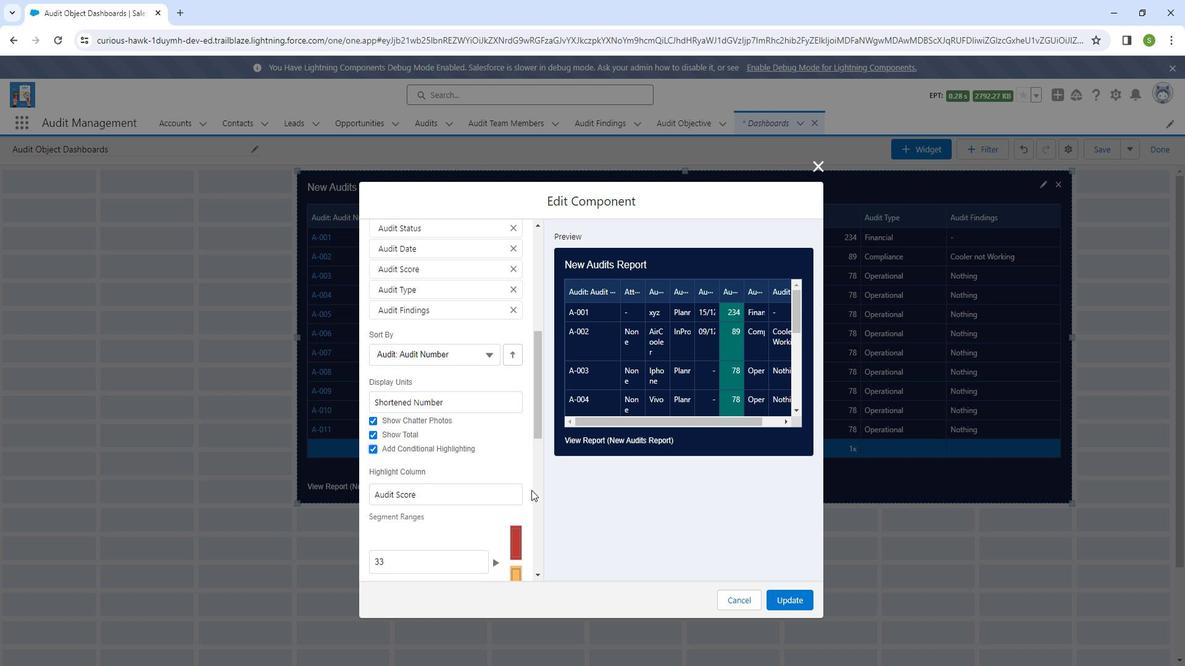 
Action: Mouse scrolled (541, 477) with delta (0, 0)
Screenshot: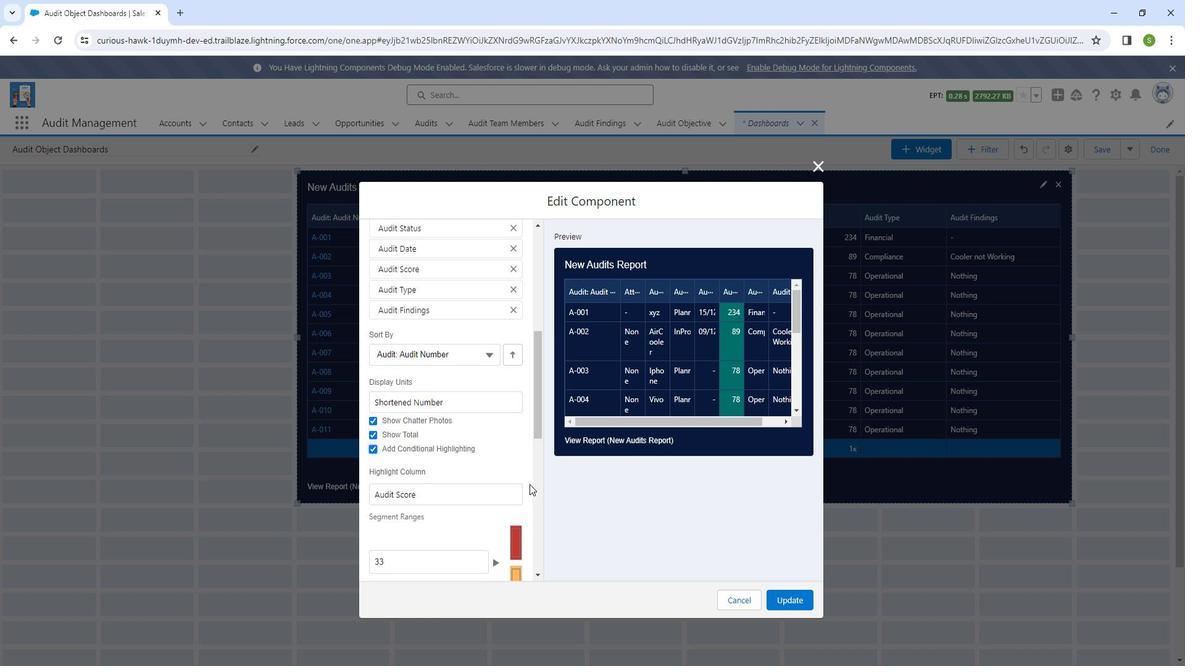 
Action: Mouse scrolled (541, 477) with delta (0, 0)
Screenshot: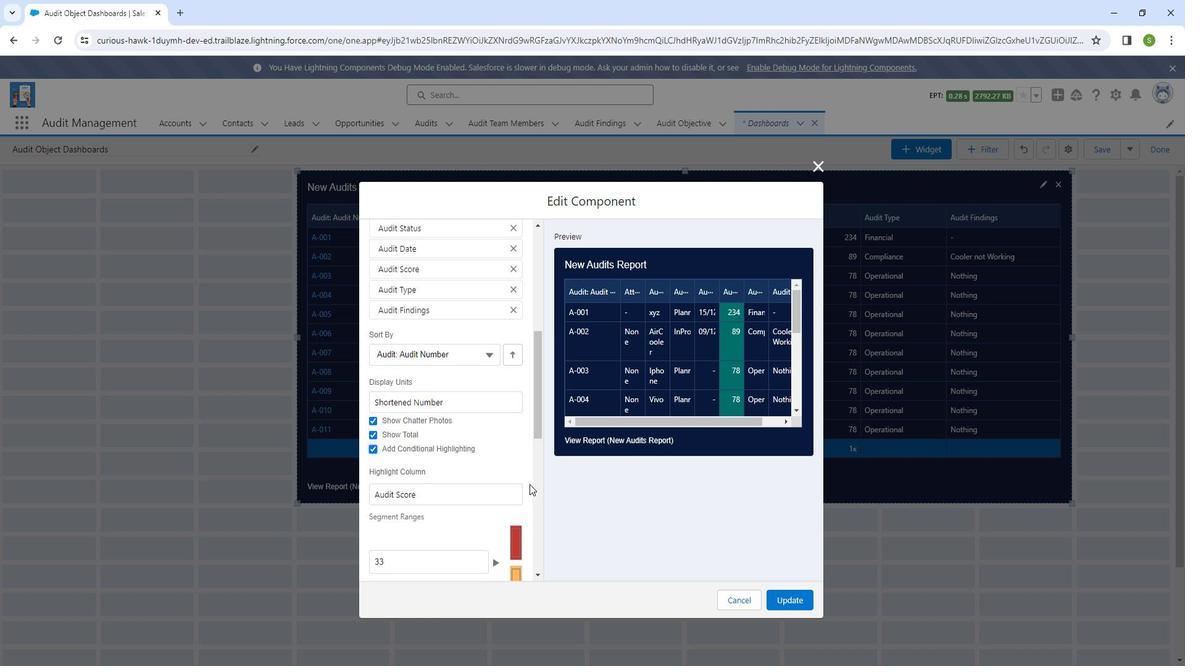 
Action: Mouse moved to (540, 477)
Screenshot: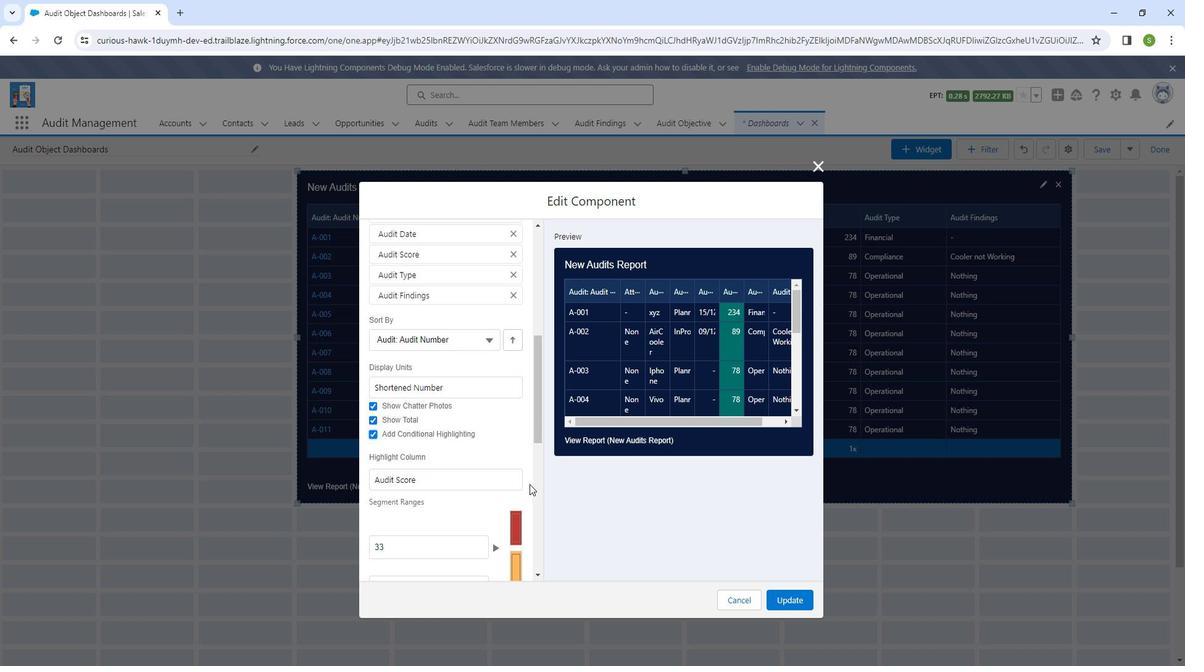 
Action: Mouse scrolled (540, 477) with delta (0, 0)
Screenshot: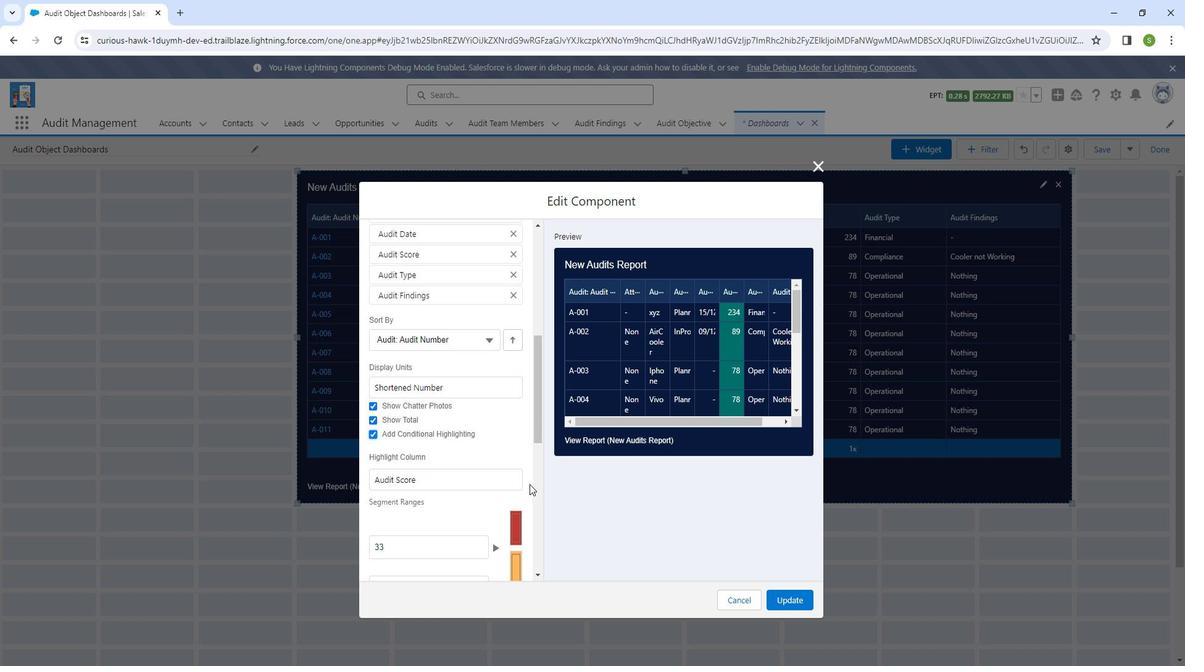 
Action: Mouse moved to (537, 480)
Screenshot: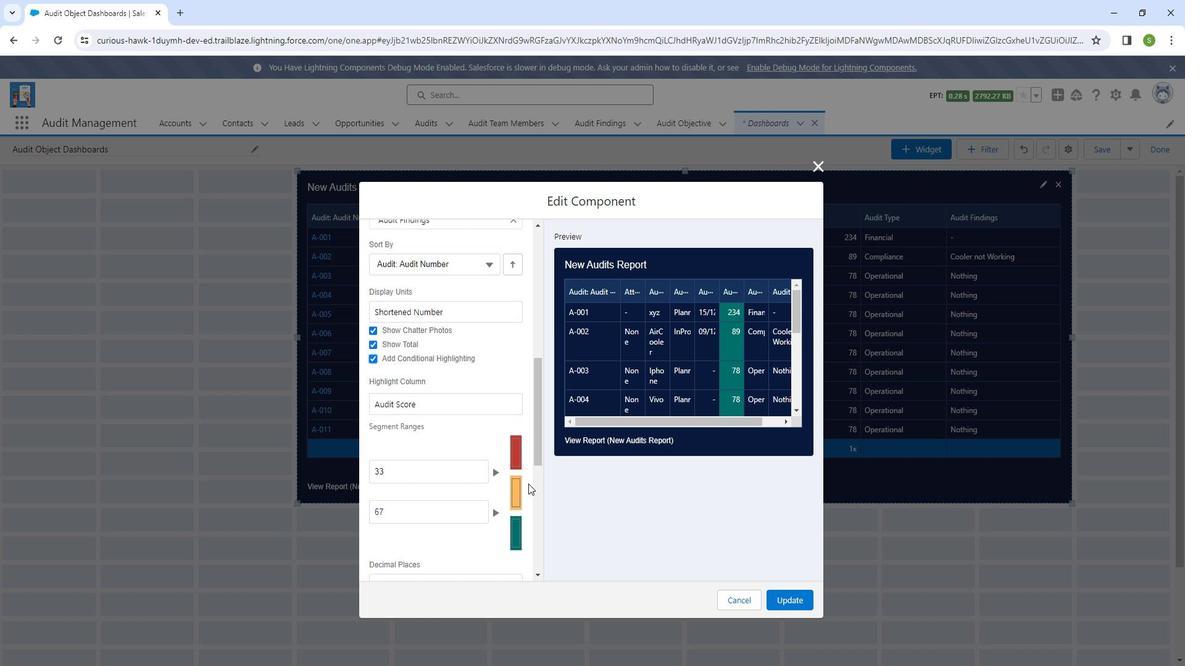 
Action: Mouse scrolled (537, 479) with delta (0, 0)
Screenshot: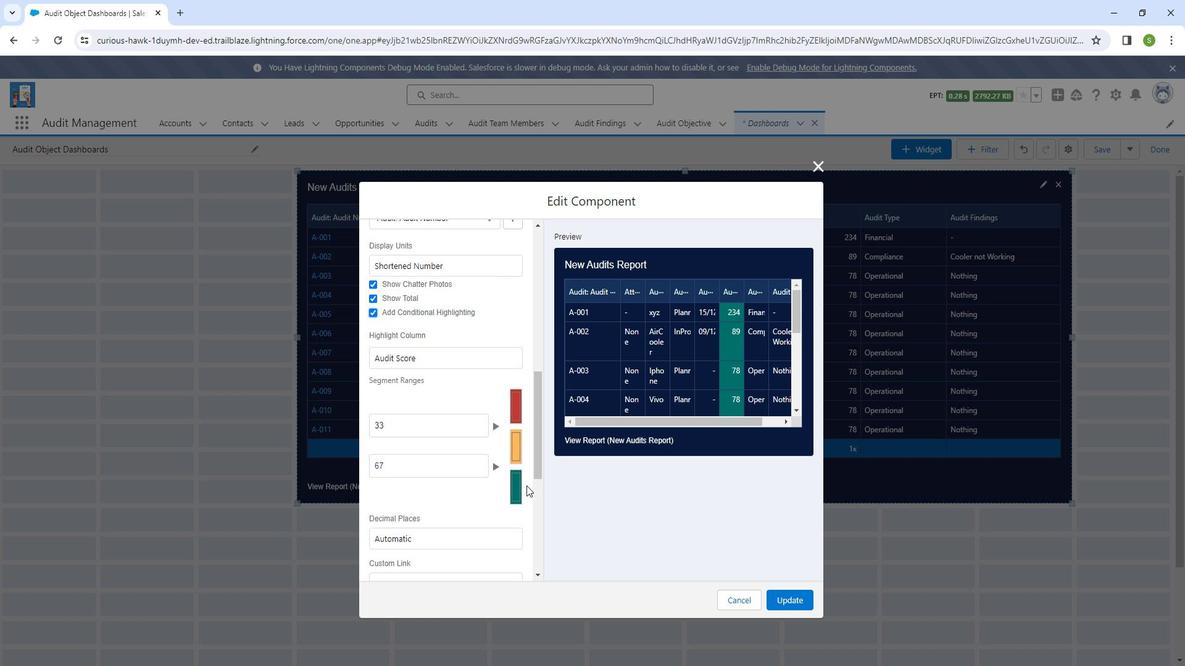 
Action: Mouse moved to (809, 585)
Screenshot: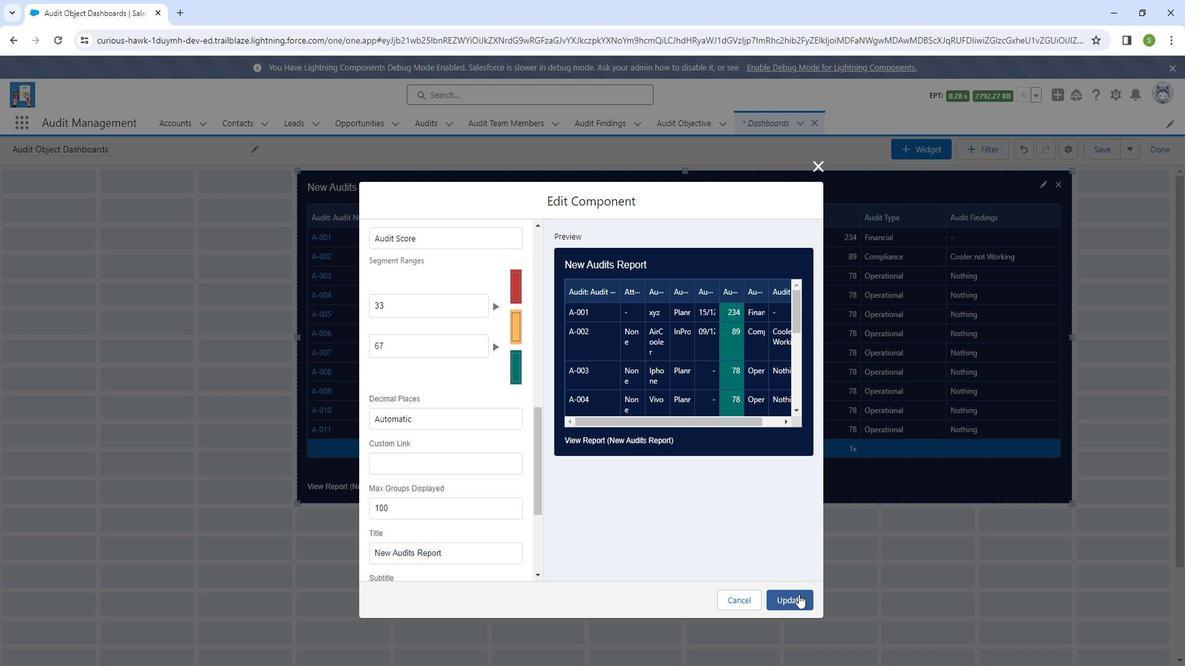 
Action: Mouse pressed left at (809, 585)
Screenshot: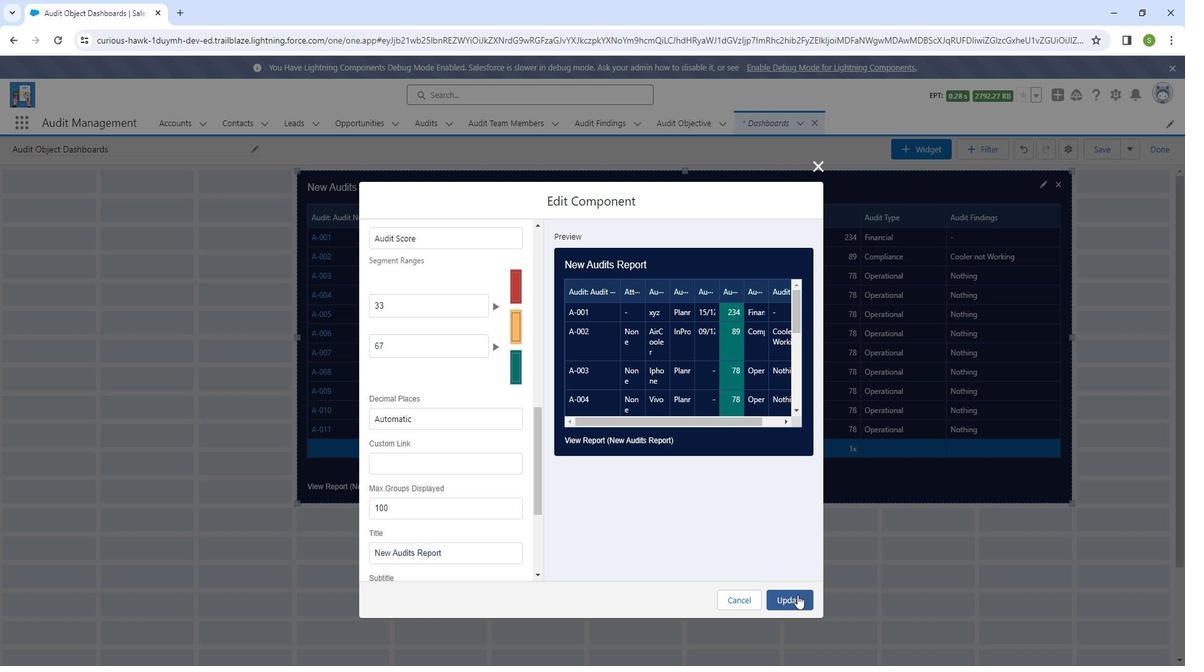 
Action: Mouse moved to (1111, 158)
Screenshot: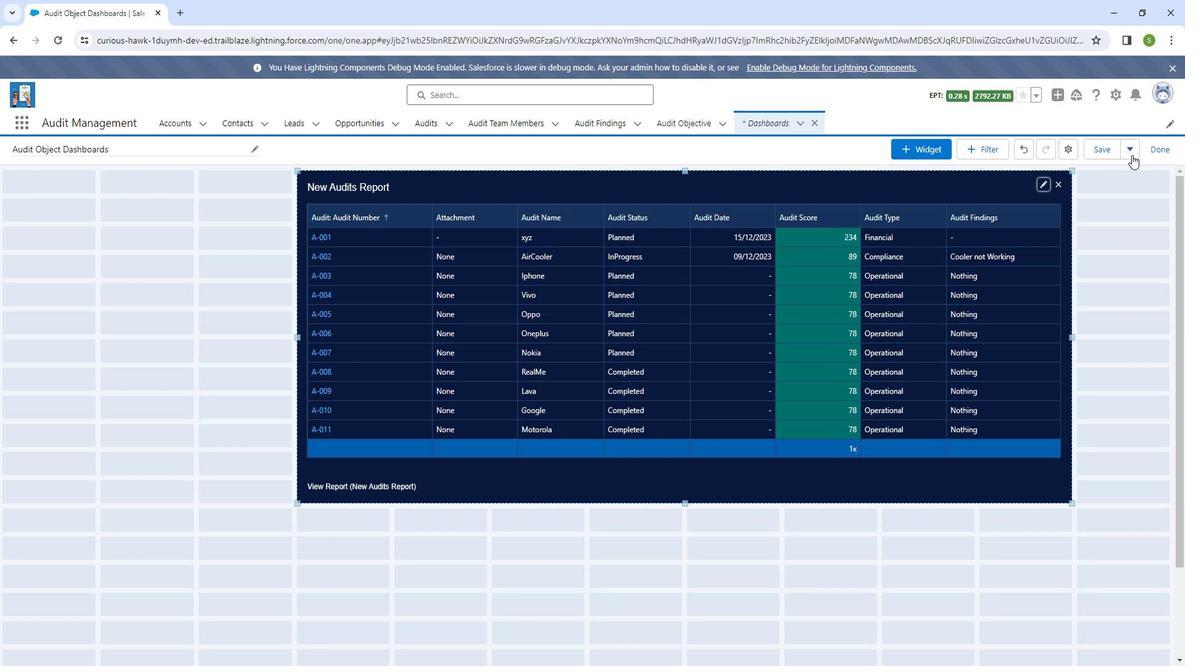 
Action: Mouse pressed left at (1111, 158)
Screenshot: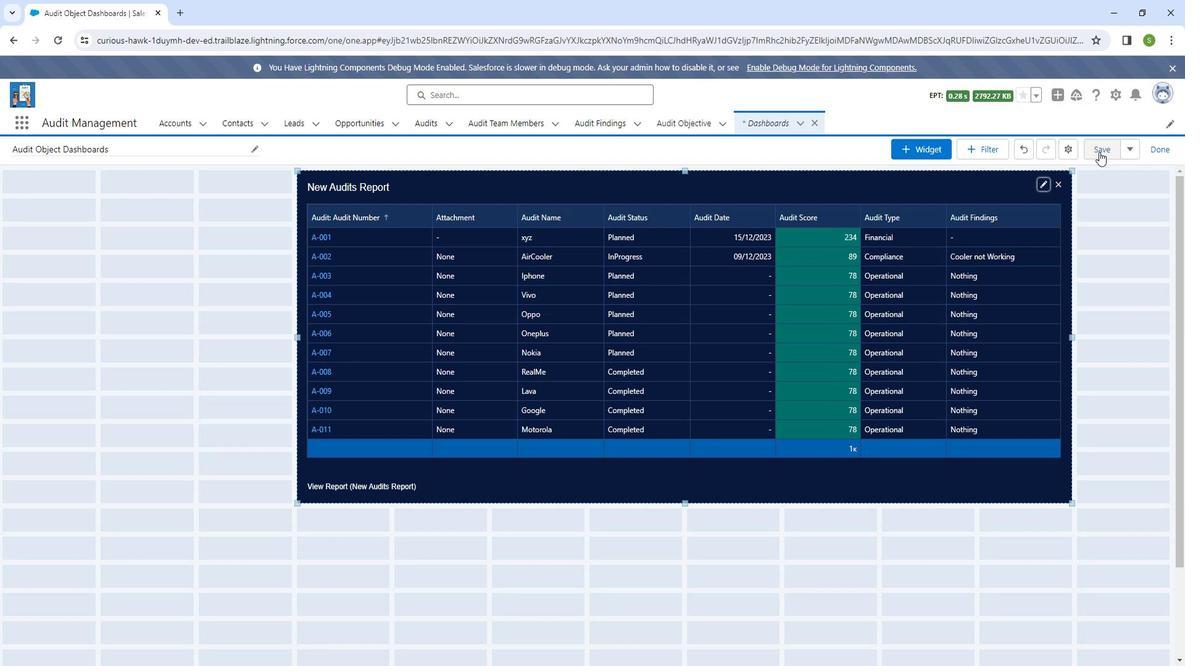 
Action: Mouse moved to (1169, 156)
Screenshot: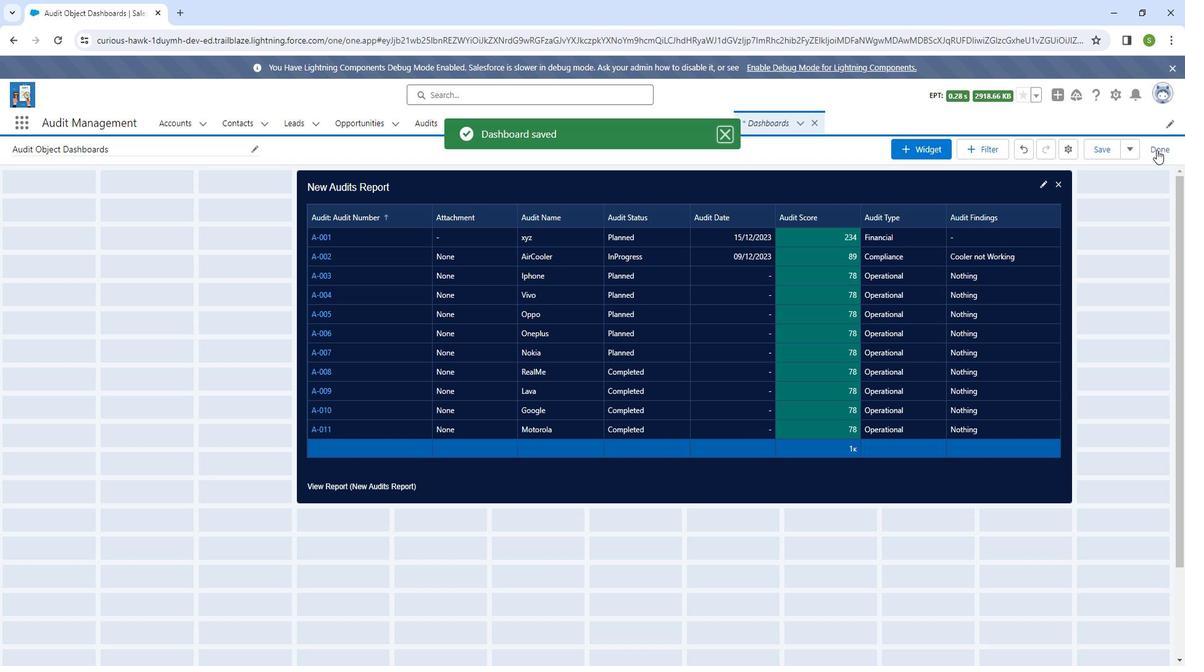 
Action: Mouse pressed left at (1169, 156)
Screenshot: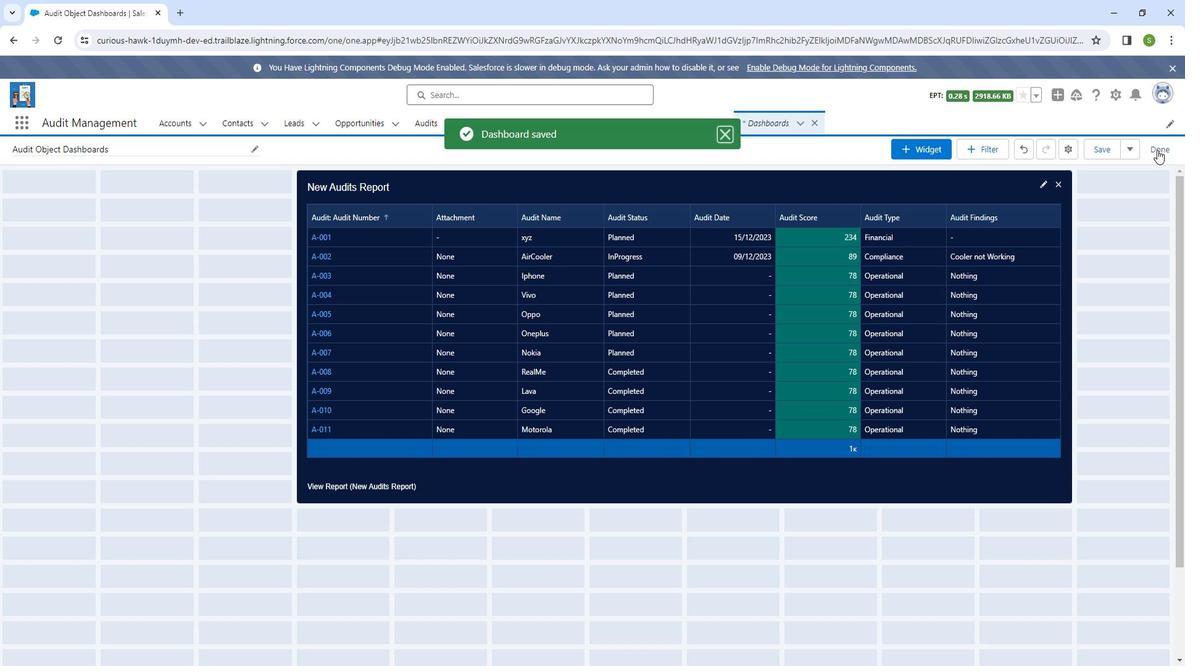 
Action: Mouse moved to (583, 518)
Screenshot: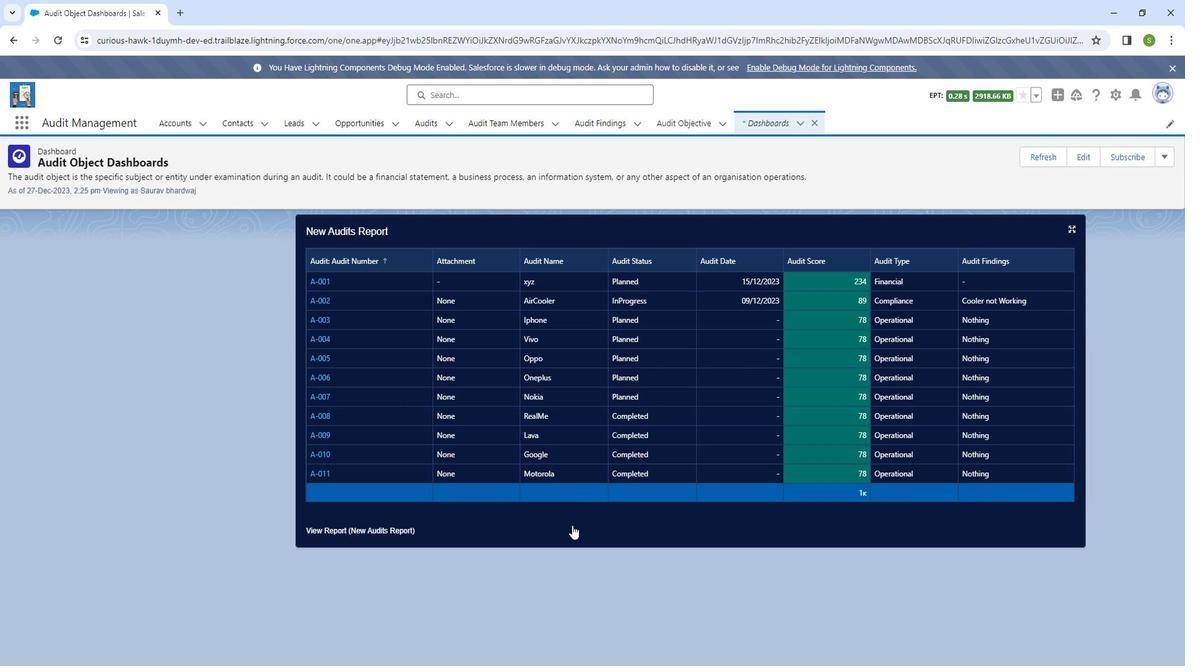
